 Task: Select the current location as Big Thicket National Preserve, Texas, United States . Now zoom - , and verify the location . Hide zoom slider
Action: Mouse moved to (219, 134)
Screenshot: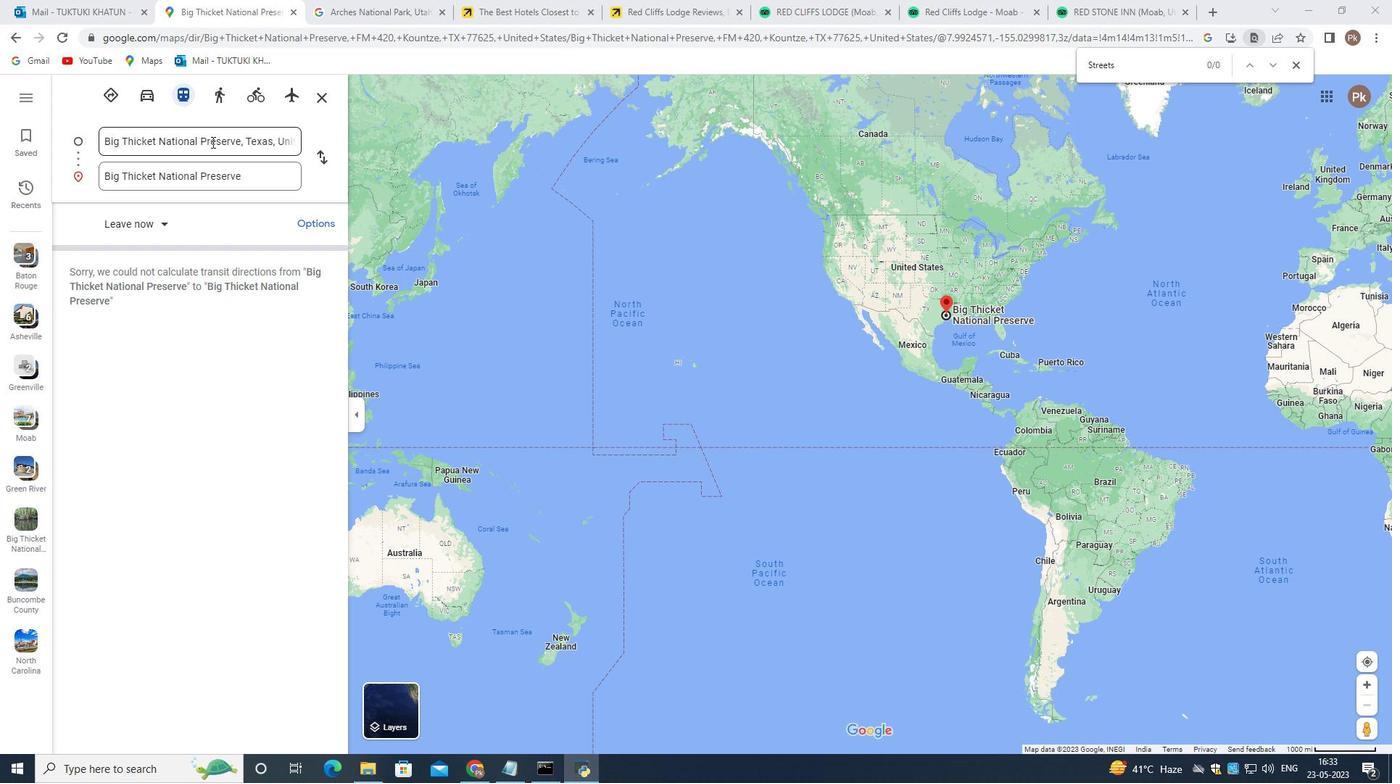 
Action: Mouse pressed left at (219, 134)
Screenshot: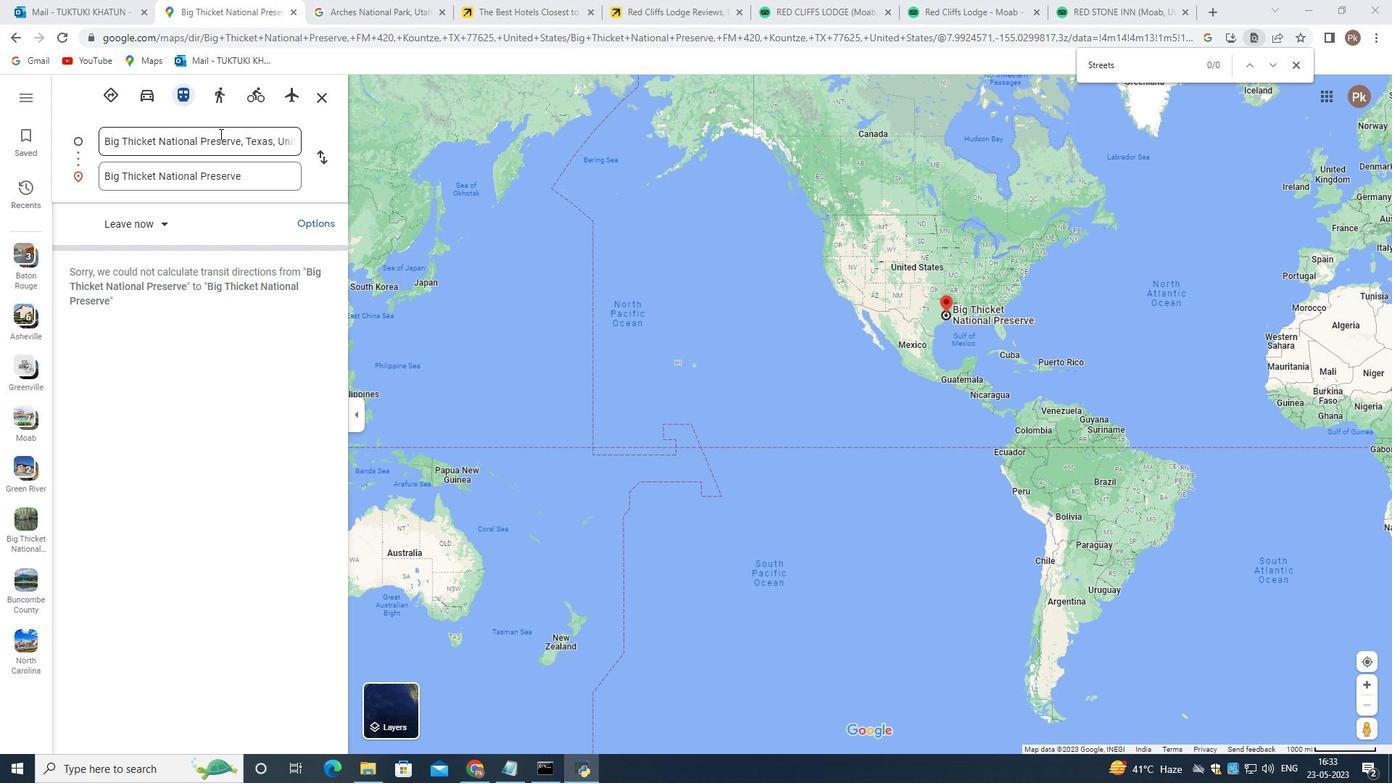 
Action: Mouse moved to (204, 176)
Screenshot: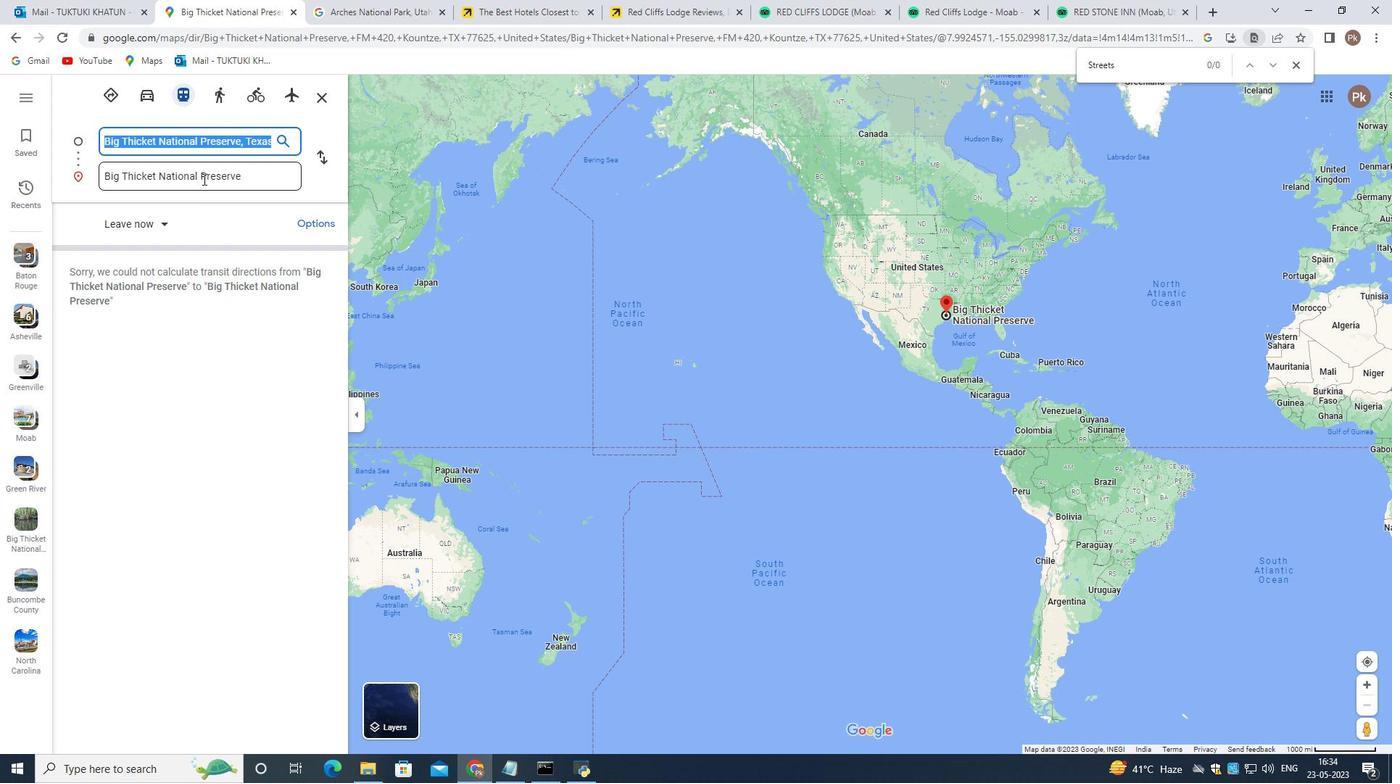 
Action: Mouse pressed left at (204, 176)
Screenshot: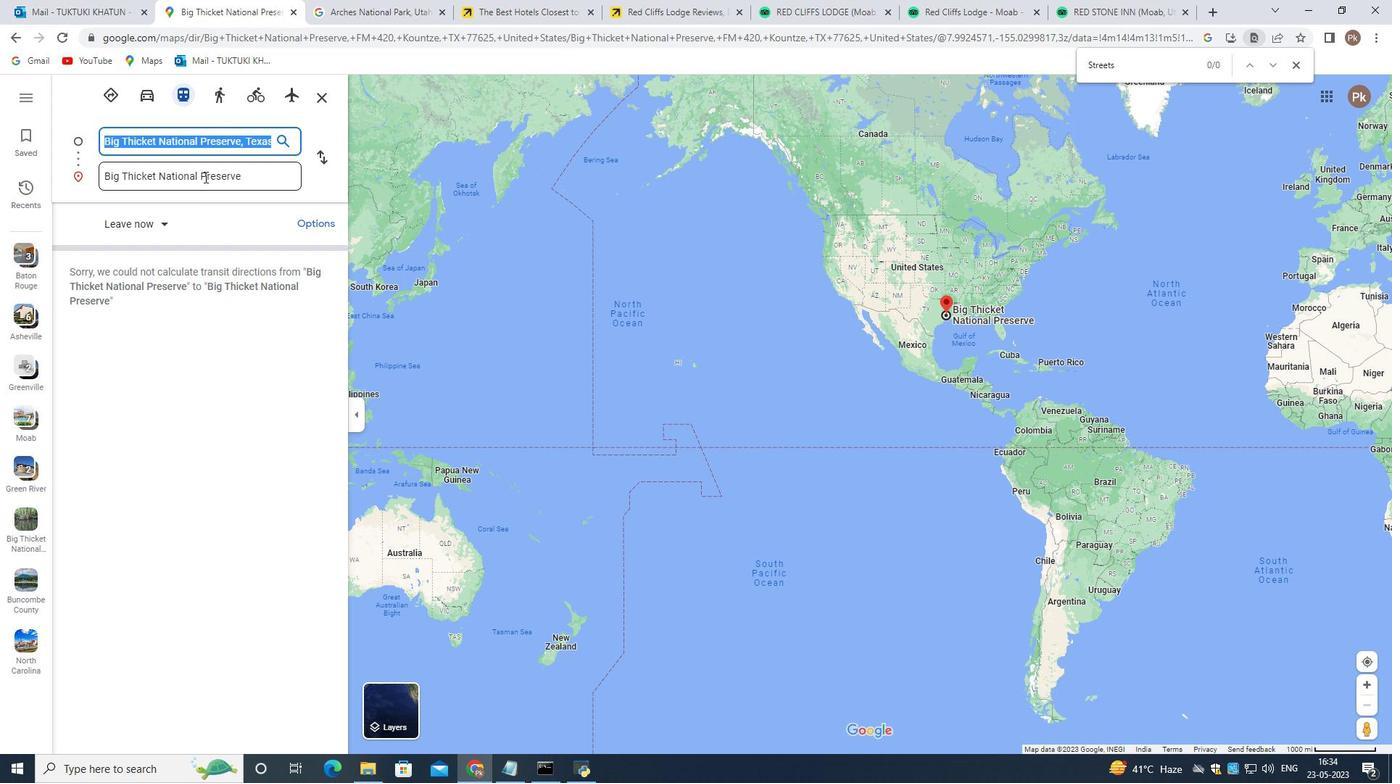 
Action: Mouse moved to (257, 176)
Screenshot: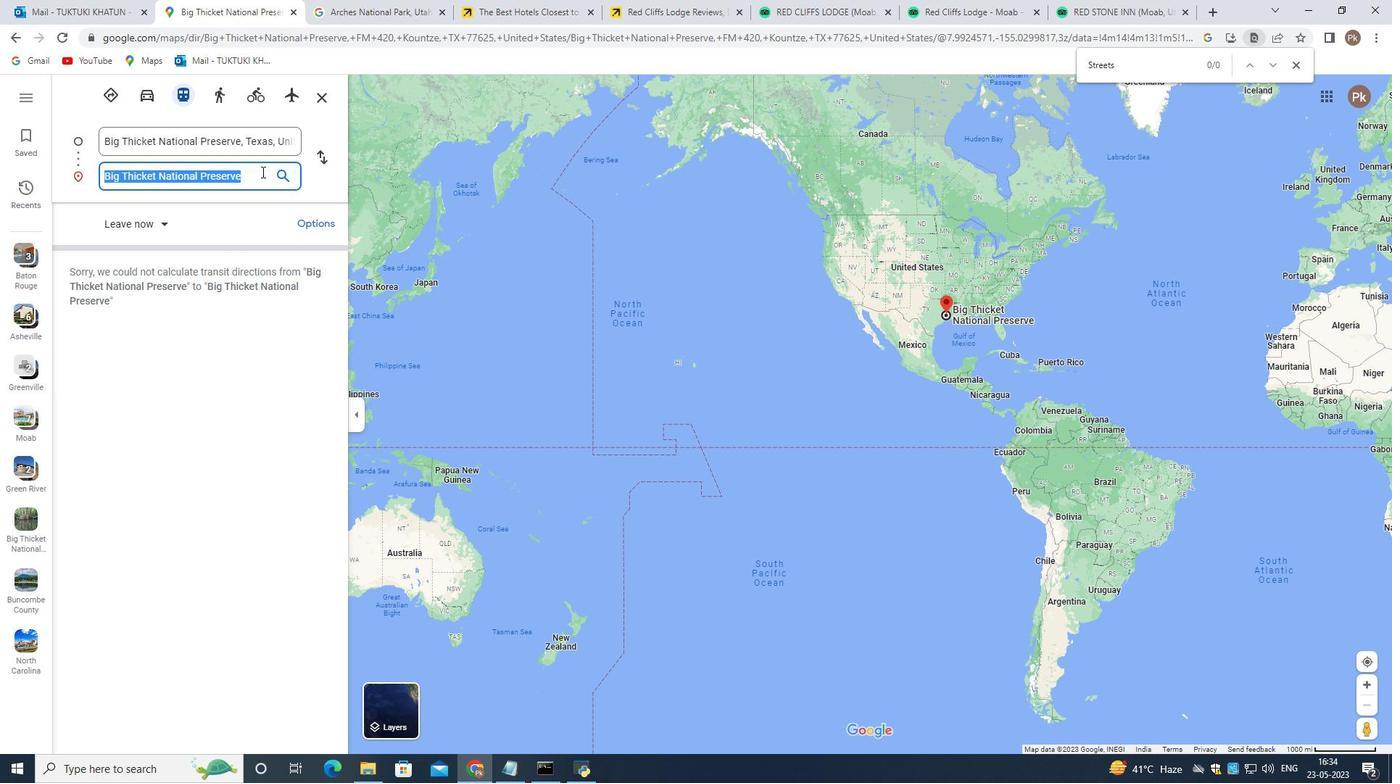 
Action: Mouse pressed left at (257, 176)
Screenshot: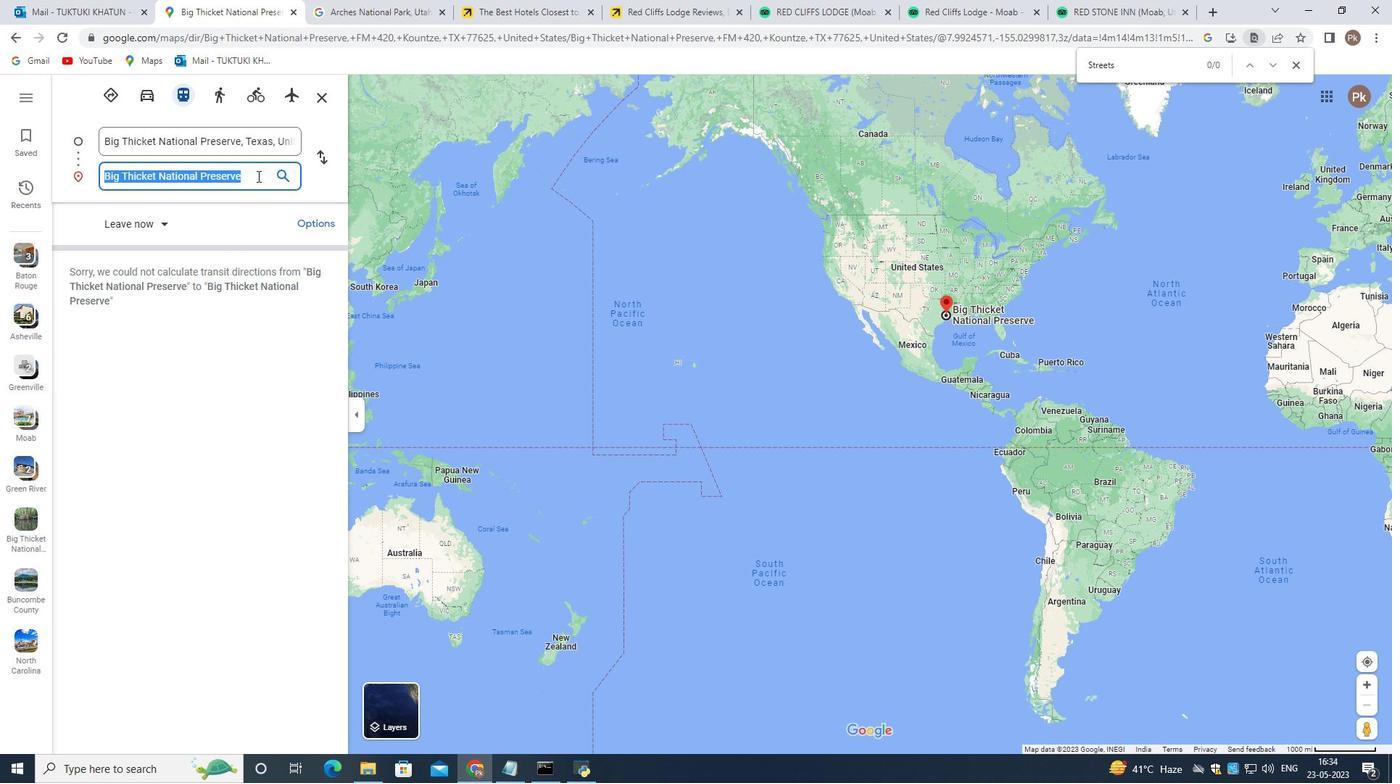 
Action: Key pressed <Key.space><Key.enter>
Screenshot: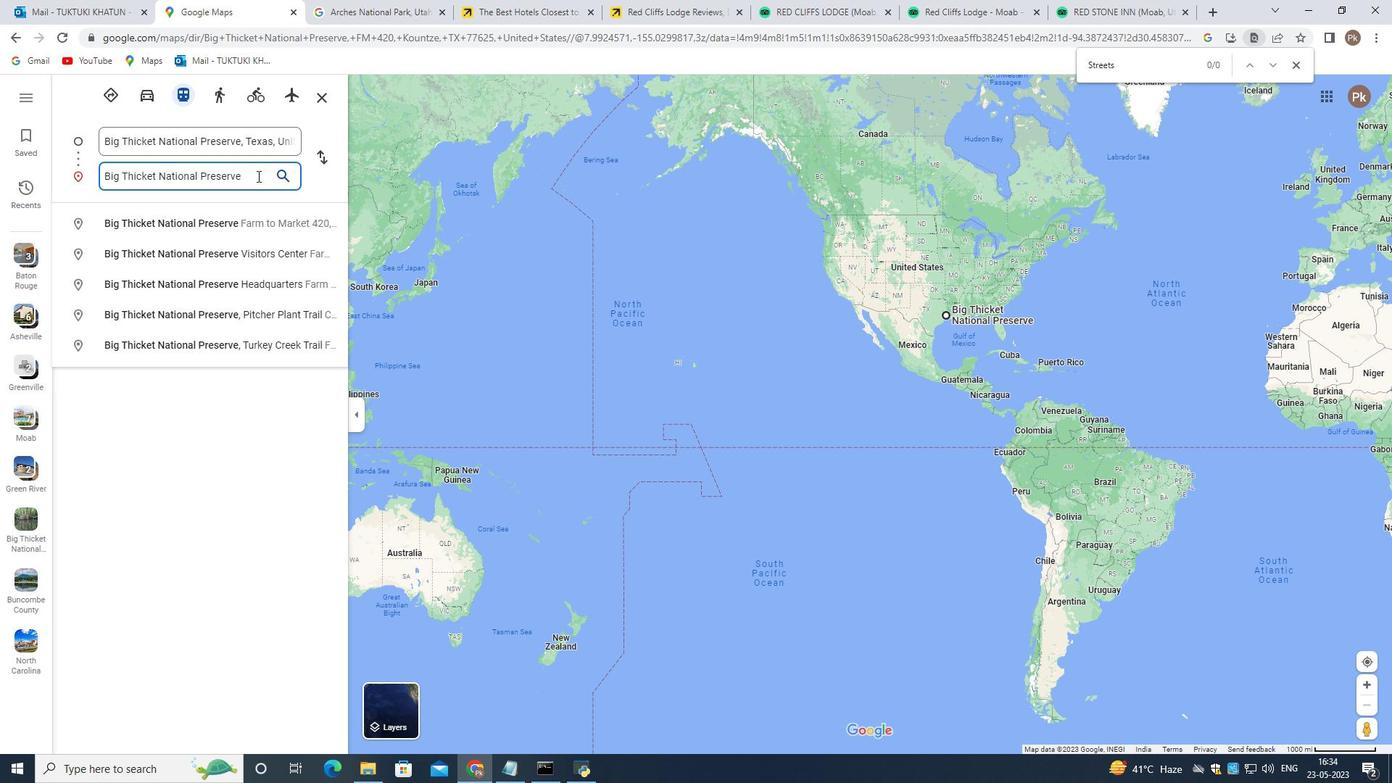 
Action: Mouse moved to (593, 242)
Screenshot: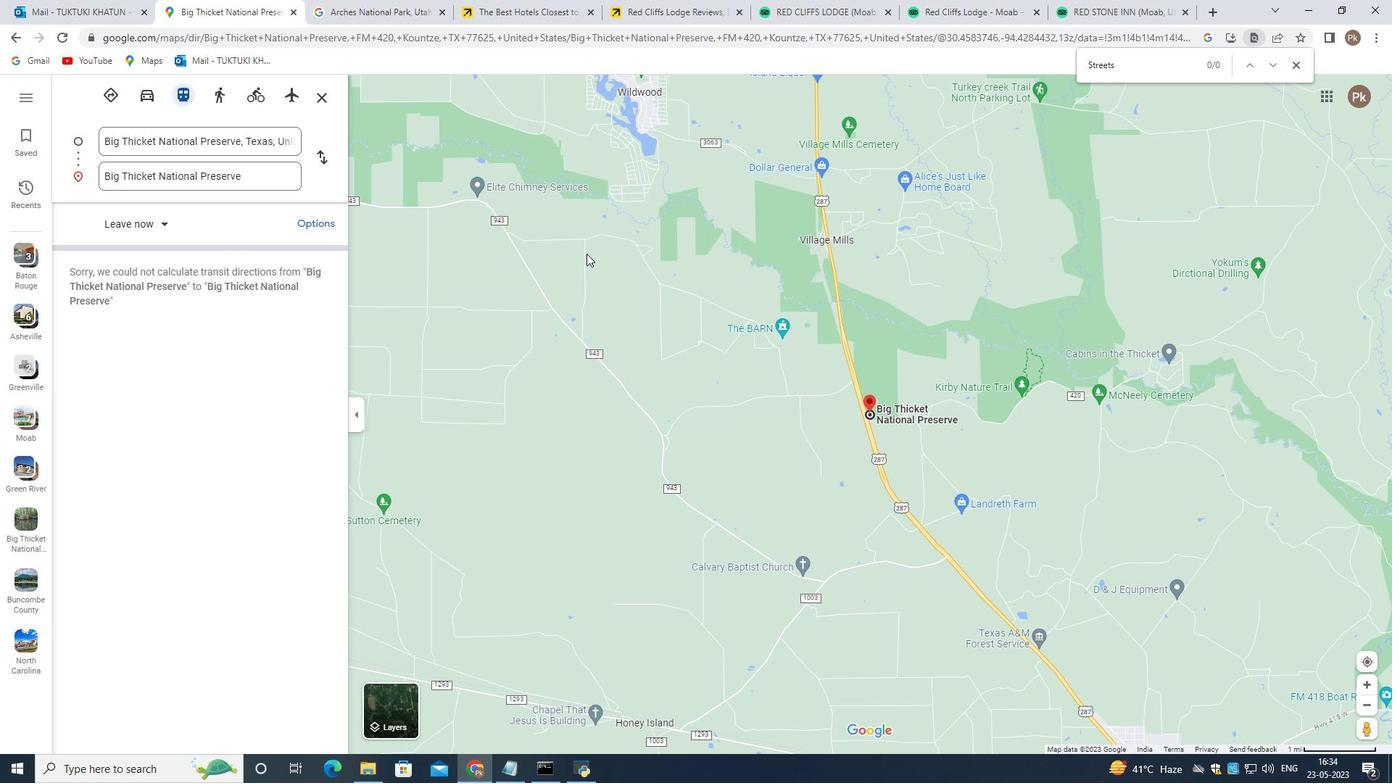 
Action: Mouse scrolled (593, 242) with delta (0, 0)
Screenshot: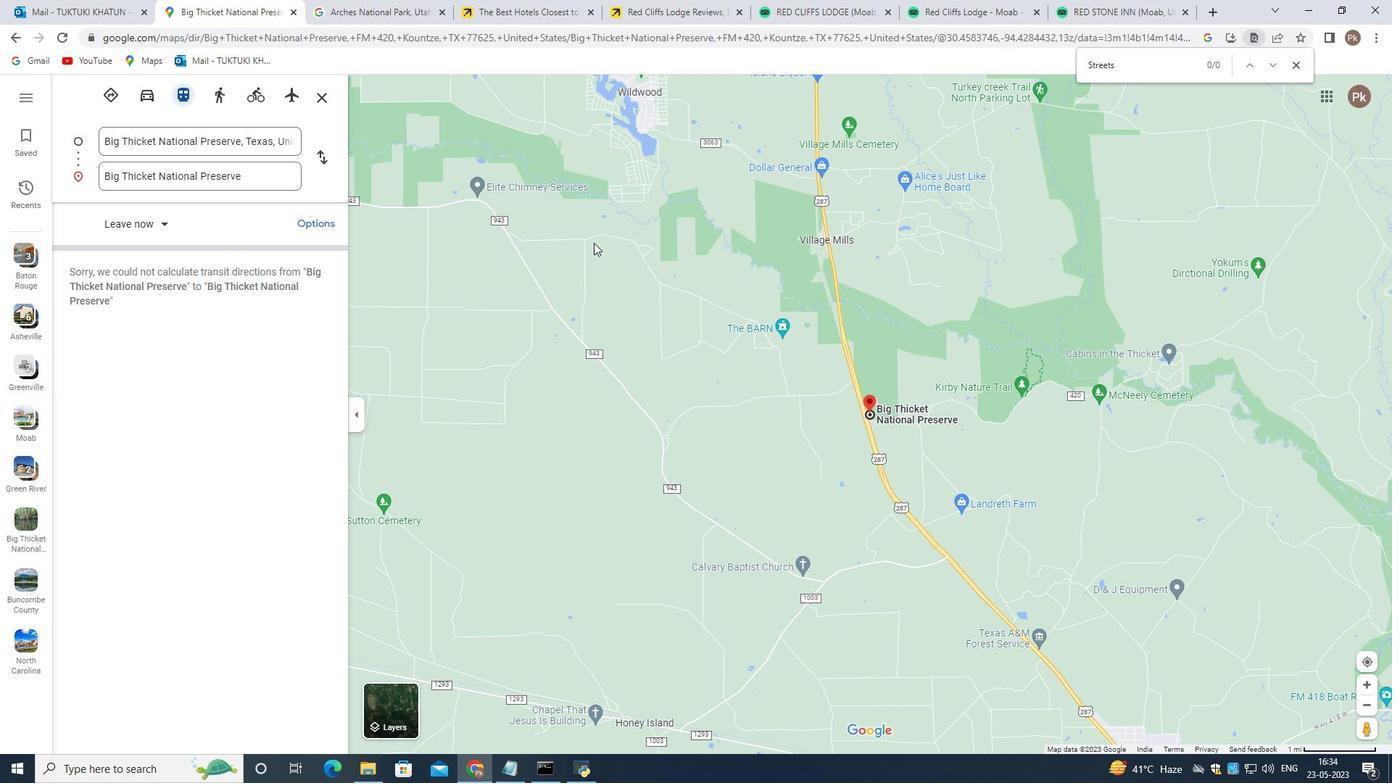 
Action: Mouse scrolled (593, 242) with delta (0, 0)
Screenshot: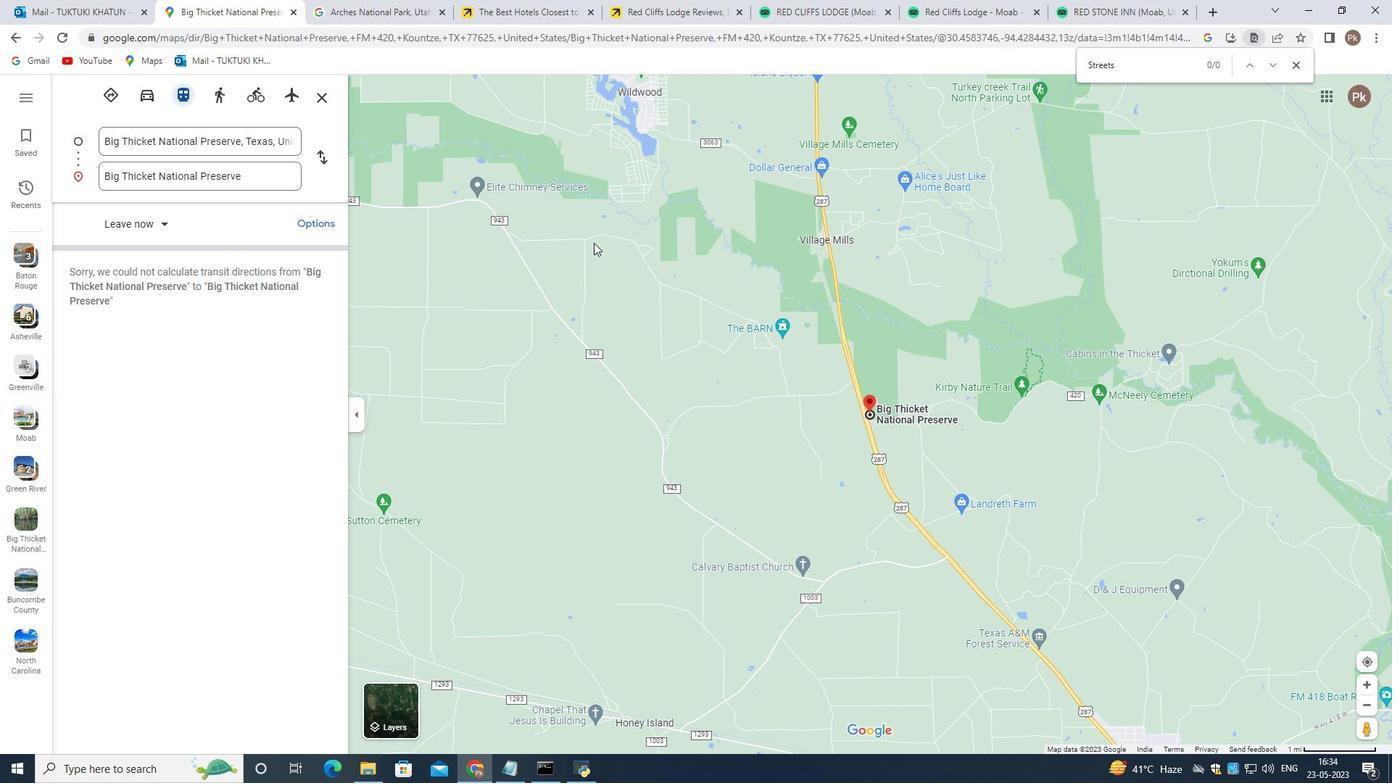 
Action: Mouse scrolled (593, 242) with delta (0, 0)
Screenshot: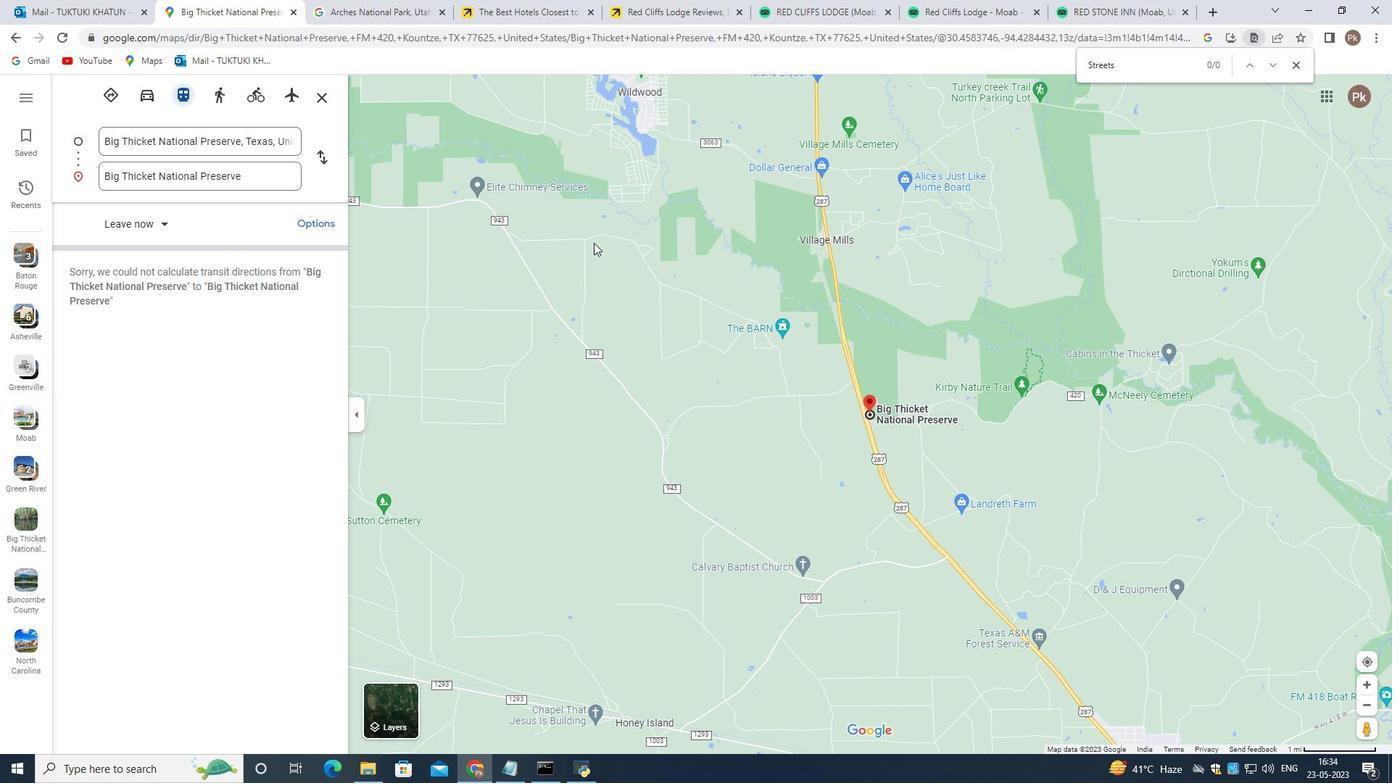 
Action: Mouse moved to (620, 285)
Screenshot: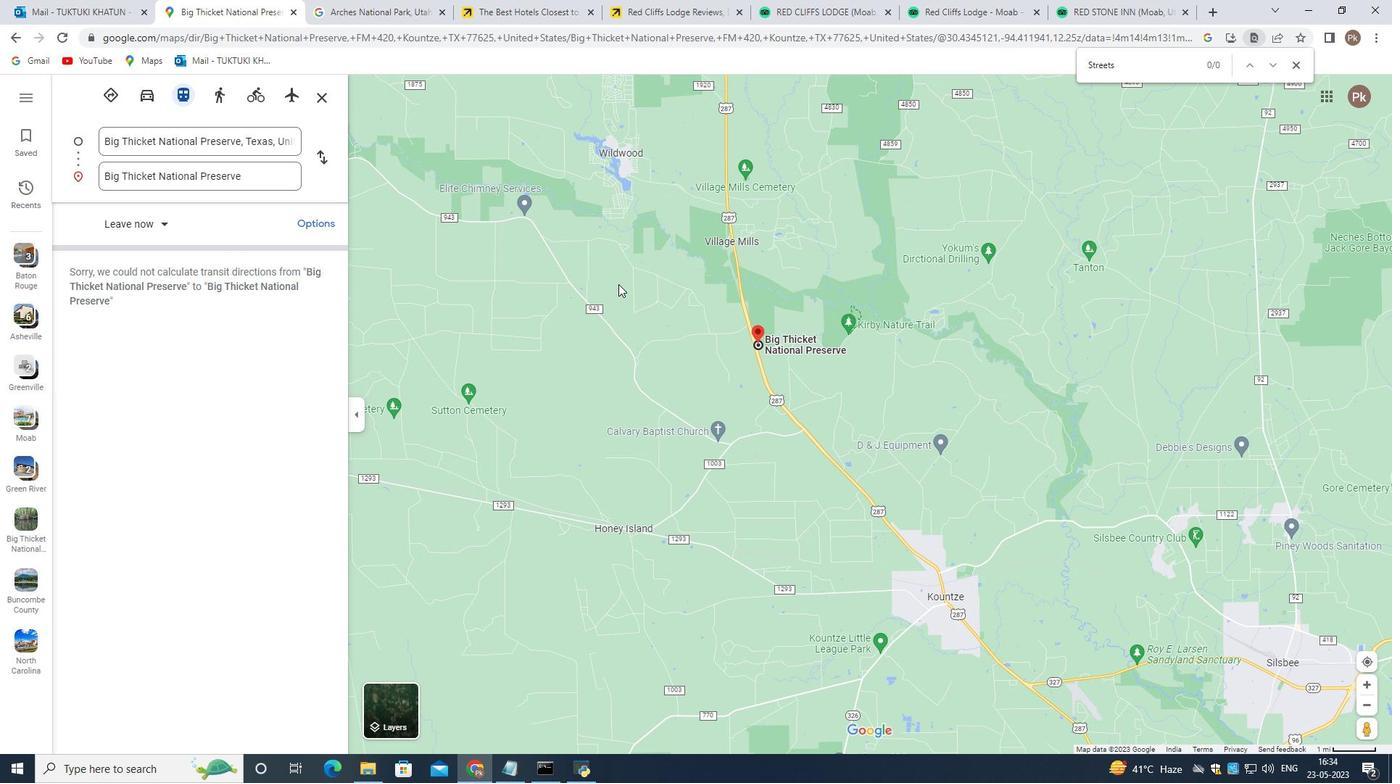 
Action: Mouse scrolled (620, 284) with delta (0, 0)
Screenshot: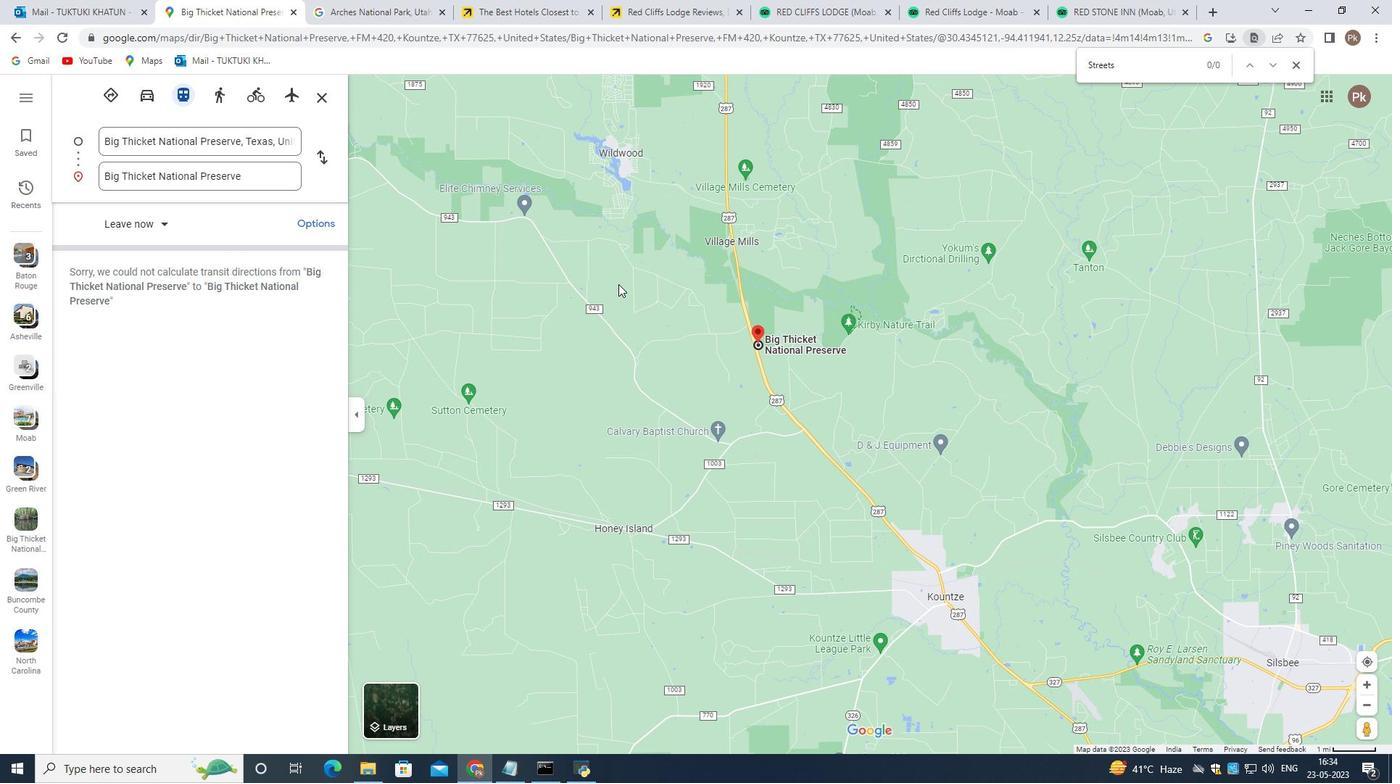 
Action: Mouse moved to (620, 287)
Screenshot: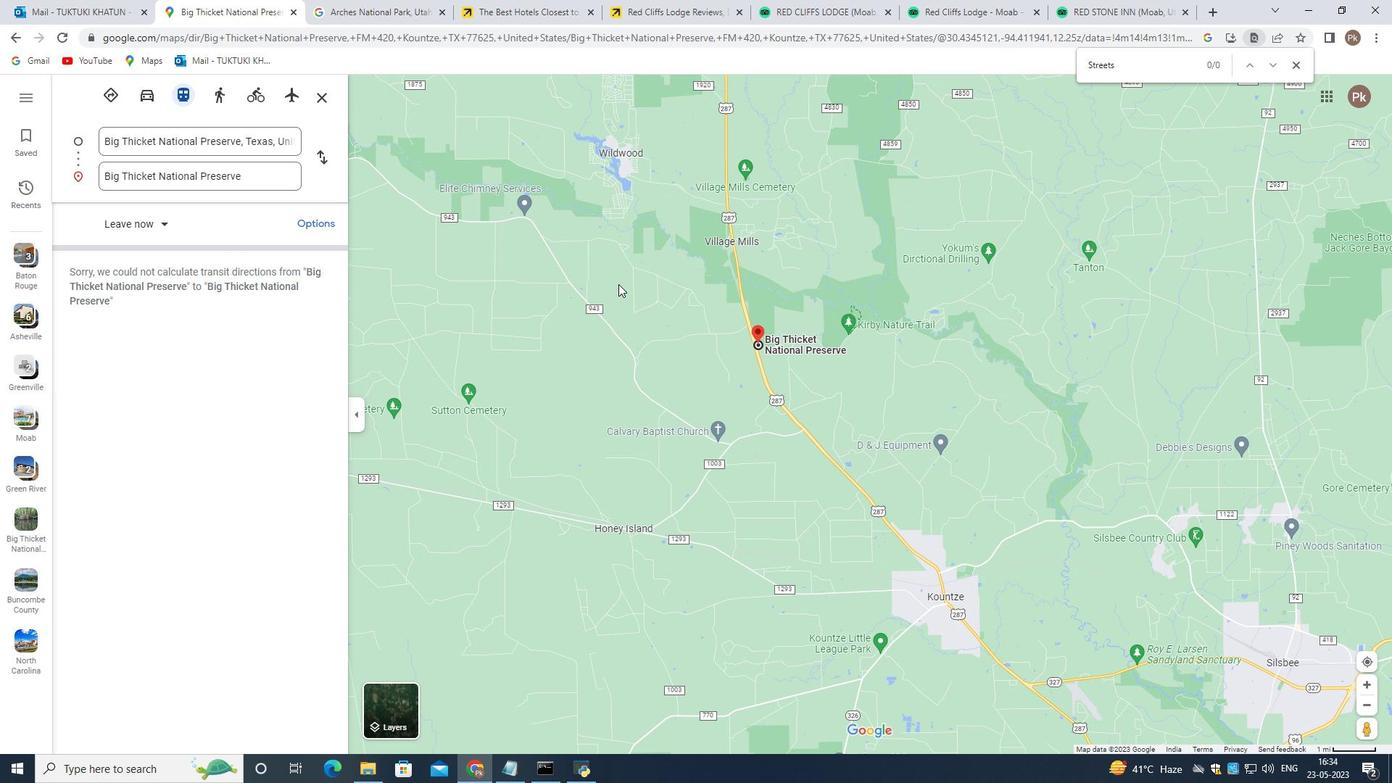 
Action: Mouse scrolled (620, 287) with delta (0, 0)
Screenshot: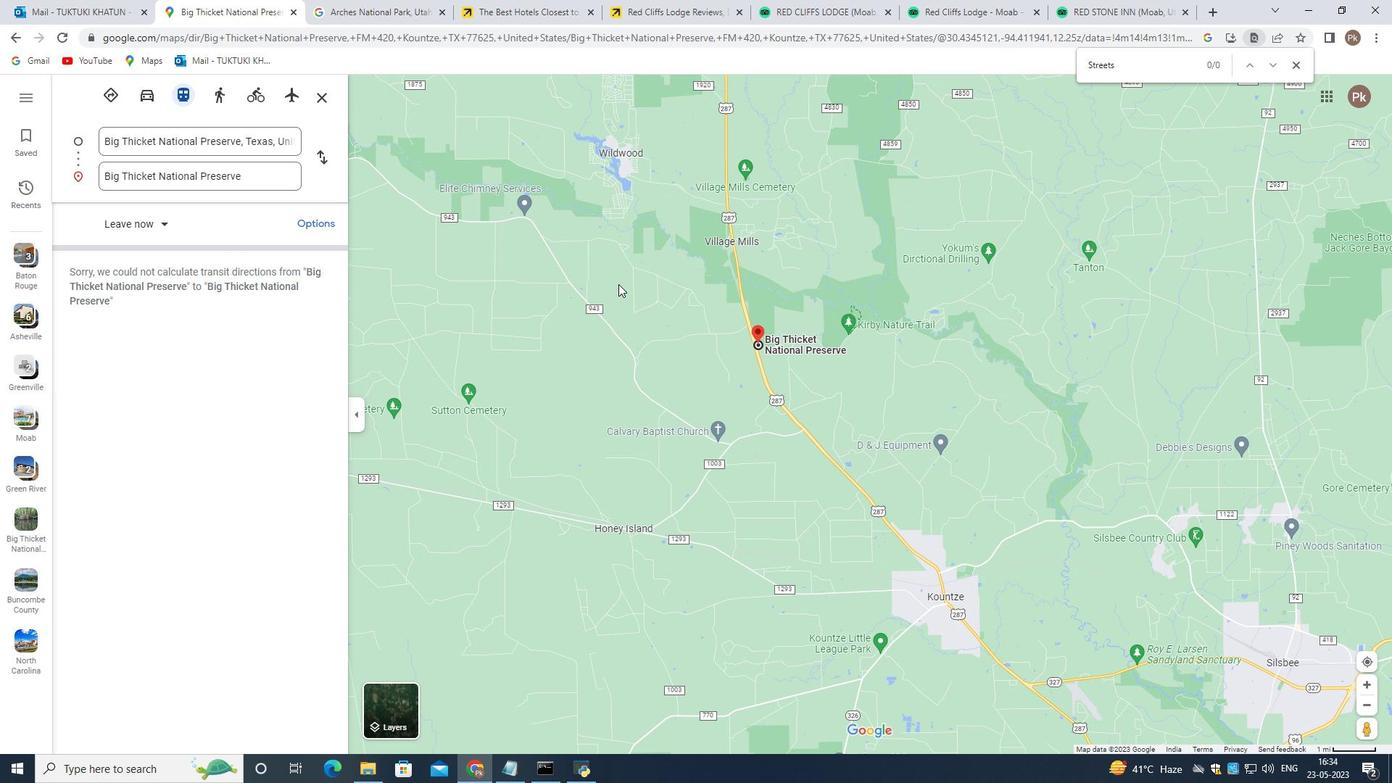 
Action: Mouse moved to (621, 290)
Screenshot: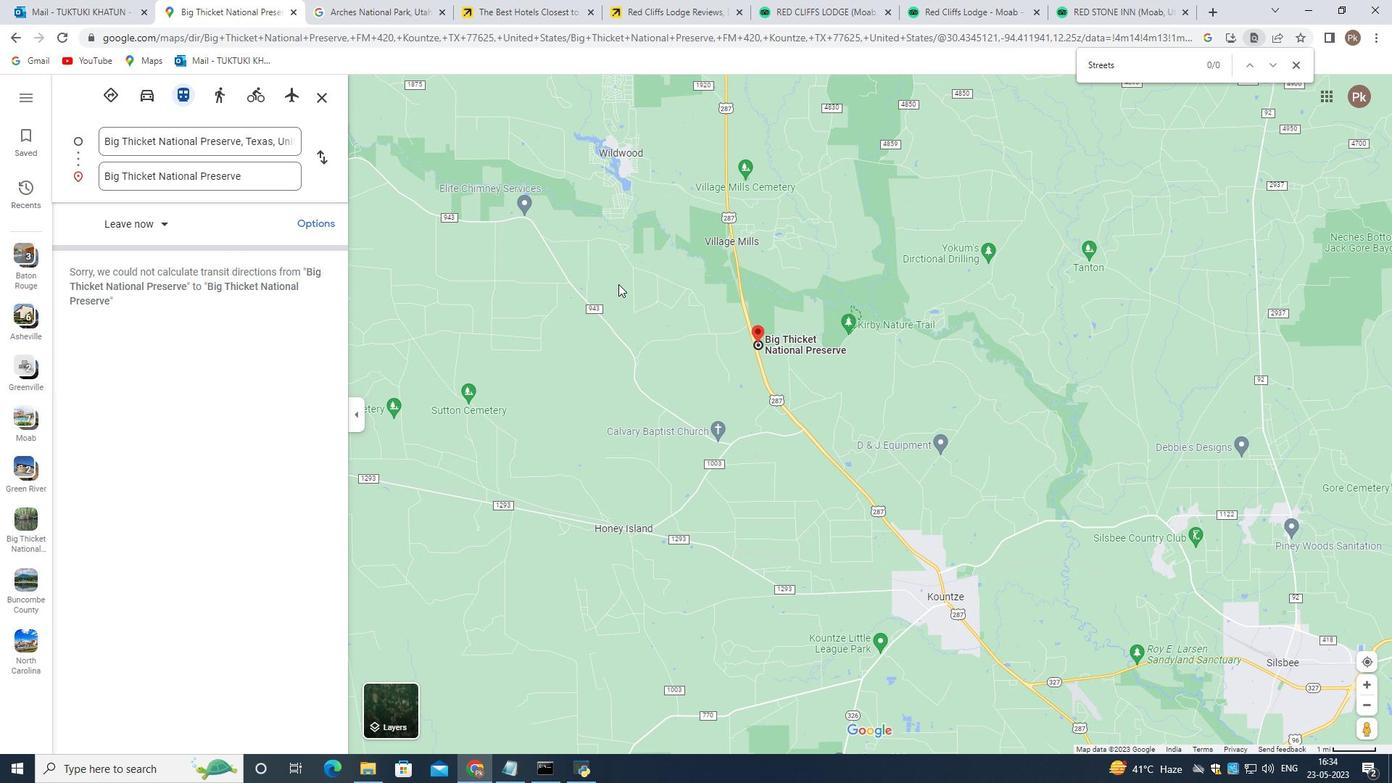 
Action: Mouse scrolled (621, 289) with delta (0, 0)
Screenshot: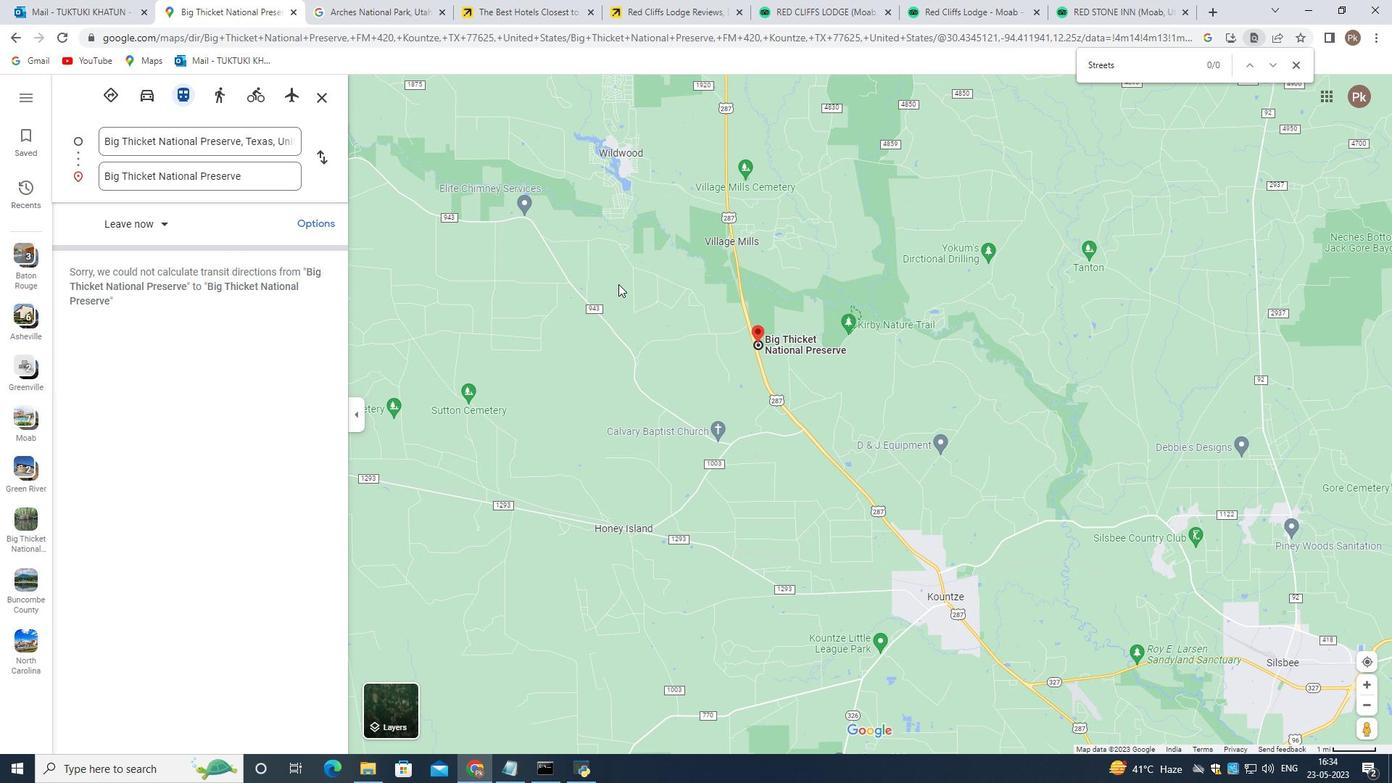 
Action: Mouse moved to (763, 310)
Screenshot: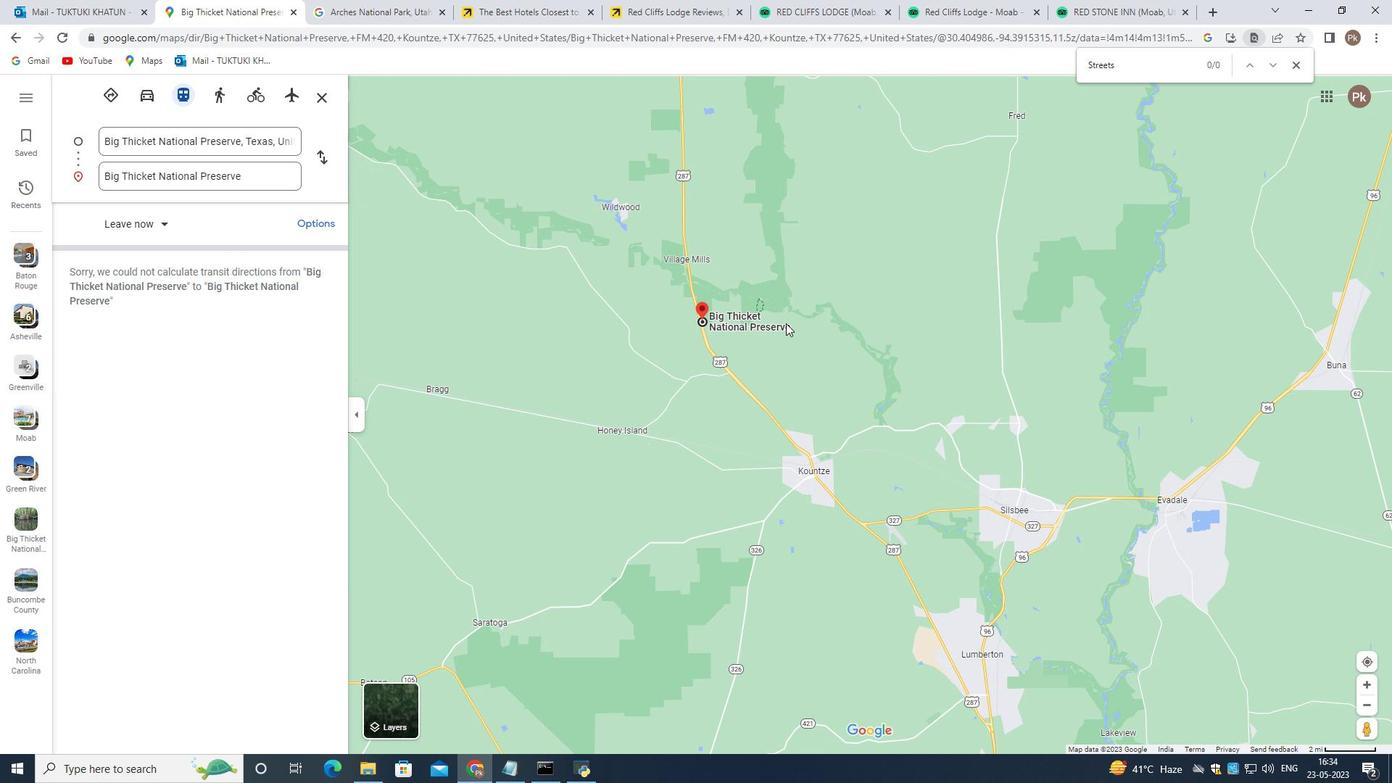 
Action: Mouse scrolled (763, 309) with delta (0, 0)
Screenshot: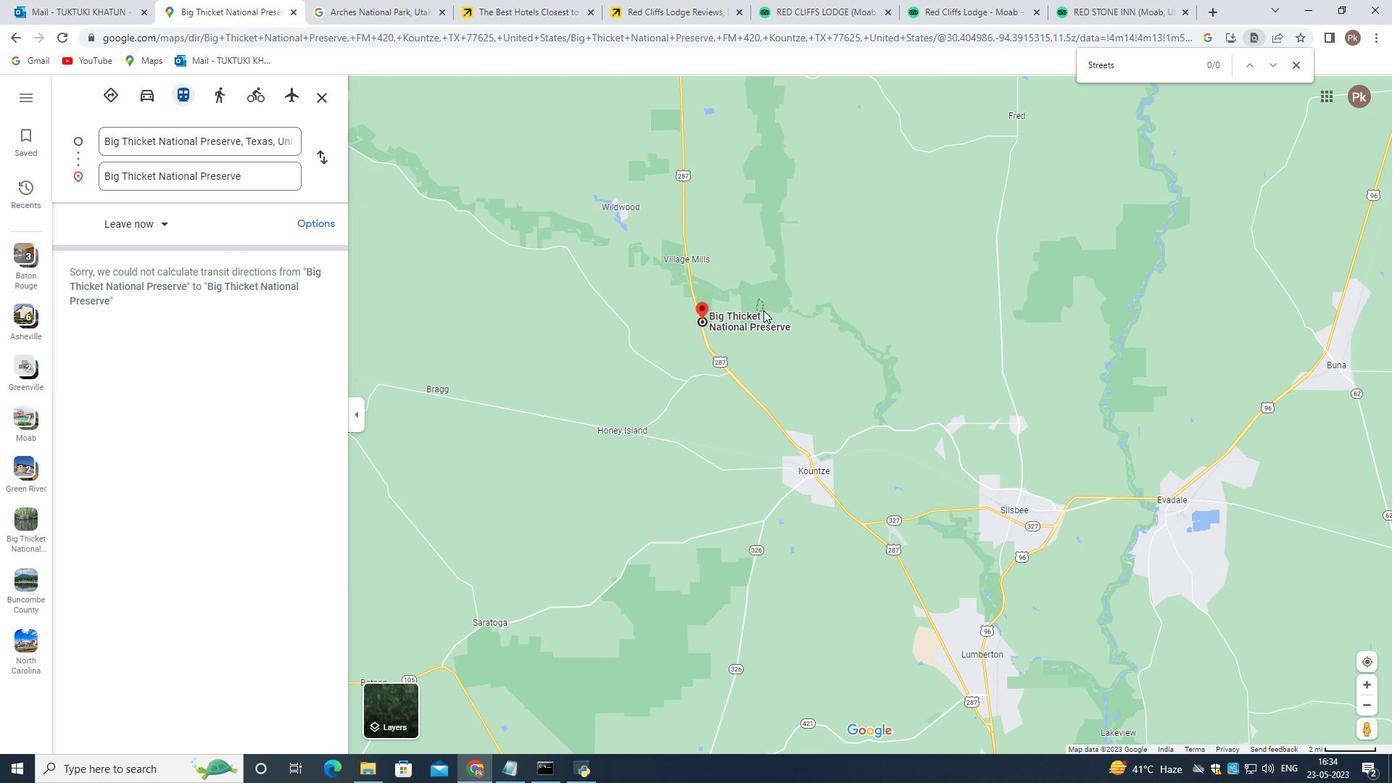 
Action: Mouse moved to (1364, 683)
Screenshot: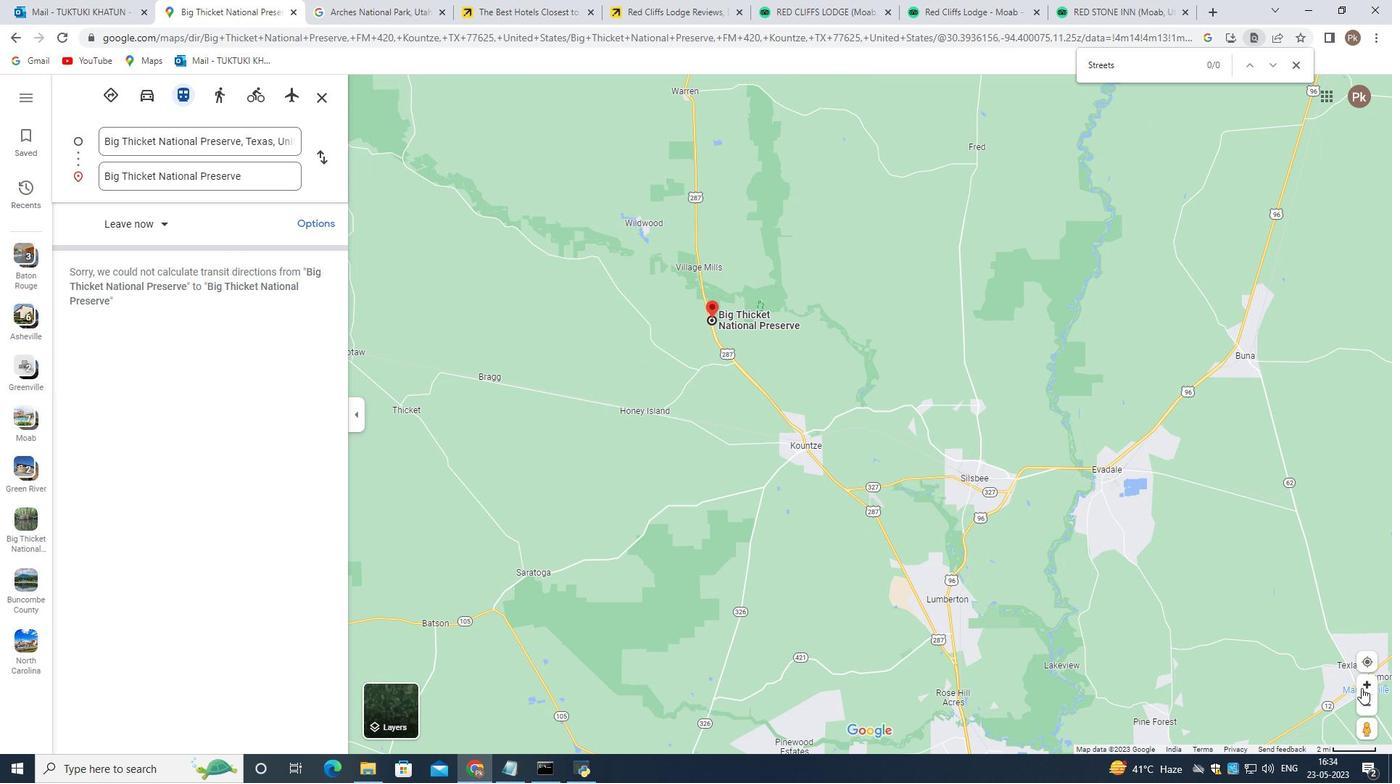 
Action: Mouse pressed left at (1364, 683)
Screenshot: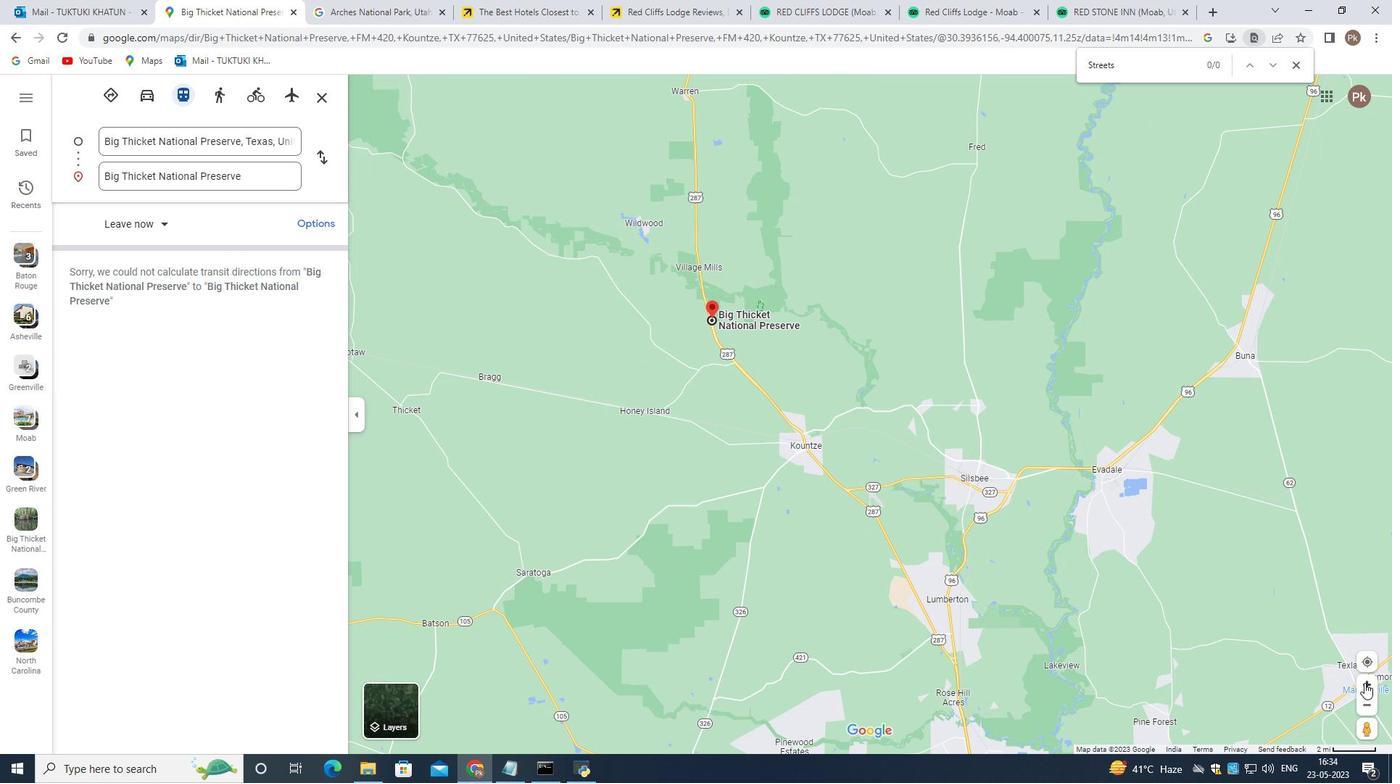 
Action: Mouse moved to (555, 175)
Screenshot: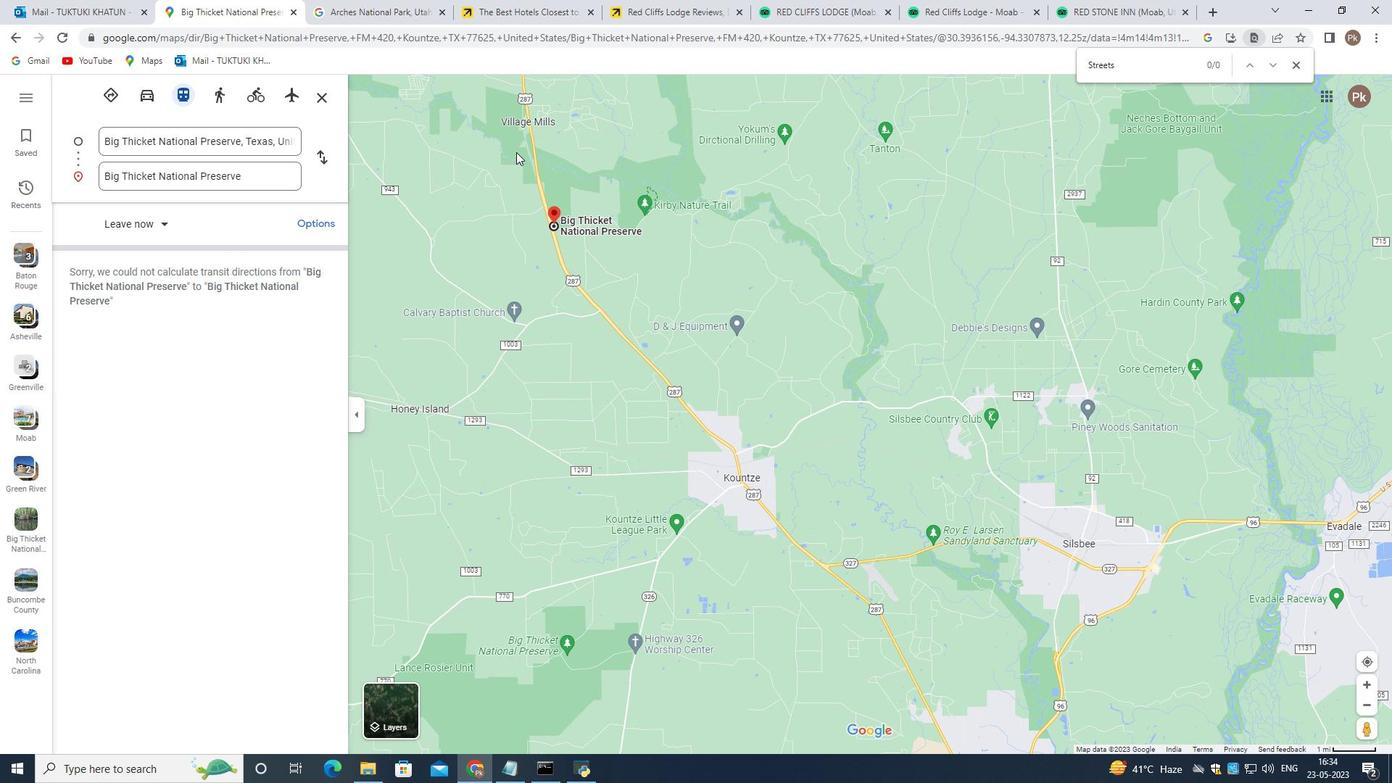 
Action: Mouse pressed left at (555, 175)
Screenshot: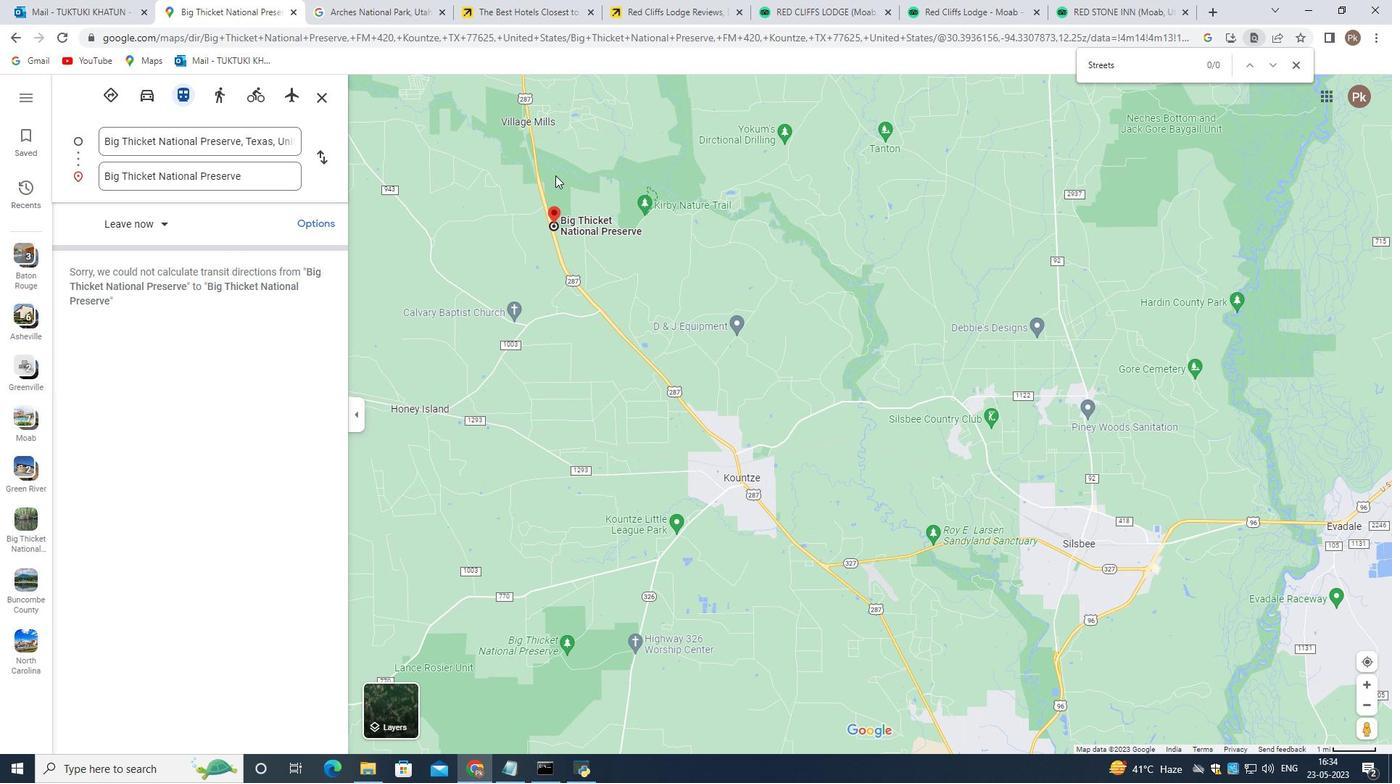 
Action: Mouse moved to (1104, 465)
Screenshot: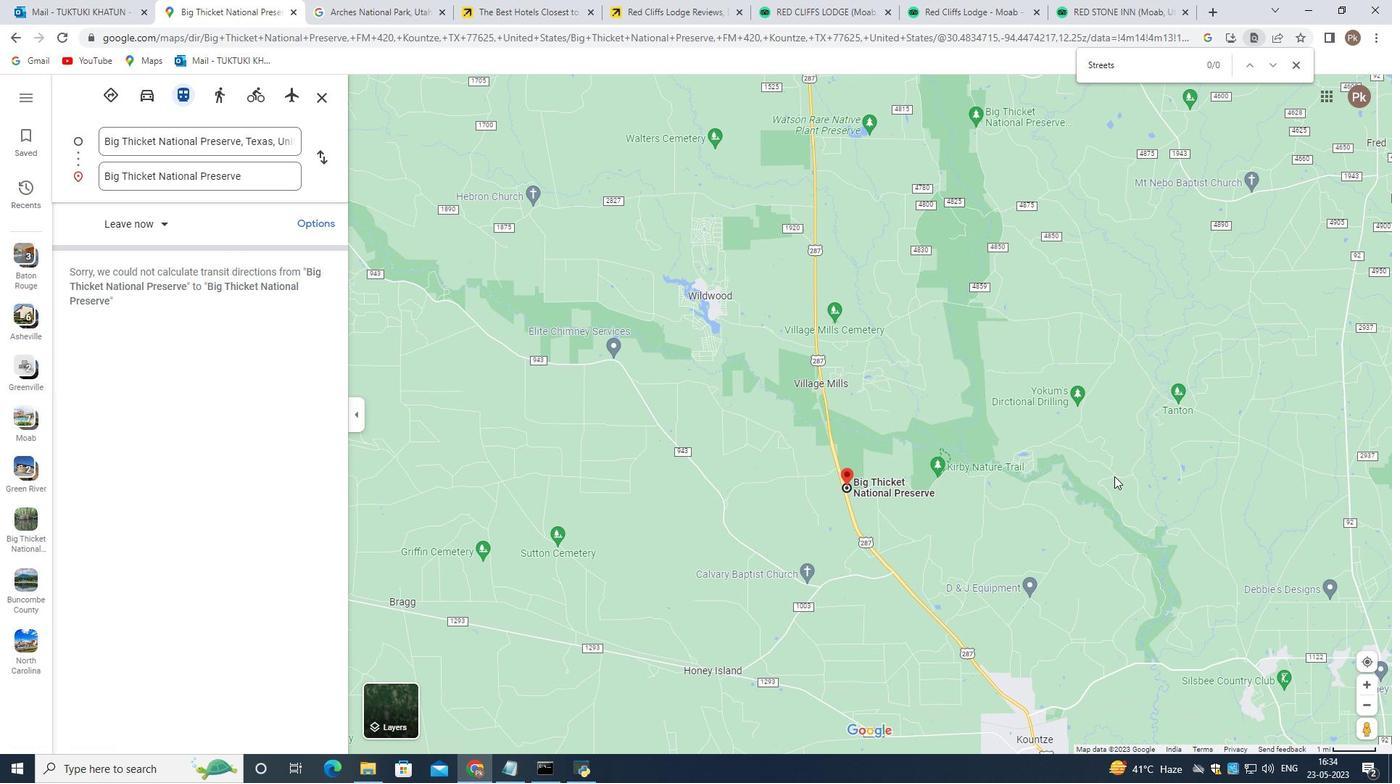 
Action: Mouse pressed left at (1104, 465)
Screenshot: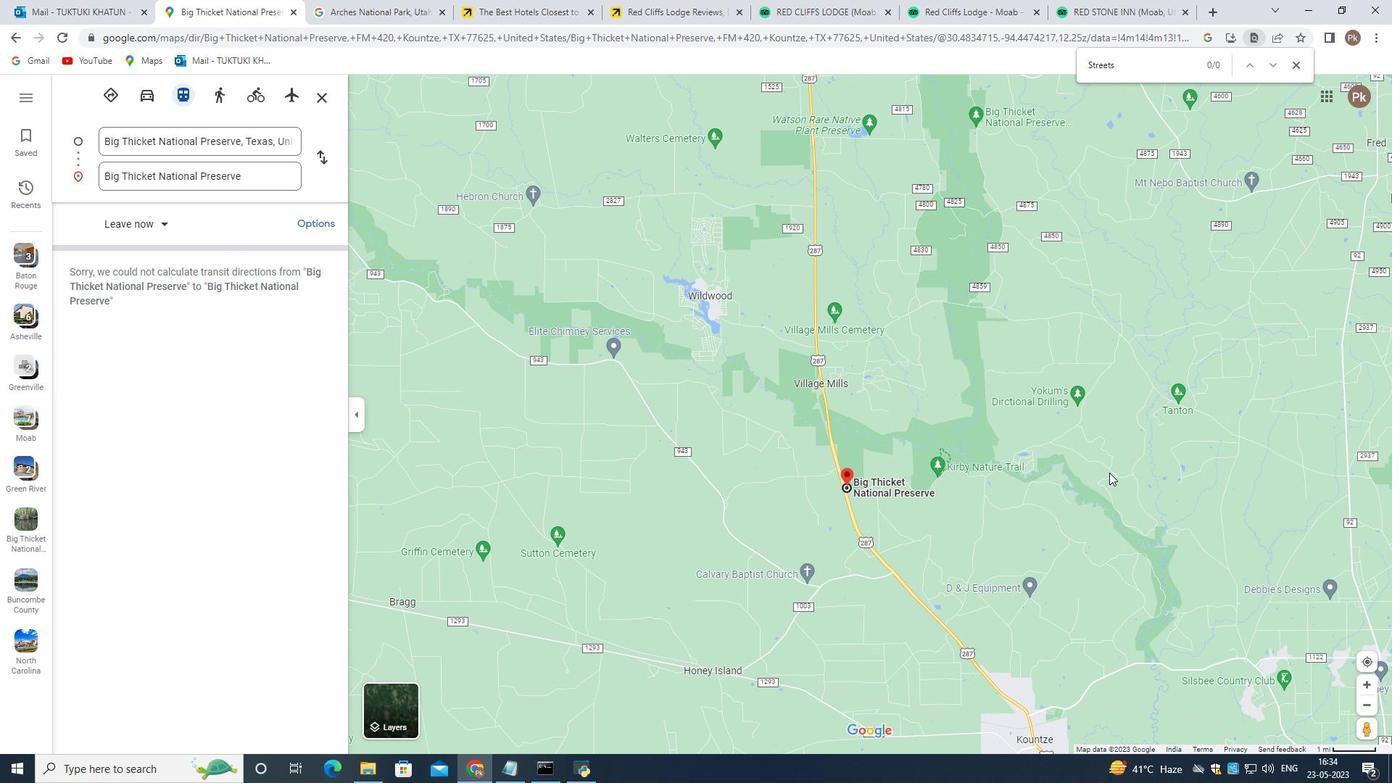 
Action: Mouse moved to (1370, 686)
Screenshot: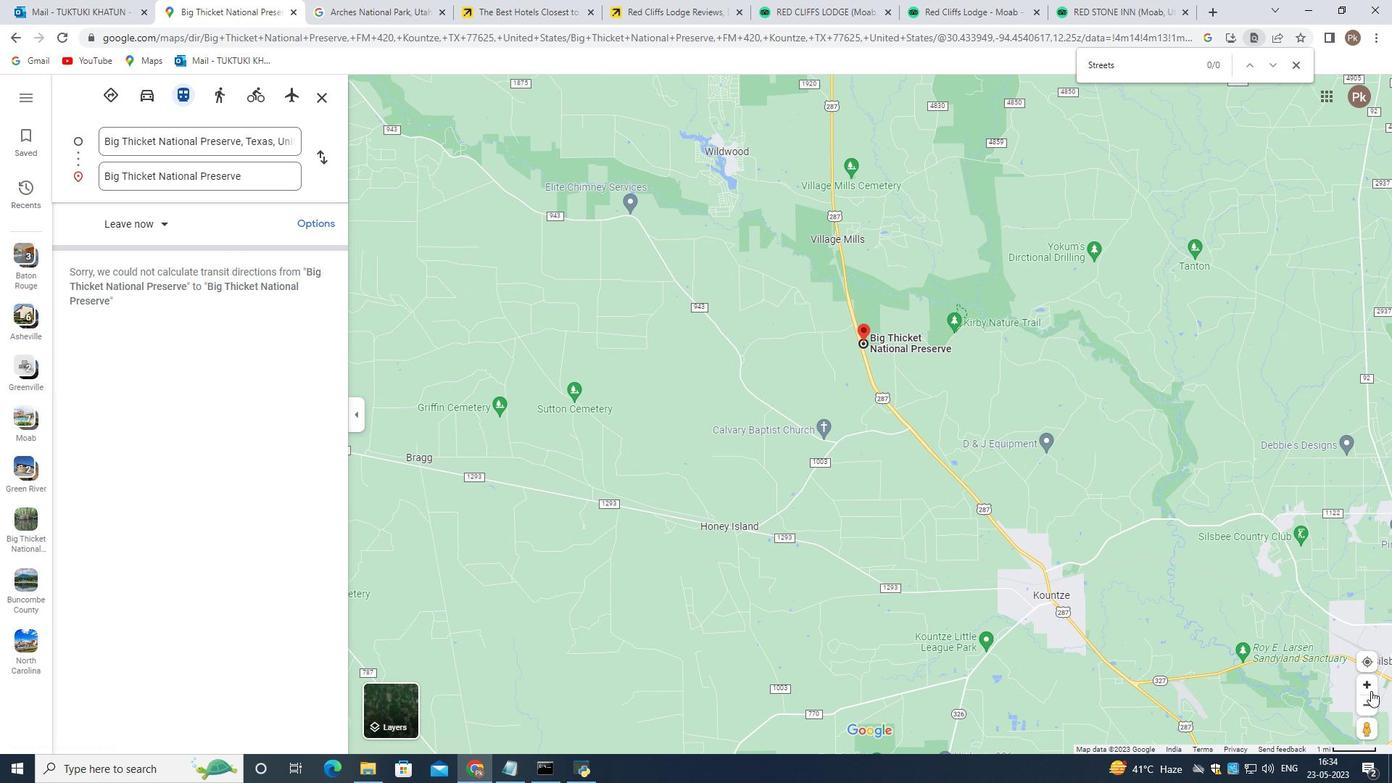 
Action: Mouse pressed left at (1370, 686)
Screenshot: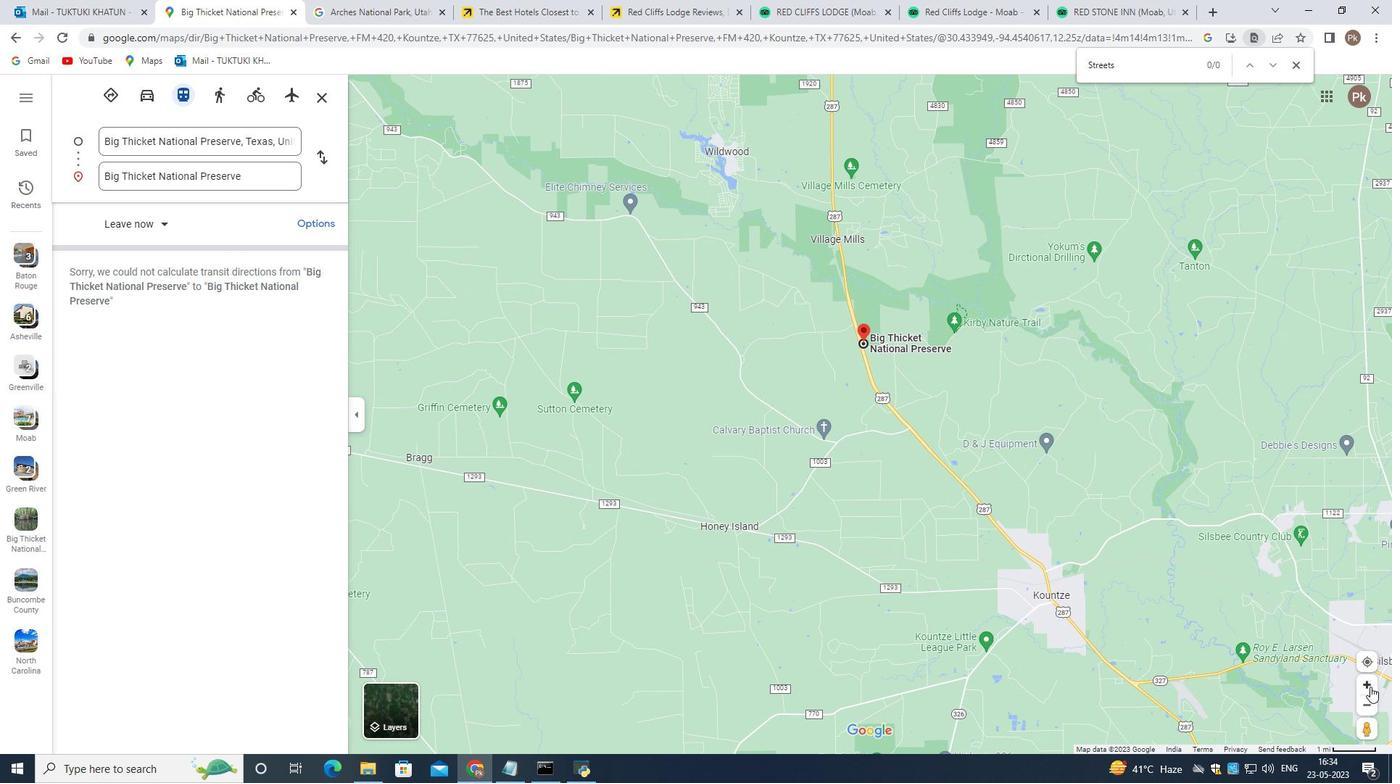 
Action: Mouse pressed left at (1370, 686)
Screenshot: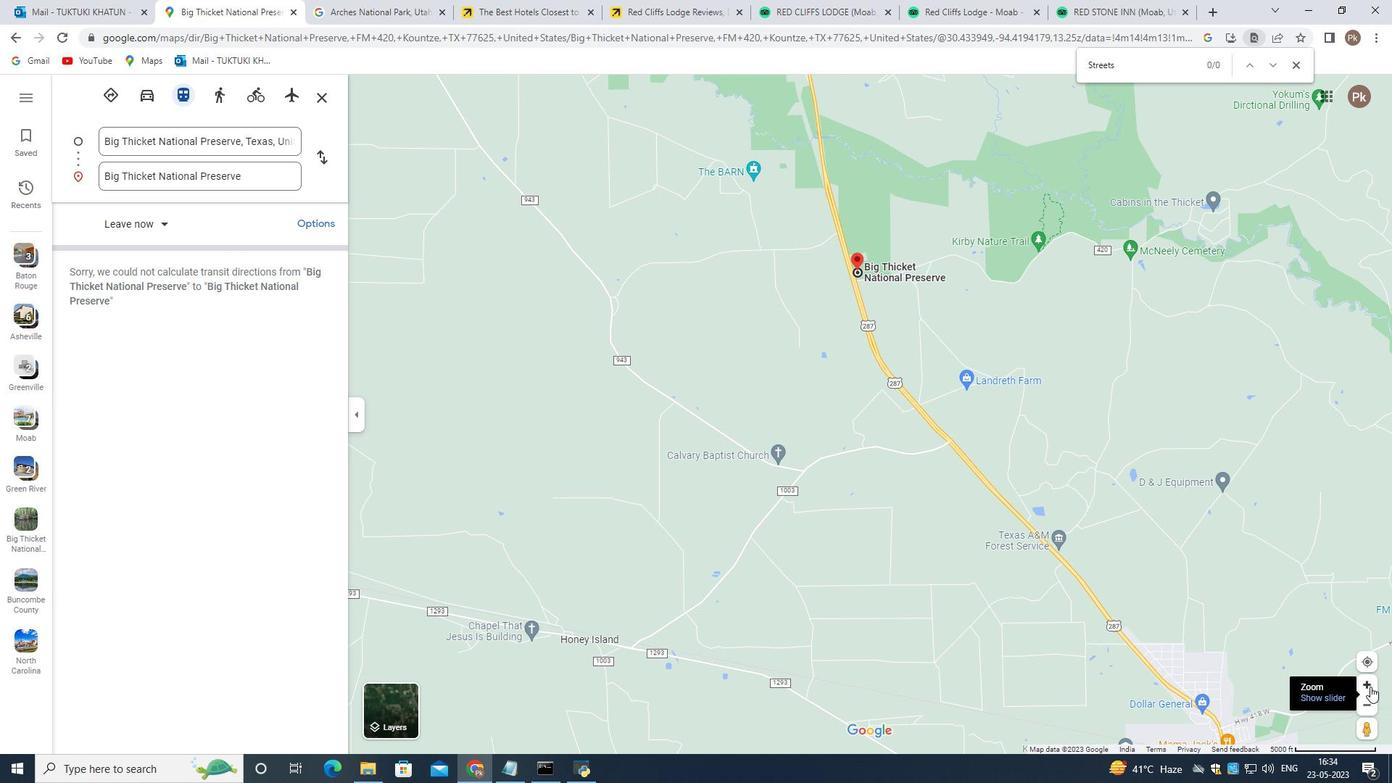 
Action: Mouse moved to (898, 221)
Screenshot: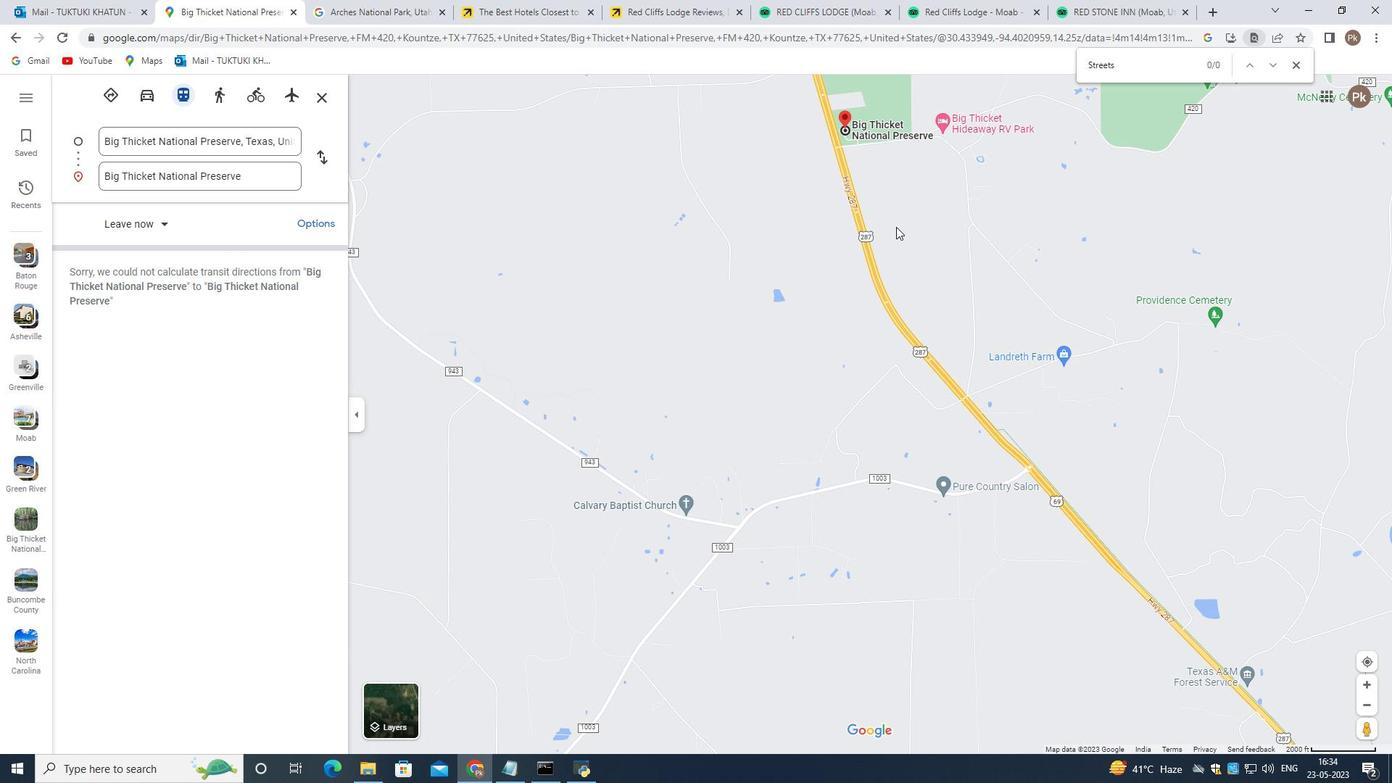 
Action: Mouse pressed left at (898, 221)
Screenshot: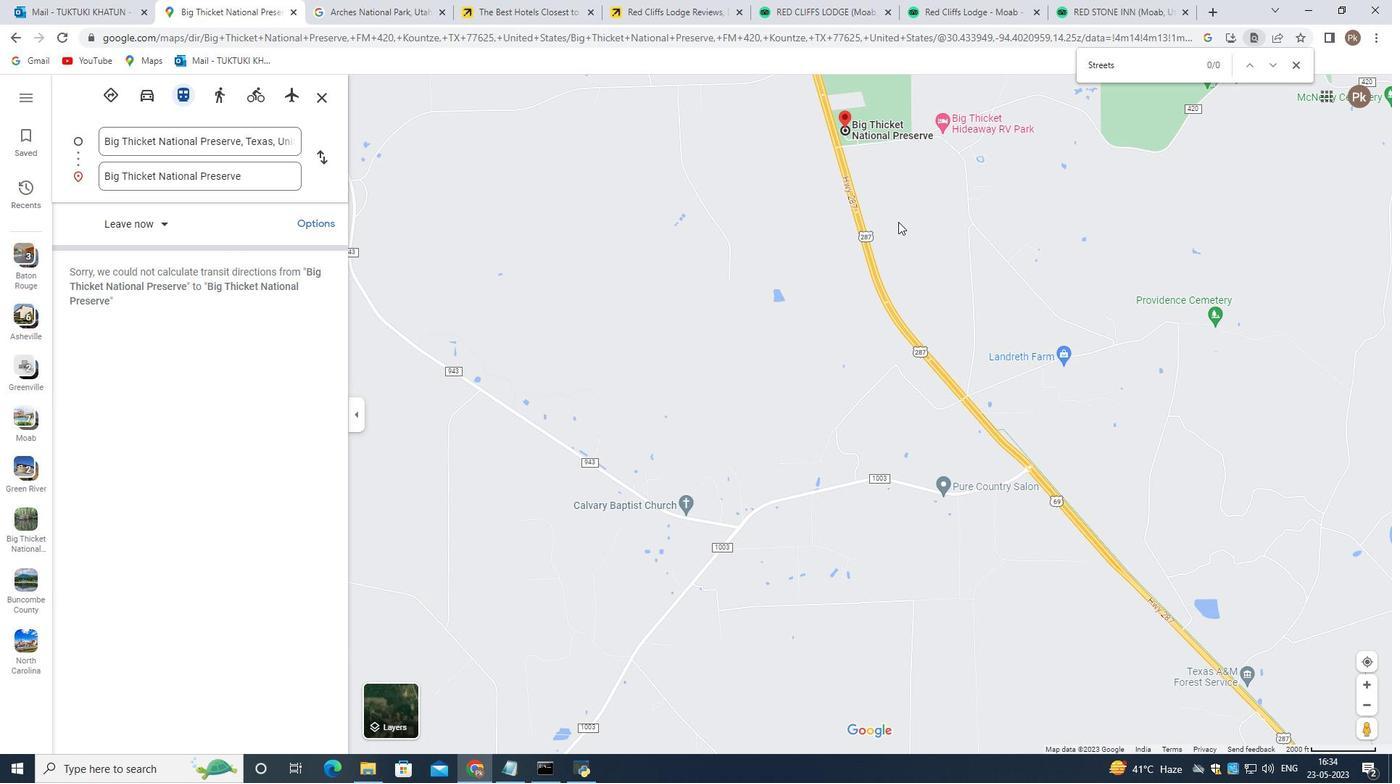 
Action: Mouse moved to (1368, 684)
Screenshot: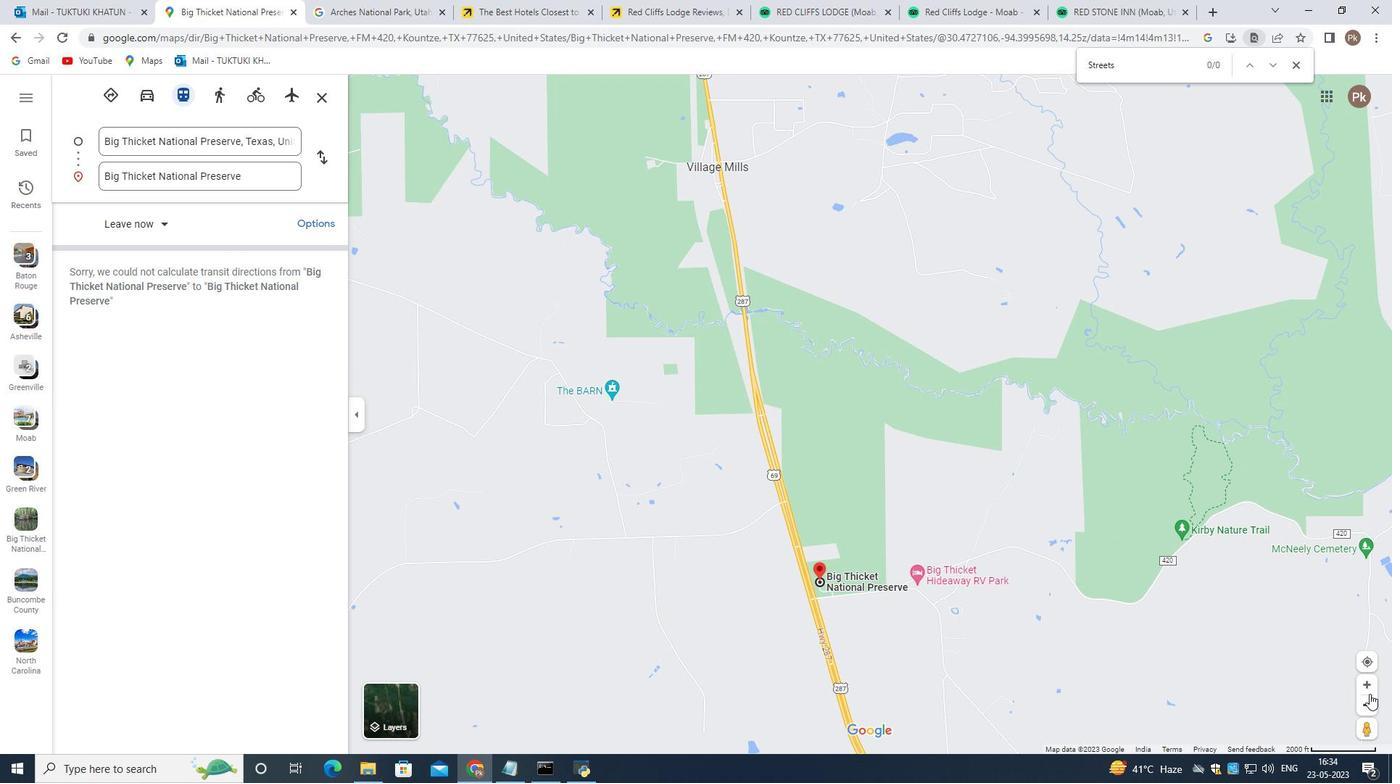 
Action: Mouse pressed left at (1368, 684)
Screenshot: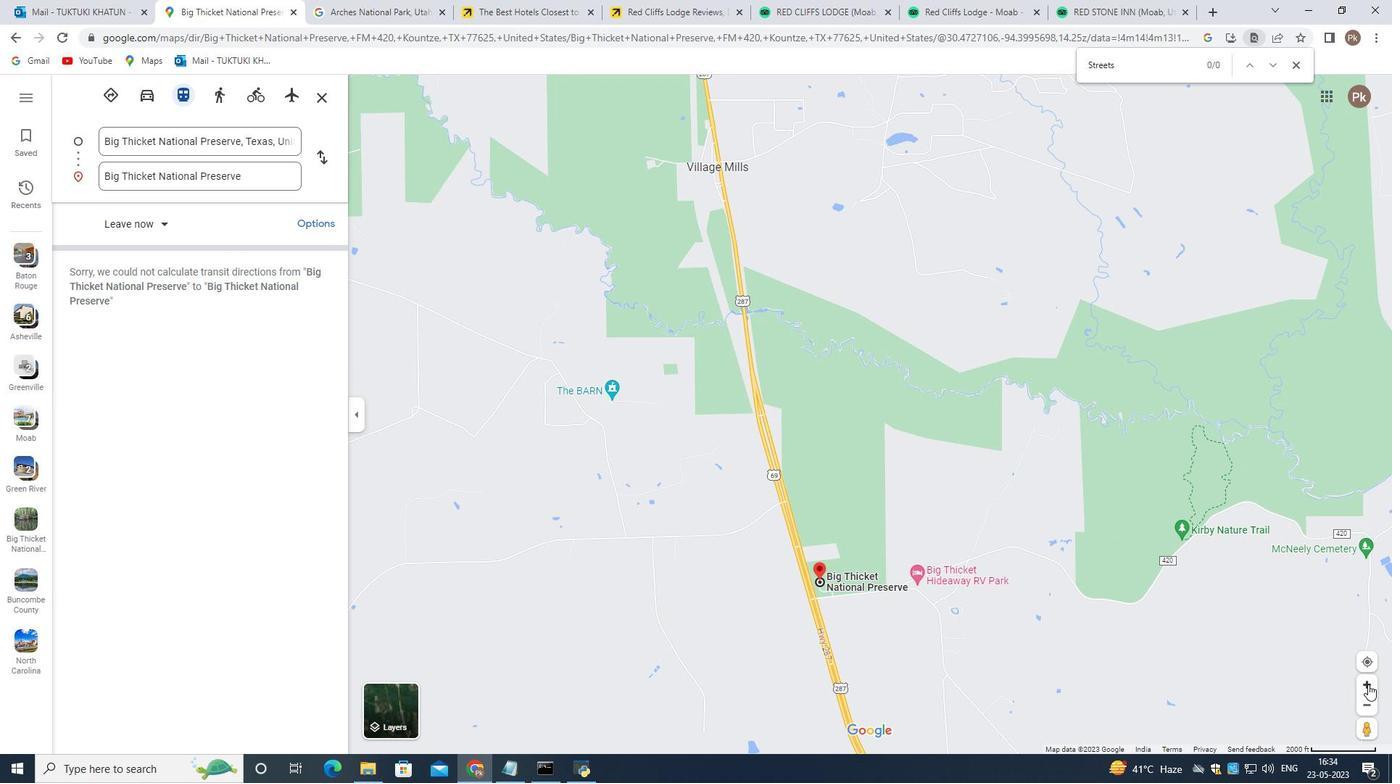 
Action: Mouse moved to (1093, 637)
Screenshot: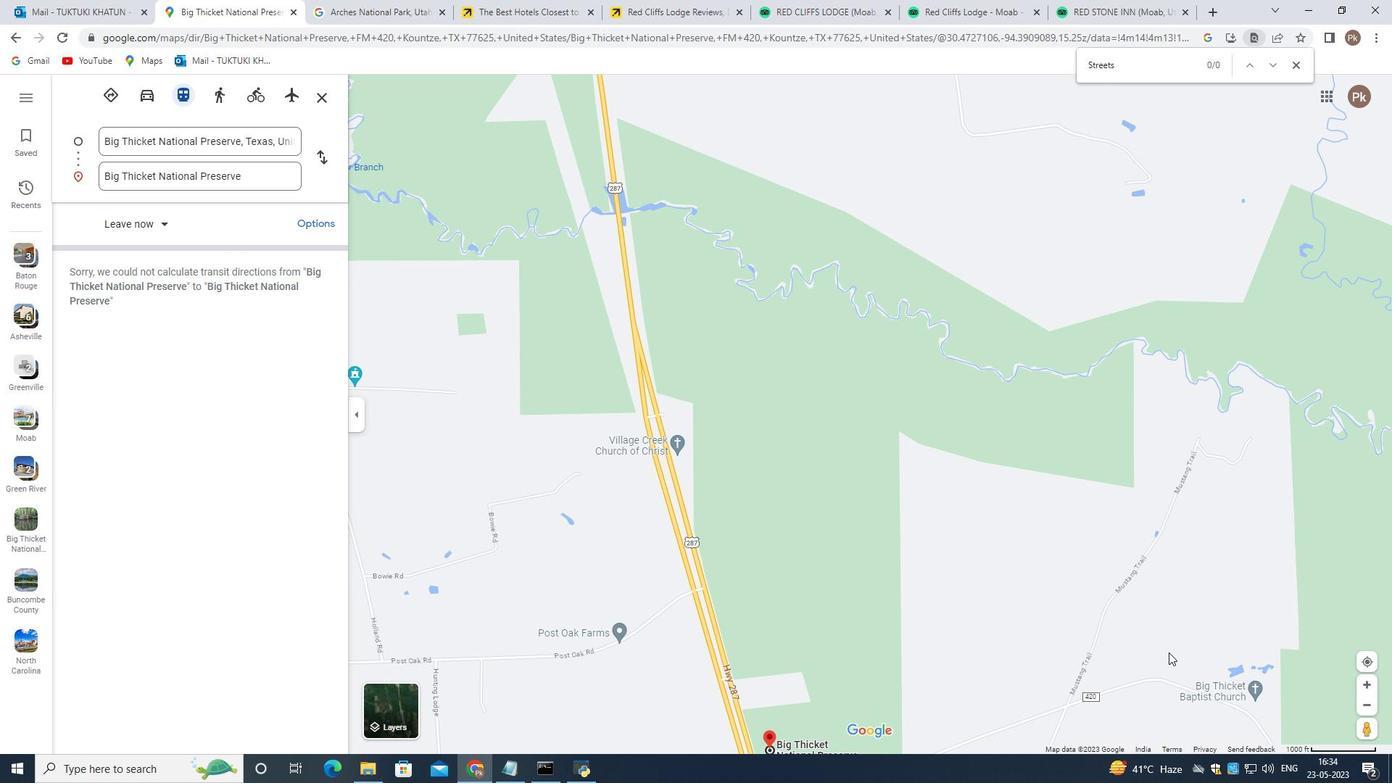 
Action: Mouse pressed left at (1093, 637)
Screenshot: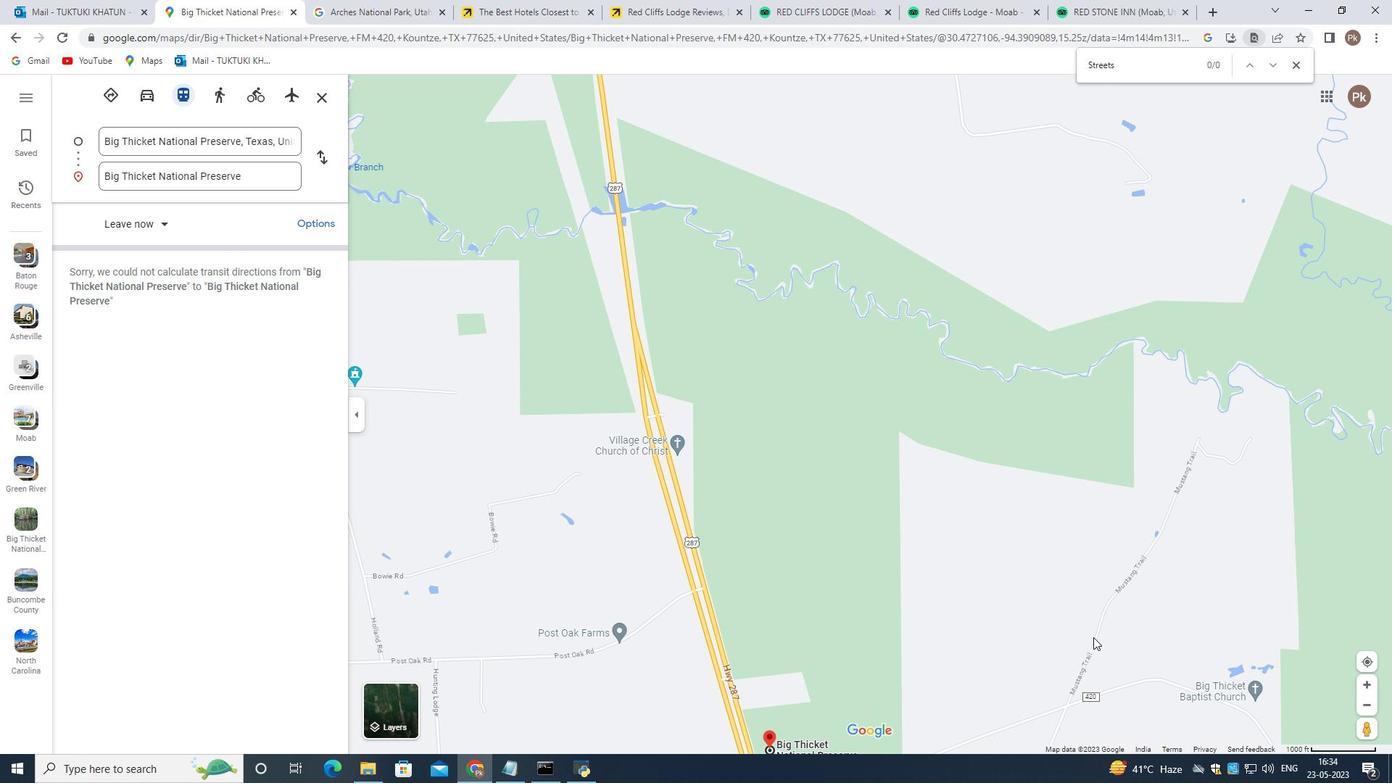 
Action: Mouse moved to (1366, 683)
Screenshot: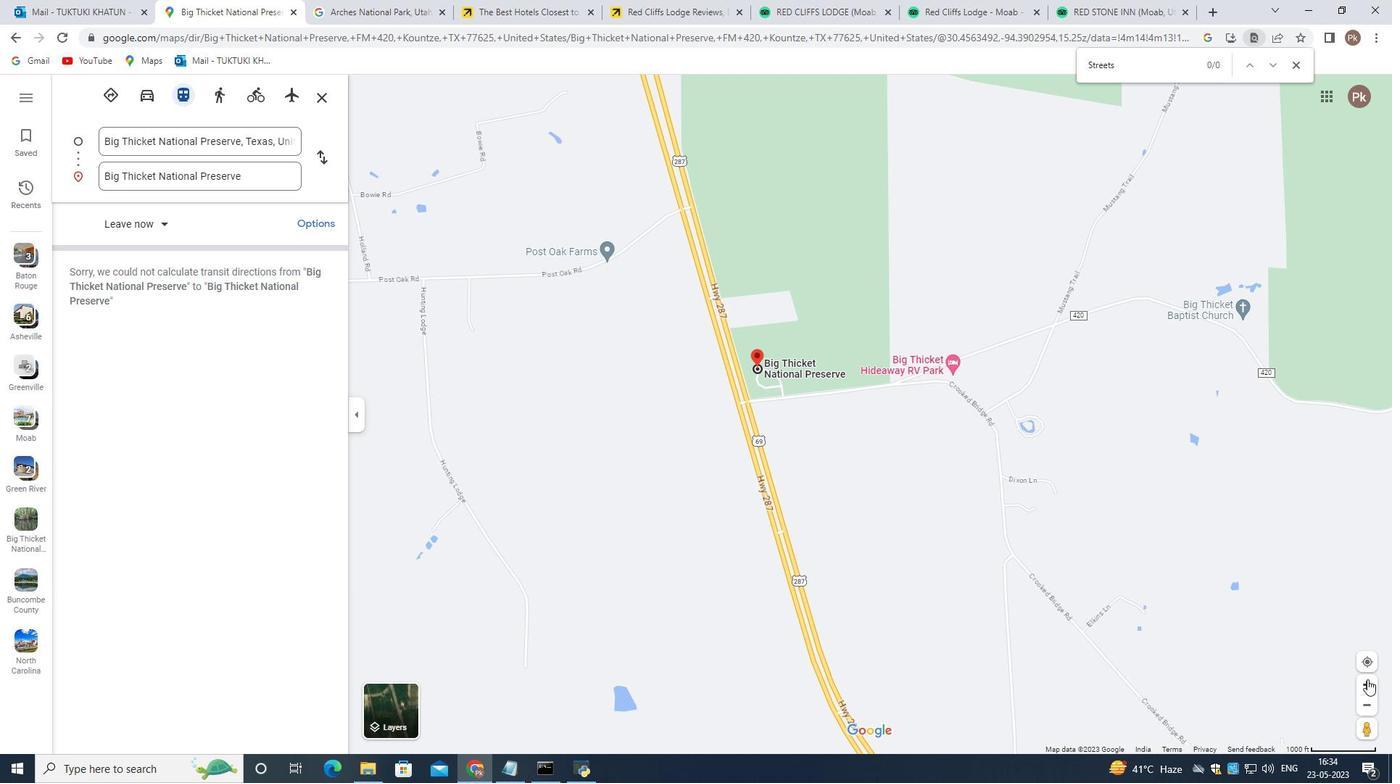 
Action: Mouse pressed left at (1366, 683)
Screenshot: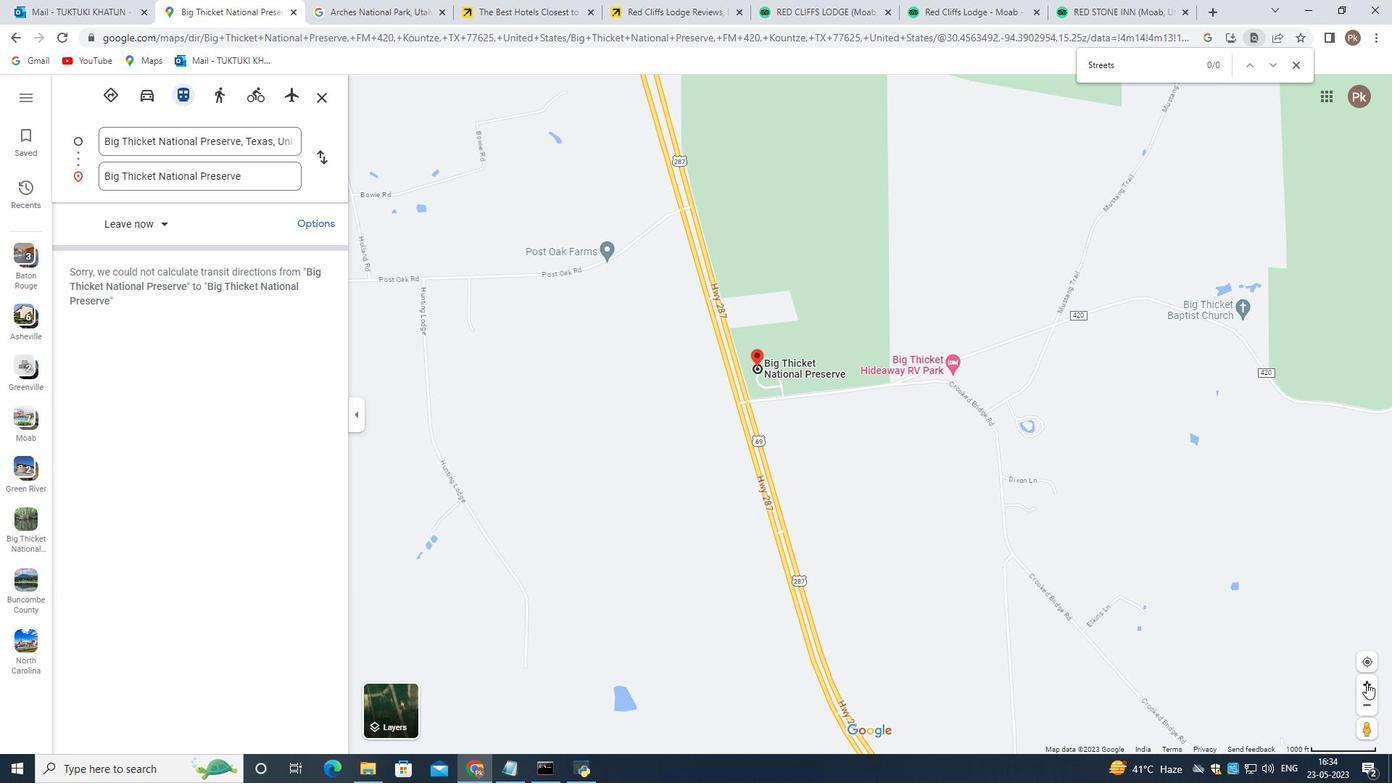 
Action: Mouse pressed left at (1366, 683)
Screenshot: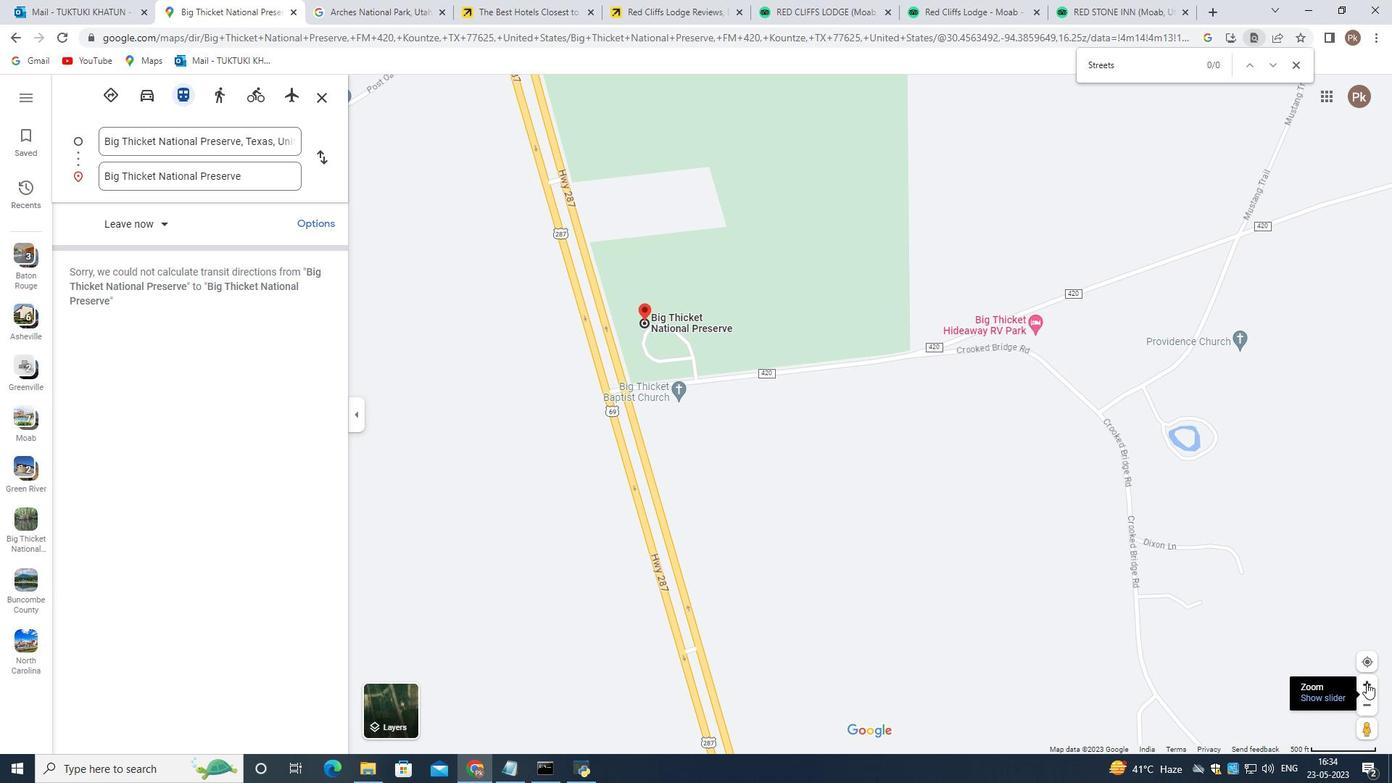 
Action: Mouse moved to (643, 469)
Screenshot: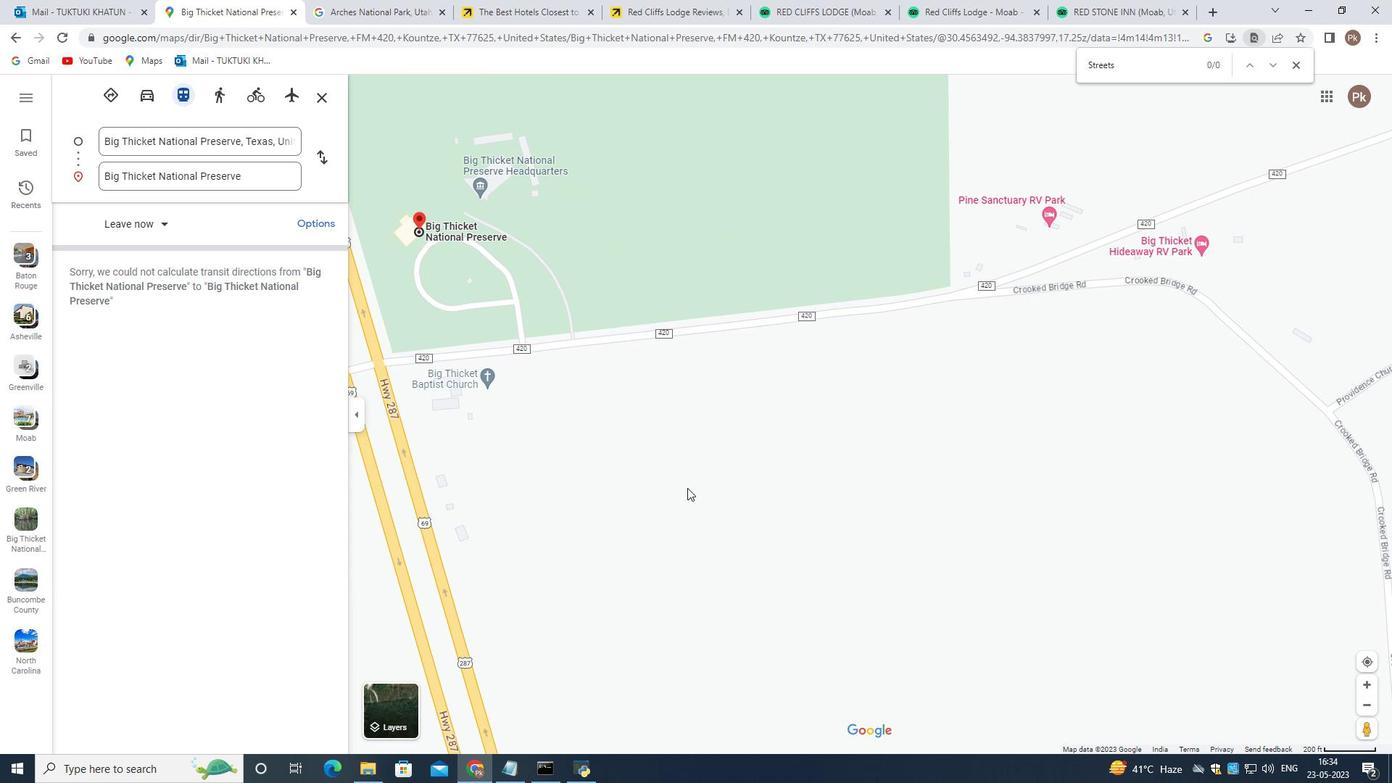 
Action: Mouse pressed left at (643, 469)
Screenshot: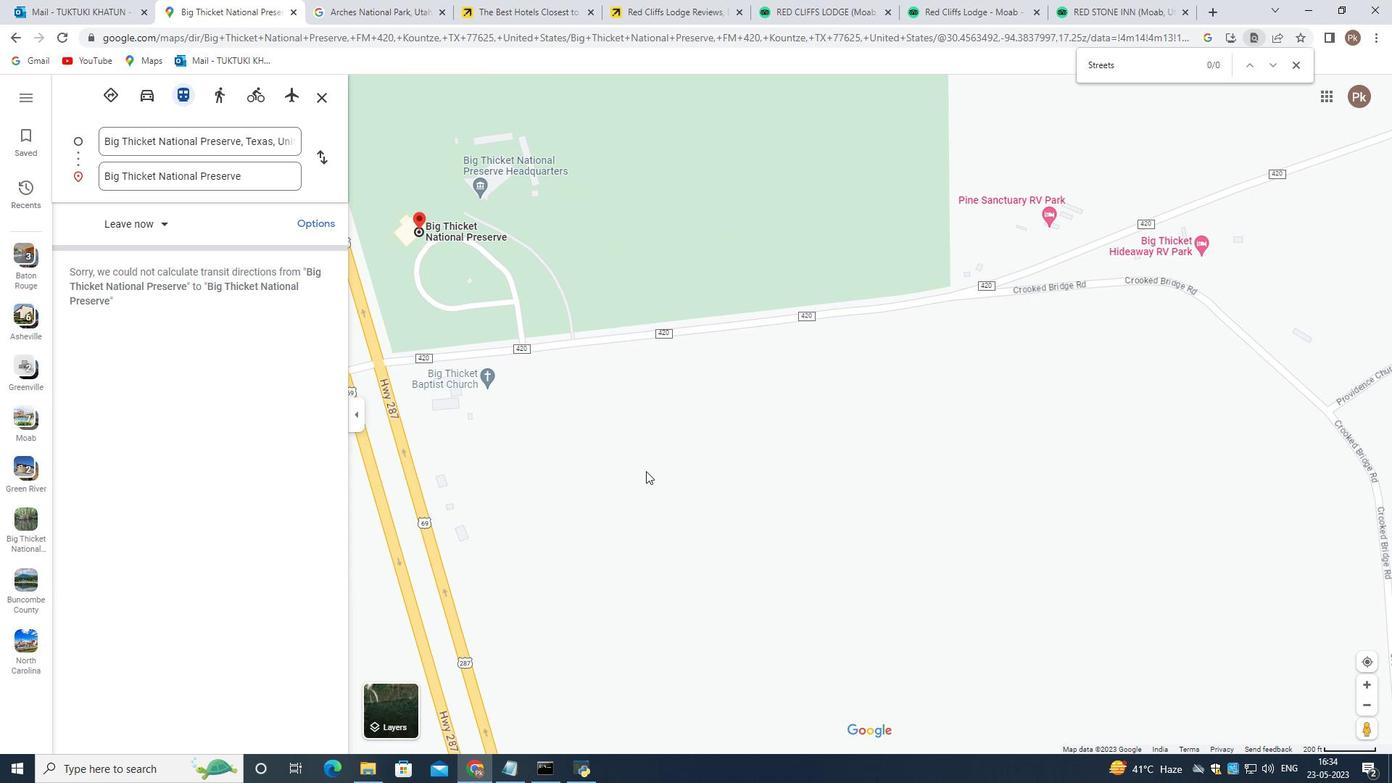 
Action: Mouse moved to (1370, 683)
Screenshot: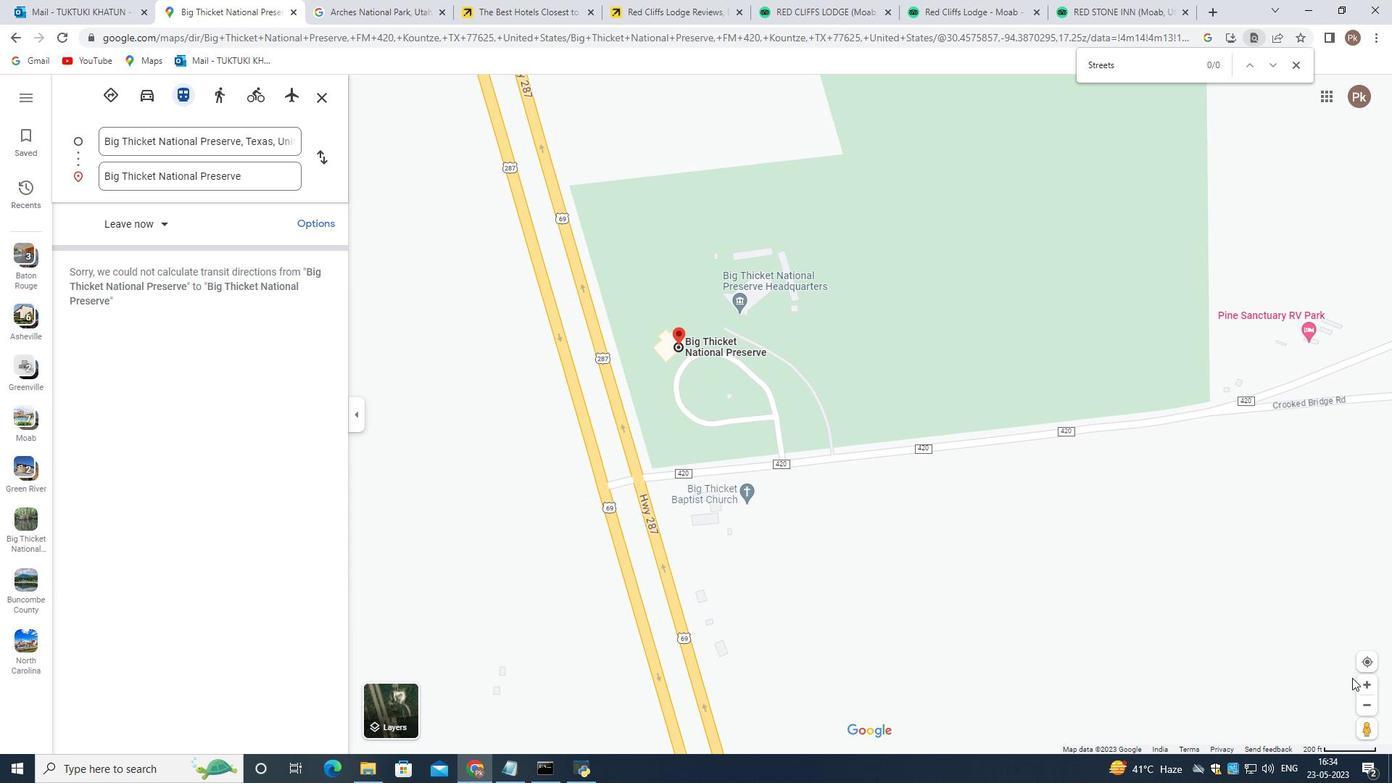 
Action: Mouse pressed left at (1370, 683)
Screenshot: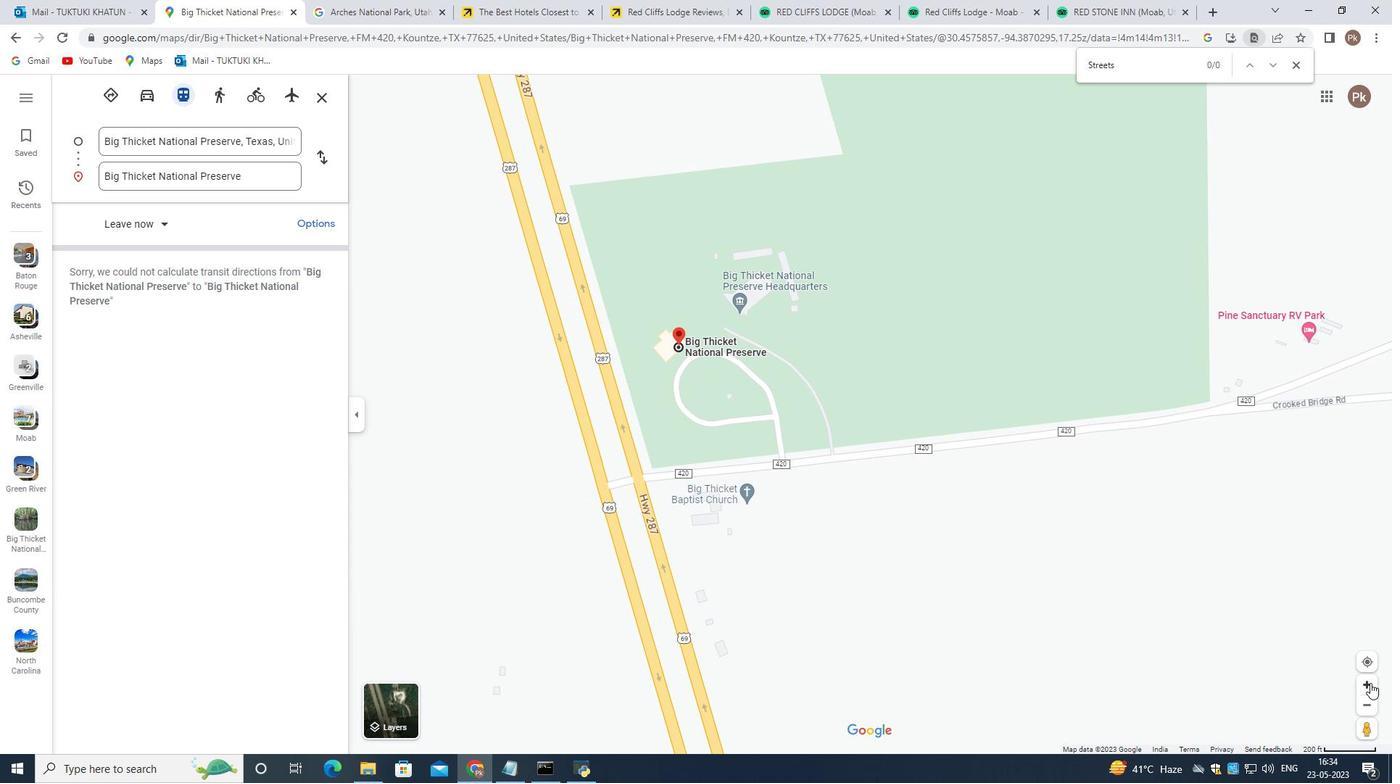 
Action: Mouse moved to (683, 311)
Screenshot: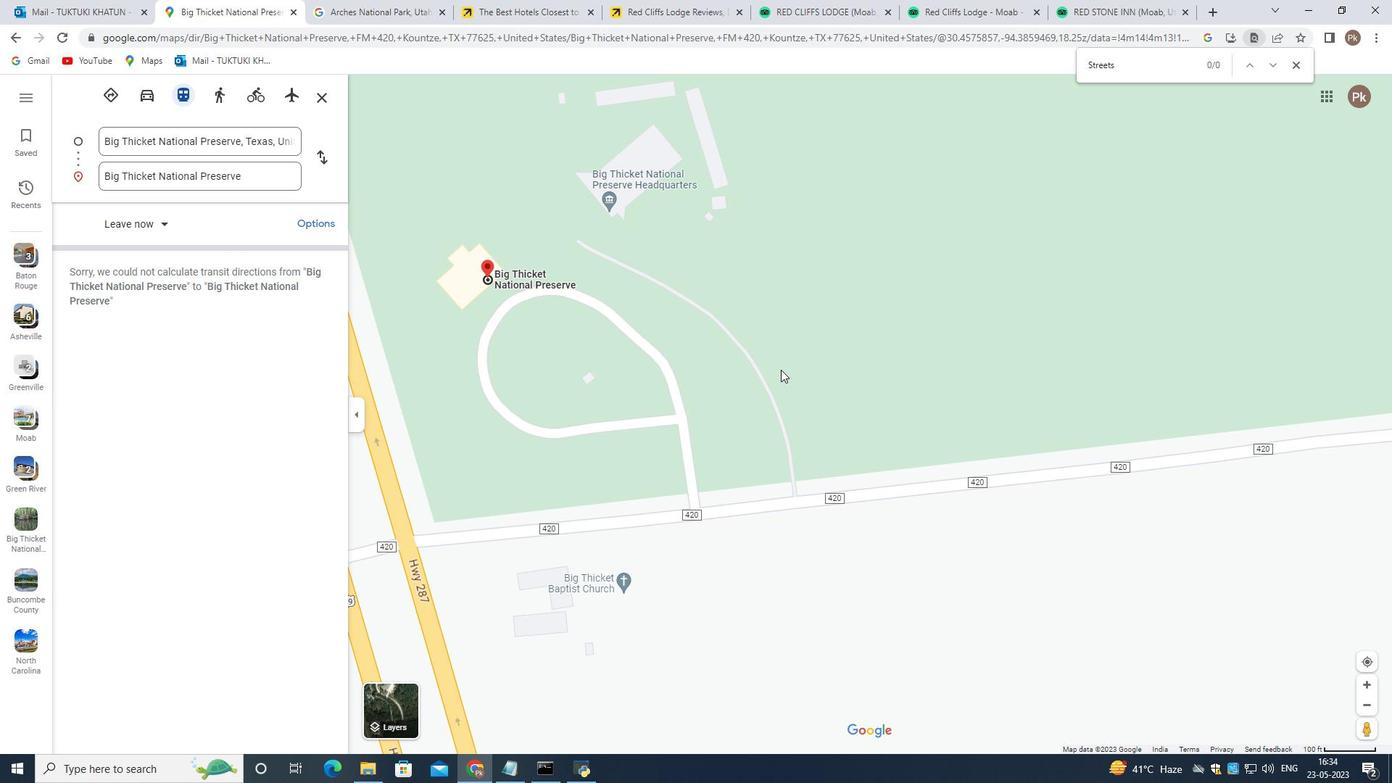 
Action: Mouse pressed left at (683, 311)
Screenshot: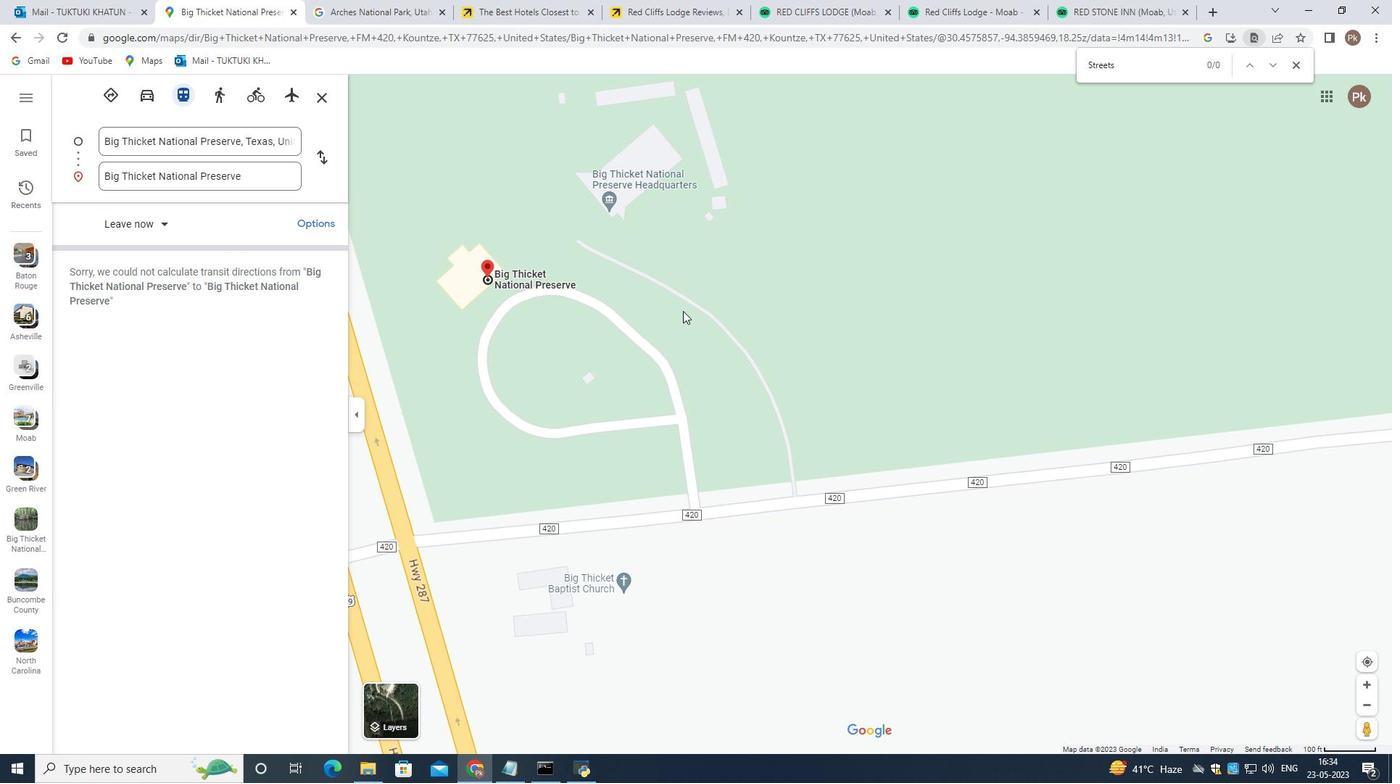 
Action: Mouse moved to (1359, 678)
Screenshot: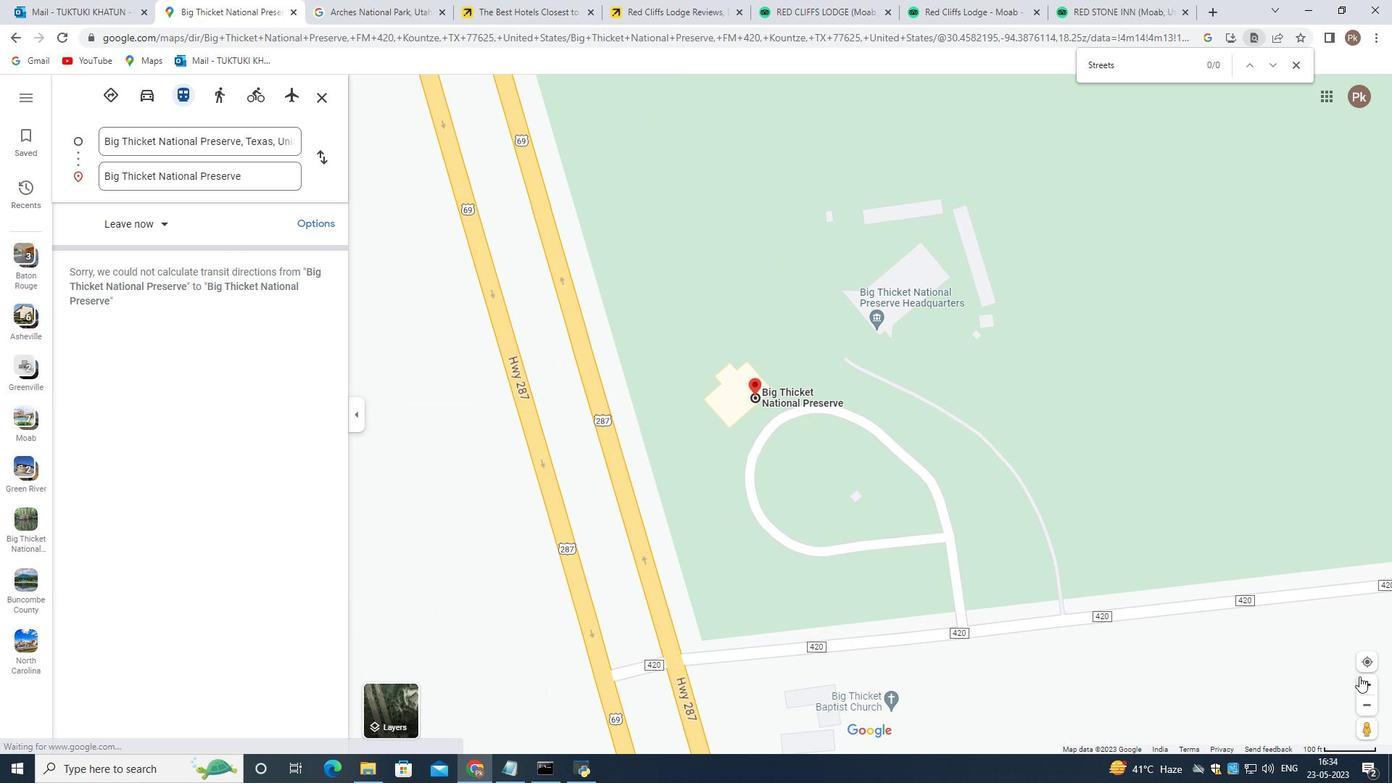 
Action: Mouse pressed left at (1359, 678)
Screenshot: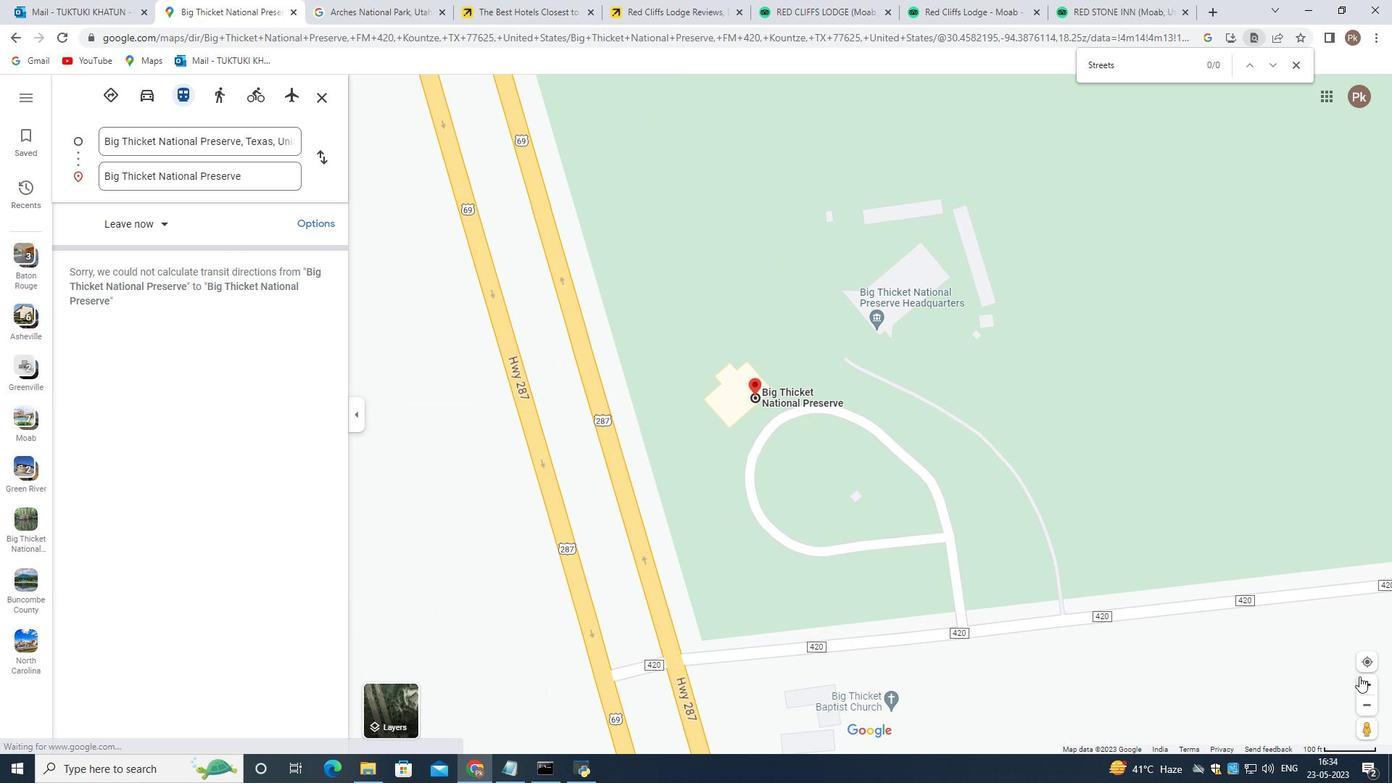 
Action: Mouse moved to (1359, 678)
Screenshot: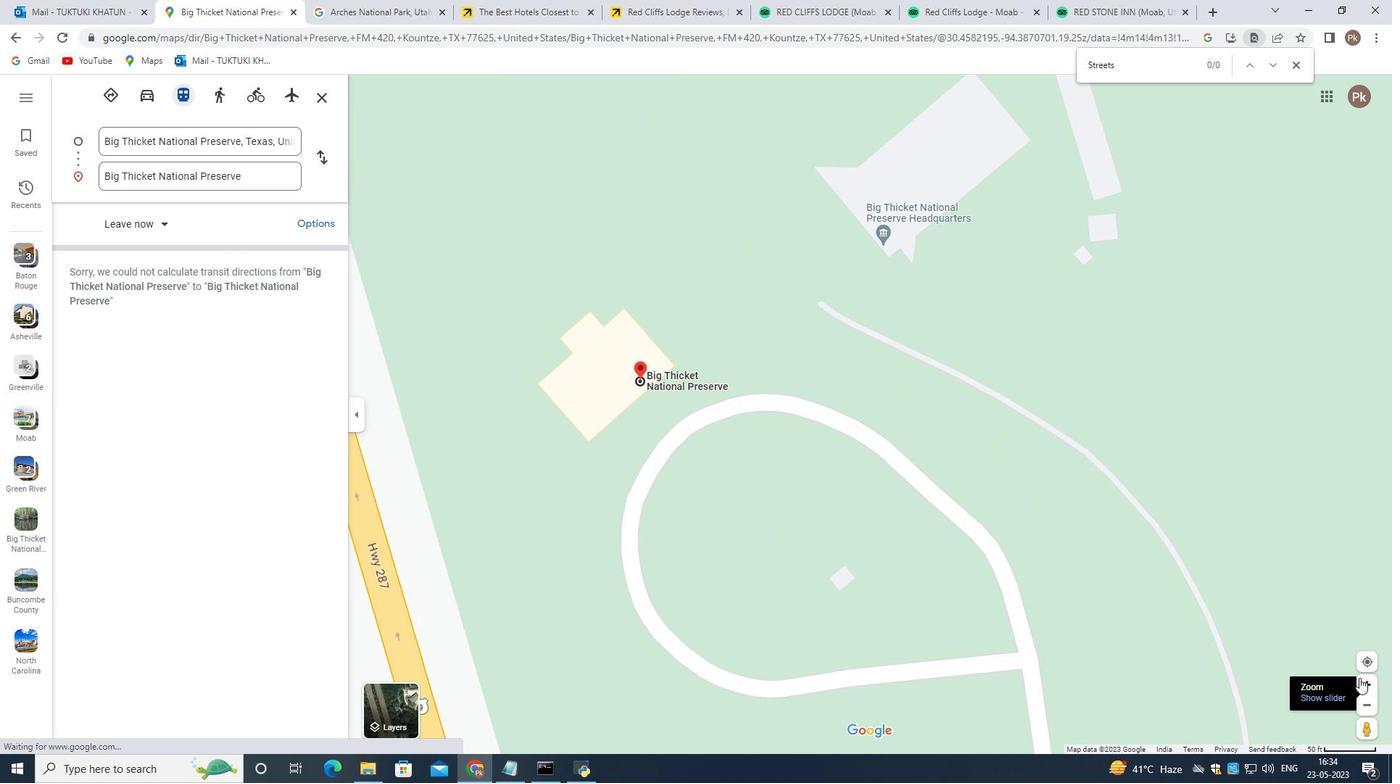 
Action: Mouse pressed left at (1359, 678)
Screenshot: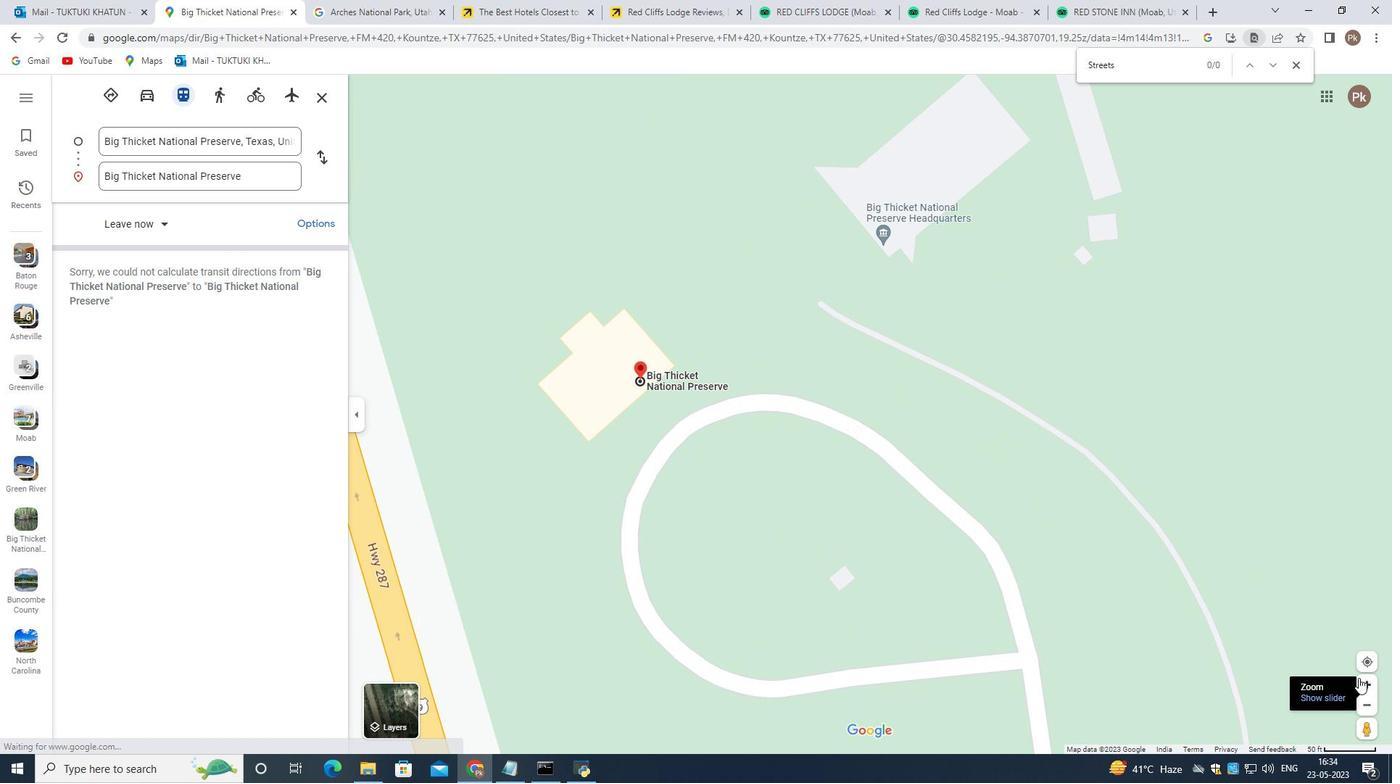 
Action: Mouse moved to (501, 346)
Screenshot: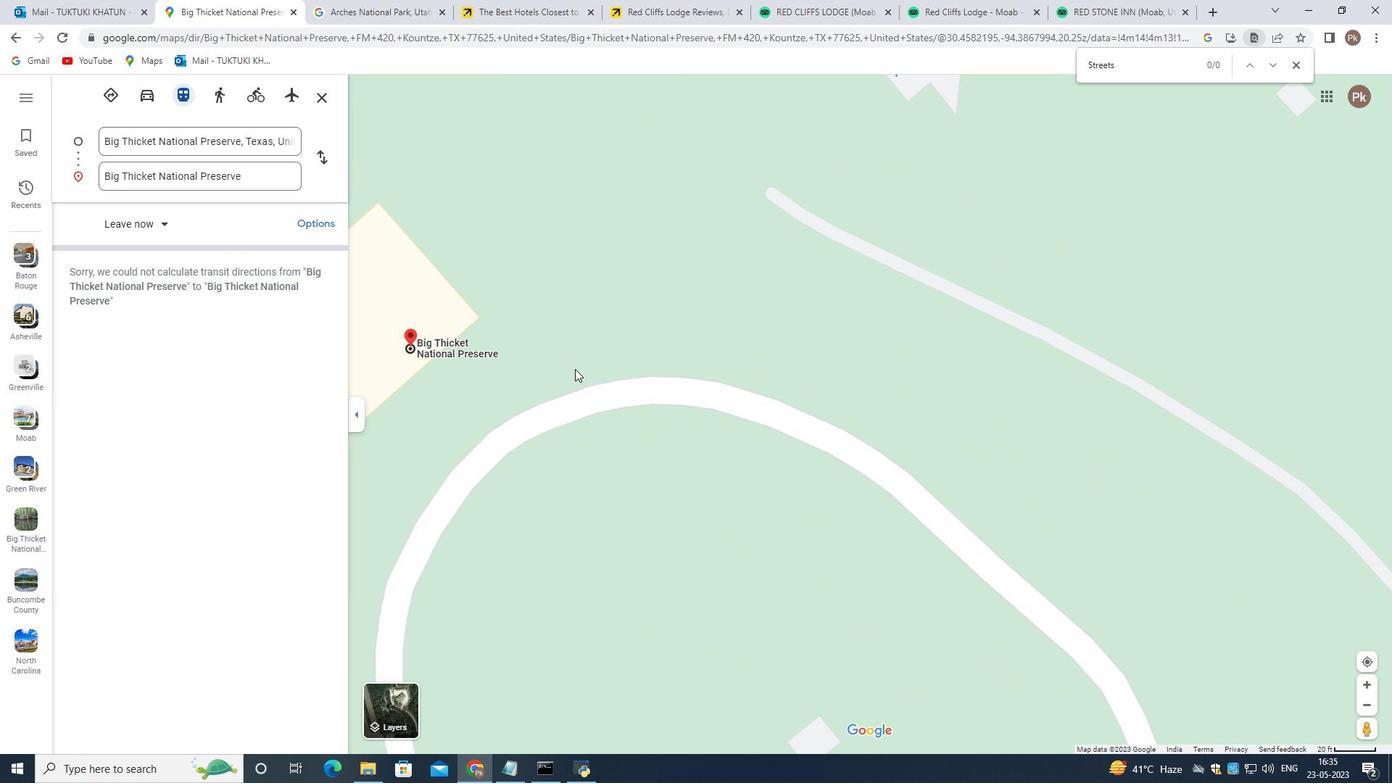 
Action: Mouse pressed left at (501, 346)
Screenshot: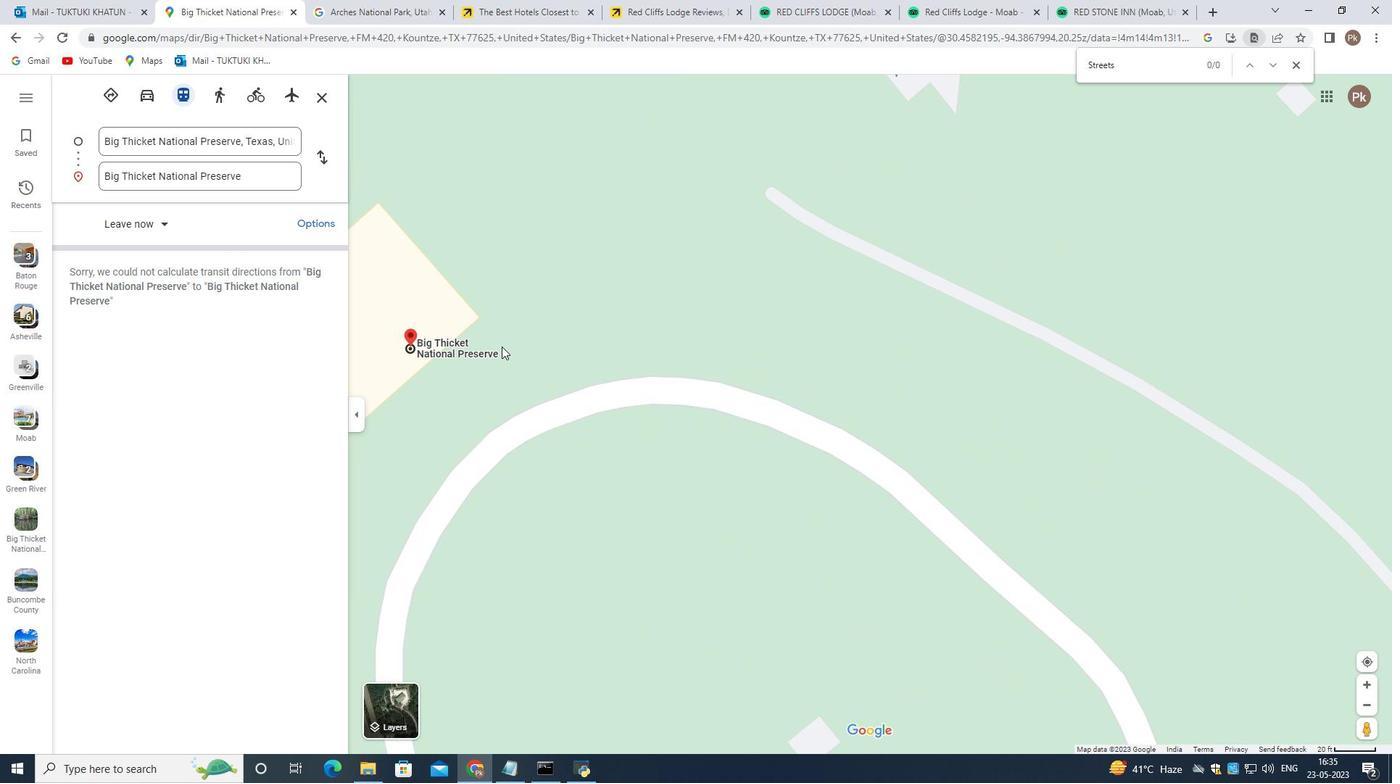 
Action: Mouse moved to (1367, 688)
Screenshot: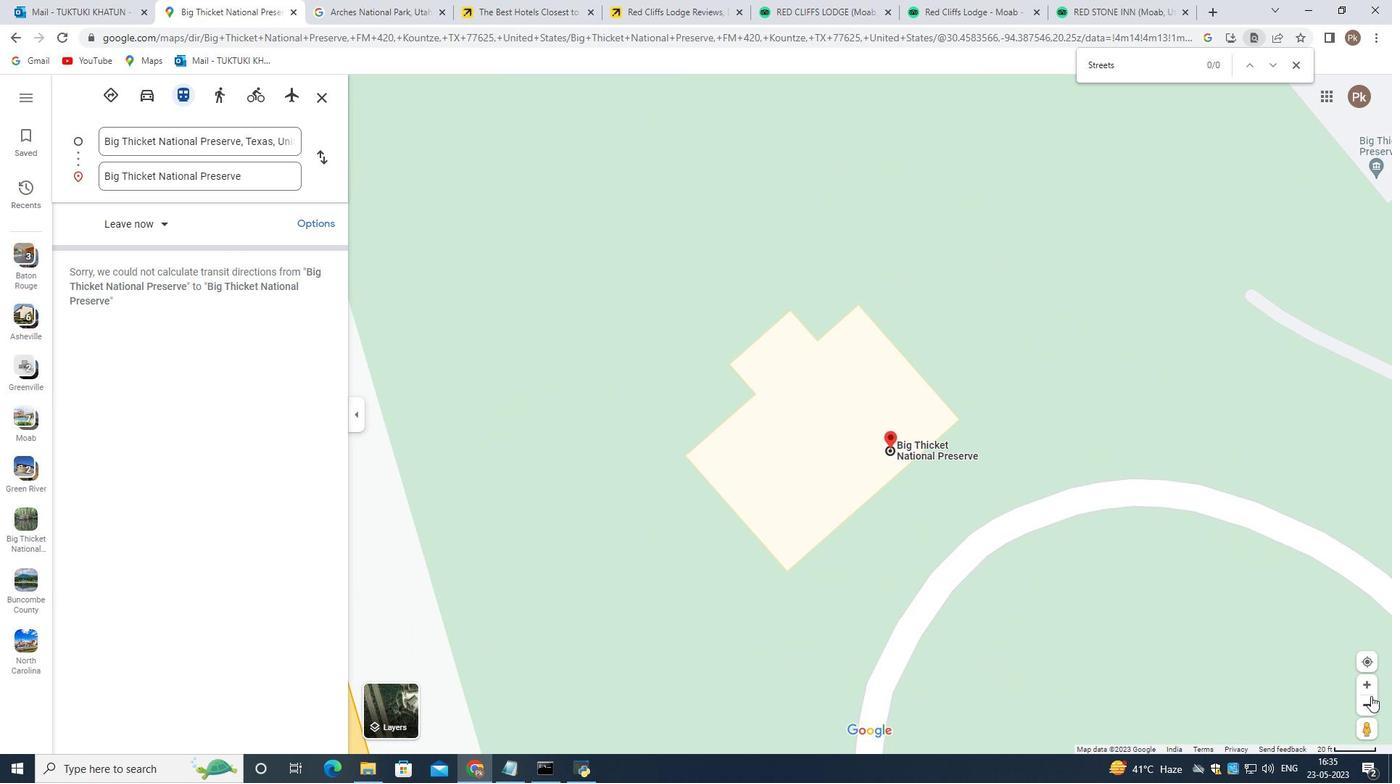 
Action: Mouse pressed left at (1367, 688)
Screenshot: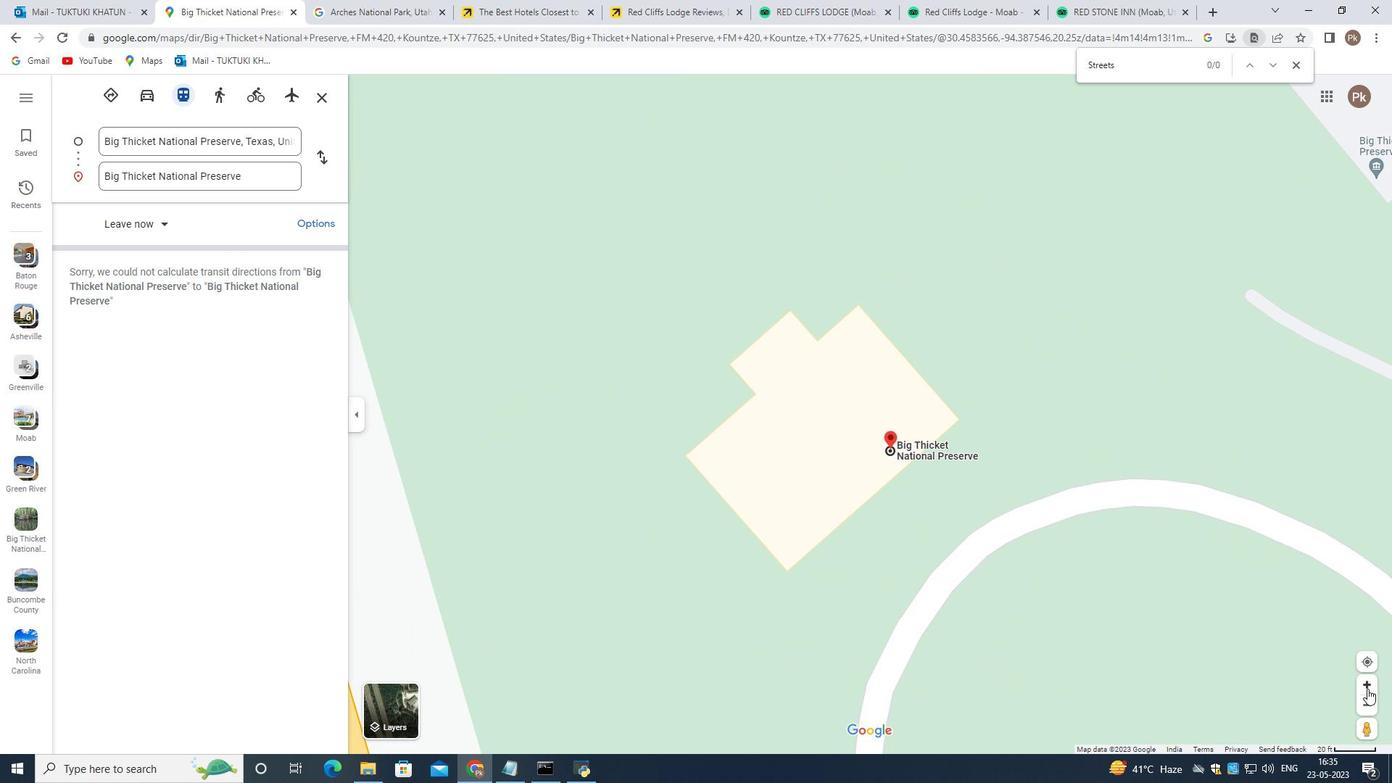 
Action: Mouse moved to (1200, 497)
Screenshot: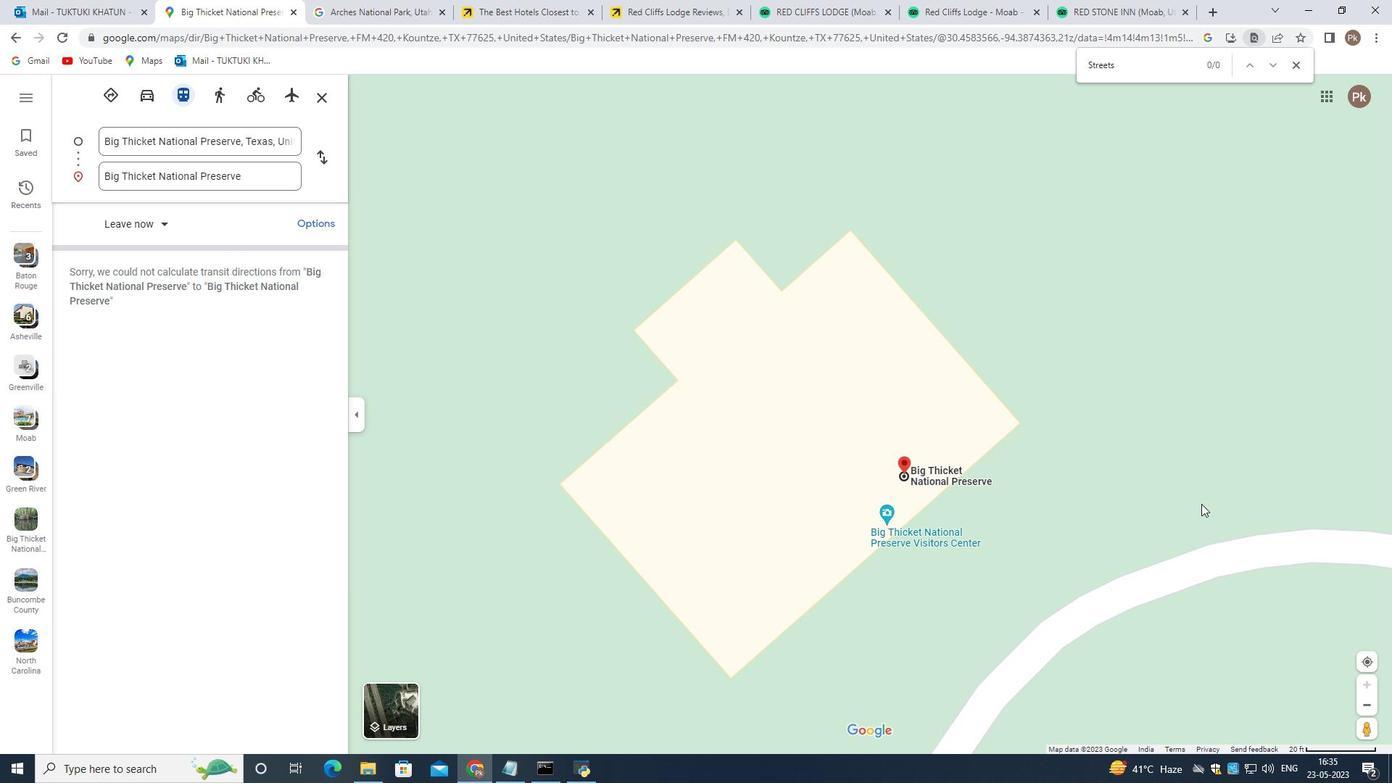 
Action: Mouse scrolled (1200, 496) with delta (0, 0)
Screenshot: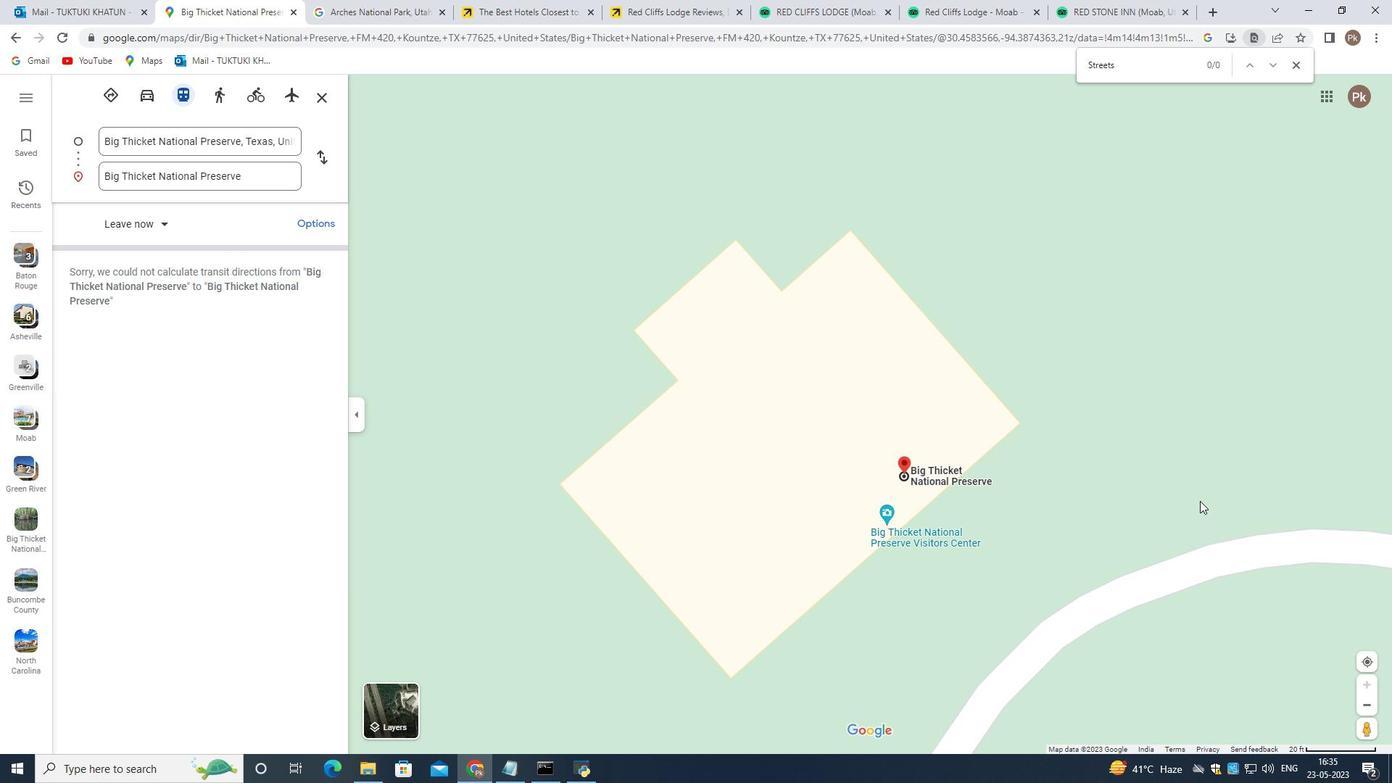 
Action: Mouse moved to (1199, 497)
Screenshot: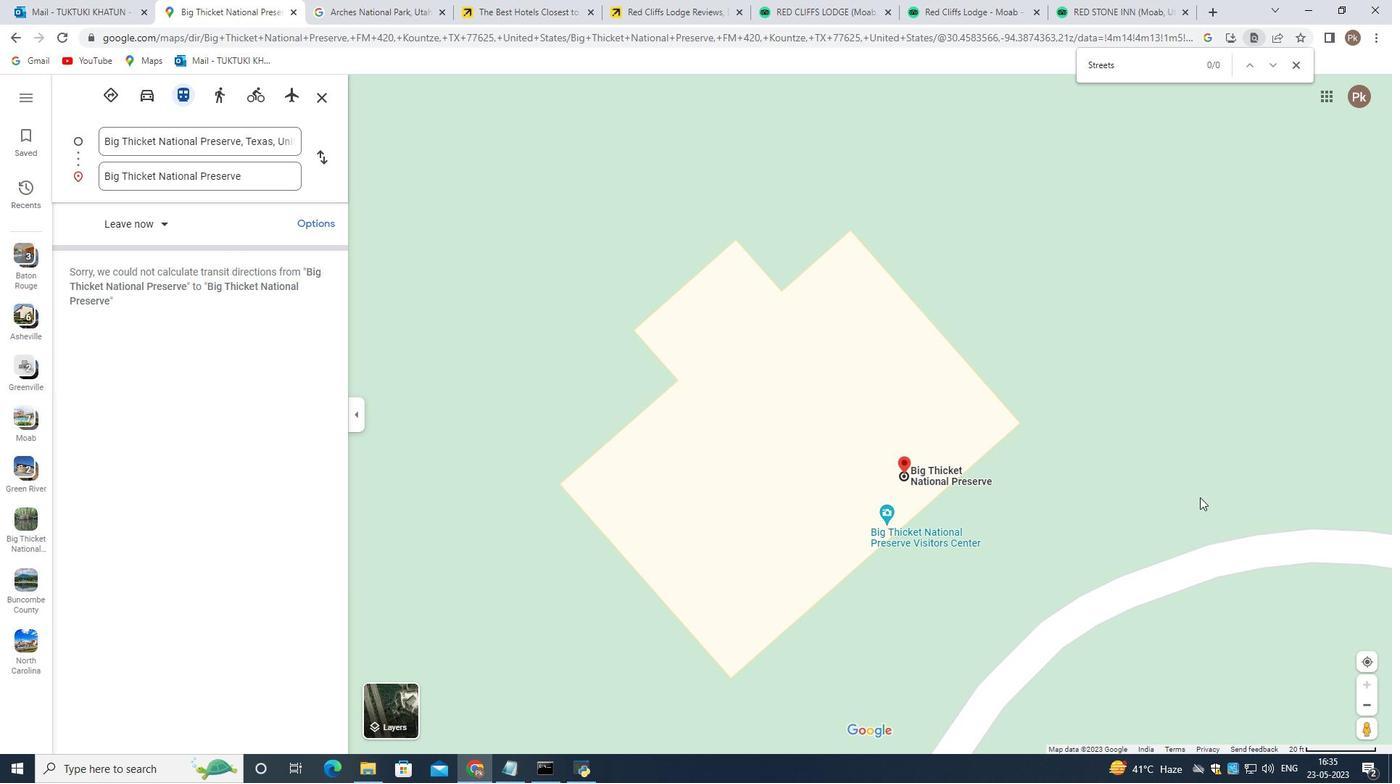 
Action: Mouse scrolled (1199, 496) with delta (0, 0)
Screenshot: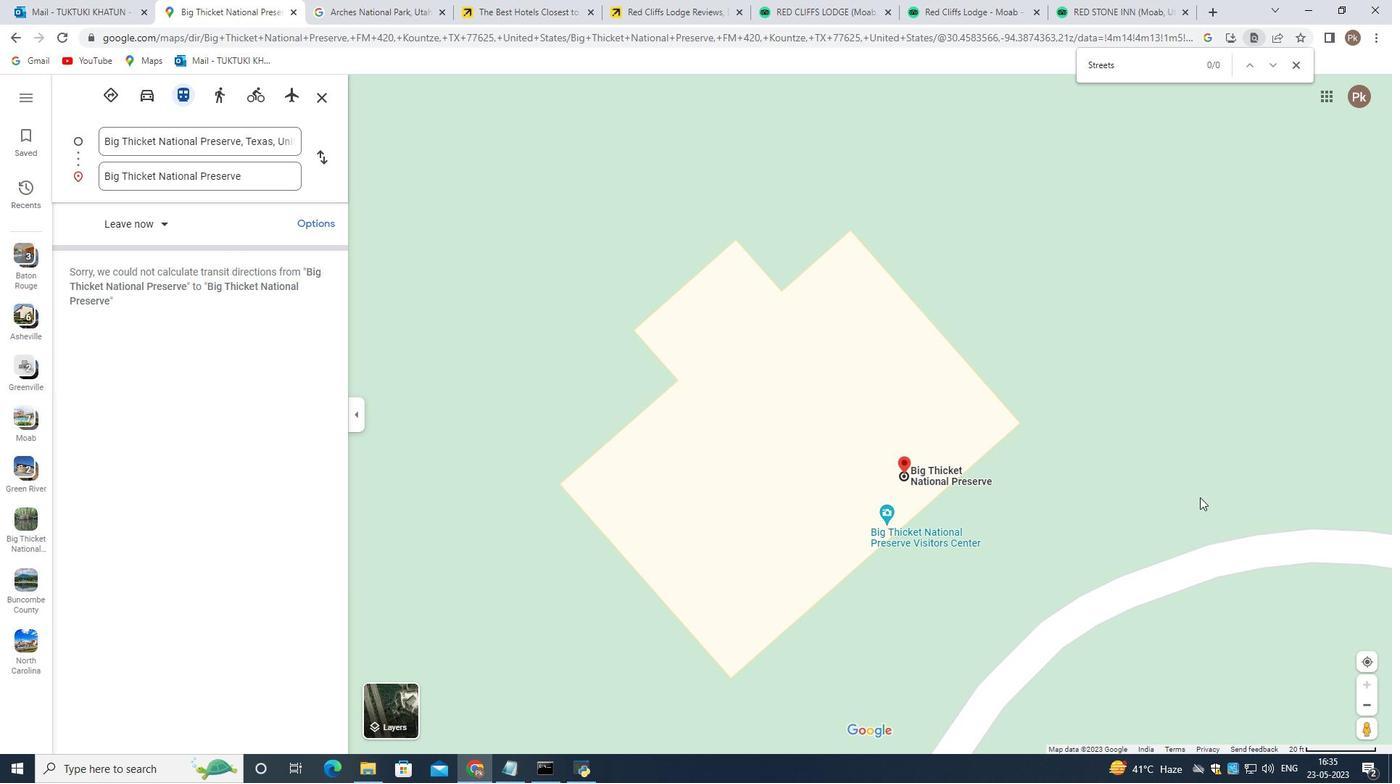 
Action: Mouse scrolled (1199, 496) with delta (0, 0)
Screenshot: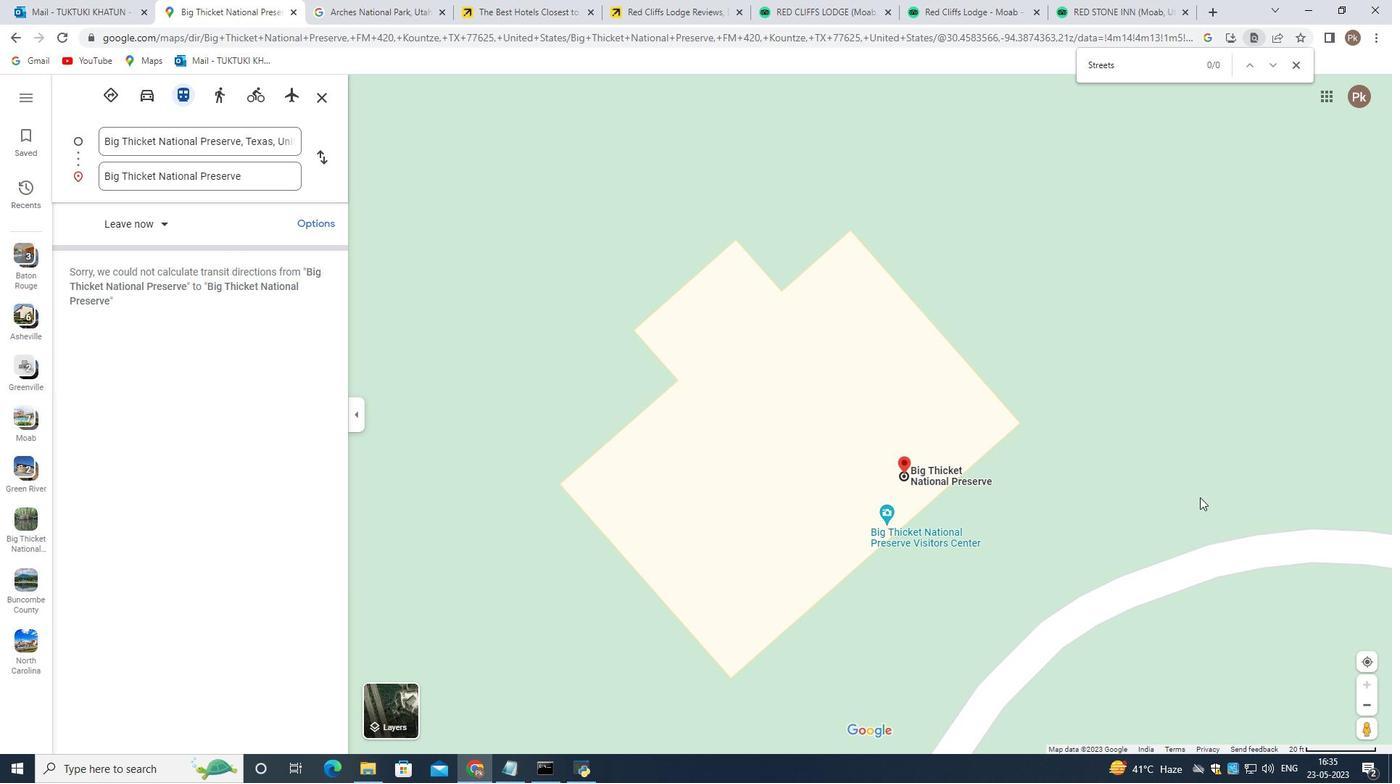 
Action: Mouse scrolled (1199, 496) with delta (0, 0)
Screenshot: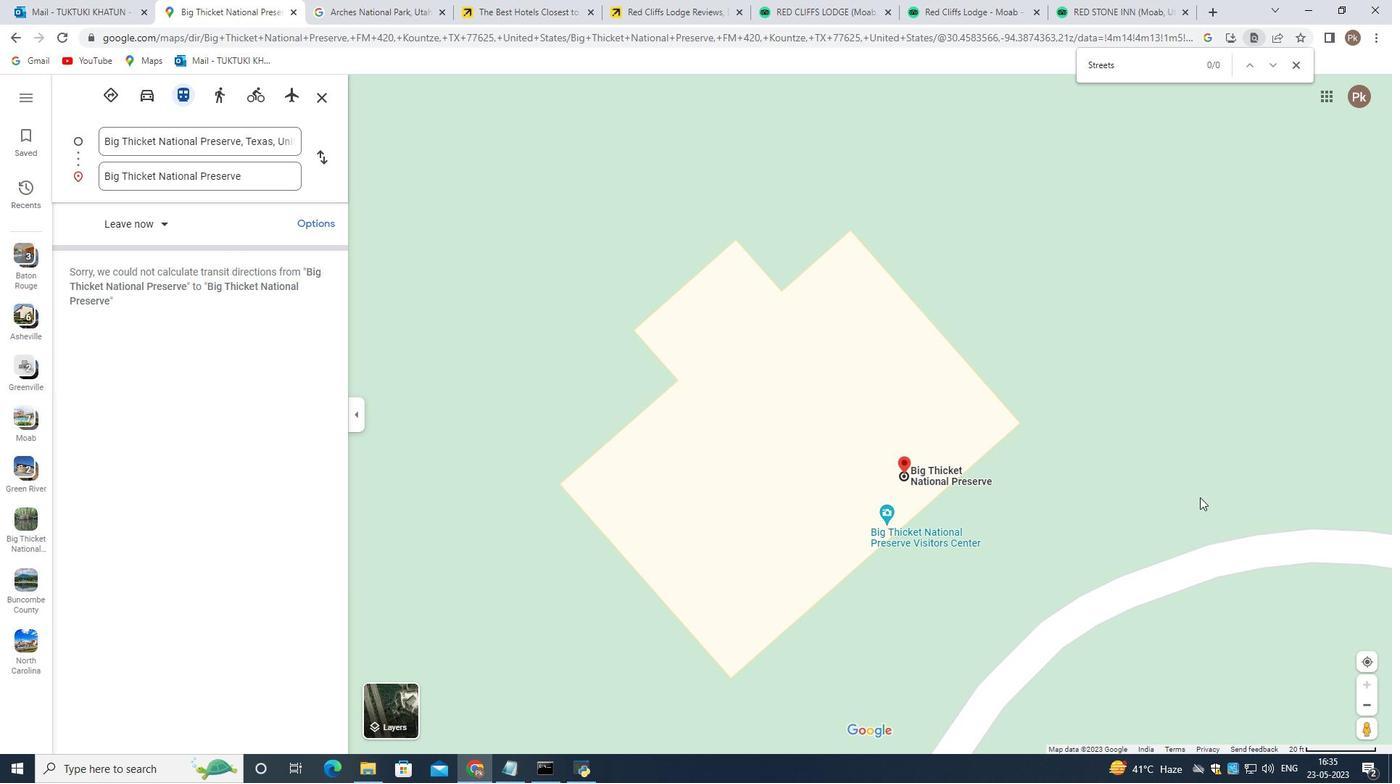 
Action: Mouse moved to (1117, 437)
Screenshot: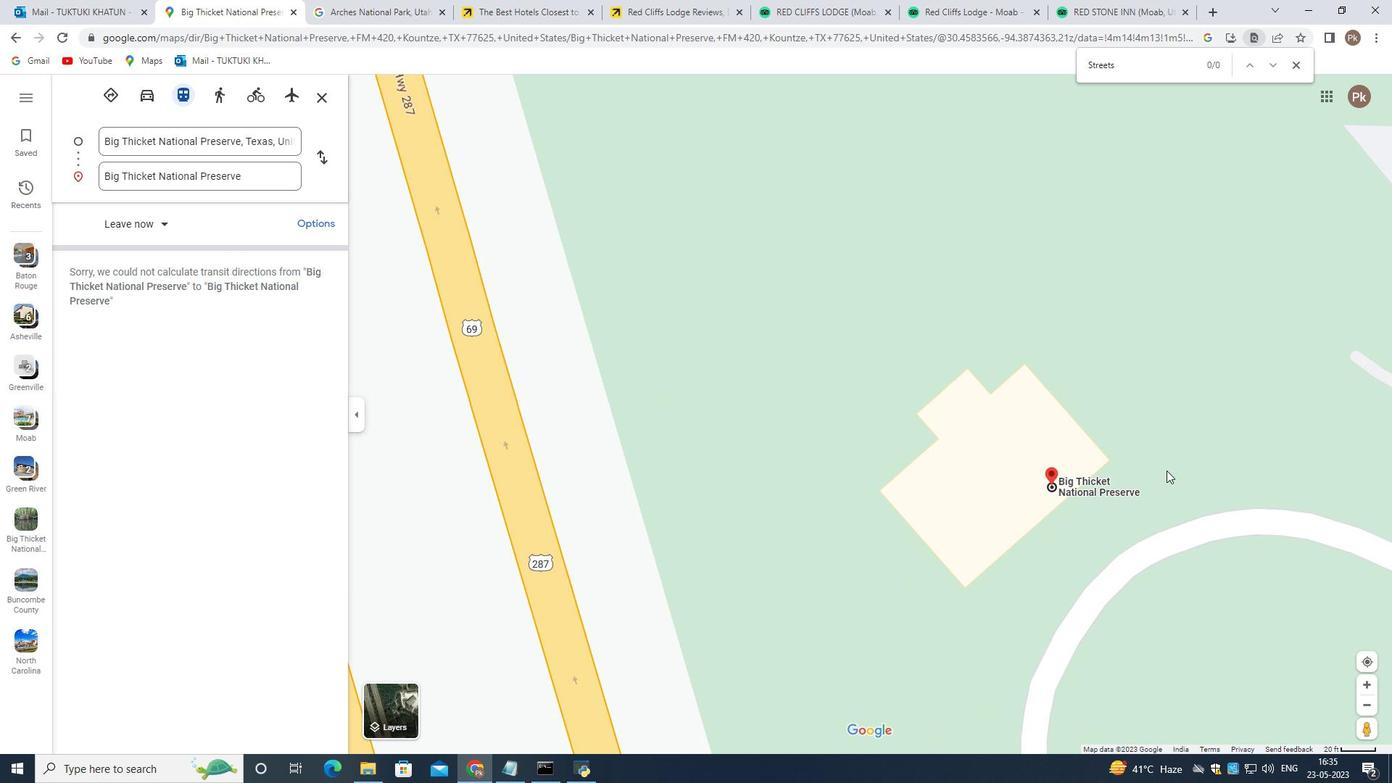 
Action: Mouse scrolled (1117, 436) with delta (0, 0)
Screenshot: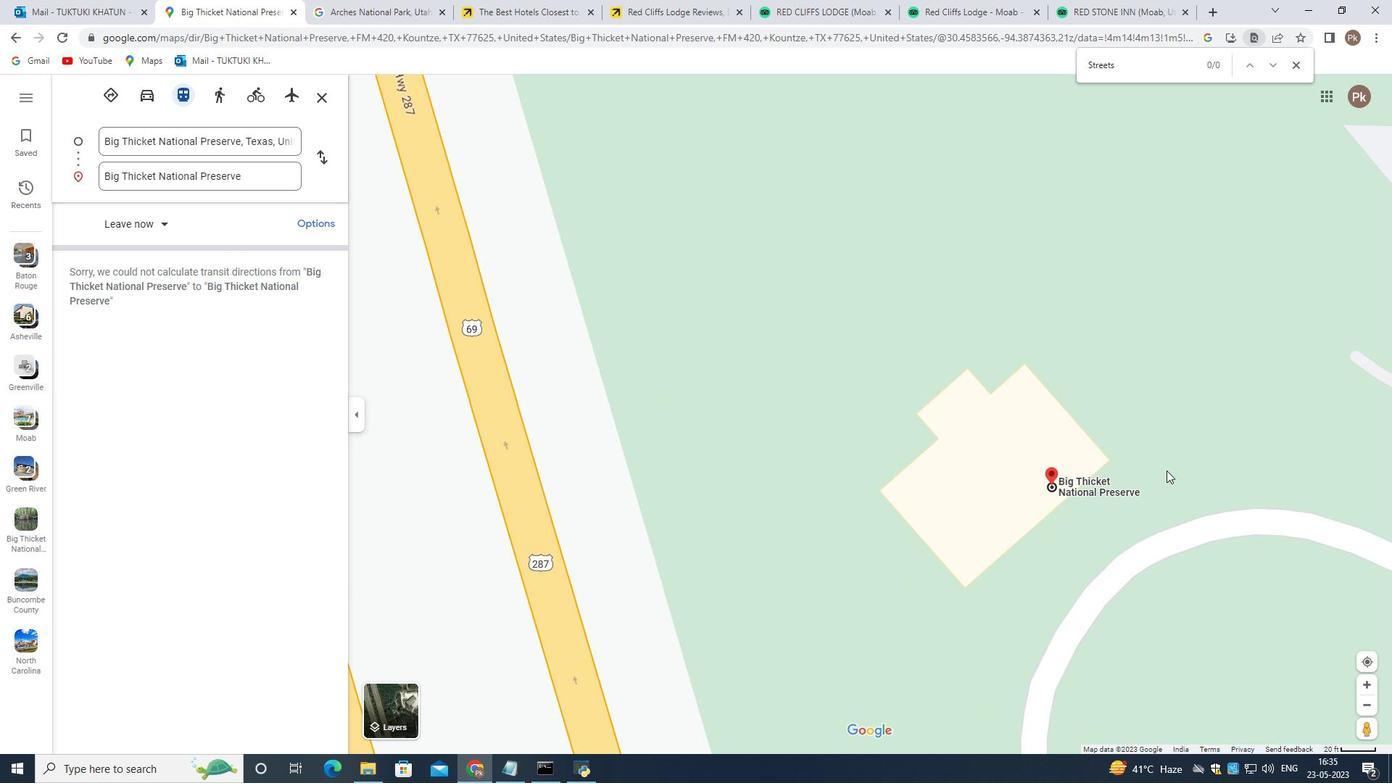 
Action: Mouse moved to (1116, 437)
Screenshot: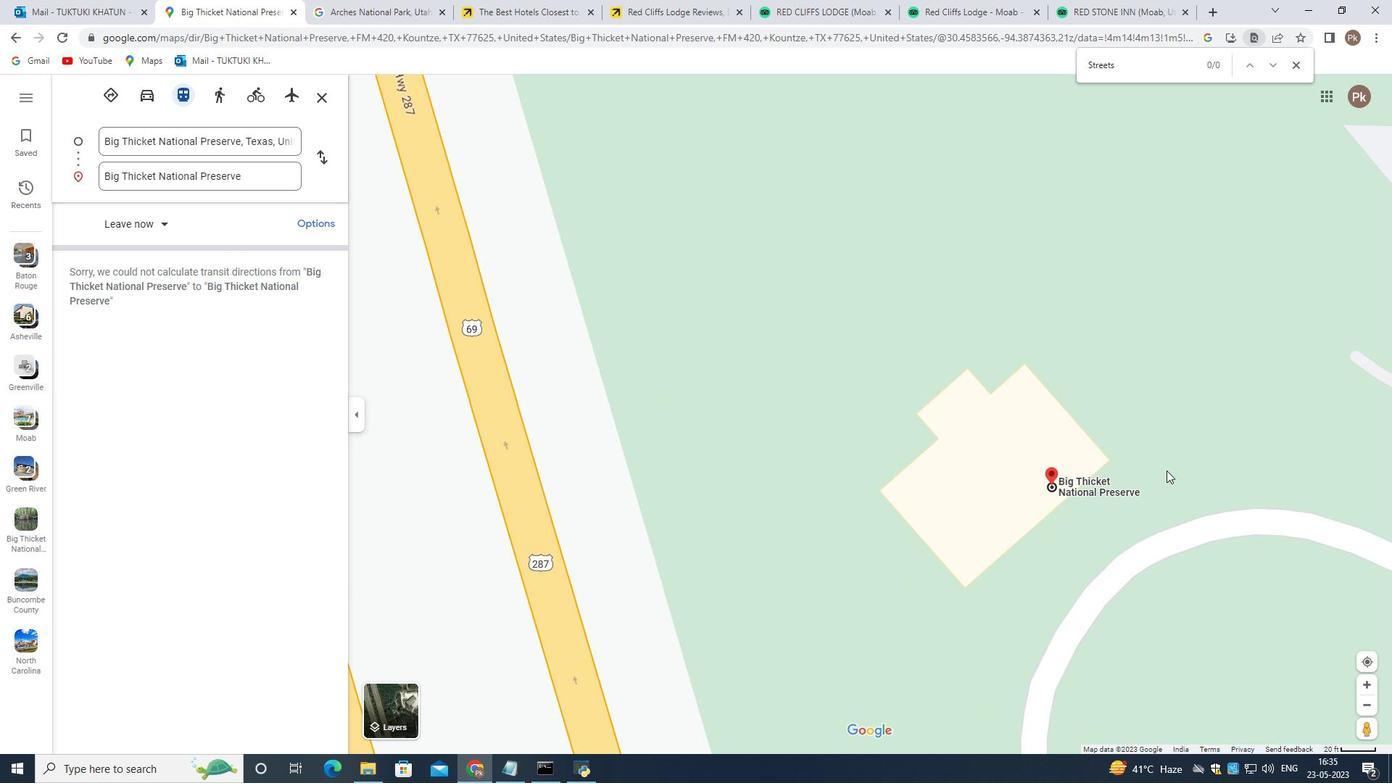 
Action: Mouse scrolled (1116, 436) with delta (0, 0)
Screenshot: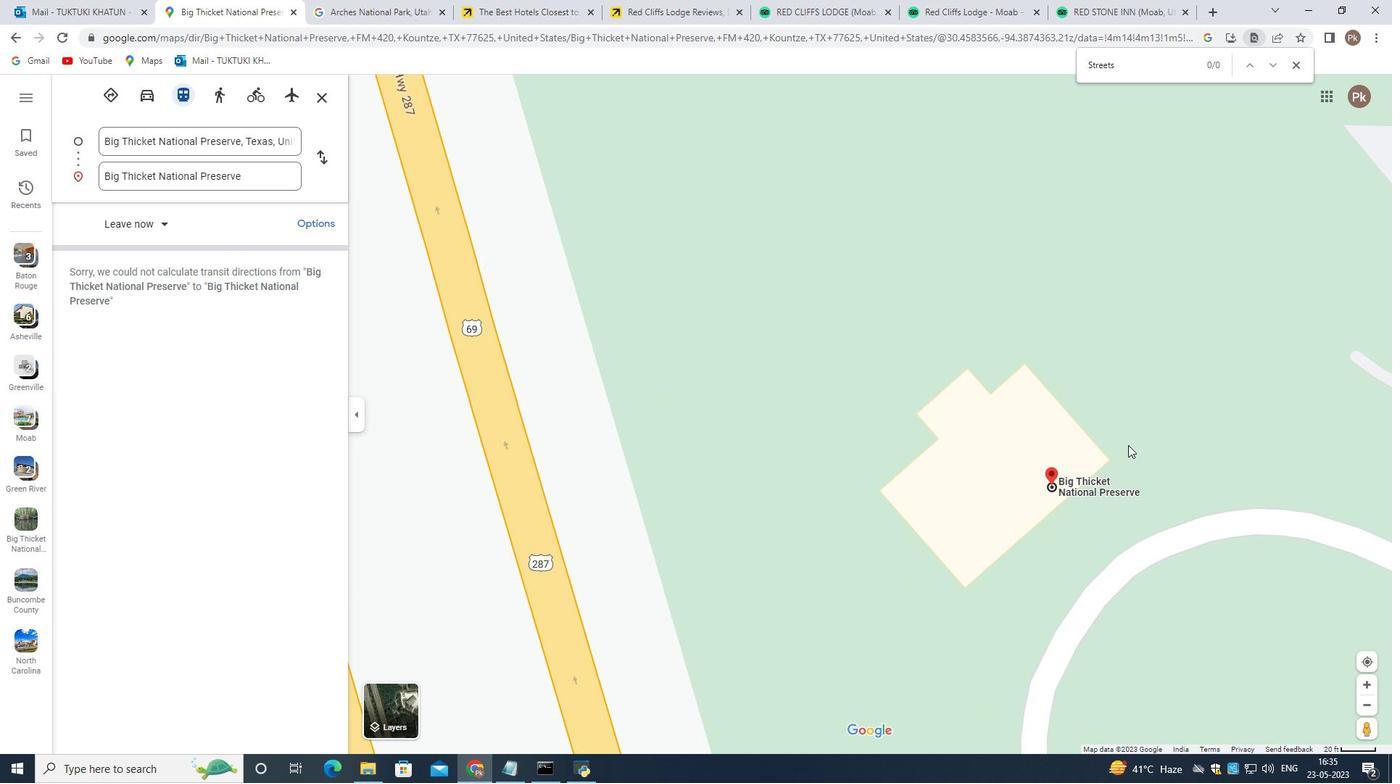 
Action: Mouse moved to (1116, 437)
Screenshot: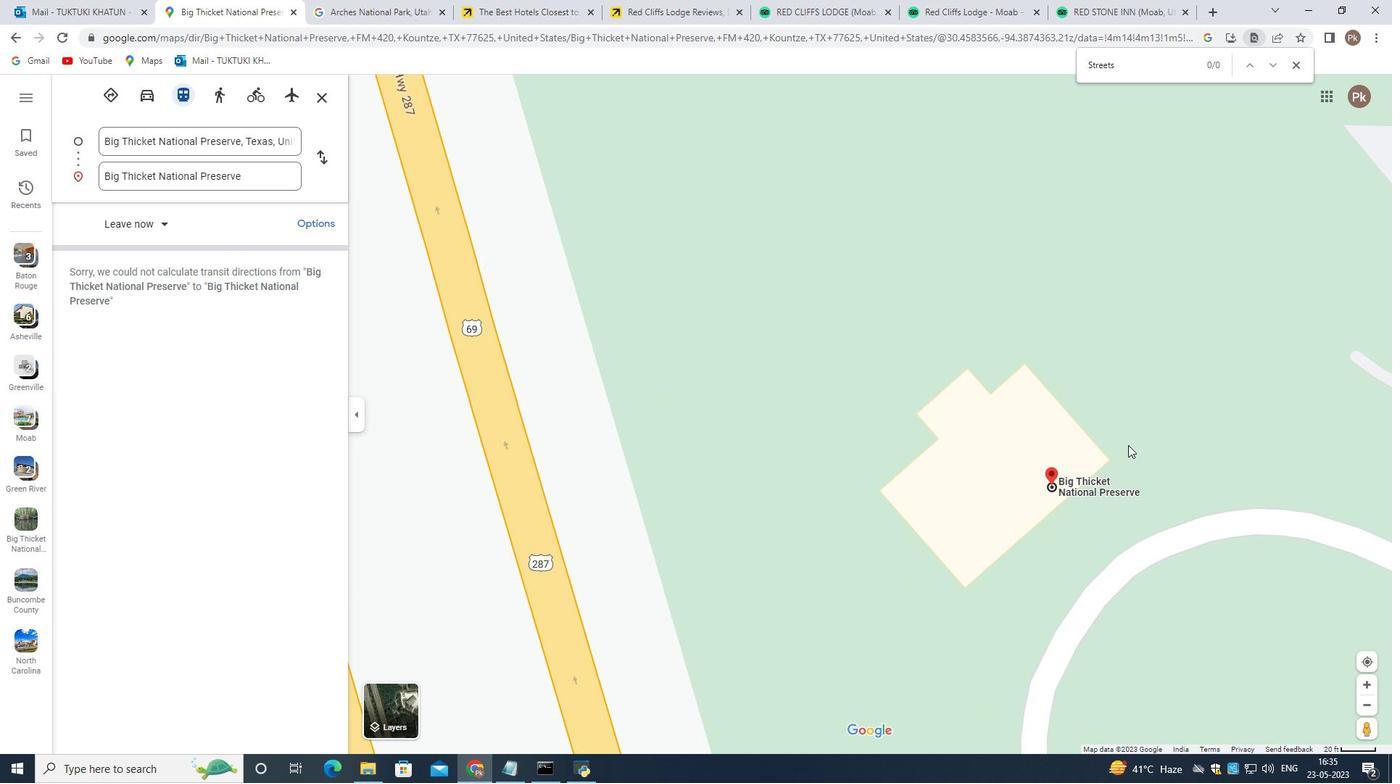 
Action: Mouse scrolled (1116, 436) with delta (0, 0)
Screenshot: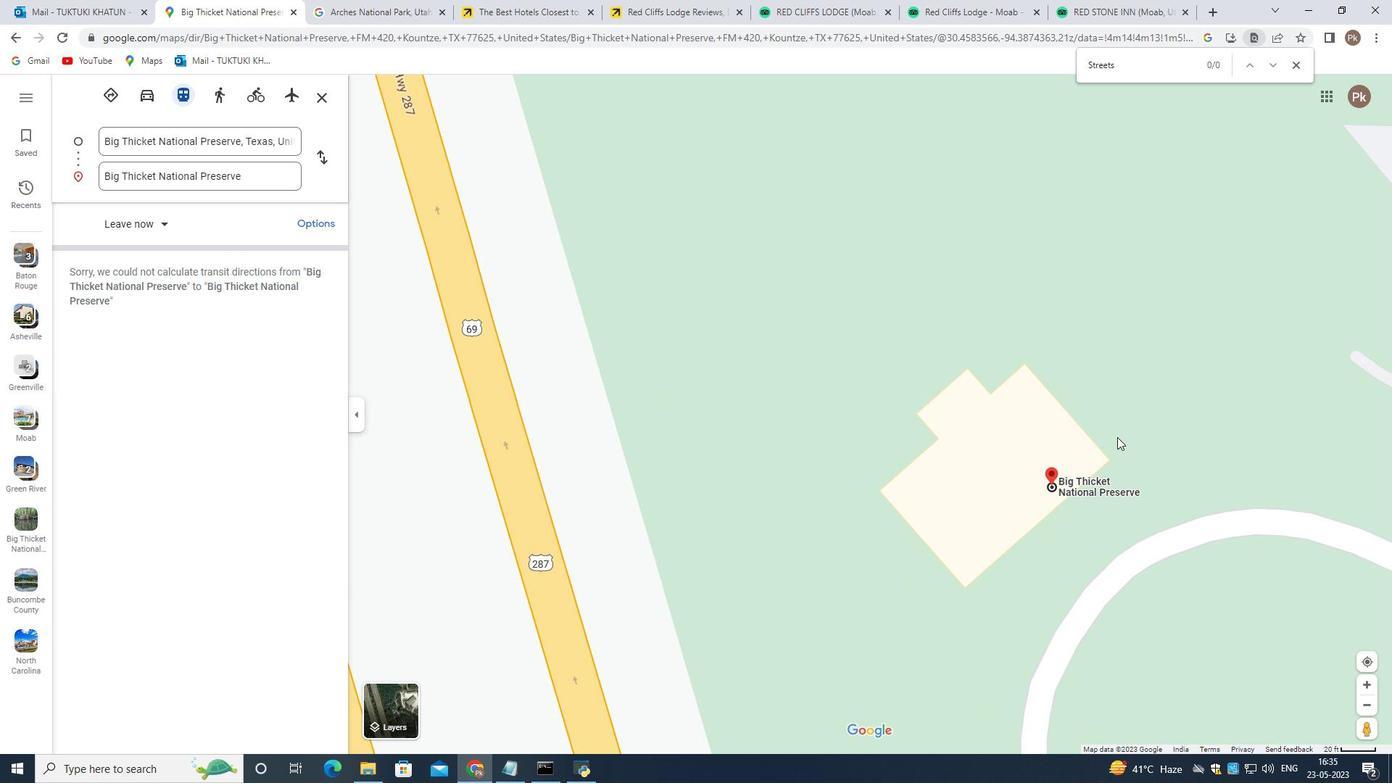 
Action: Mouse moved to (1087, 430)
Screenshot: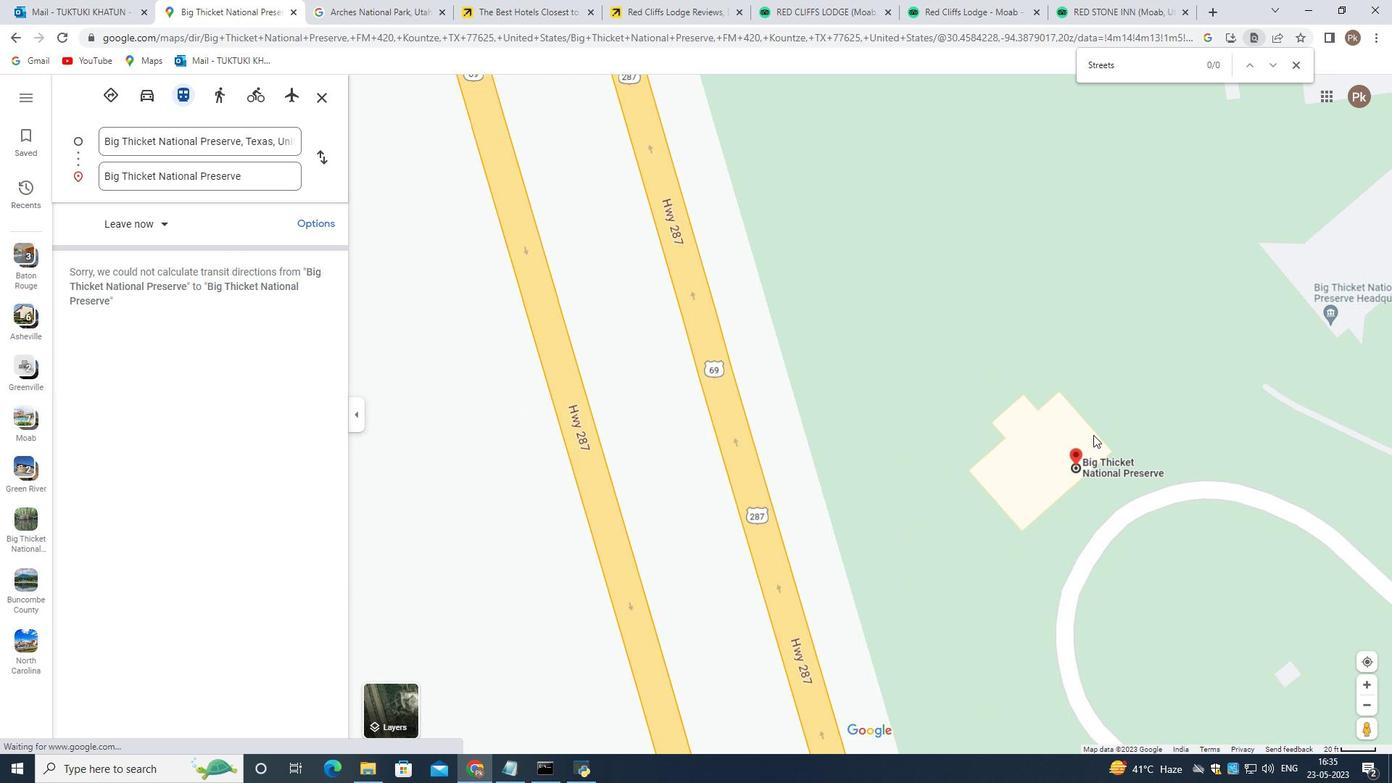 
Action: Mouse scrolled (1087, 430) with delta (0, 0)
Screenshot: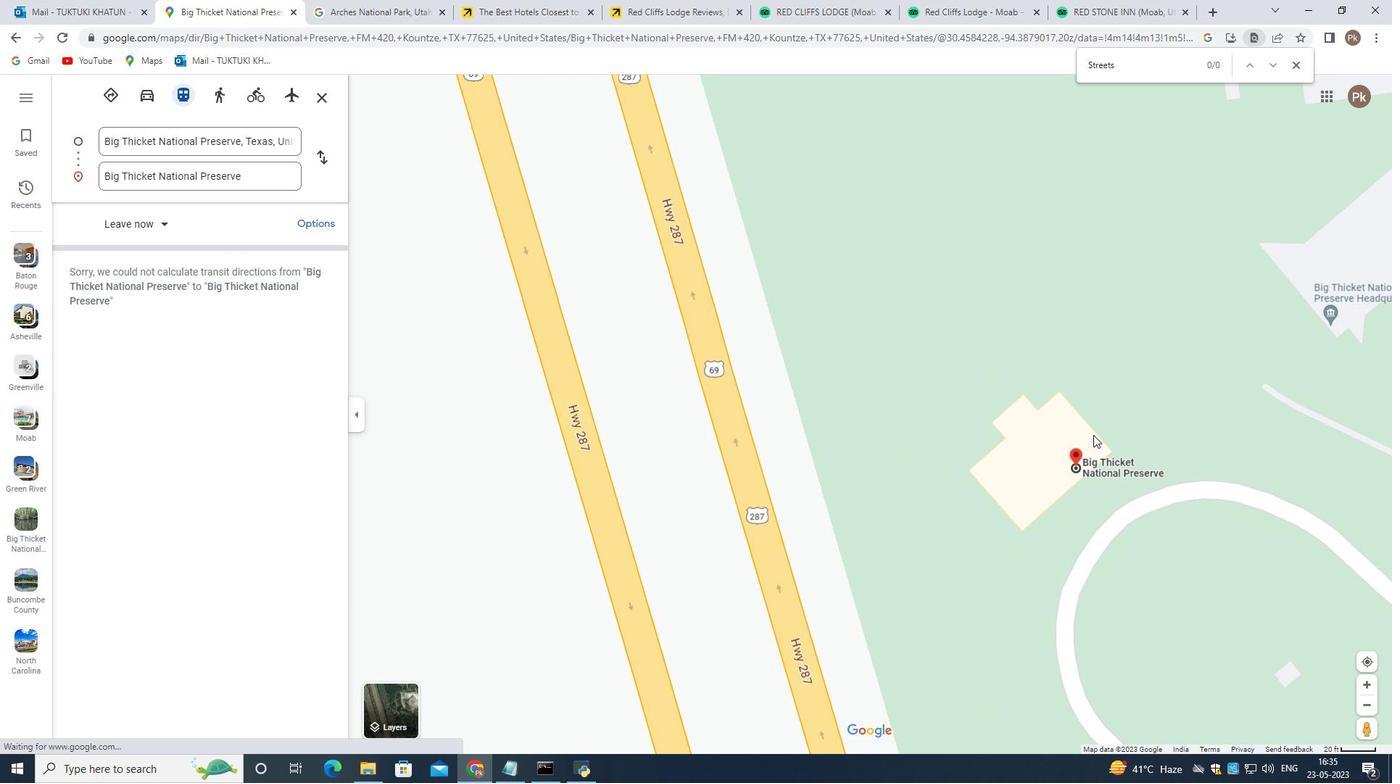 
Action: Mouse moved to (1087, 430)
Screenshot: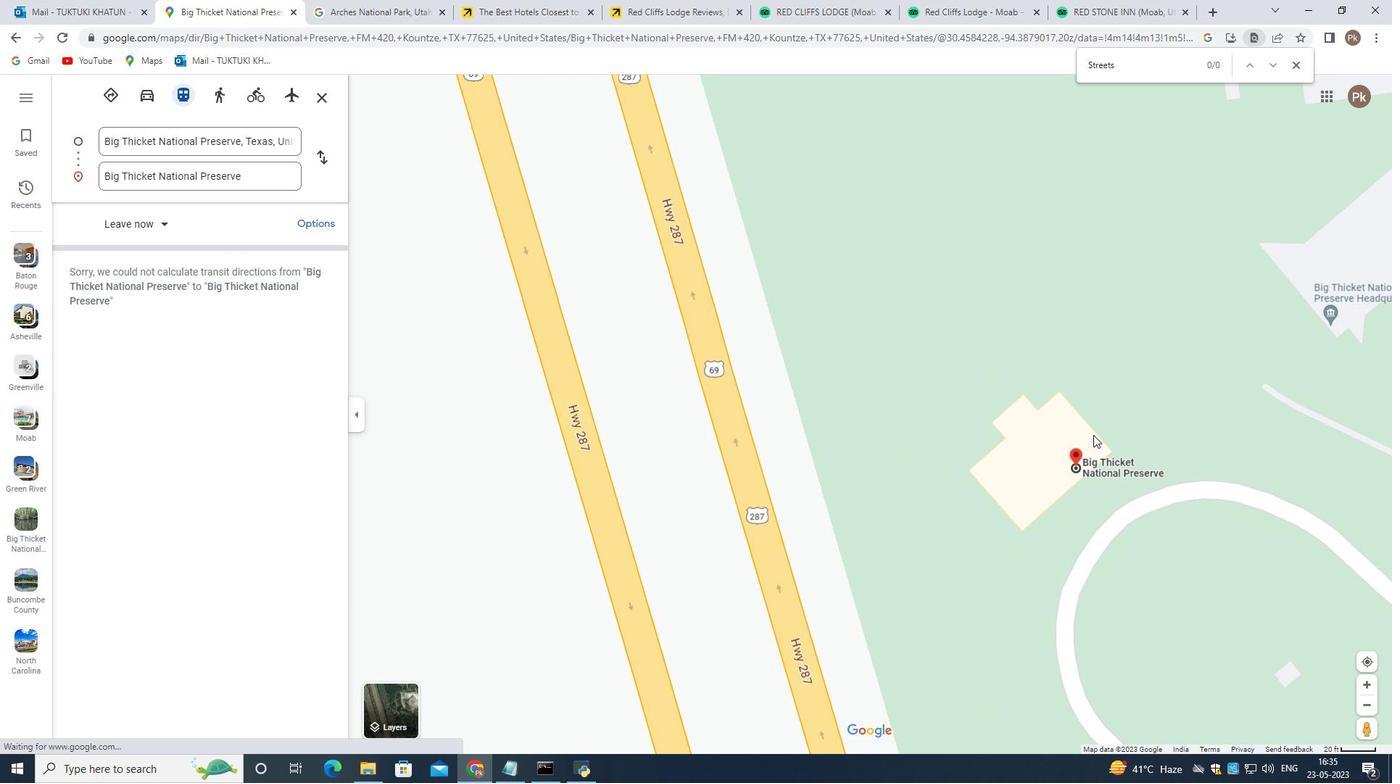 
Action: Mouse scrolled (1087, 430) with delta (0, 0)
Screenshot: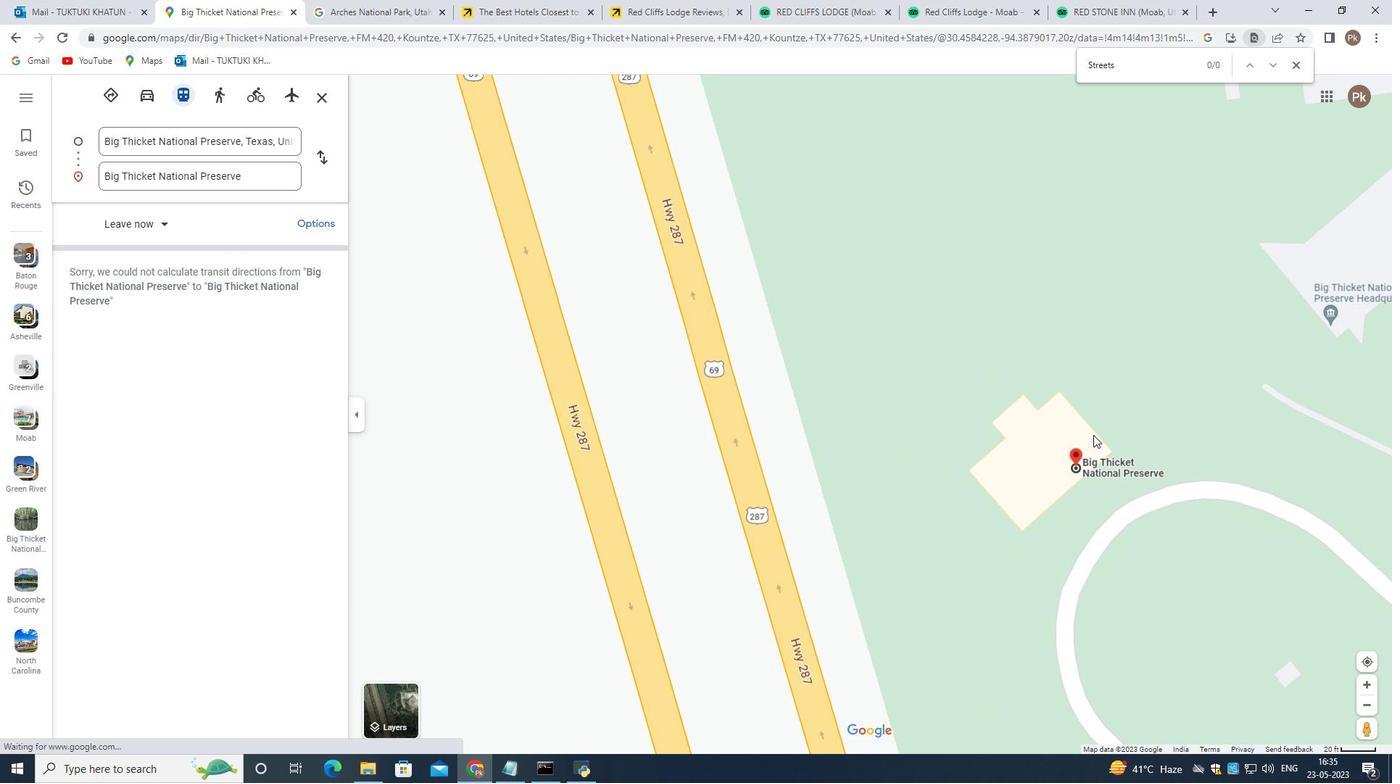 
Action: Mouse scrolled (1087, 430) with delta (0, 0)
Screenshot: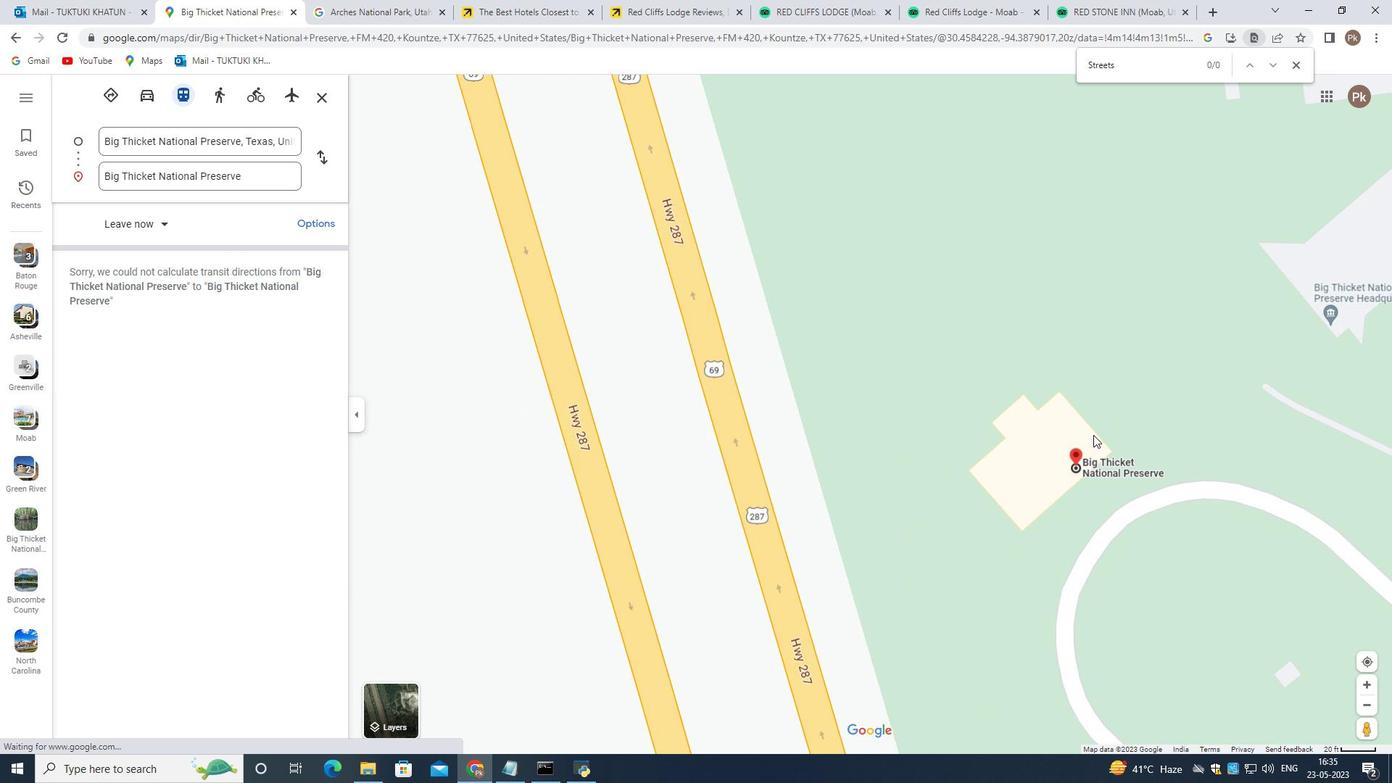 
Action: Mouse moved to (1085, 430)
Screenshot: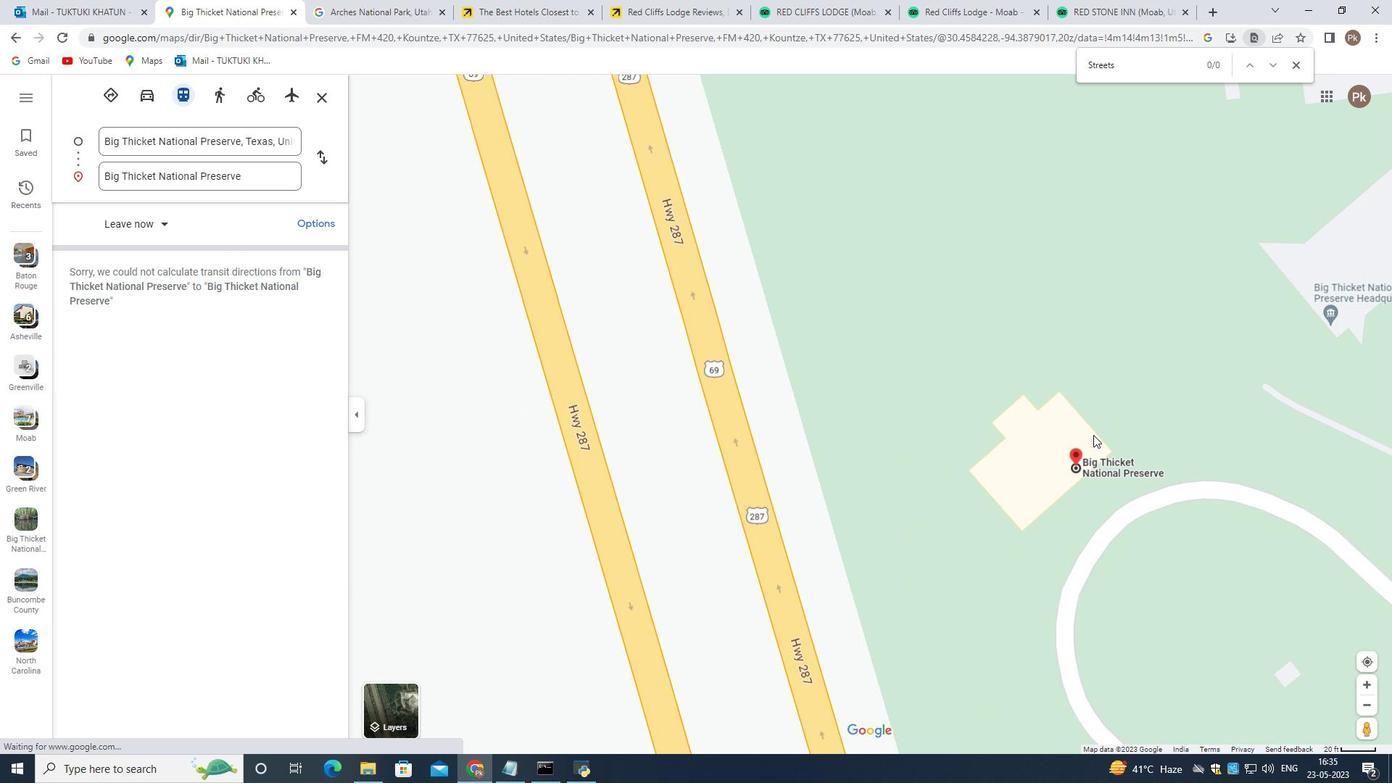 
Action: Mouse scrolled (1085, 430) with delta (0, 0)
Screenshot: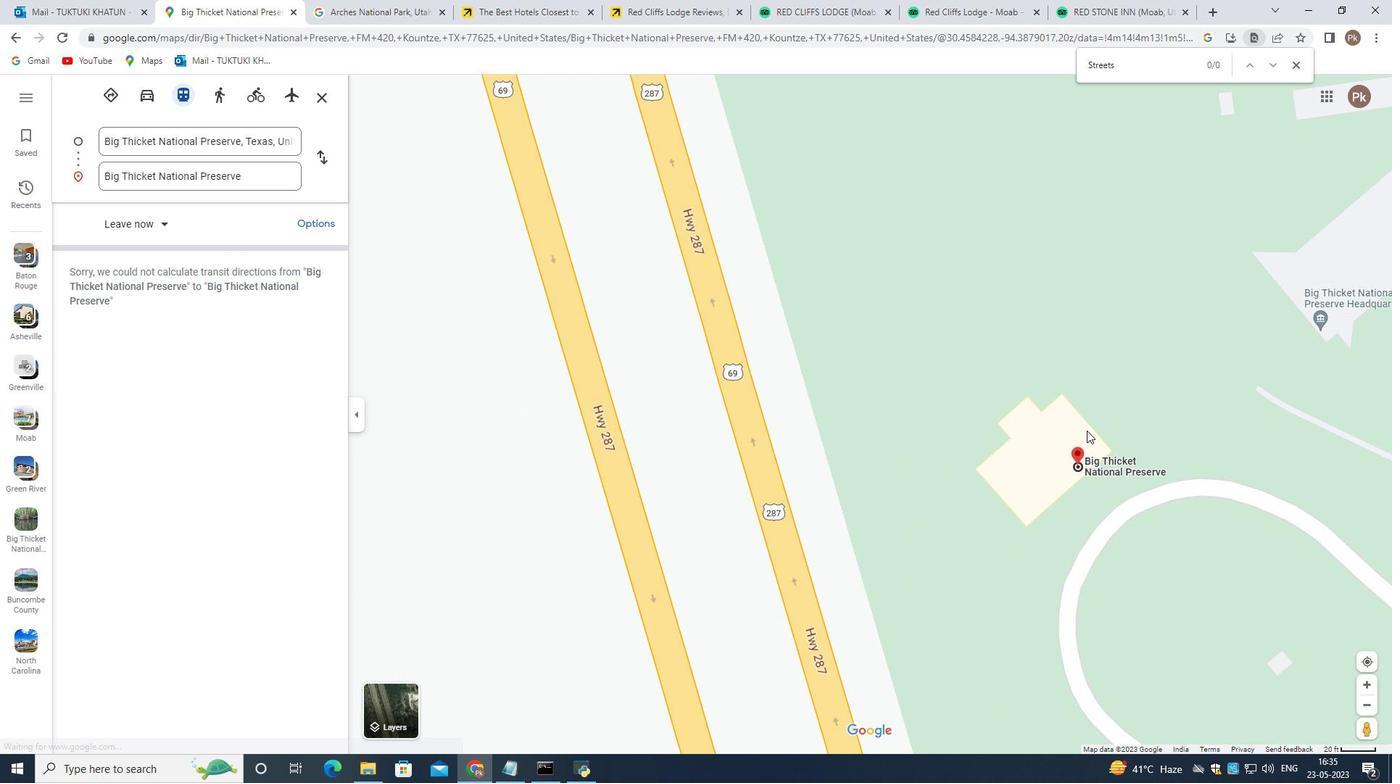 
Action: Mouse moved to (941, 385)
Screenshot: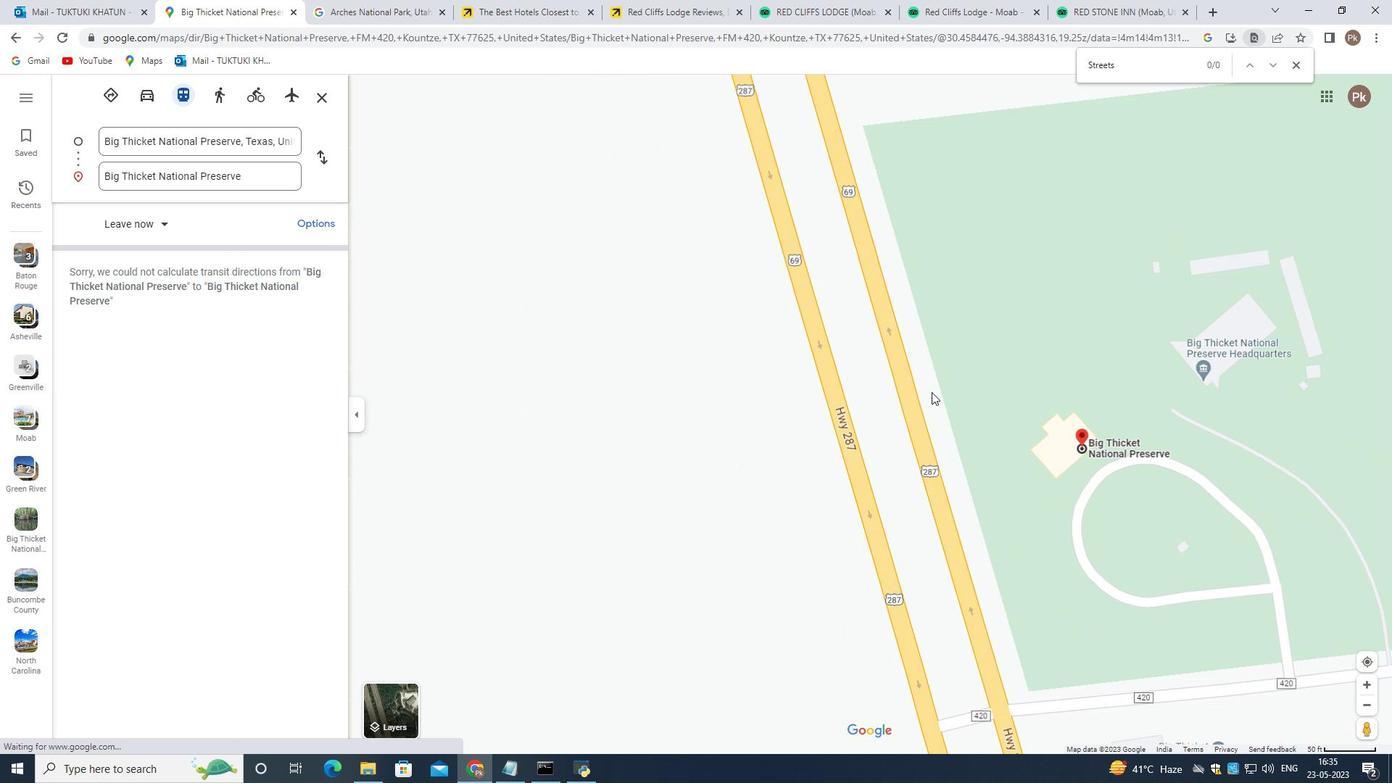 
Action: Mouse scrolled (941, 385) with delta (0, 0)
Screenshot: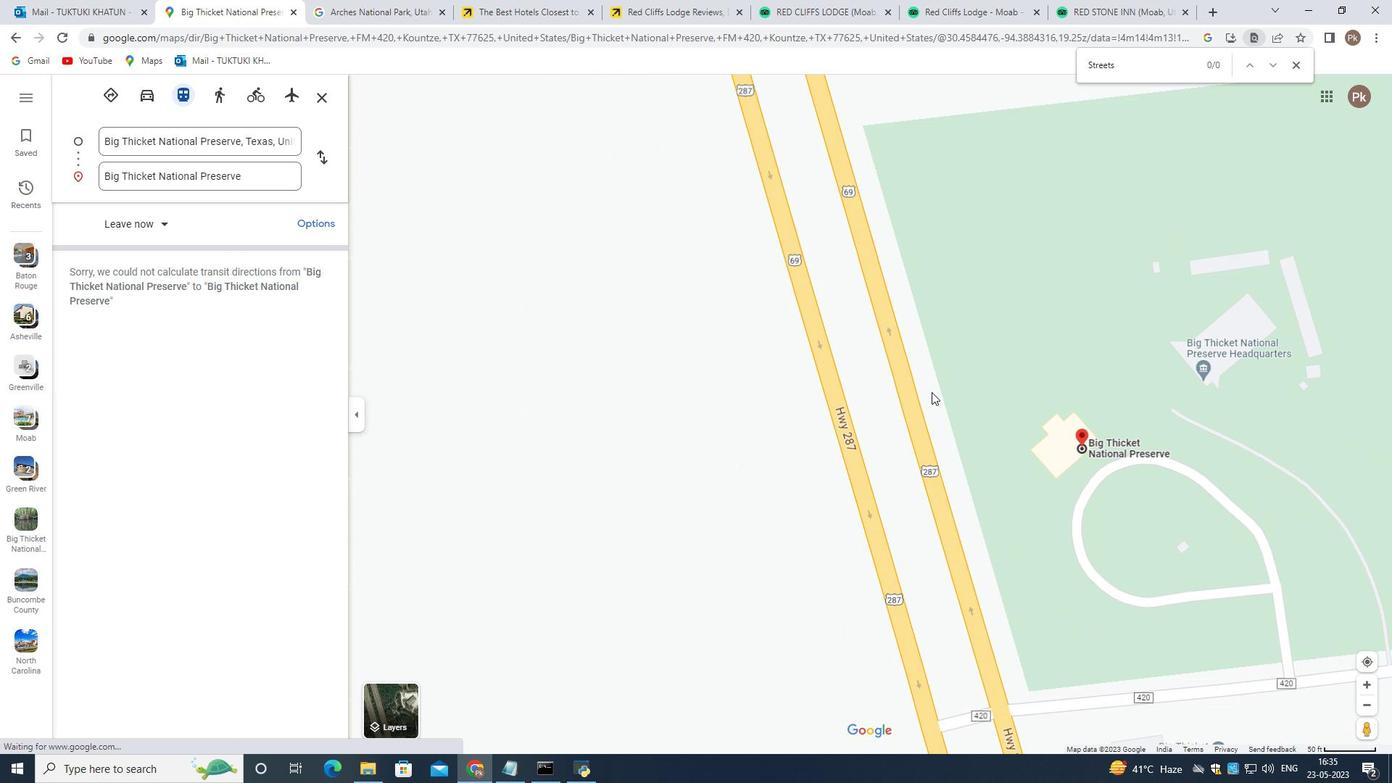 
Action: Mouse scrolled (941, 385) with delta (0, 0)
Screenshot: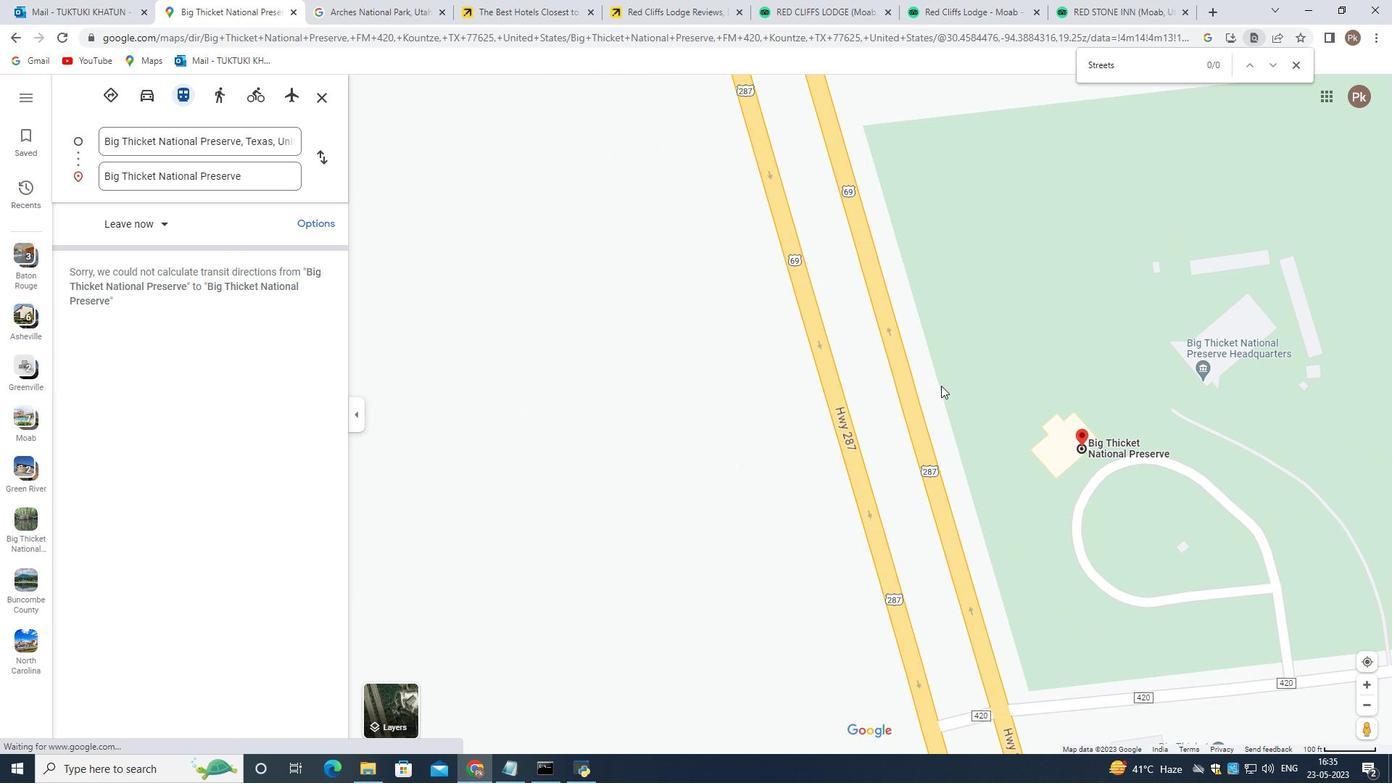 
Action: Mouse scrolled (941, 385) with delta (0, 0)
Screenshot: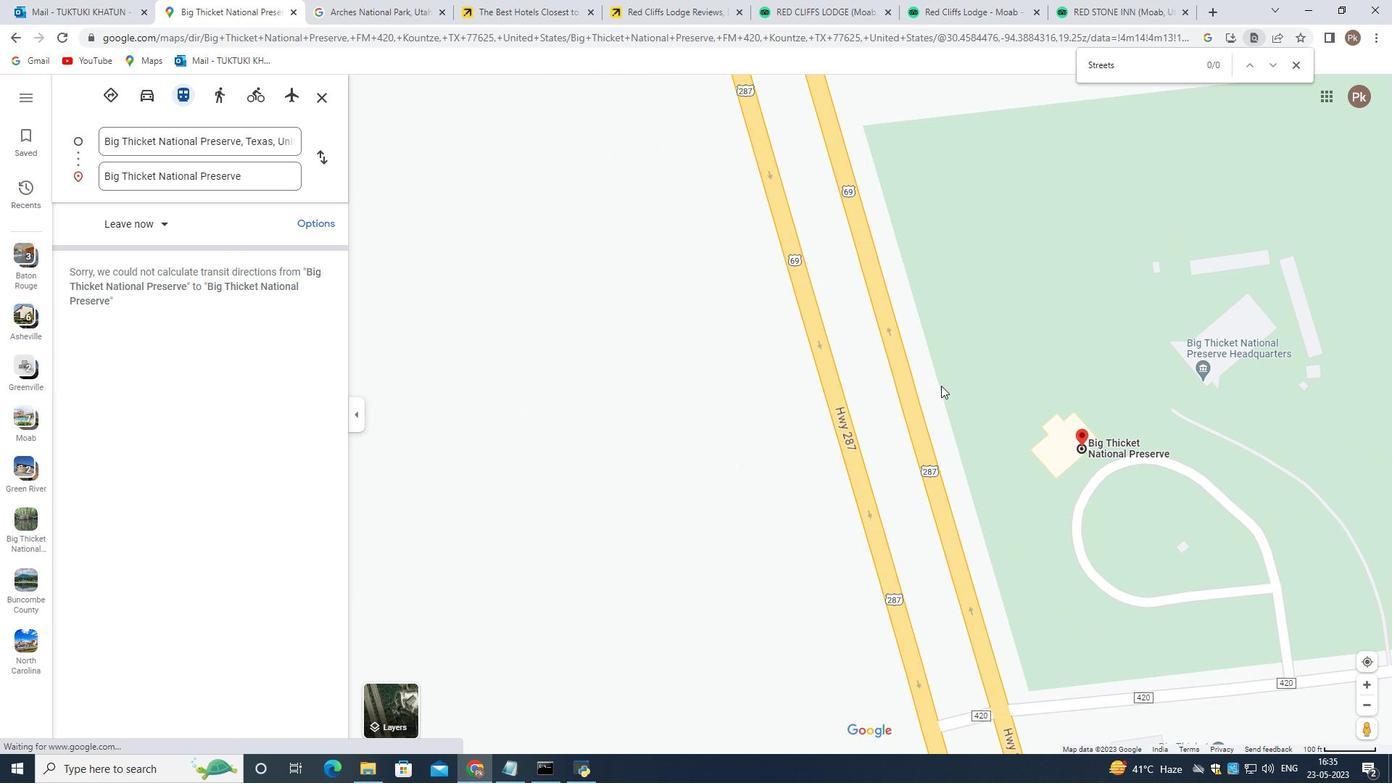 
Action: Mouse moved to (1018, 356)
Screenshot: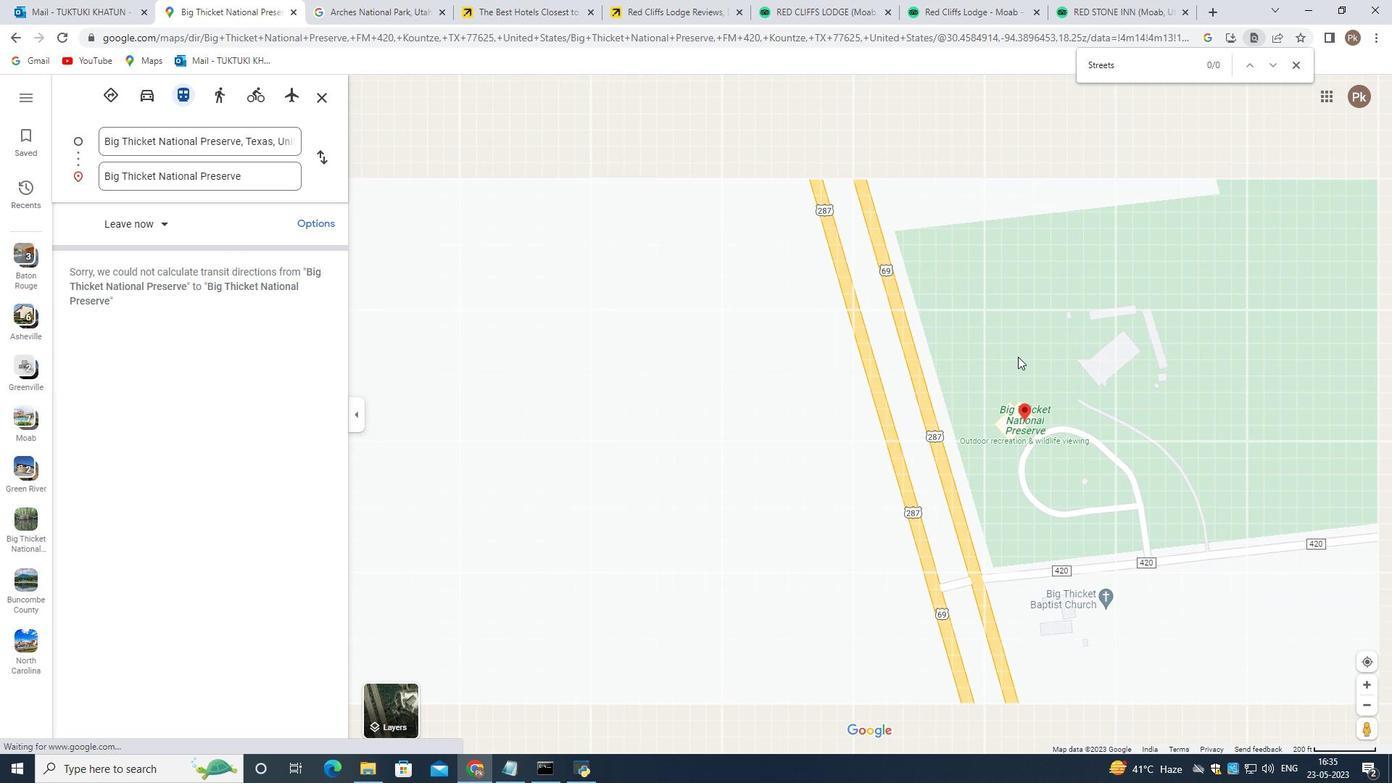 
Action: Mouse scrolled (1018, 355) with delta (0, 0)
Screenshot: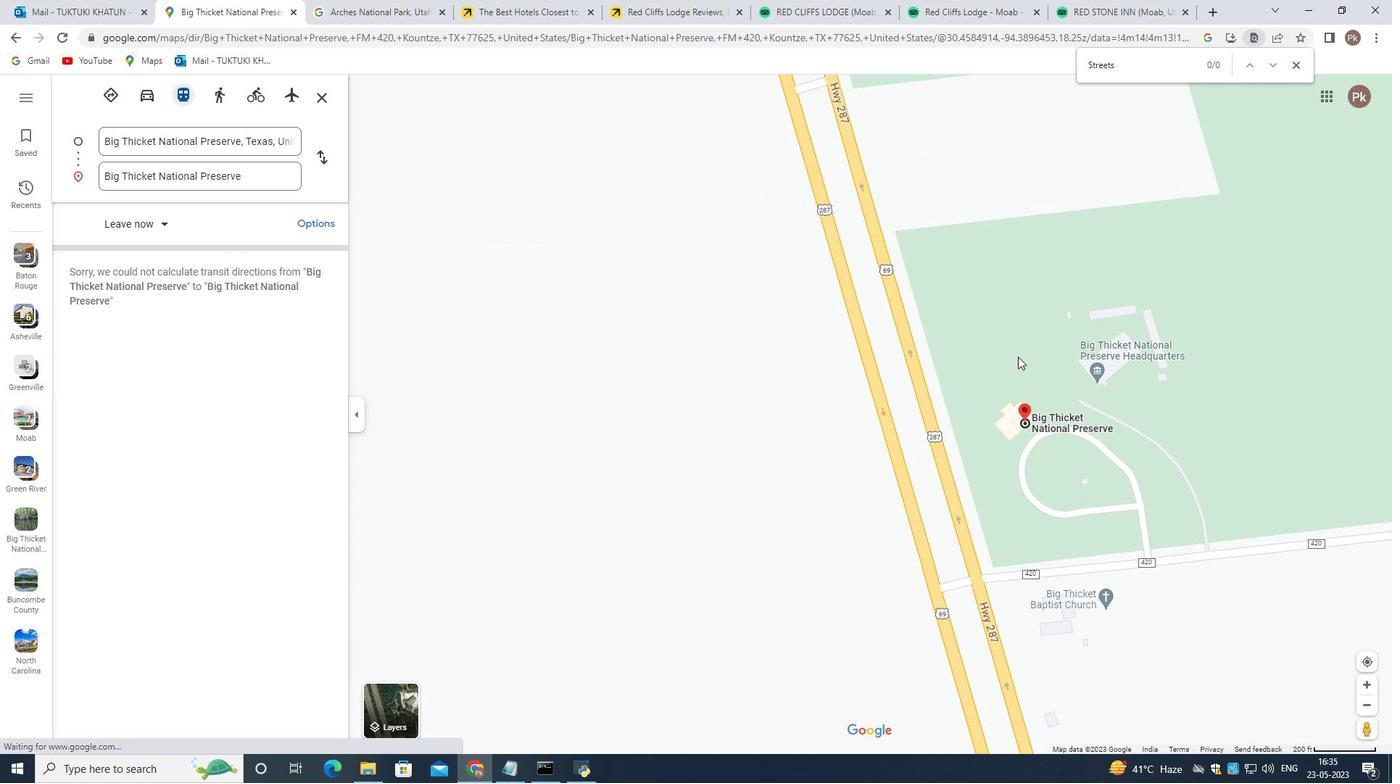 
Action: Mouse scrolled (1018, 355) with delta (0, 0)
Screenshot: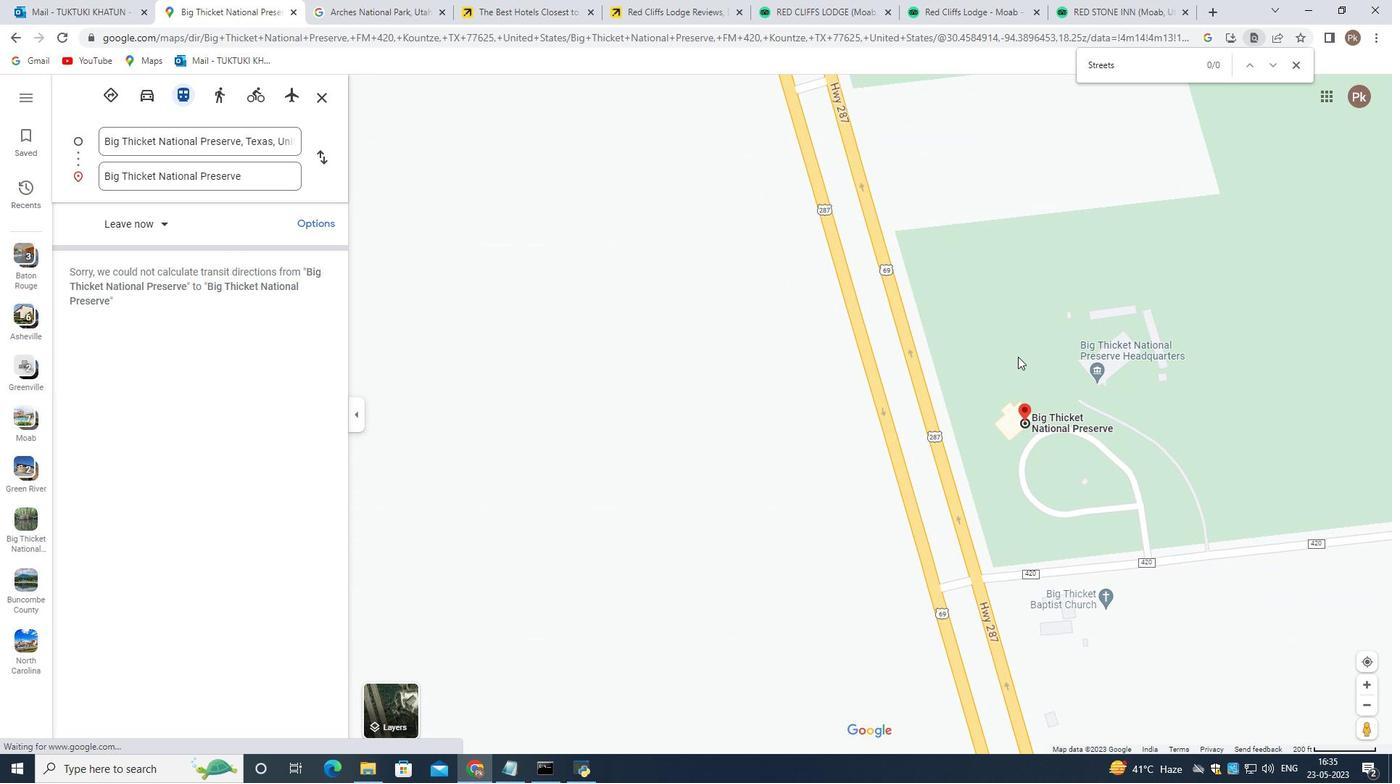 
Action: Mouse scrolled (1018, 355) with delta (0, 0)
Screenshot: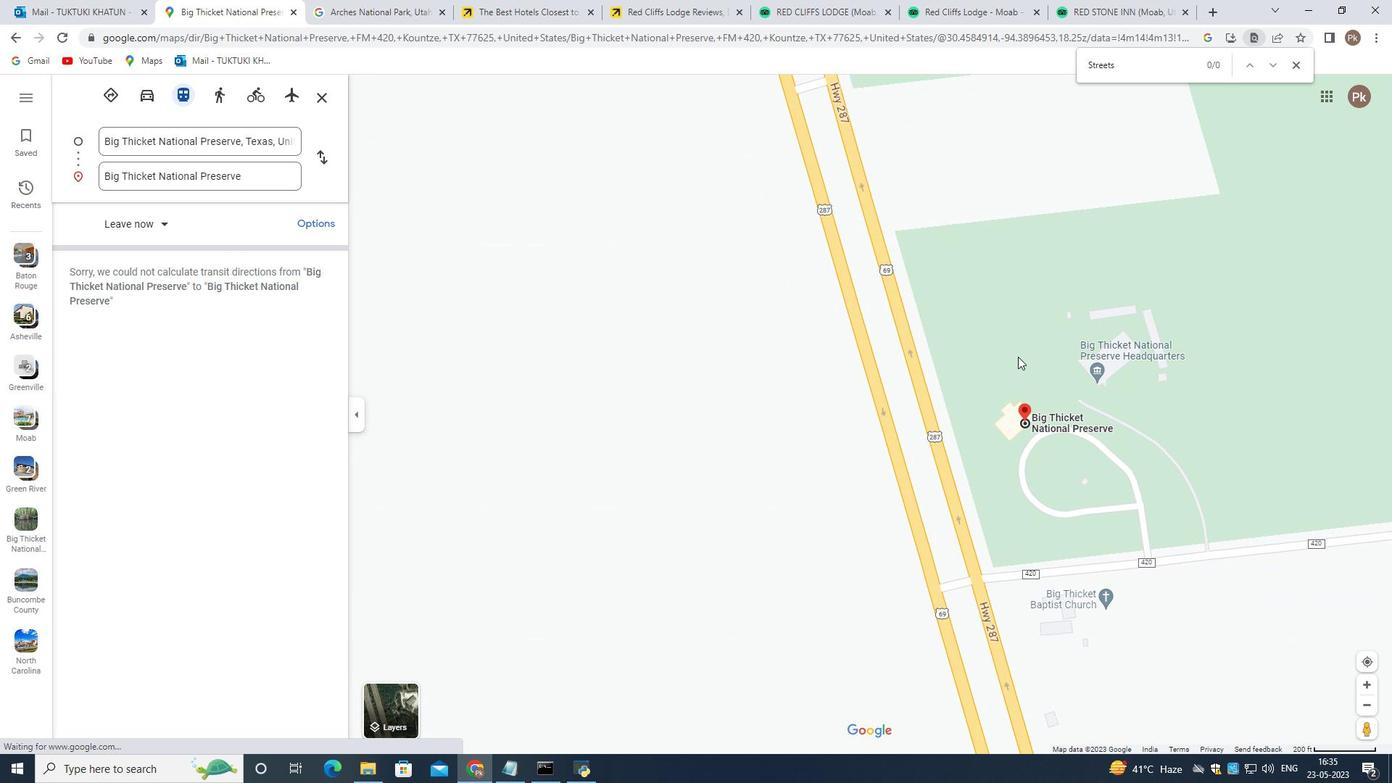 
Action: Mouse scrolled (1018, 355) with delta (0, 0)
Screenshot: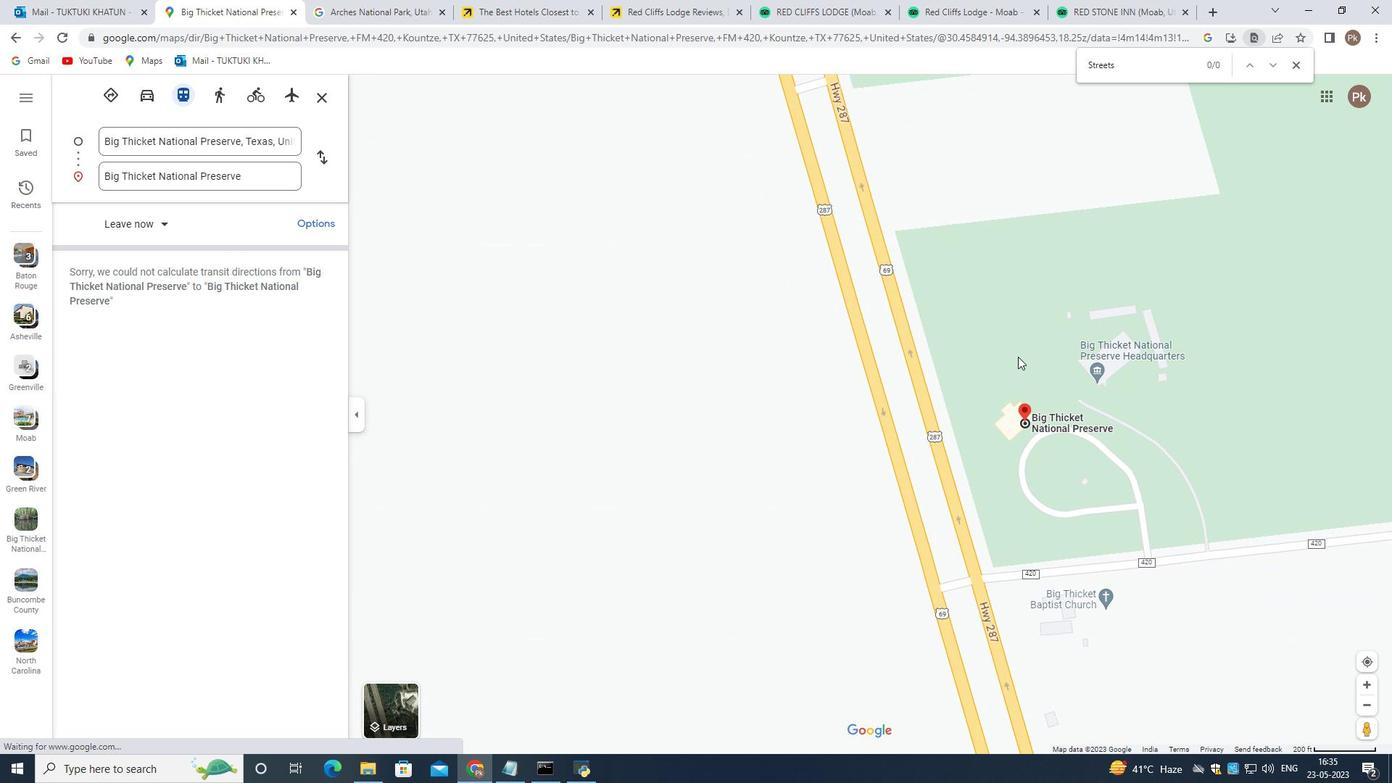 
Action: Mouse moved to (1136, 366)
Screenshot: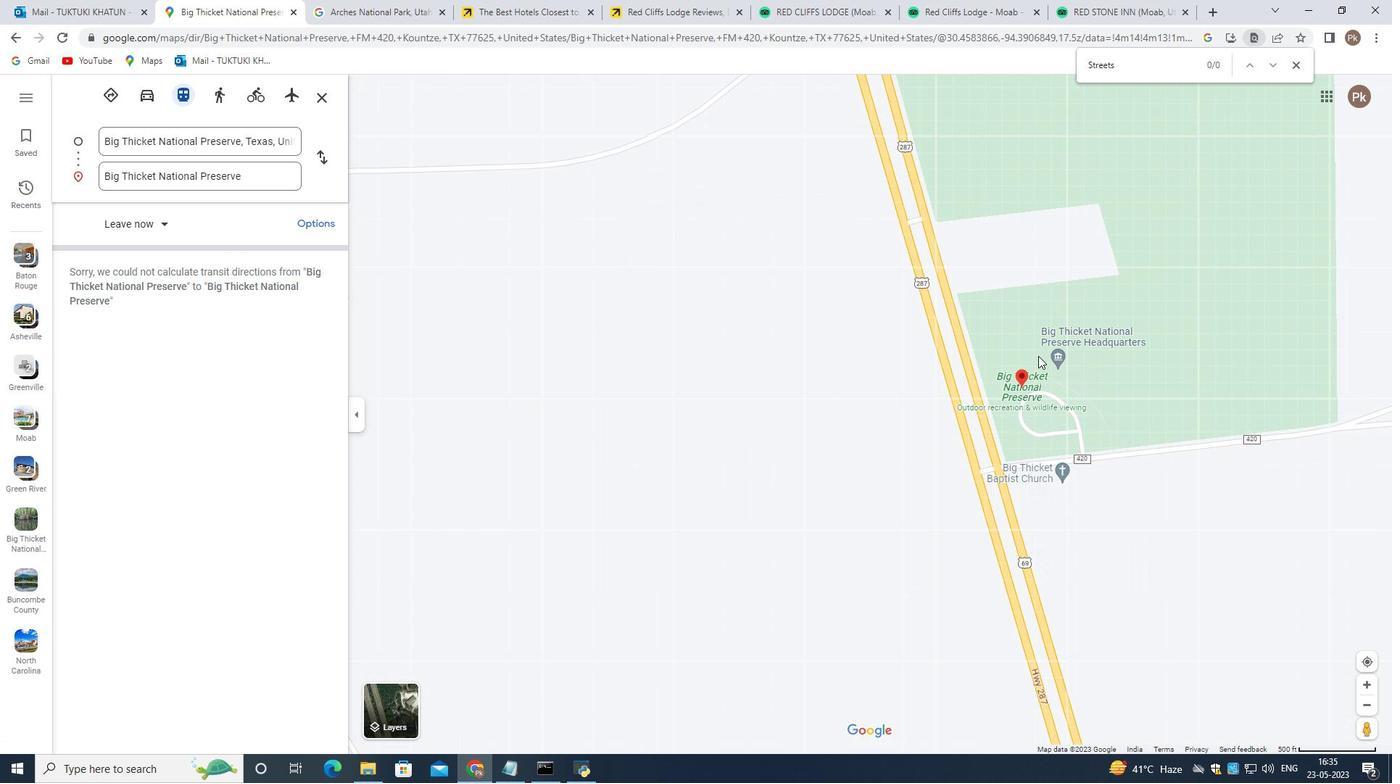 
Action: Mouse scrolled (1136, 366) with delta (0, 0)
Screenshot: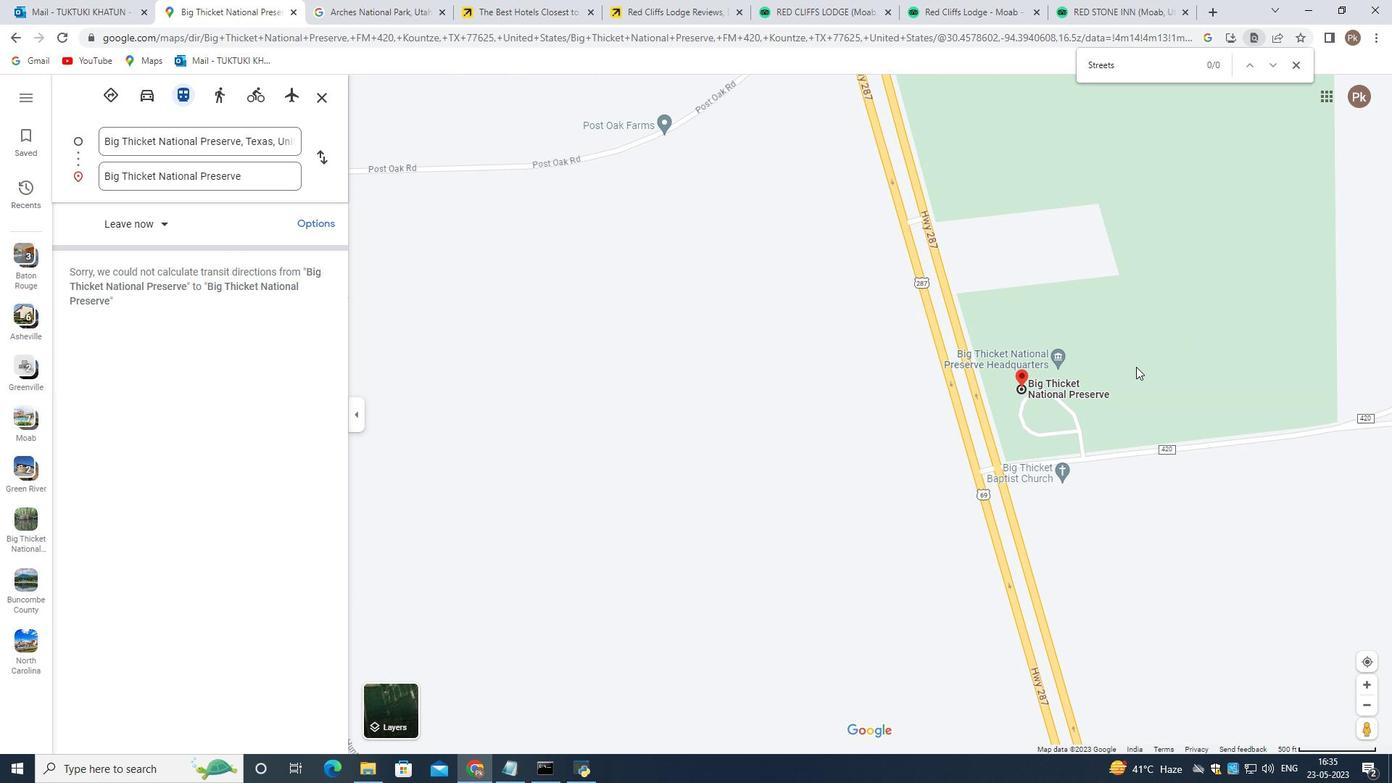 
Action: Mouse scrolled (1136, 366) with delta (0, 0)
Screenshot: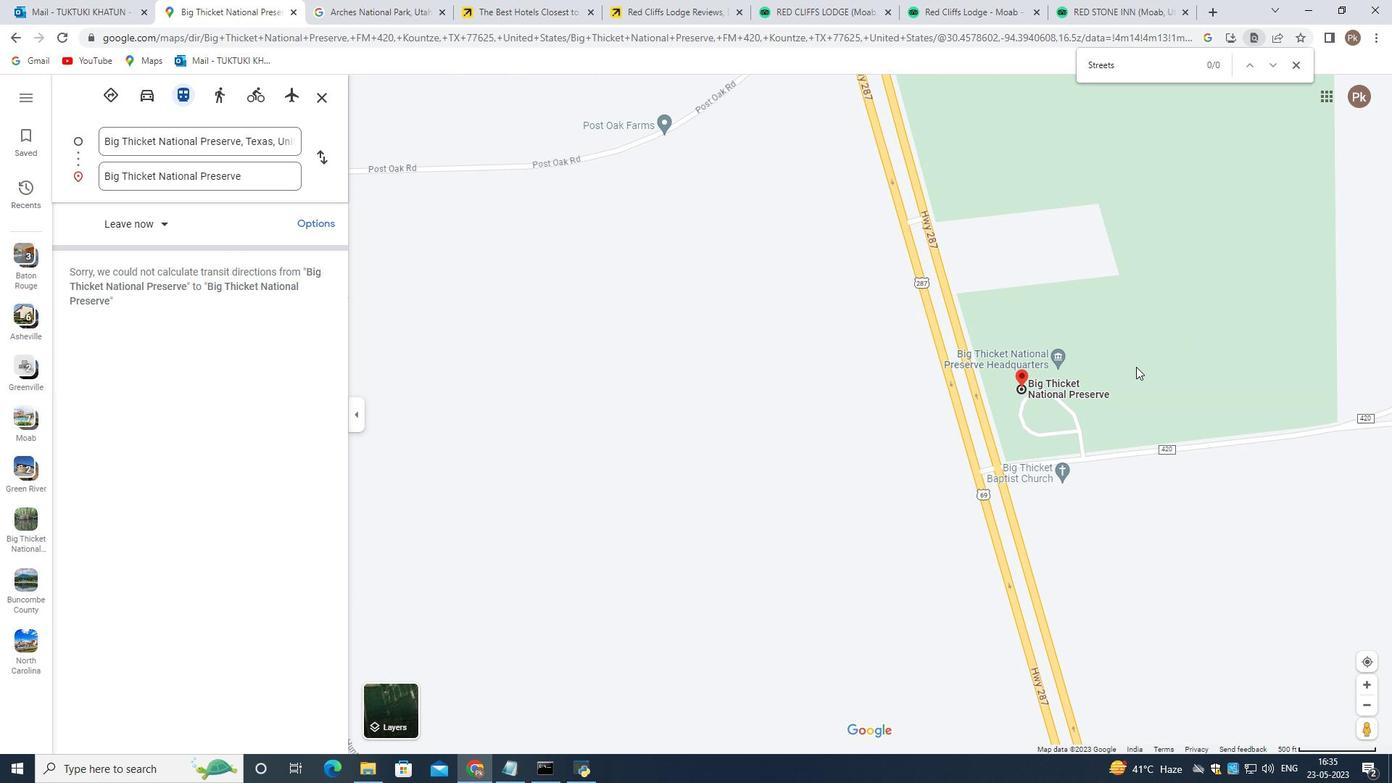 
Action: Mouse scrolled (1136, 366) with delta (0, 0)
Screenshot: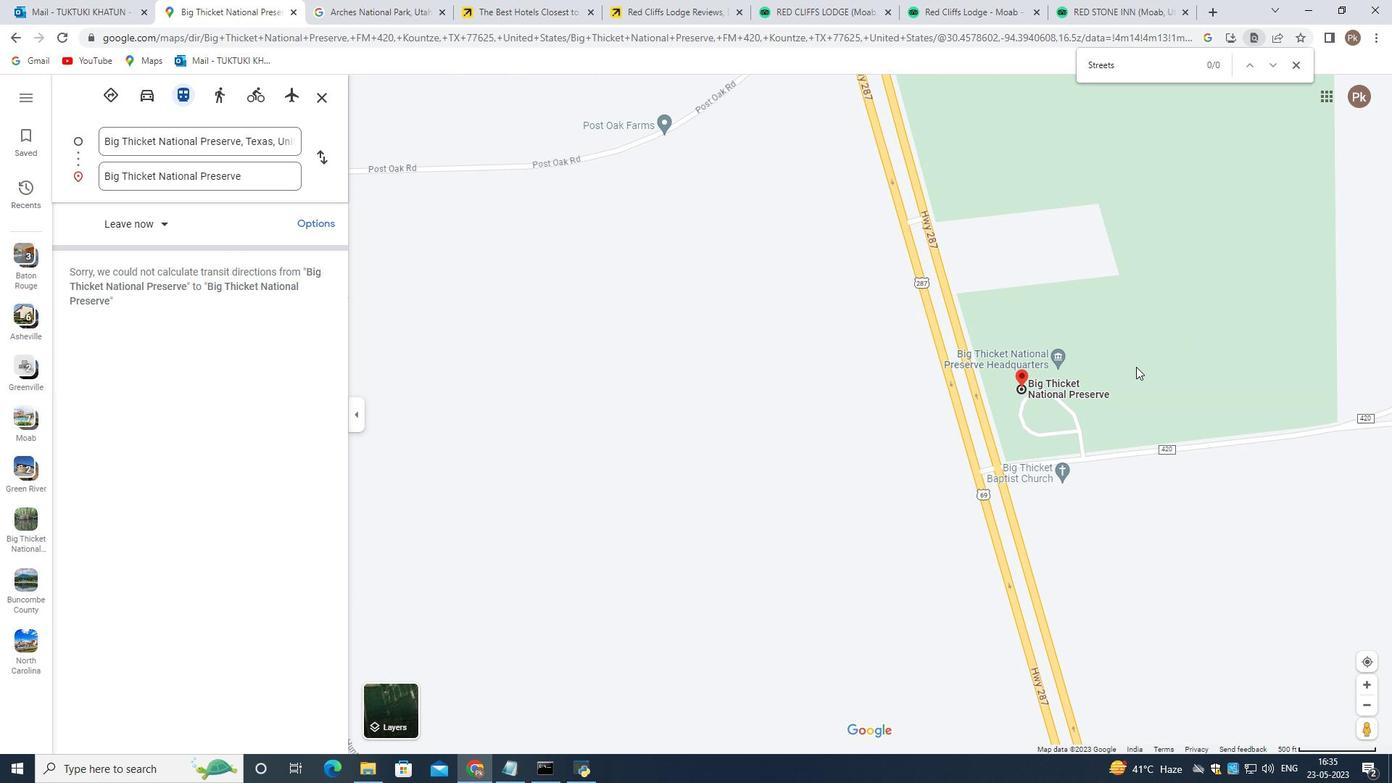 
Action: Mouse scrolled (1136, 366) with delta (0, 0)
Screenshot: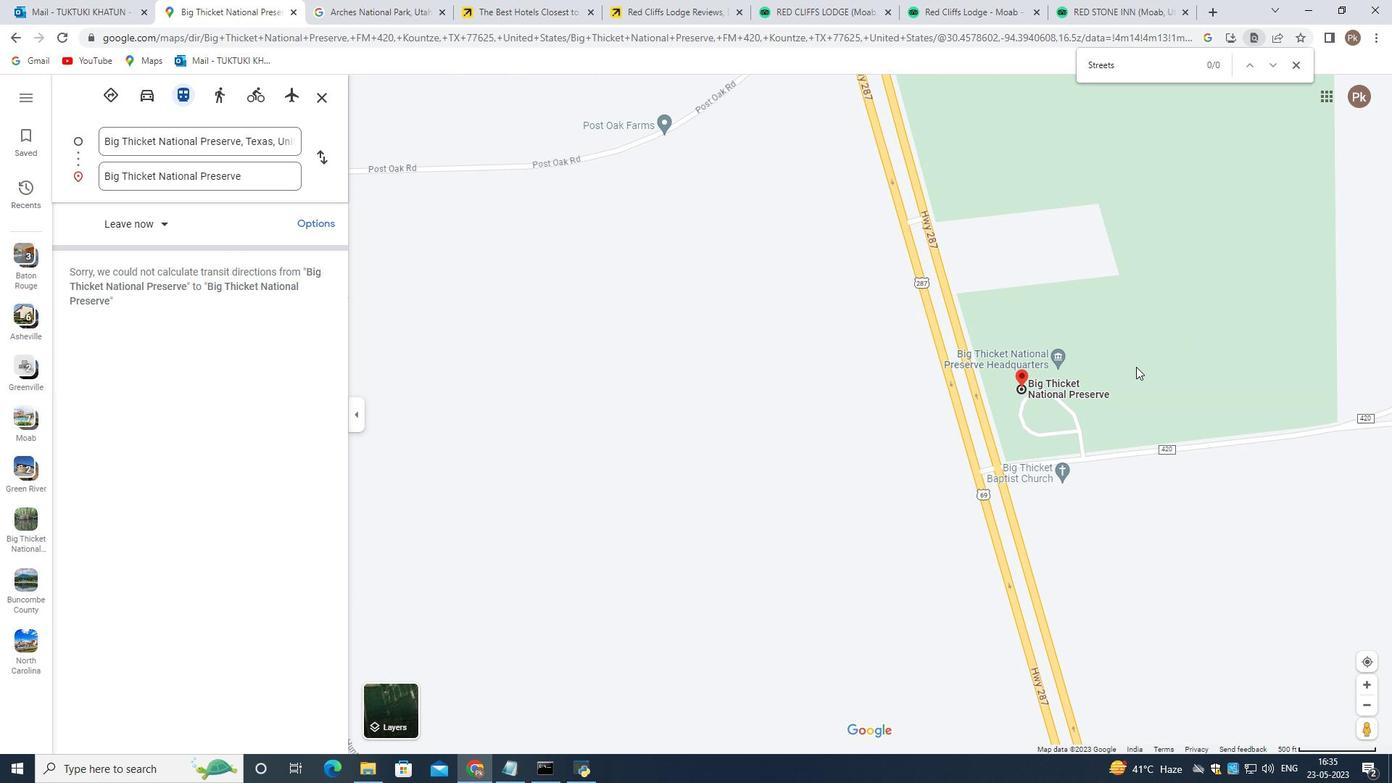 
Action: Mouse moved to (1134, 369)
Screenshot: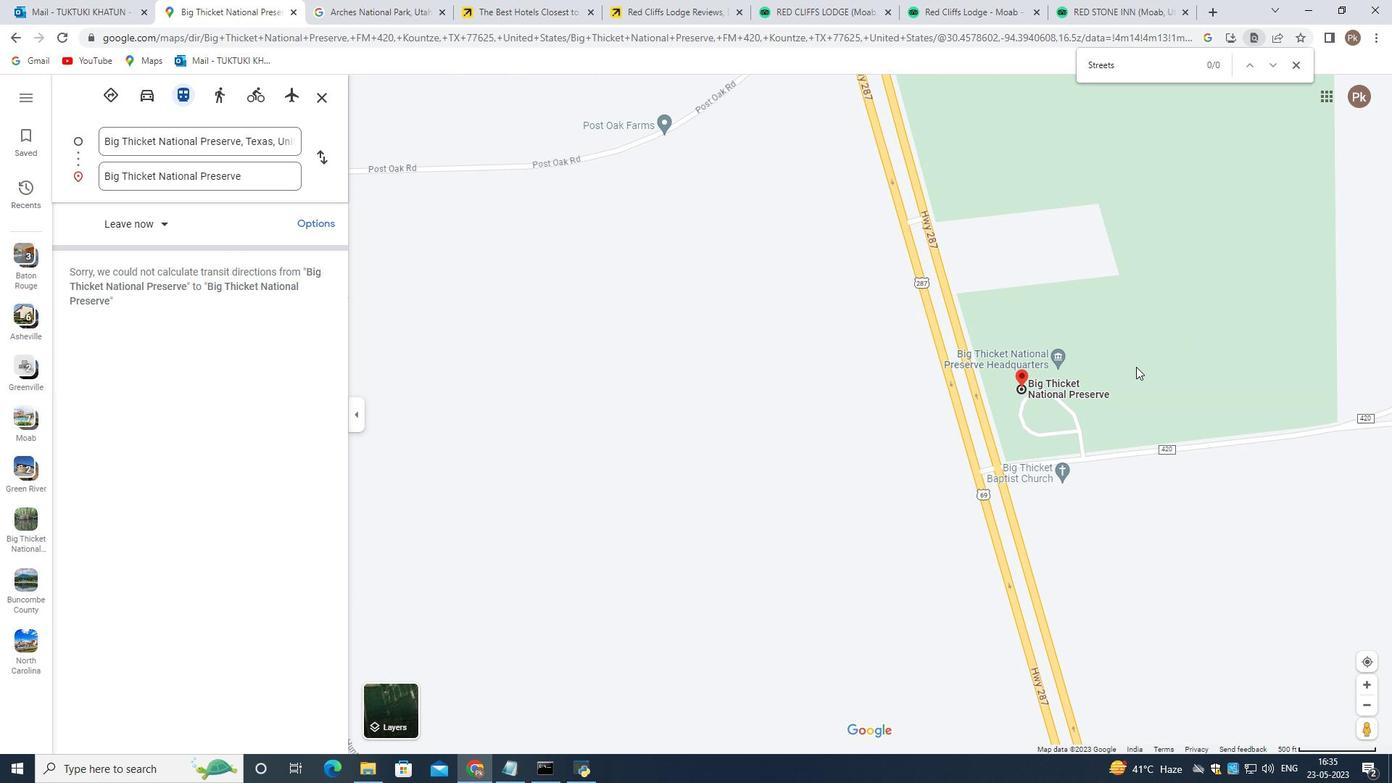 
Action: Mouse scrolled (1134, 368) with delta (0, 0)
Screenshot: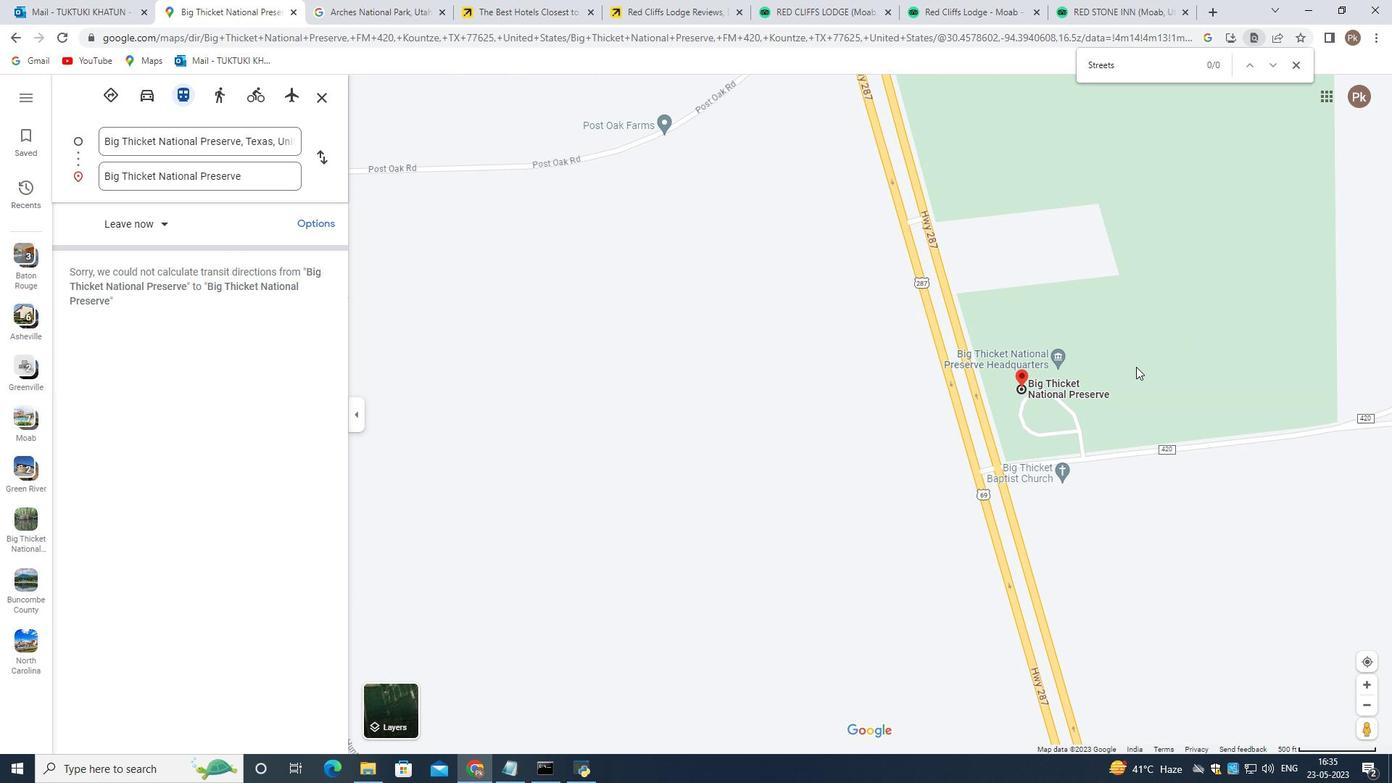 
Action: Mouse moved to (1142, 429)
Screenshot: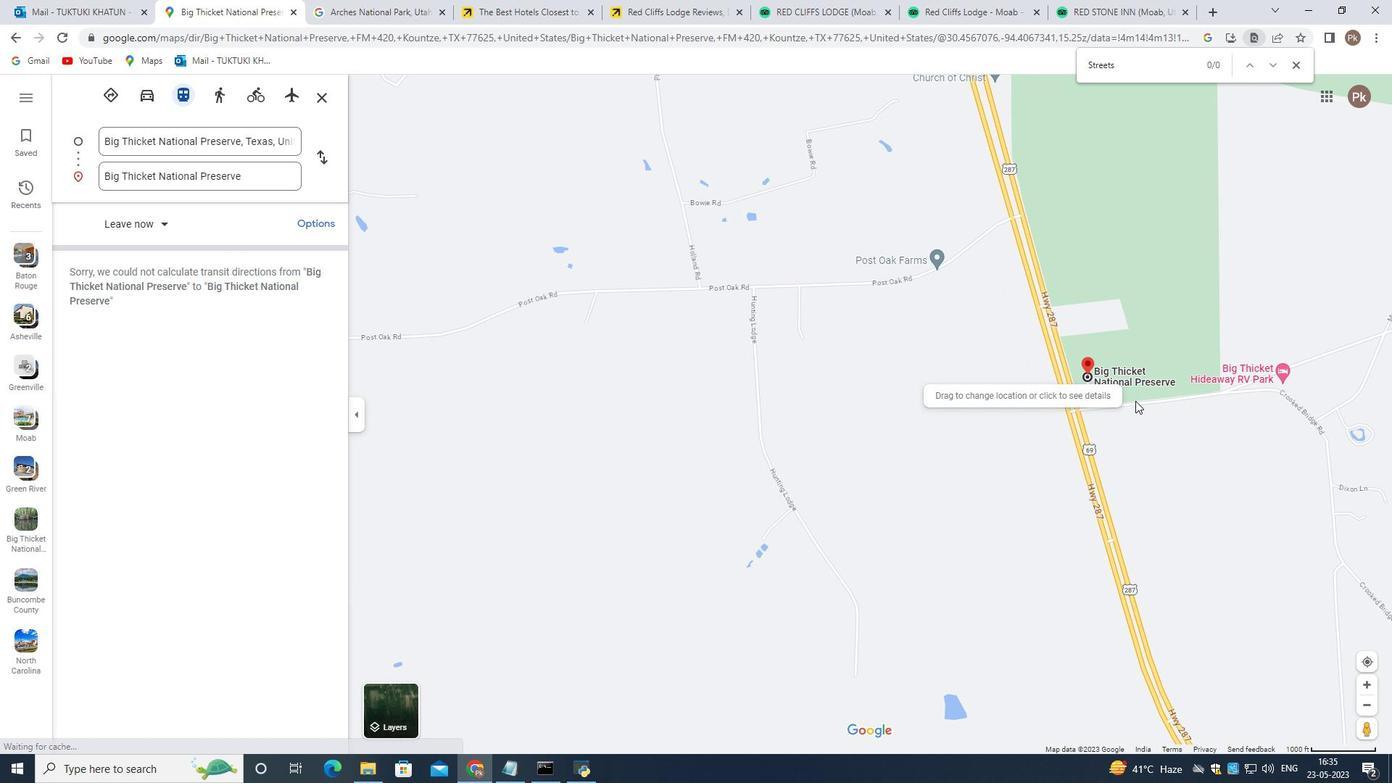 
Action: Mouse scrolled (1142, 428) with delta (0, 0)
Screenshot: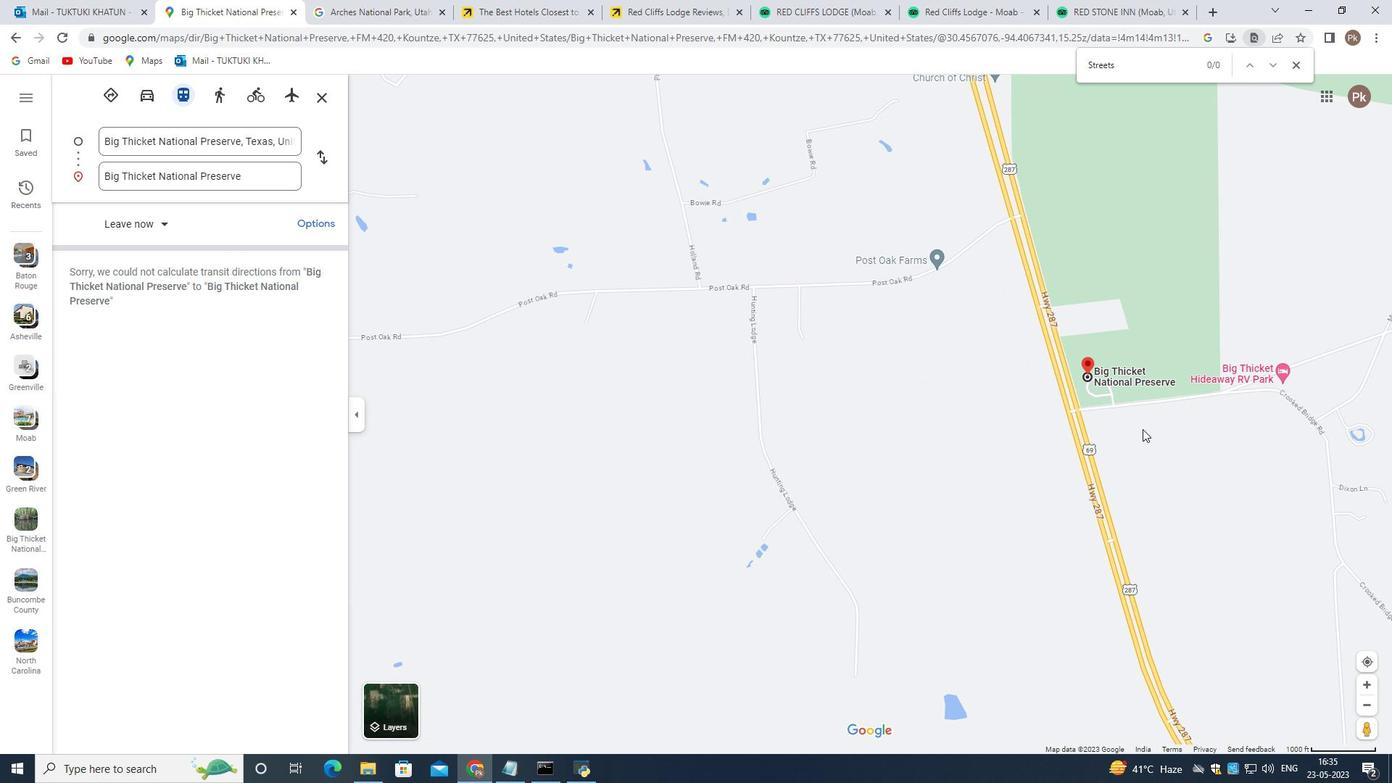 
Action: Mouse scrolled (1142, 428) with delta (0, 0)
Screenshot: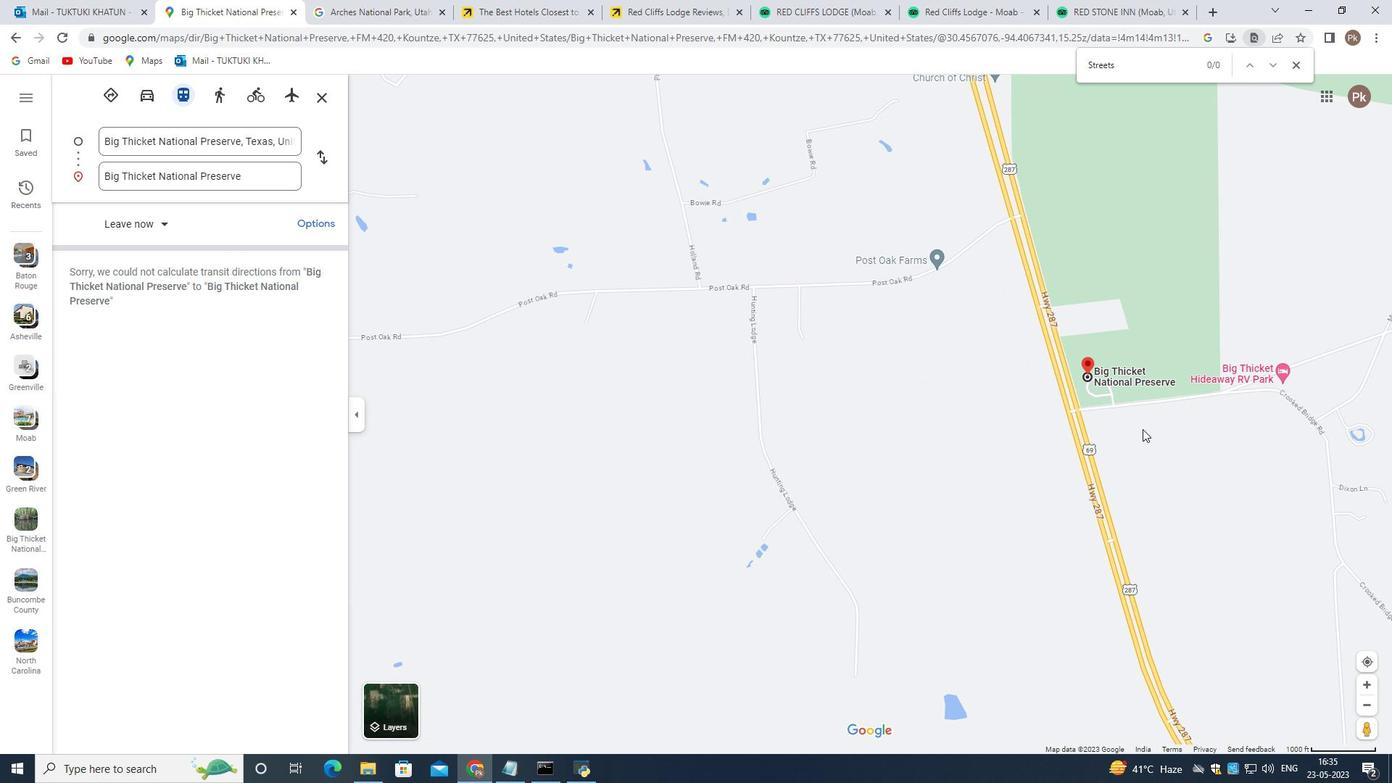 
Action: Mouse moved to (1265, 445)
Screenshot: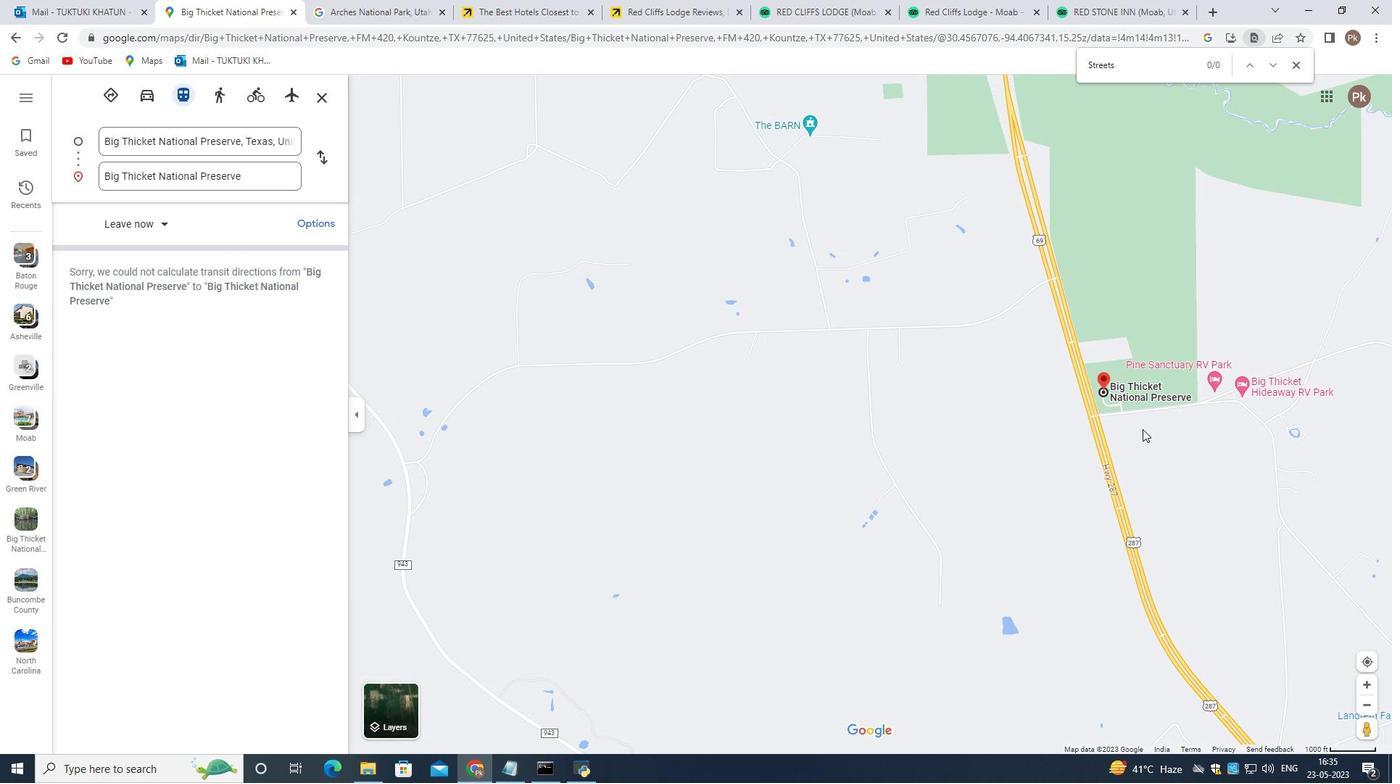 
Action: Mouse pressed left at (1265, 445)
Screenshot: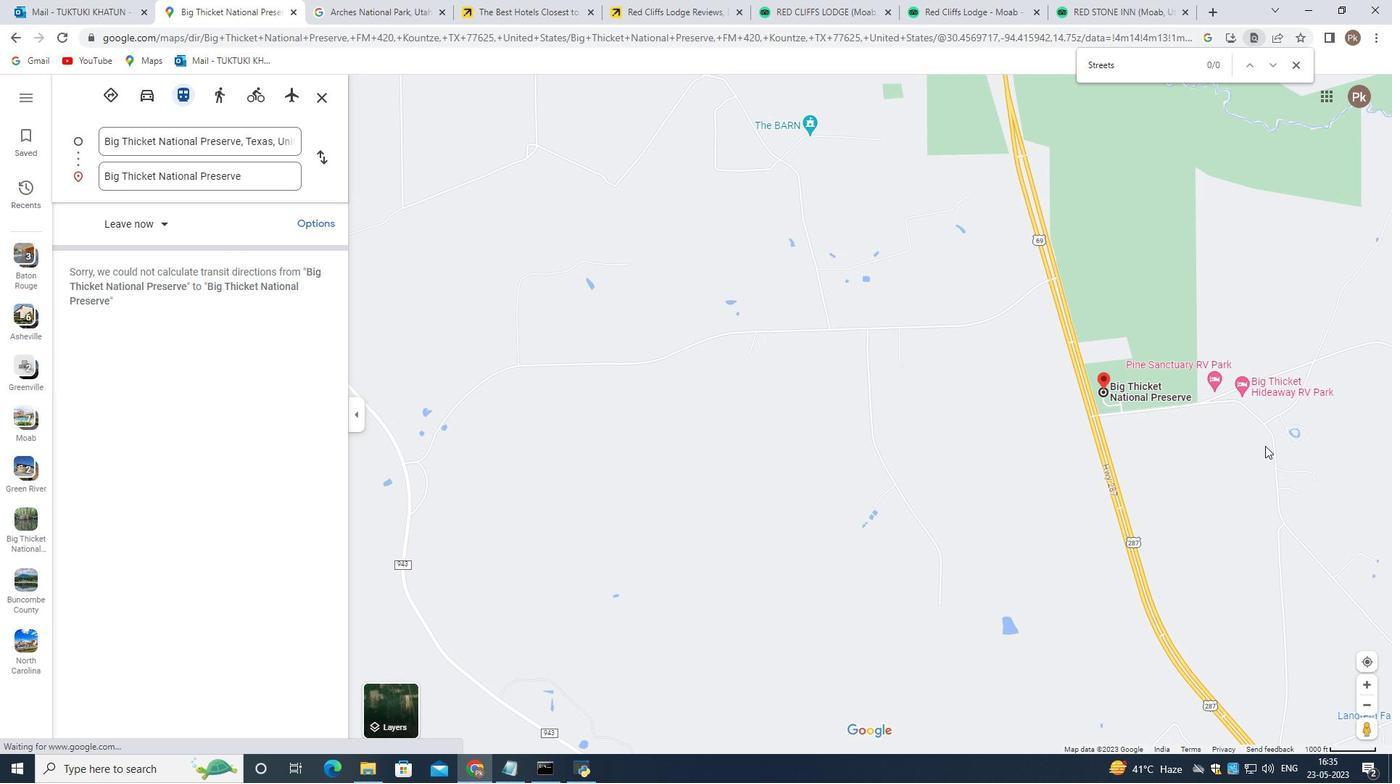 
Action: Mouse moved to (927, 436)
Screenshot: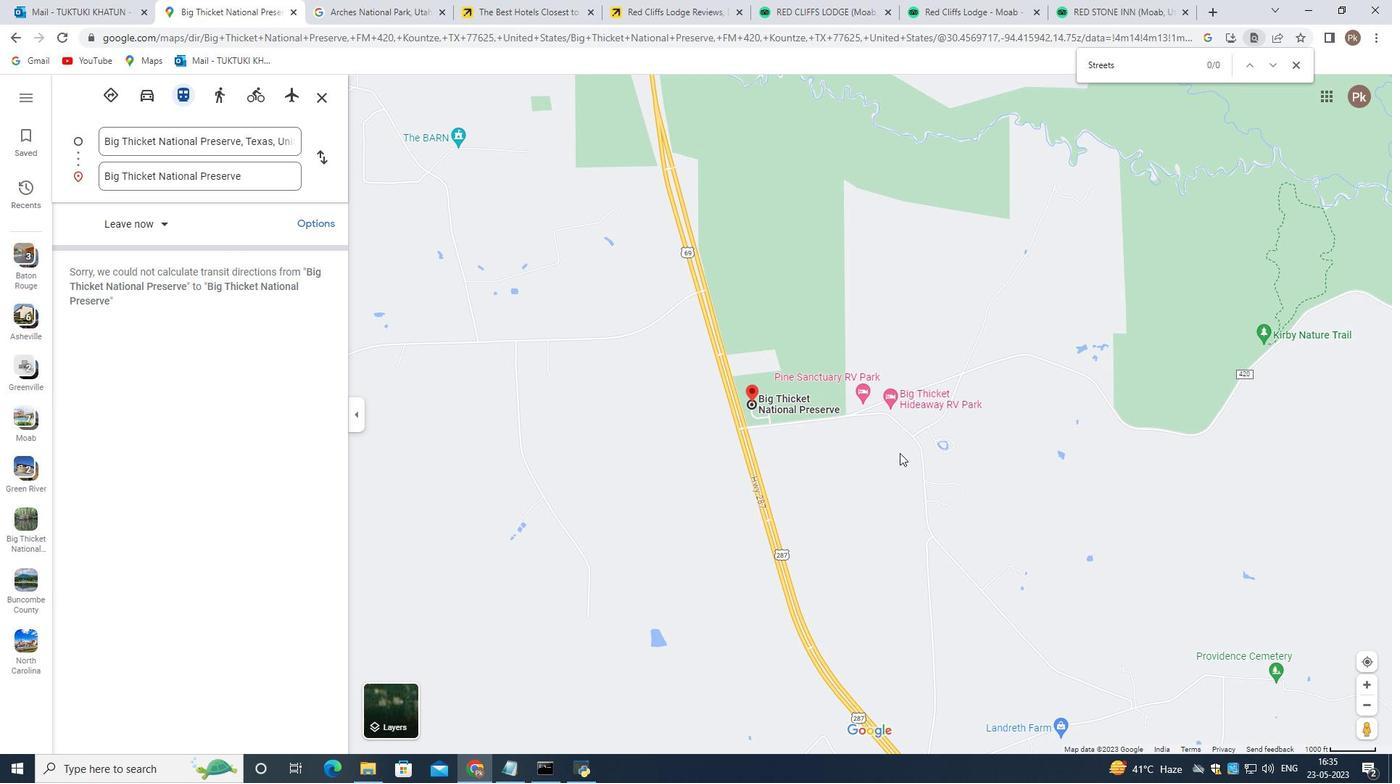 
Action: Mouse scrolled (927, 435) with delta (0, 0)
Screenshot: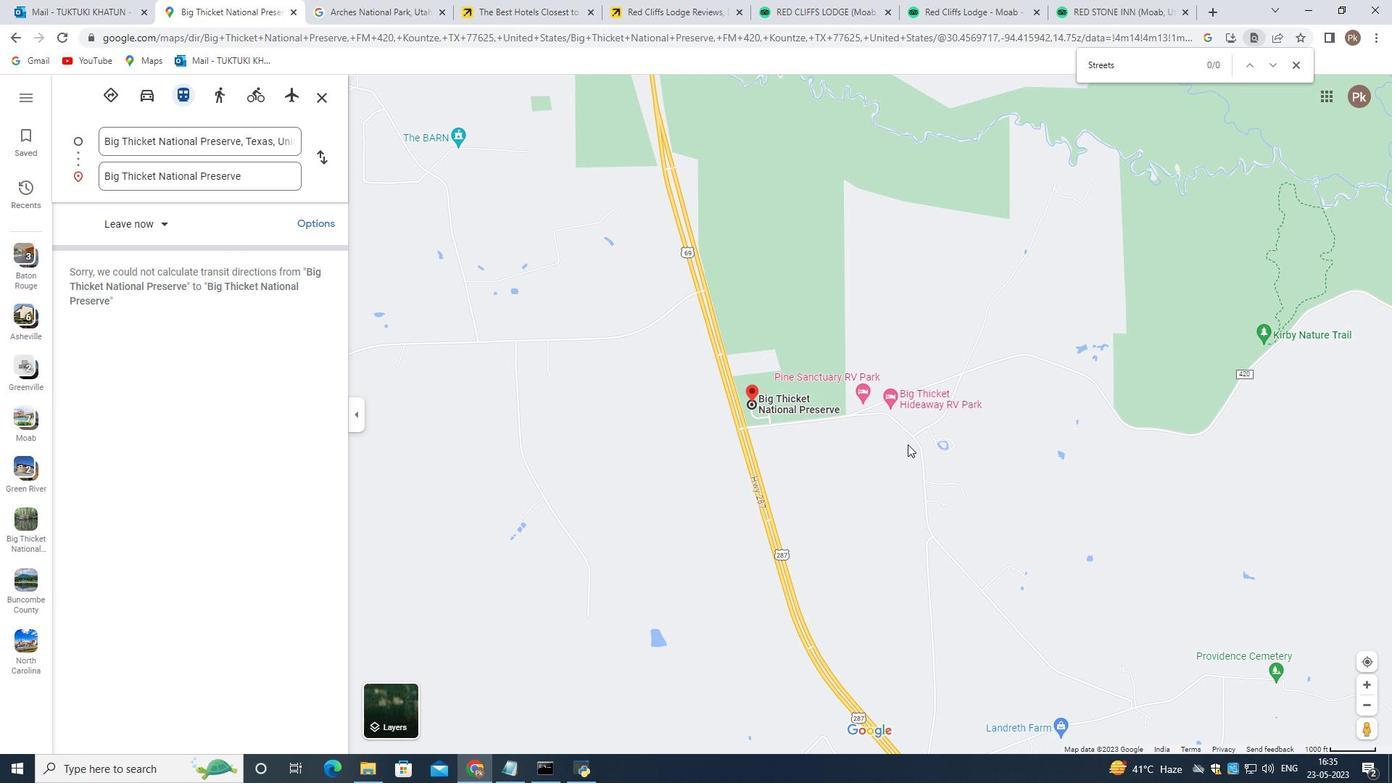
Action: Mouse scrolled (927, 435) with delta (0, 0)
Screenshot: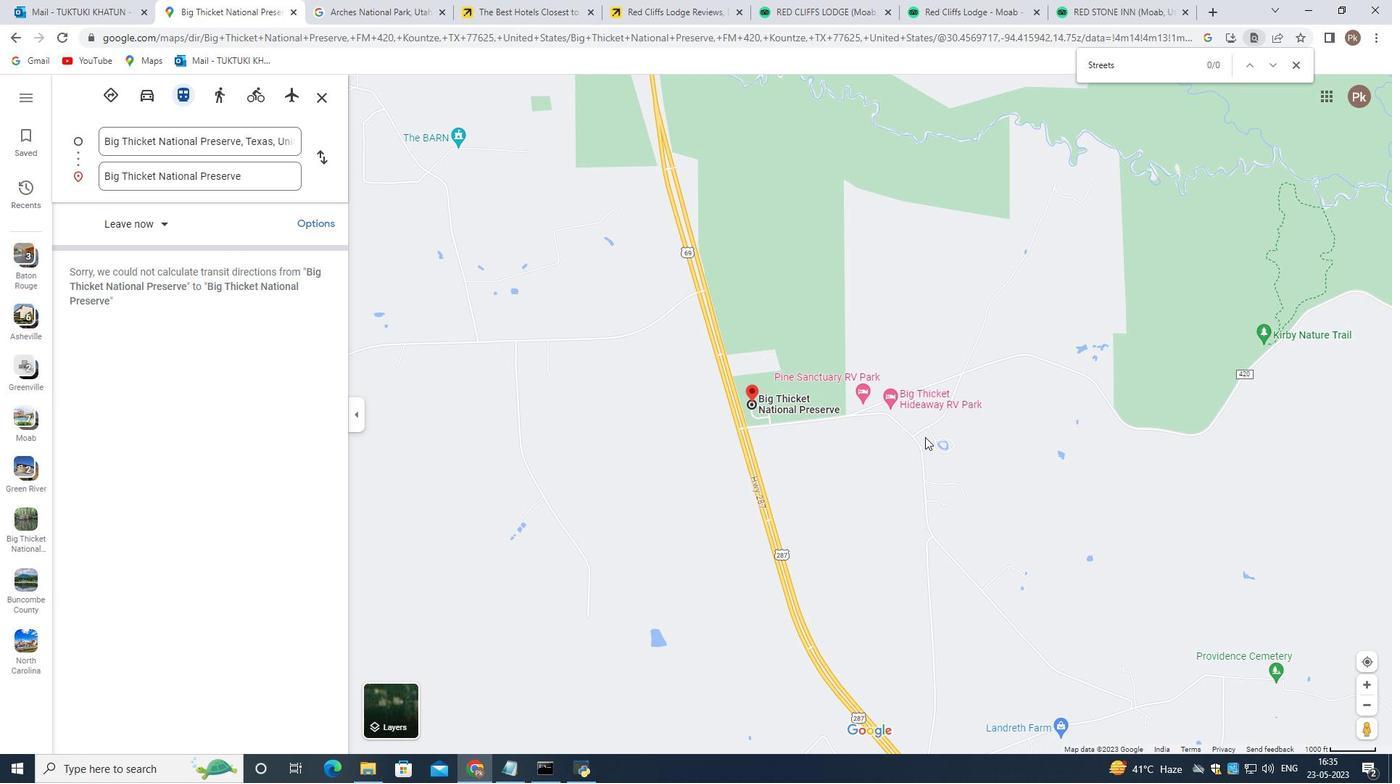 
Action: Mouse scrolled (927, 435) with delta (0, 0)
Screenshot: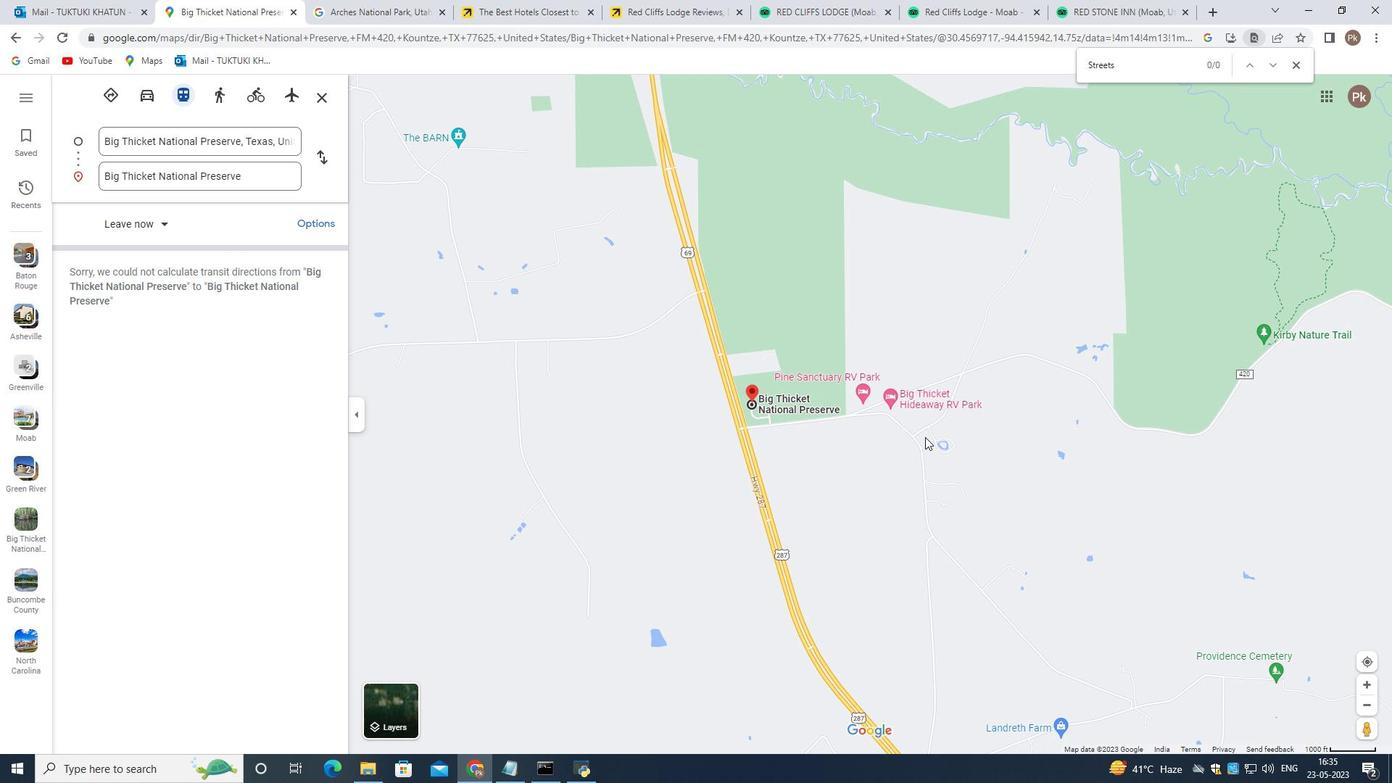 
Action: Mouse scrolled (927, 435) with delta (0, 0)
Screenshot: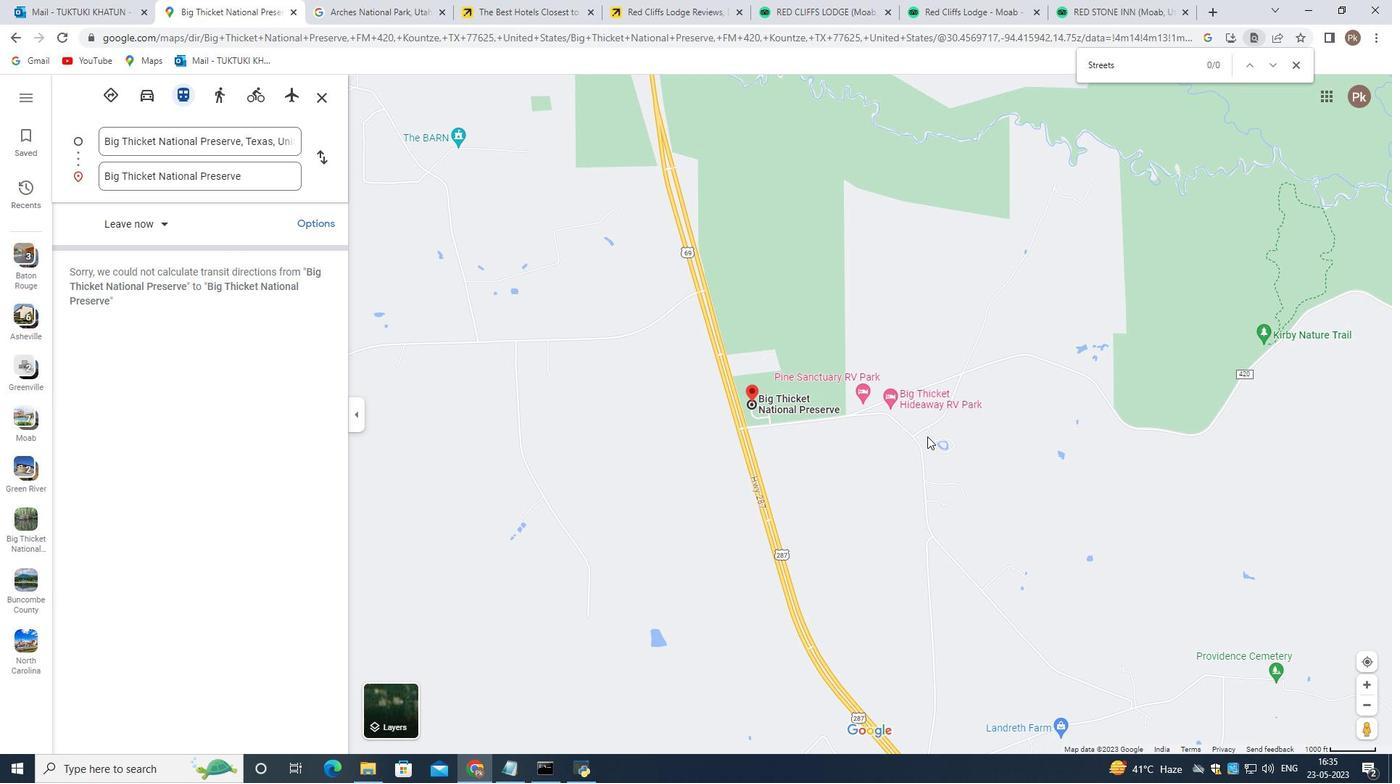 
Action: Mouse scrolled (927, 435) with delta (0, 0)
Screenshot: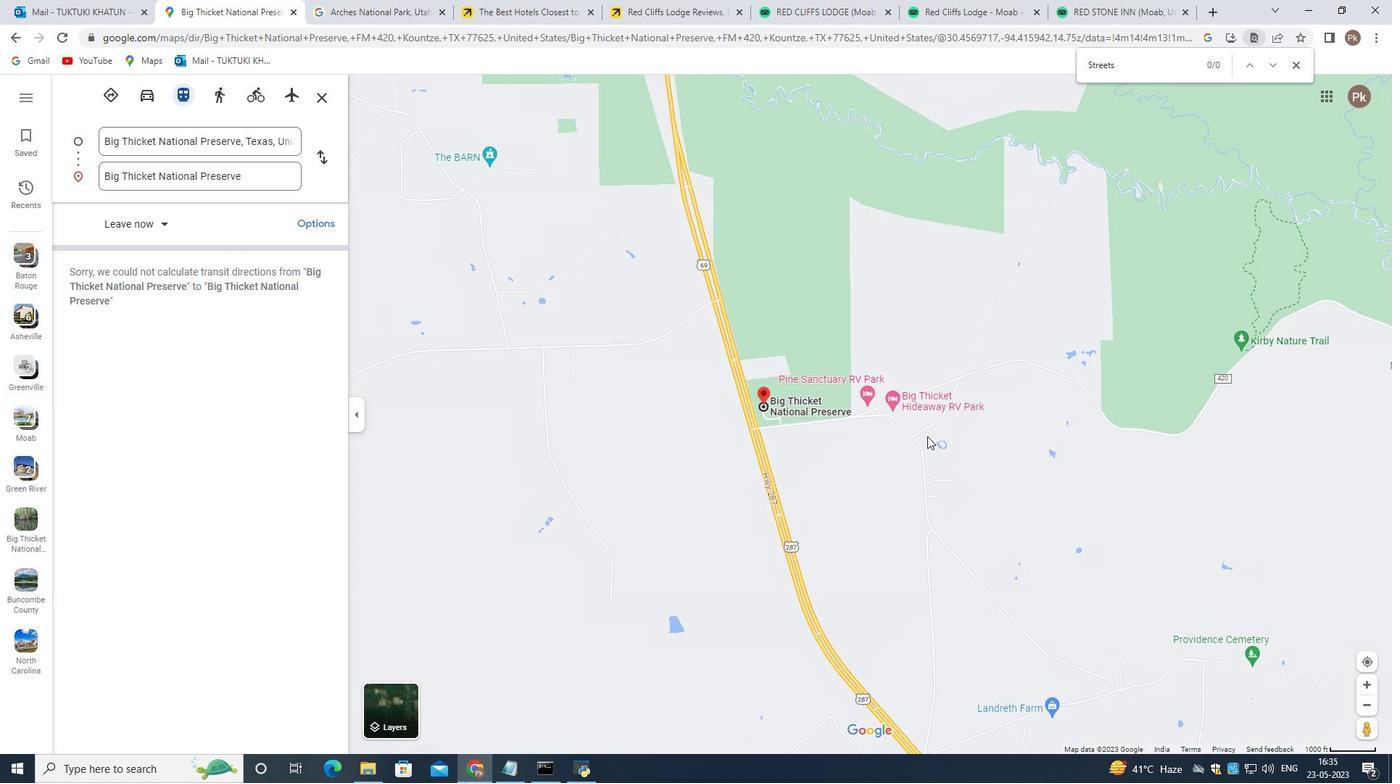 
Action: Mouse moved to (1022, 439)
Screenshot: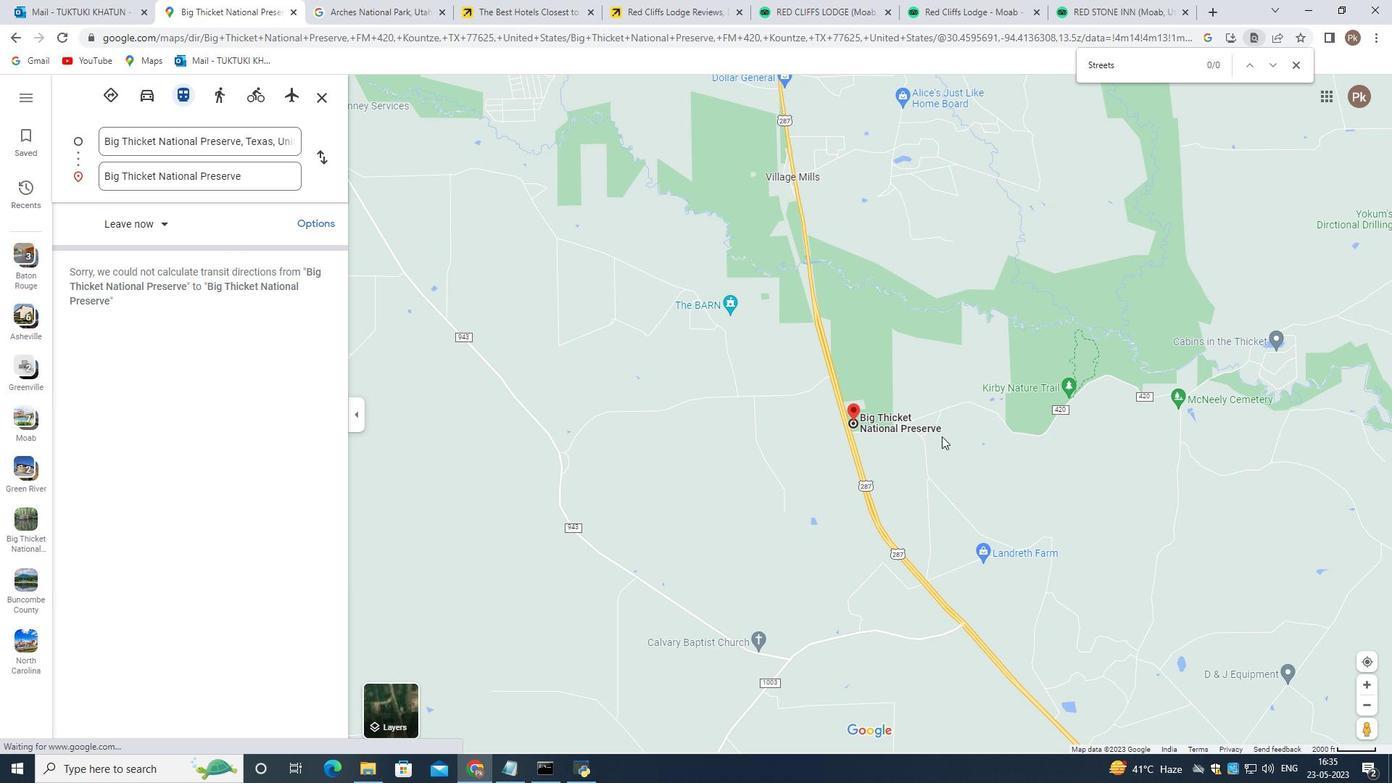 
Action: Mouse scrolled (1022, 438) with delta (0, 0)
Screenshot: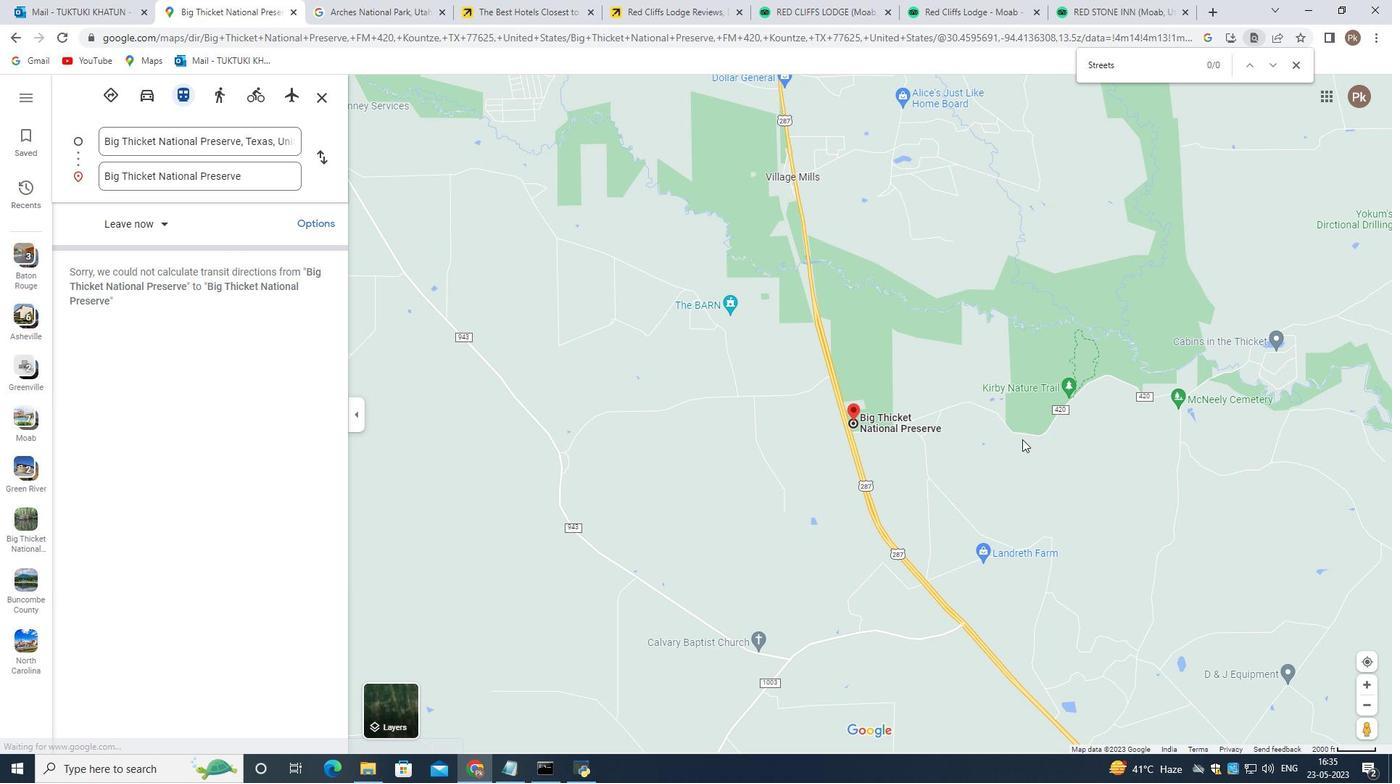 
Action: Mouse scrolled (1022, 438) with delta (0, 0)
Screenshot: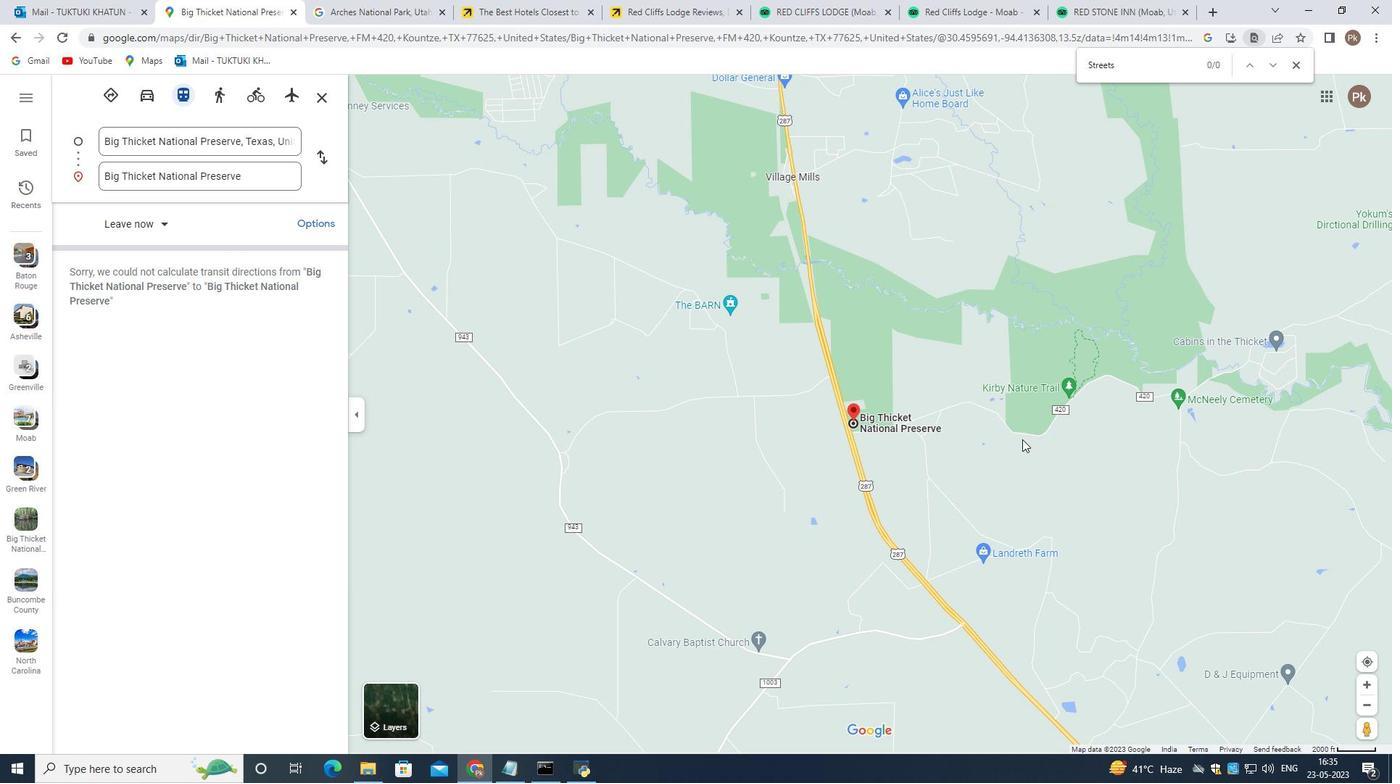 
Action: Mouse scrolled (1022, 438) with delta (0, 0)
Screenshot: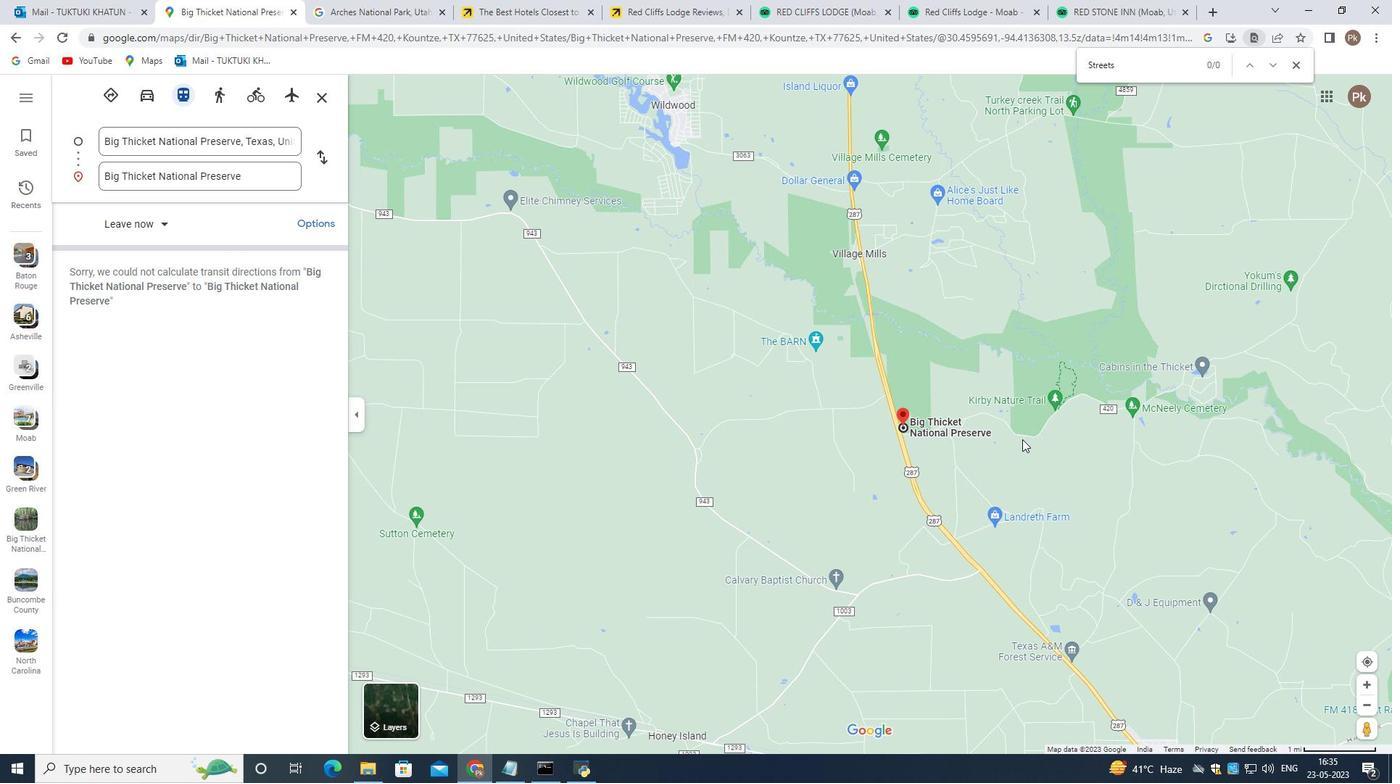 
Action: Mouse scrolled (1022, 438) with delta (0, 0)
Screenshot: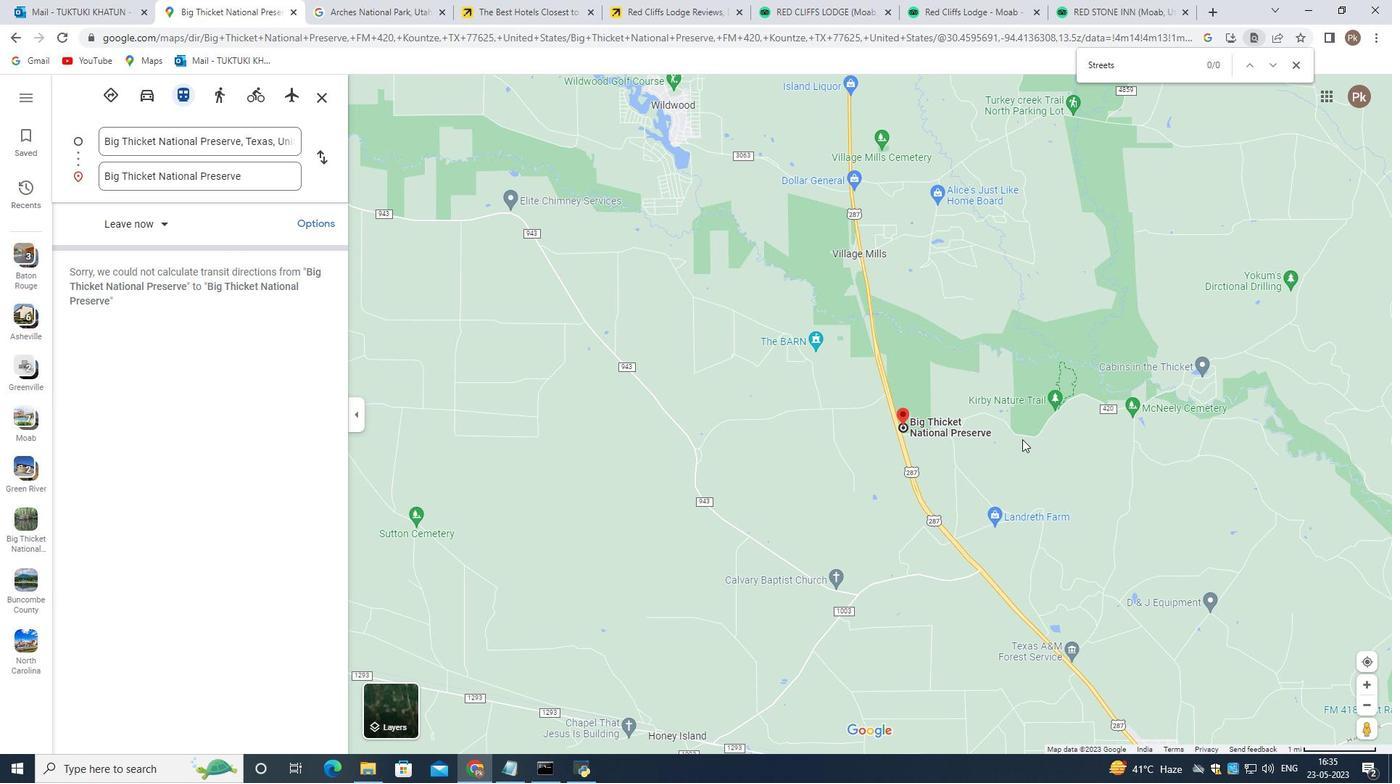 
Action: Mouse scrolled (1022, 438) with delta (0, 0)
Screenshot: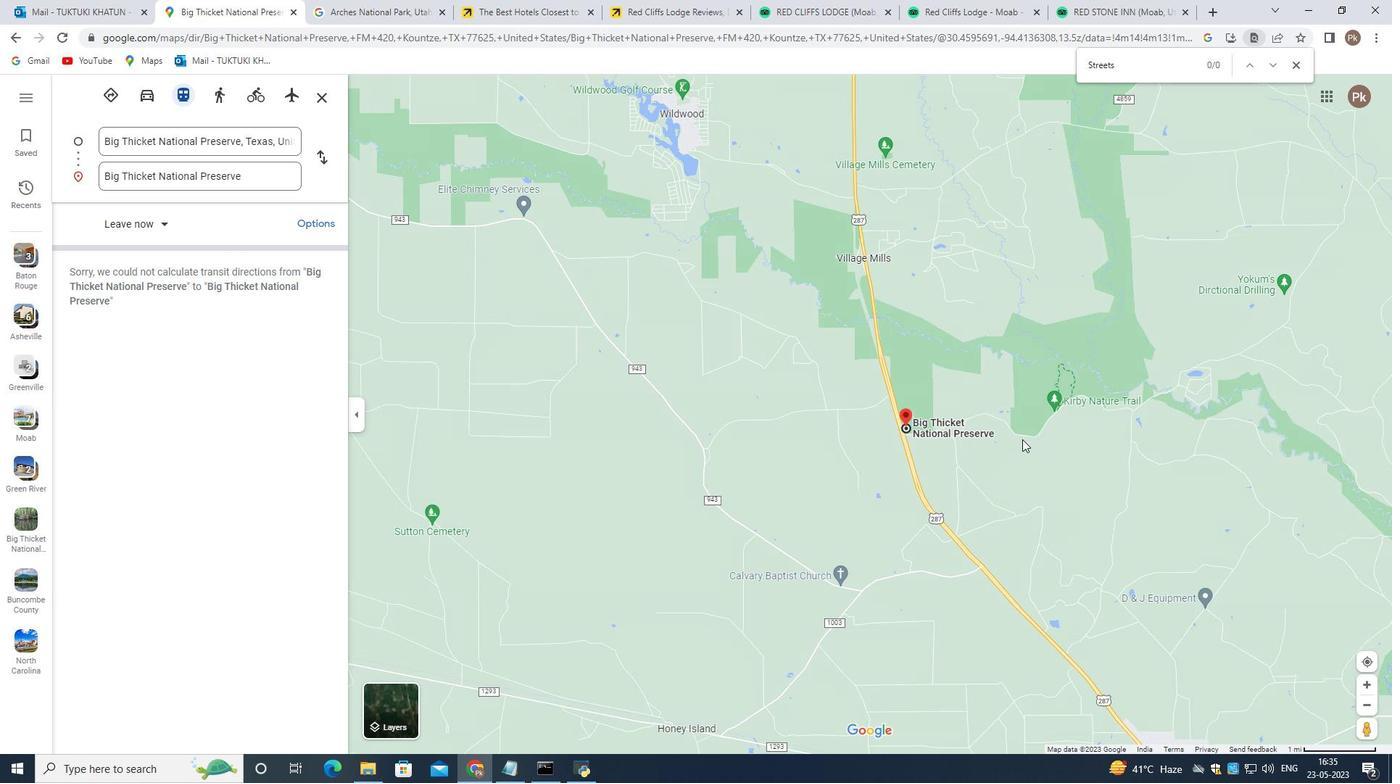 
Action: Mouse moved to (1000, 345)
Screenshot: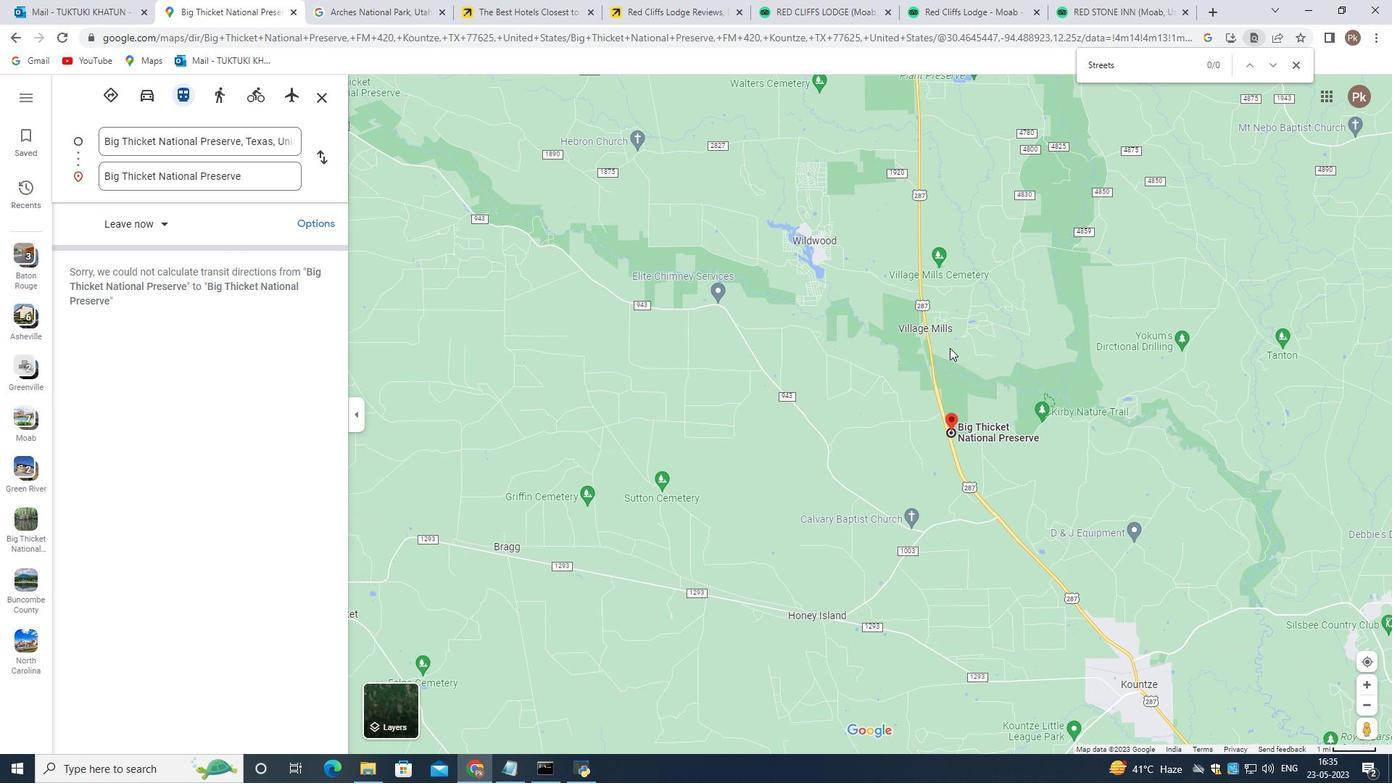
Action: Mouse scrolled (1000, 345) with delta (0, 0)
Screenshot: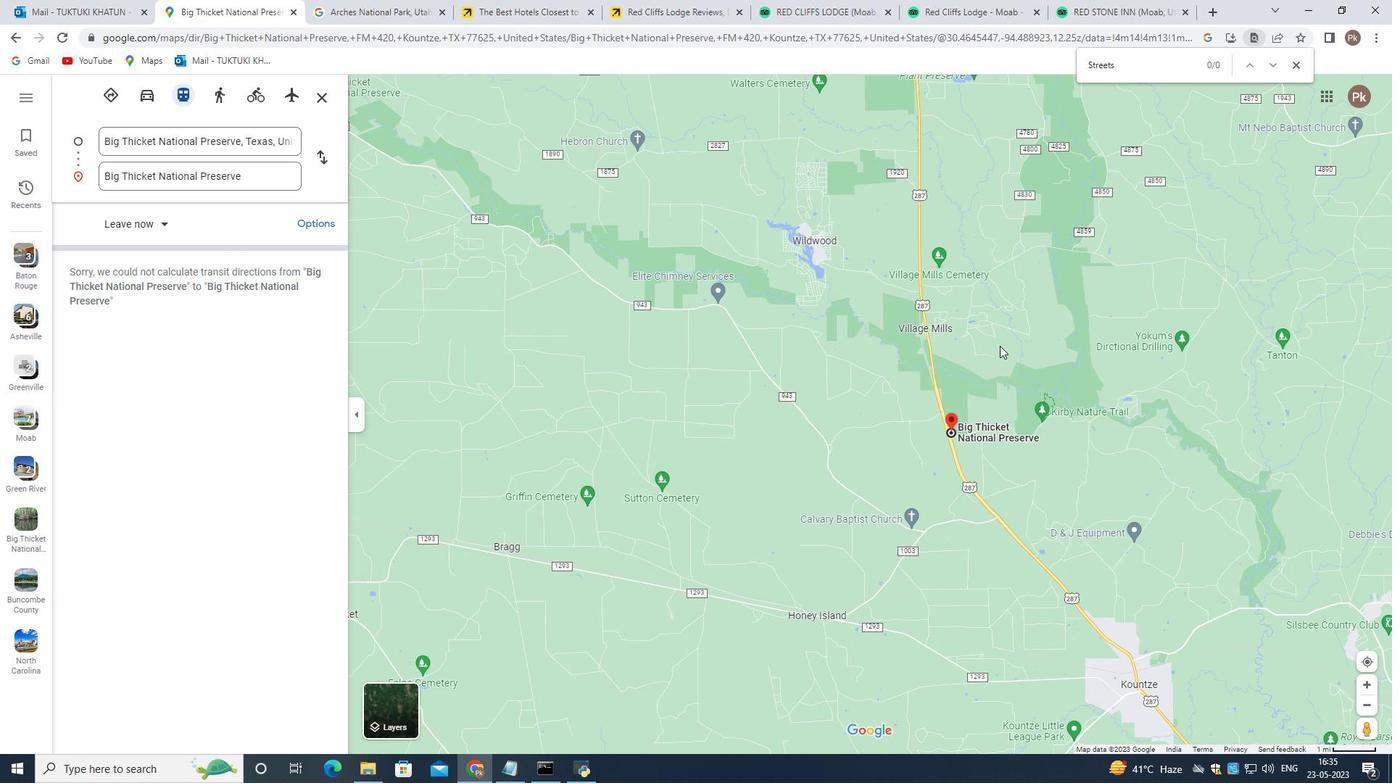 
Action: Mouse moved to (931, 382)
Screenshot: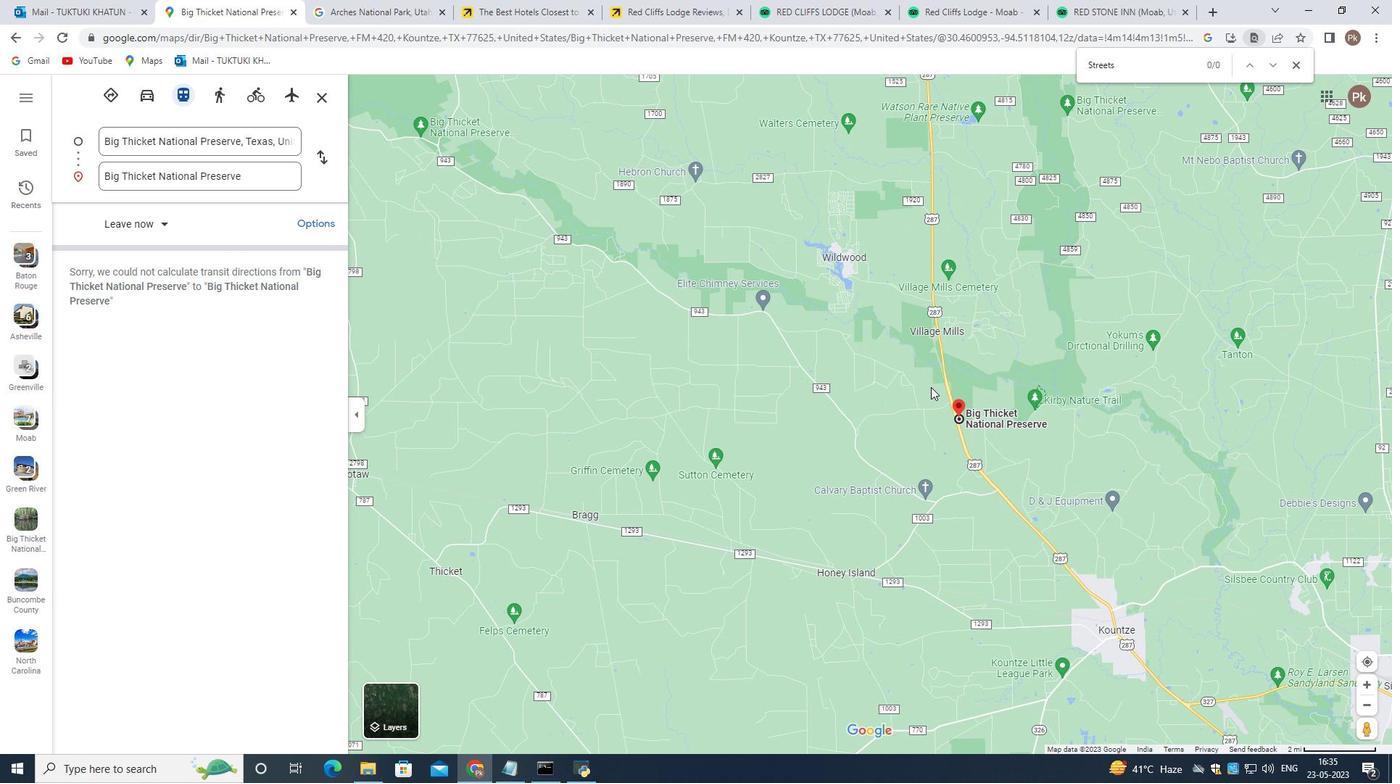 
Action: Mouse scrolled (931, 383) with delta (0, 0)
Screenshot: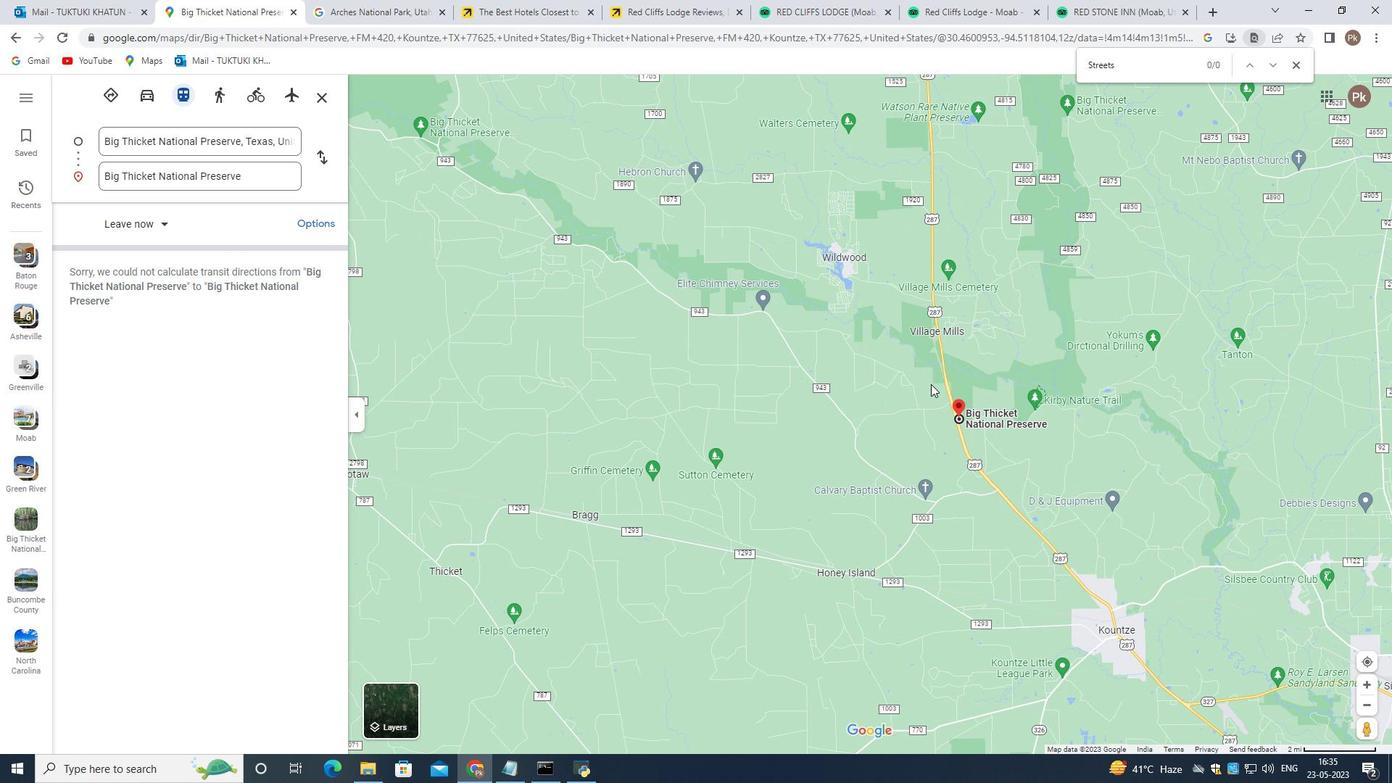 
Action: Mouse scrolled (931, 383) with delta (0, 0)
Screenshot: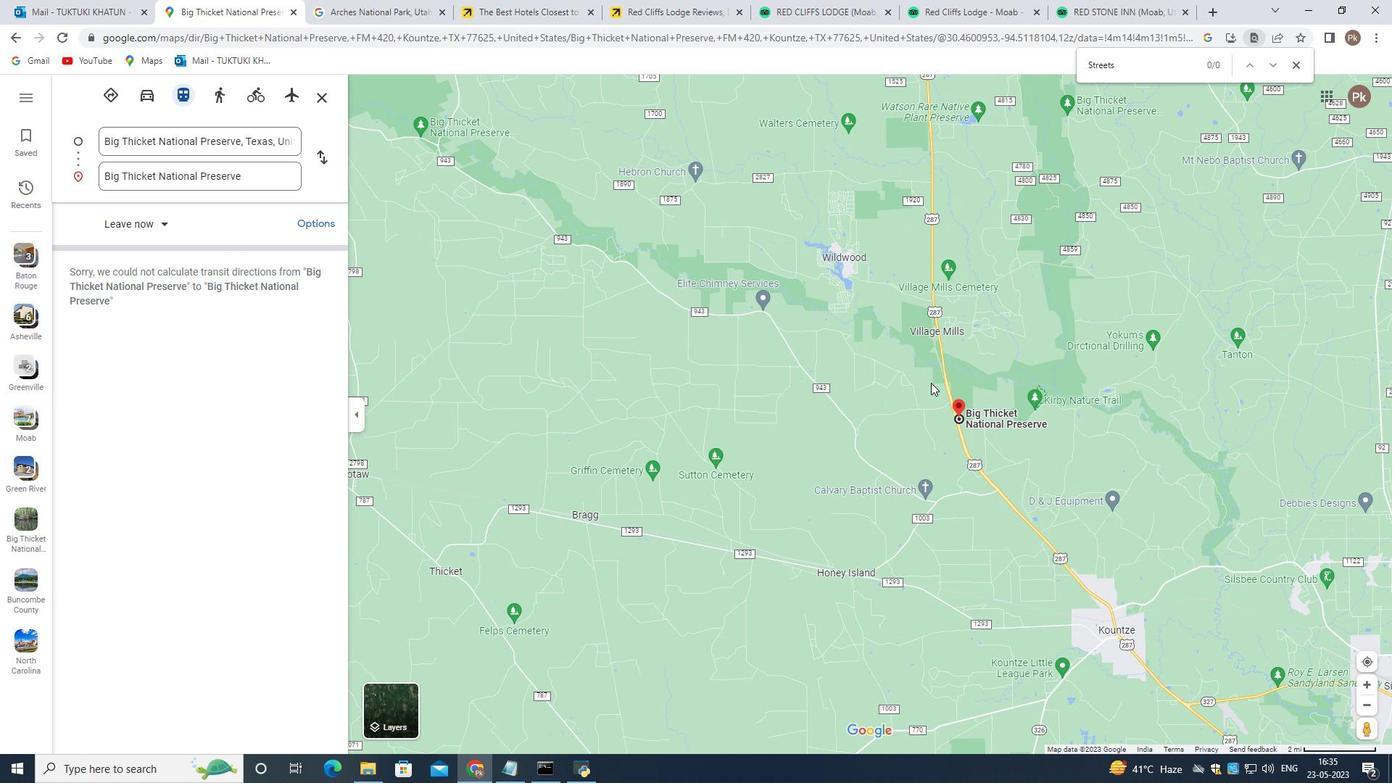 
Action: Mouse scrolled (931, 383) with delta (0, 0)
Screenshot: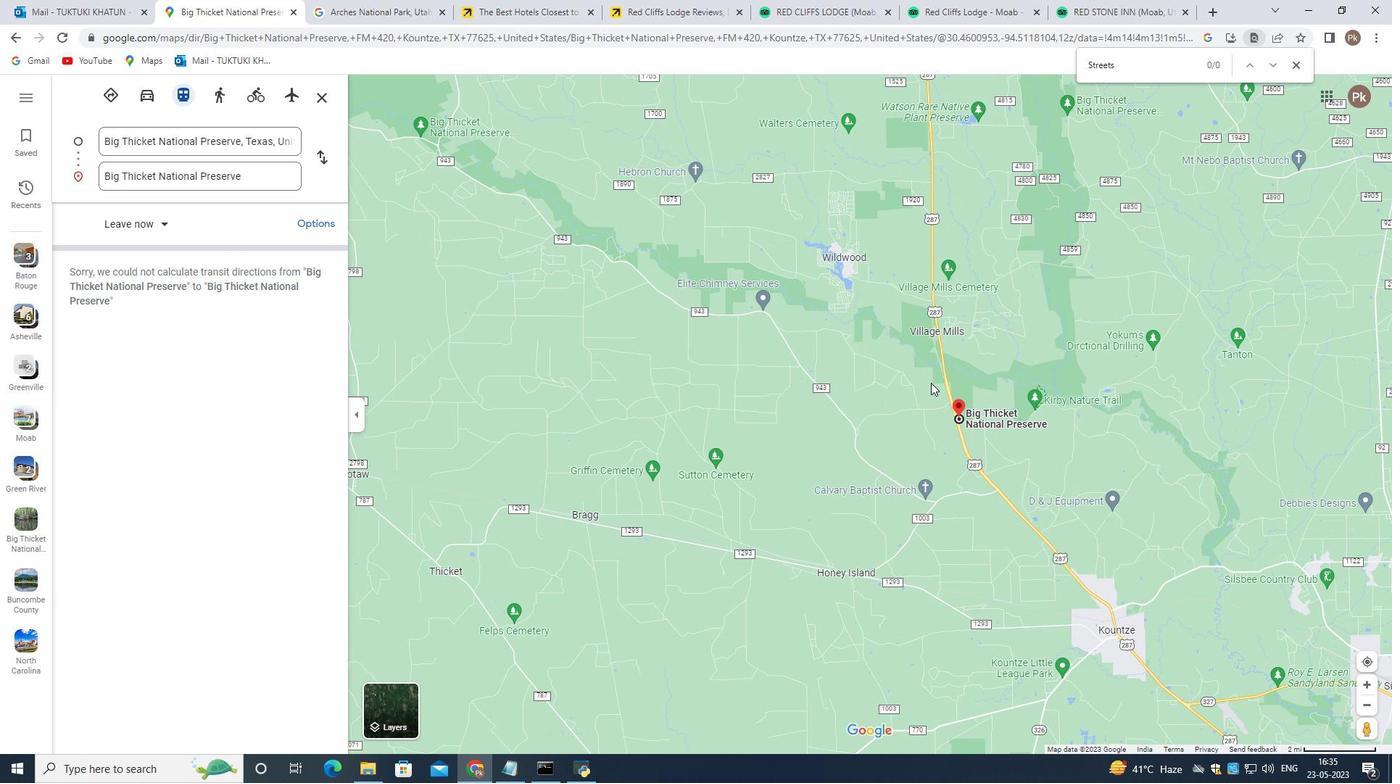 
Action: Mouse scrolled (931, 383) with delta (0, 0)
Screenshot: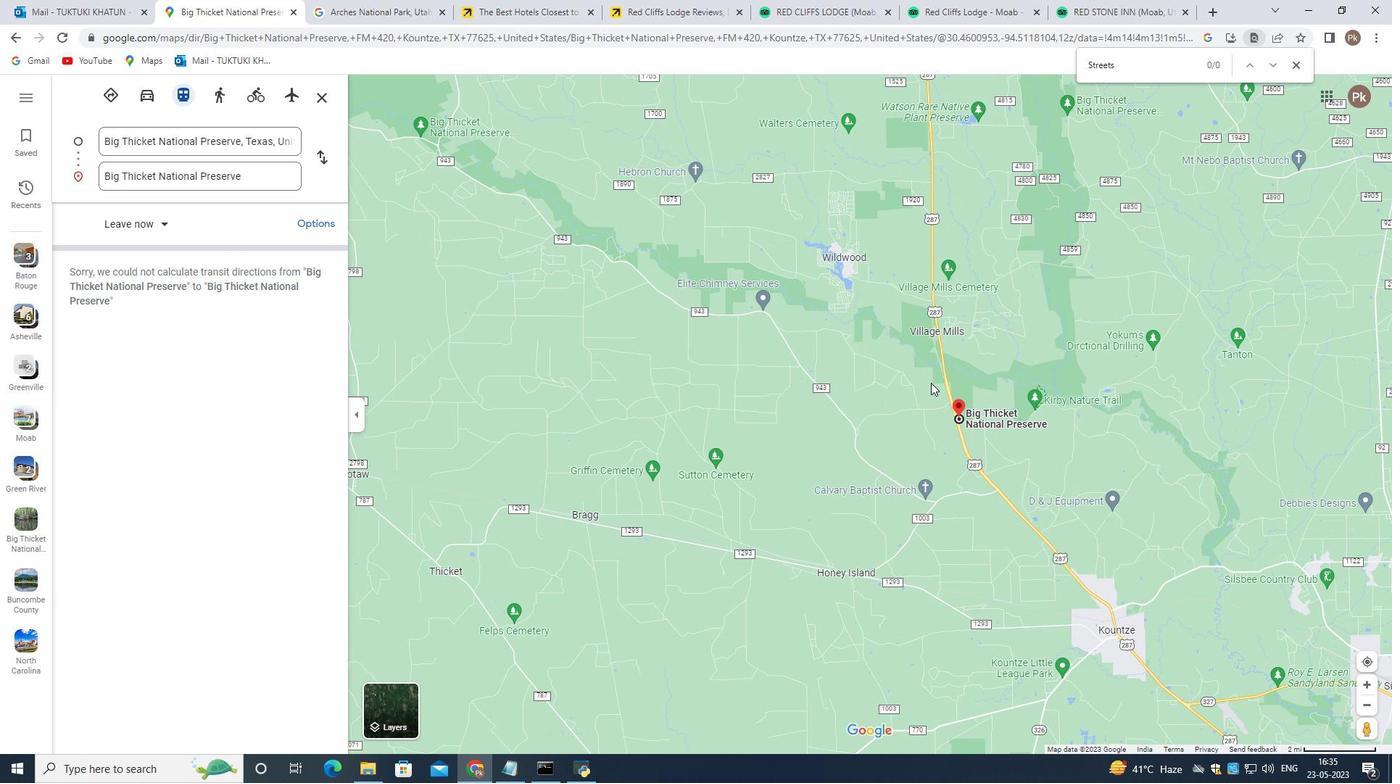 
Action: Mouse moved to (931, 382)
Screenshot: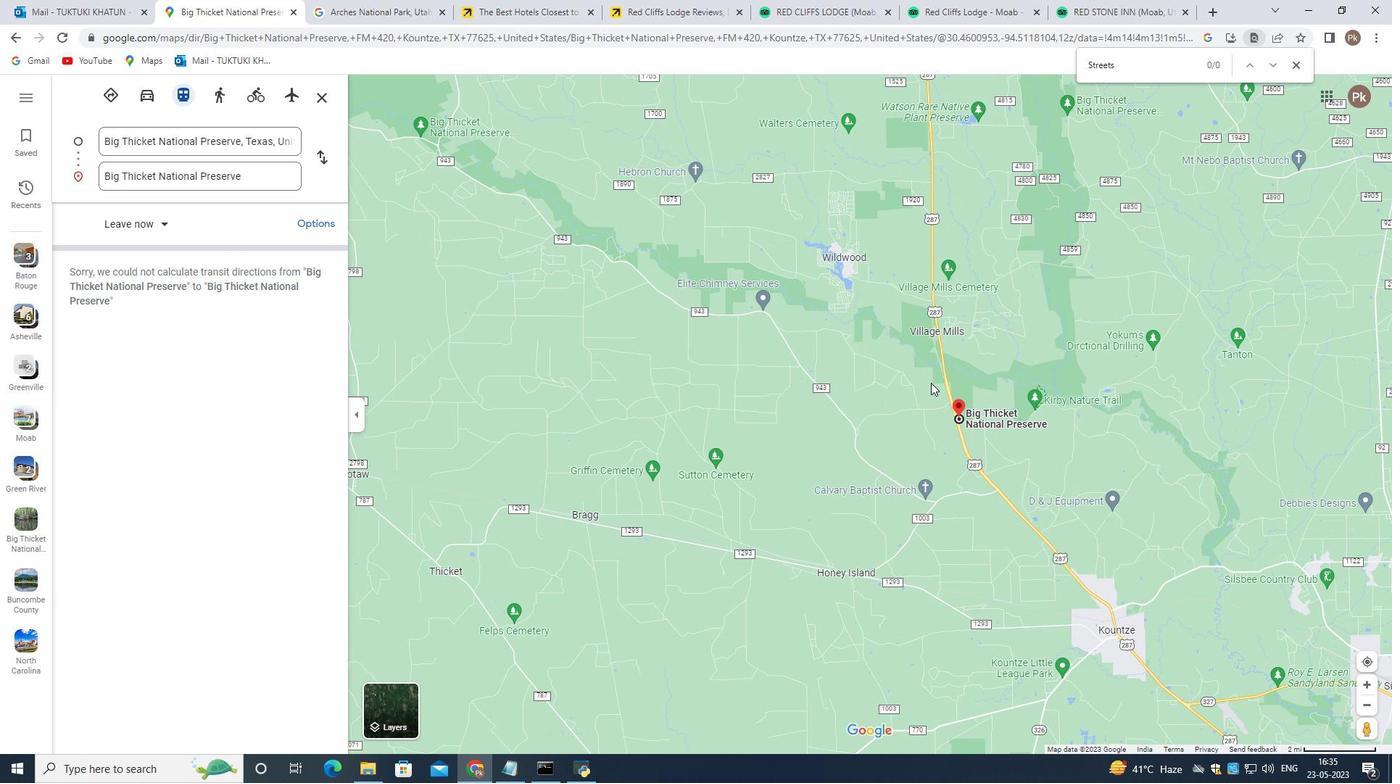 
Action: Mouse scrolled (931, 382) with delta (0, 0)
Screenshot: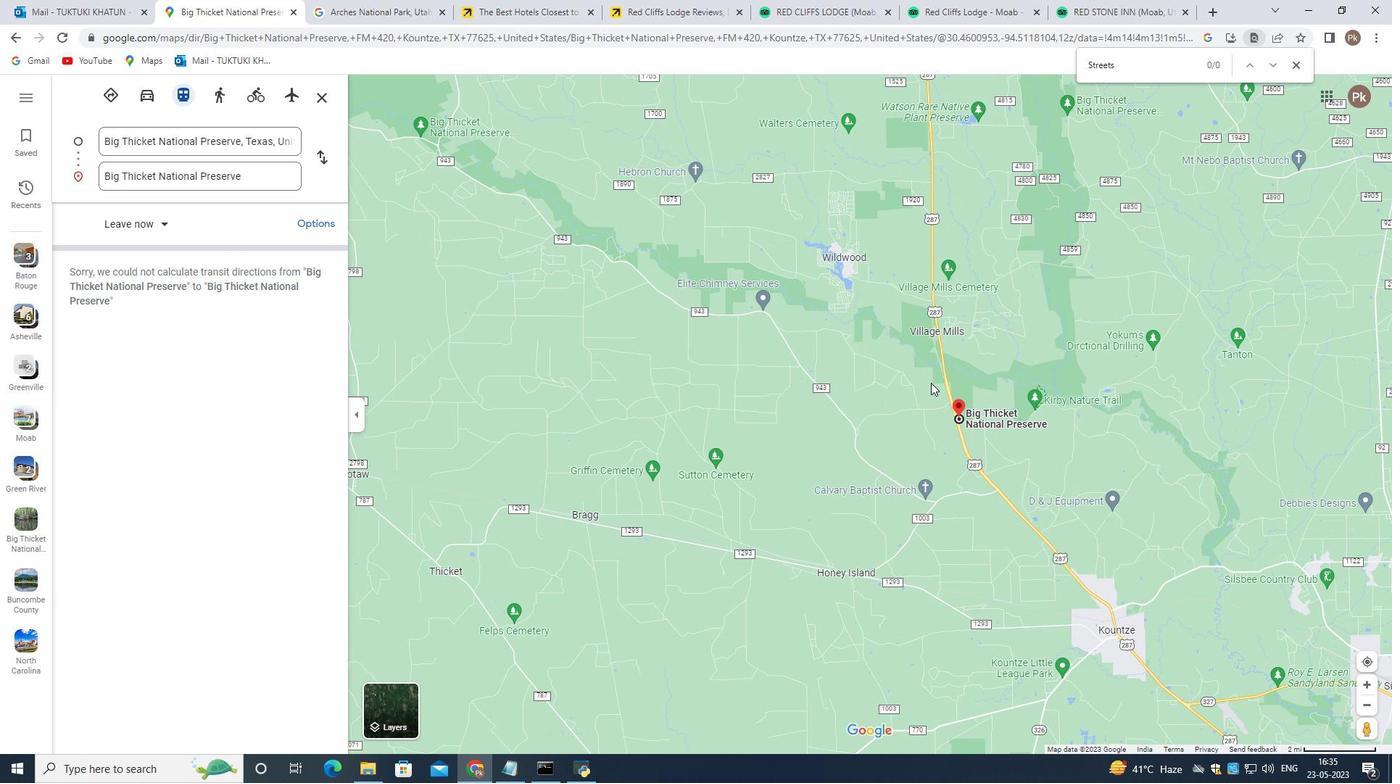 
Action: Mouse moved to (963, 361)
Screenshot: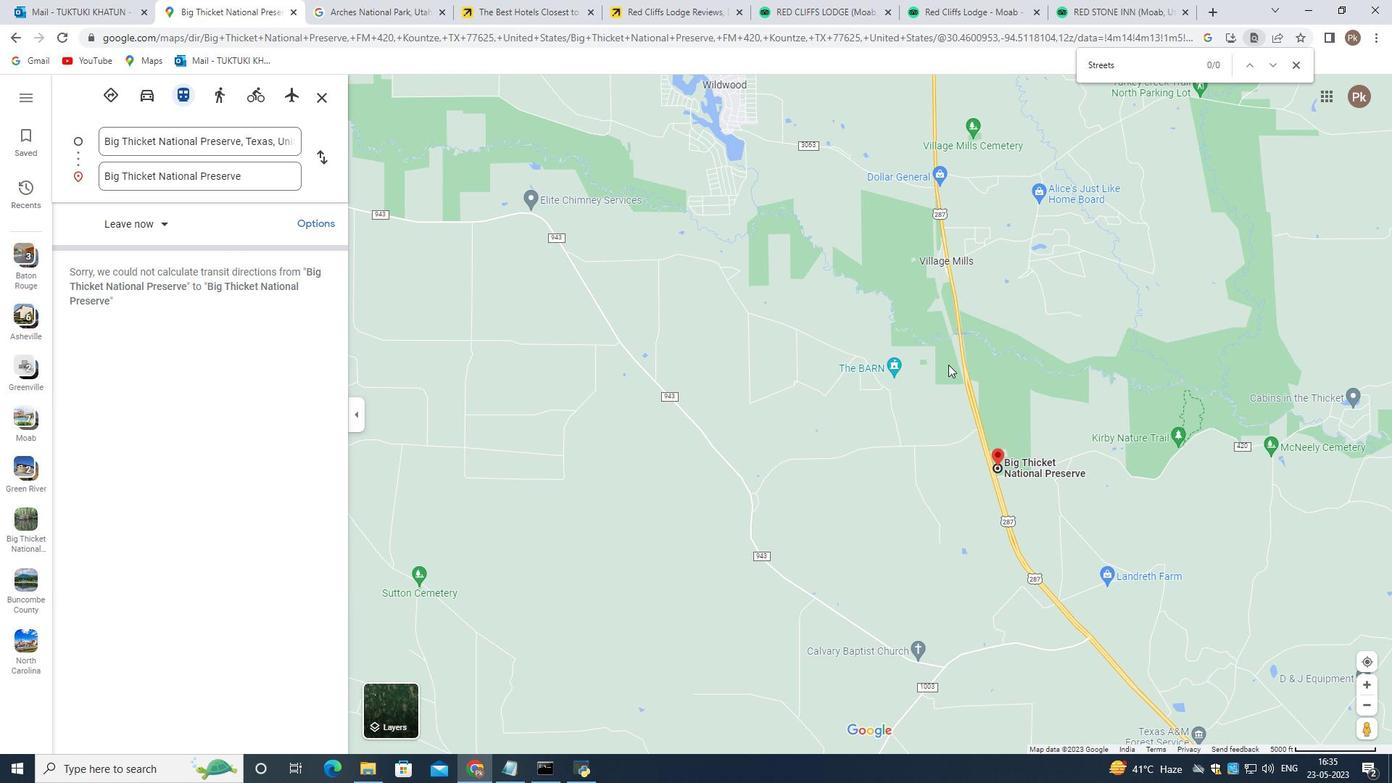 
Action: Mouse scrolled (963, 361) with delta (0, 0)
Screenshot: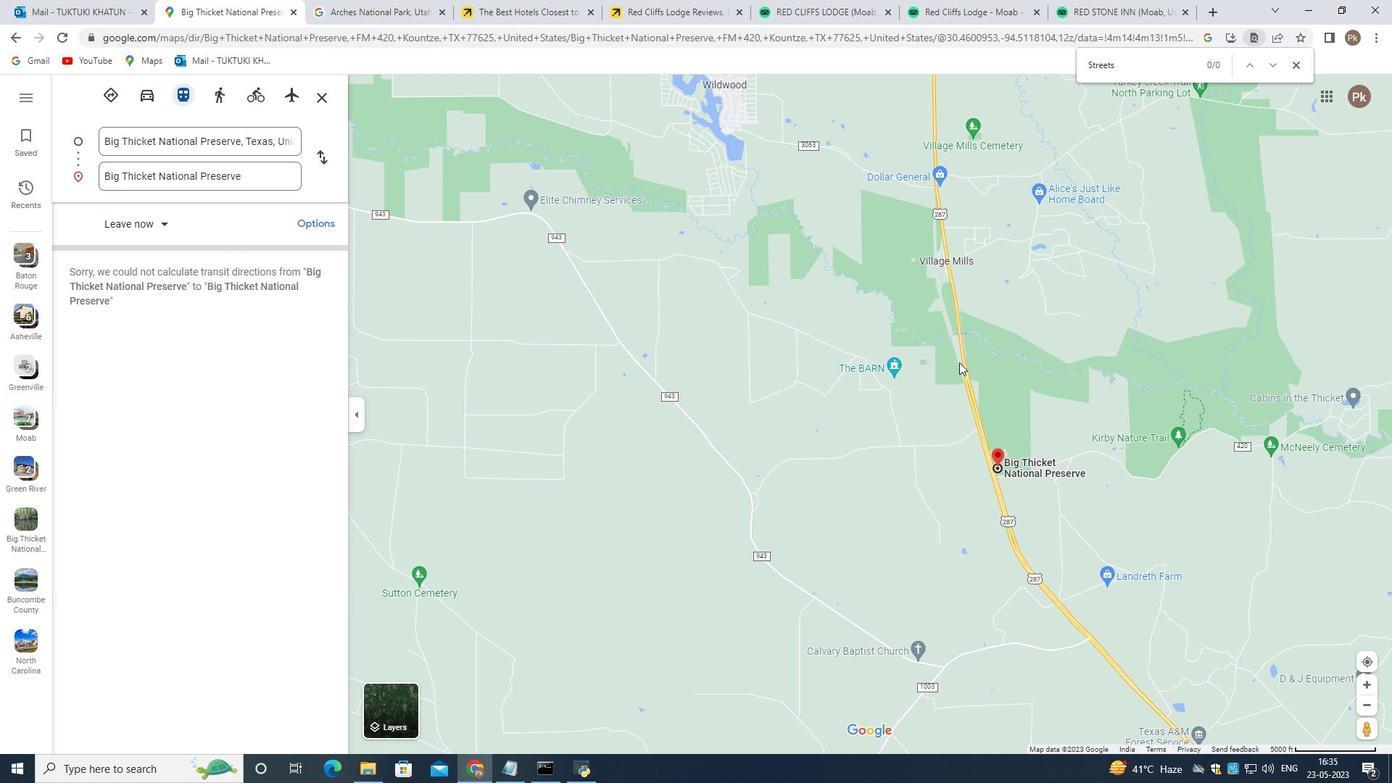 
Action: Mouse scrolled (963, 361) with delta (0, 0)
Screenshot: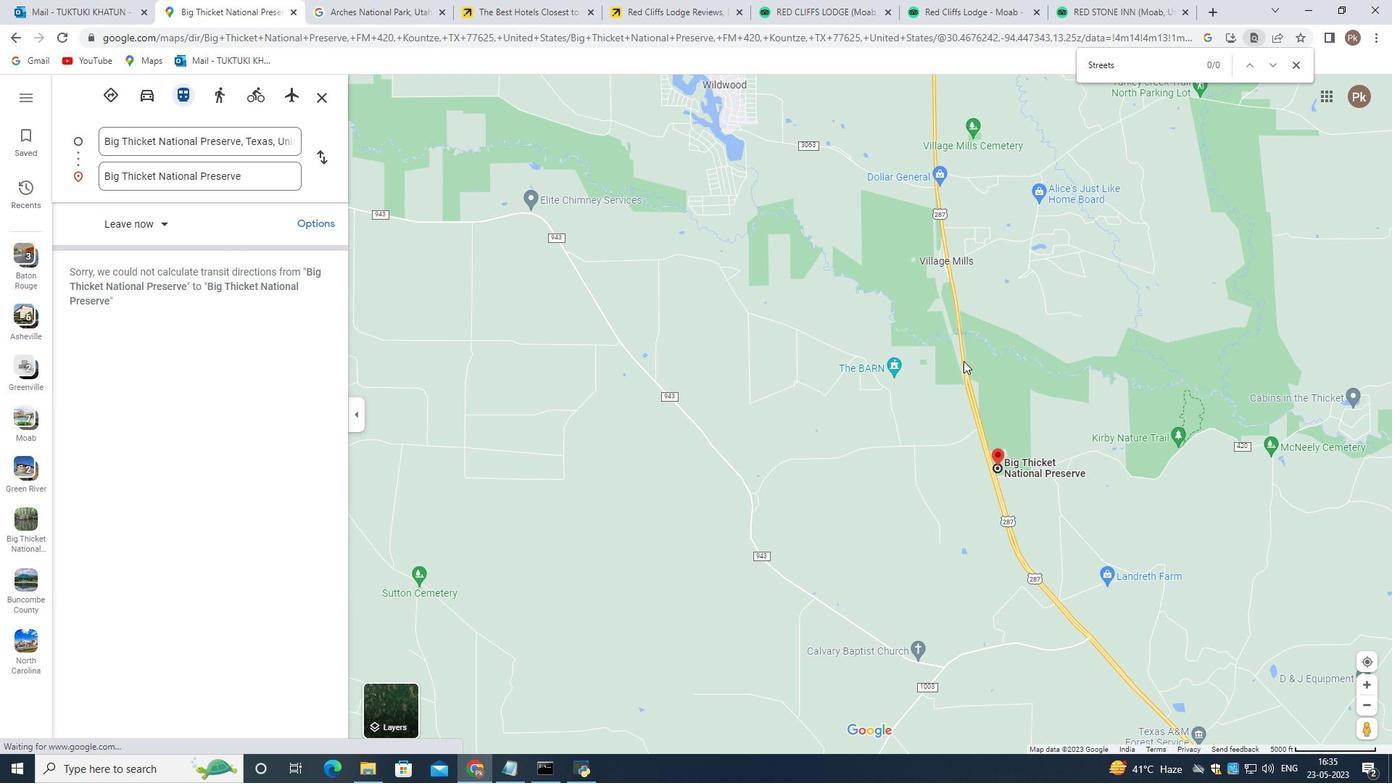 
Action: Mouse scrolled (963, 361) with delta (0, 0)
Screenshot: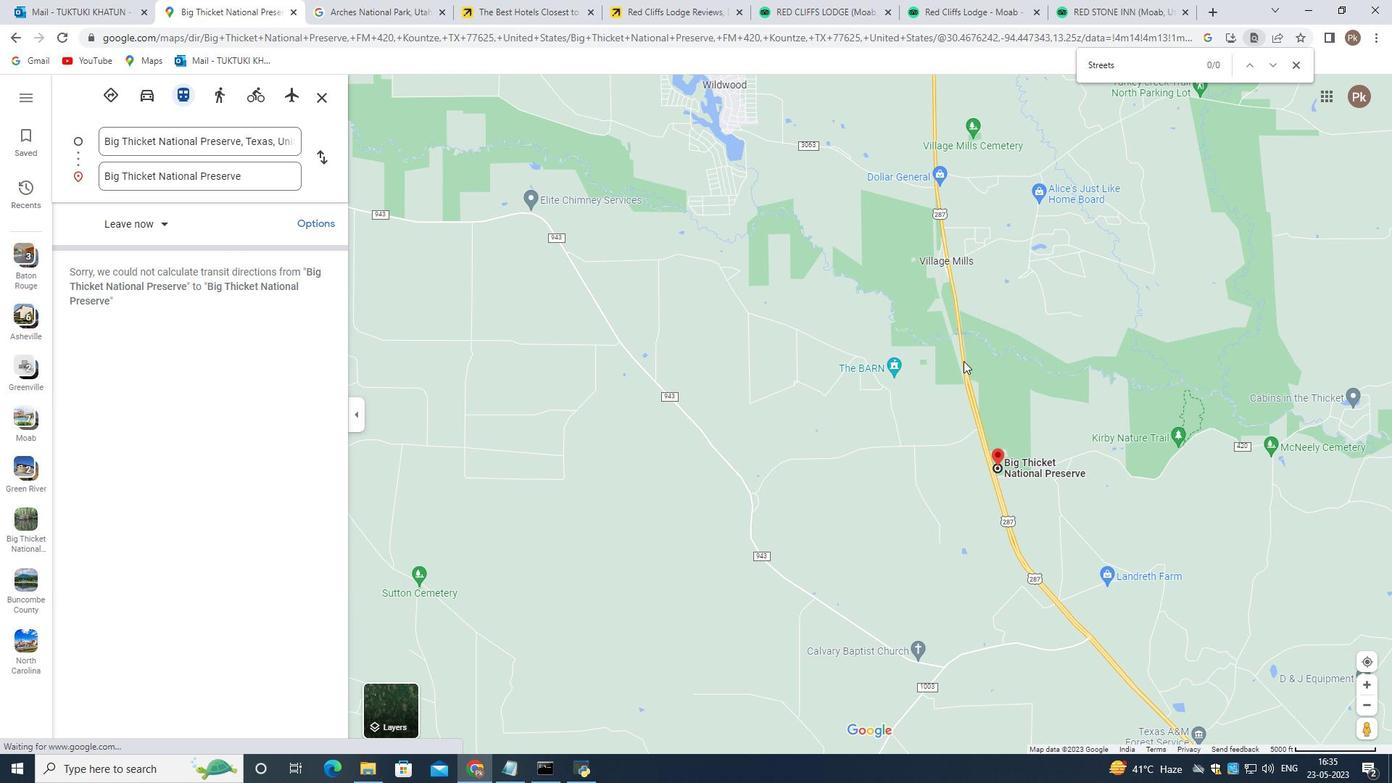 
Action: Mouse scrolled (963, 361) with delta (0, 0)
Screenshot: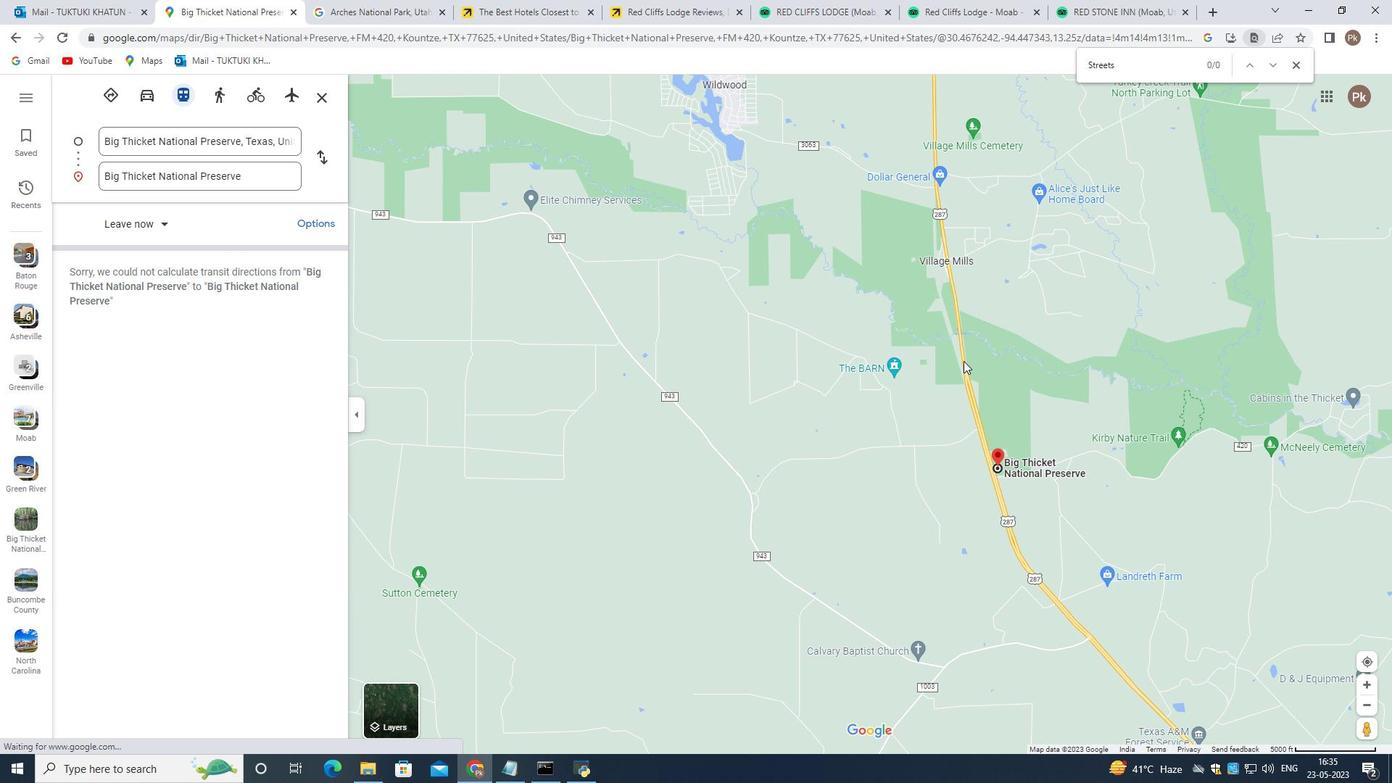 
Action: Mouse scrolled (963, 361) with delta (0, 0)
Screenshot: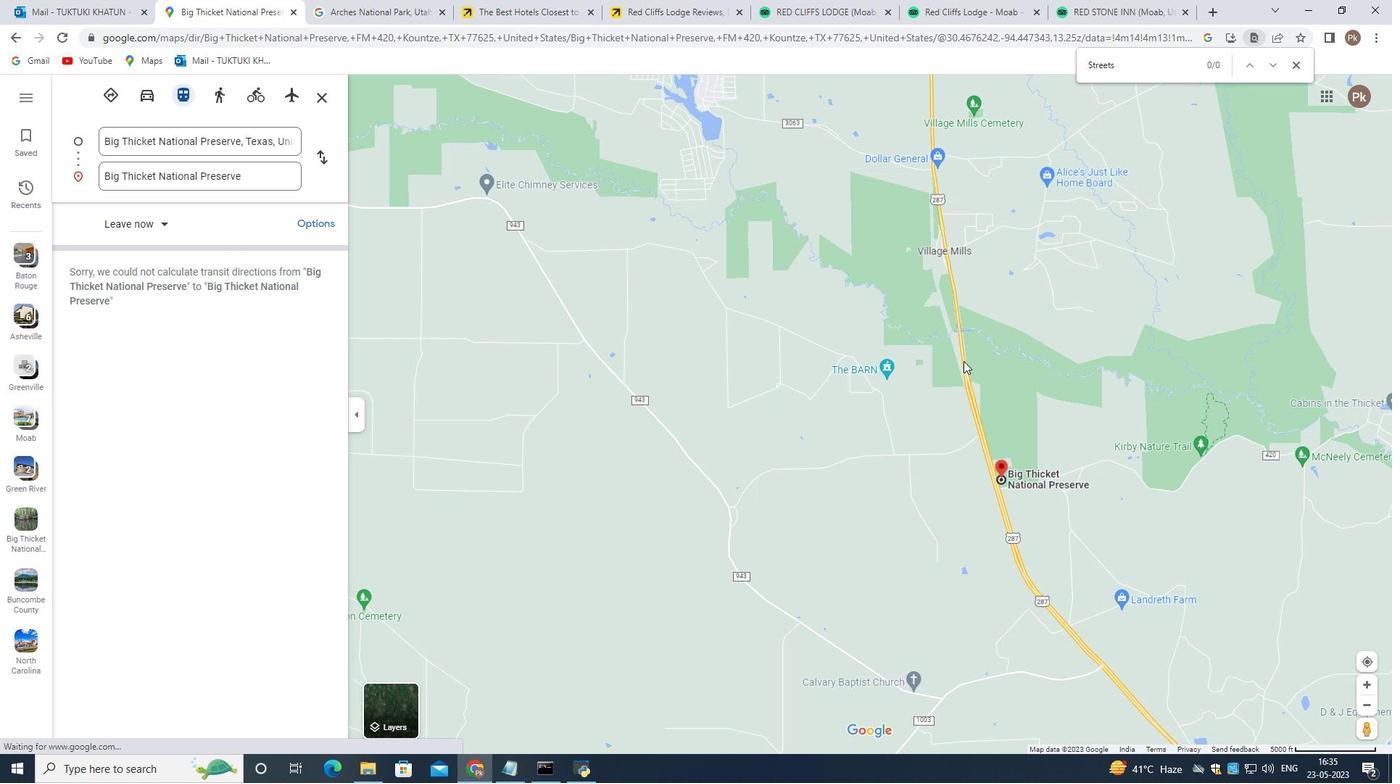 
Action: Mouse moved to (971, 361)
Screenshot: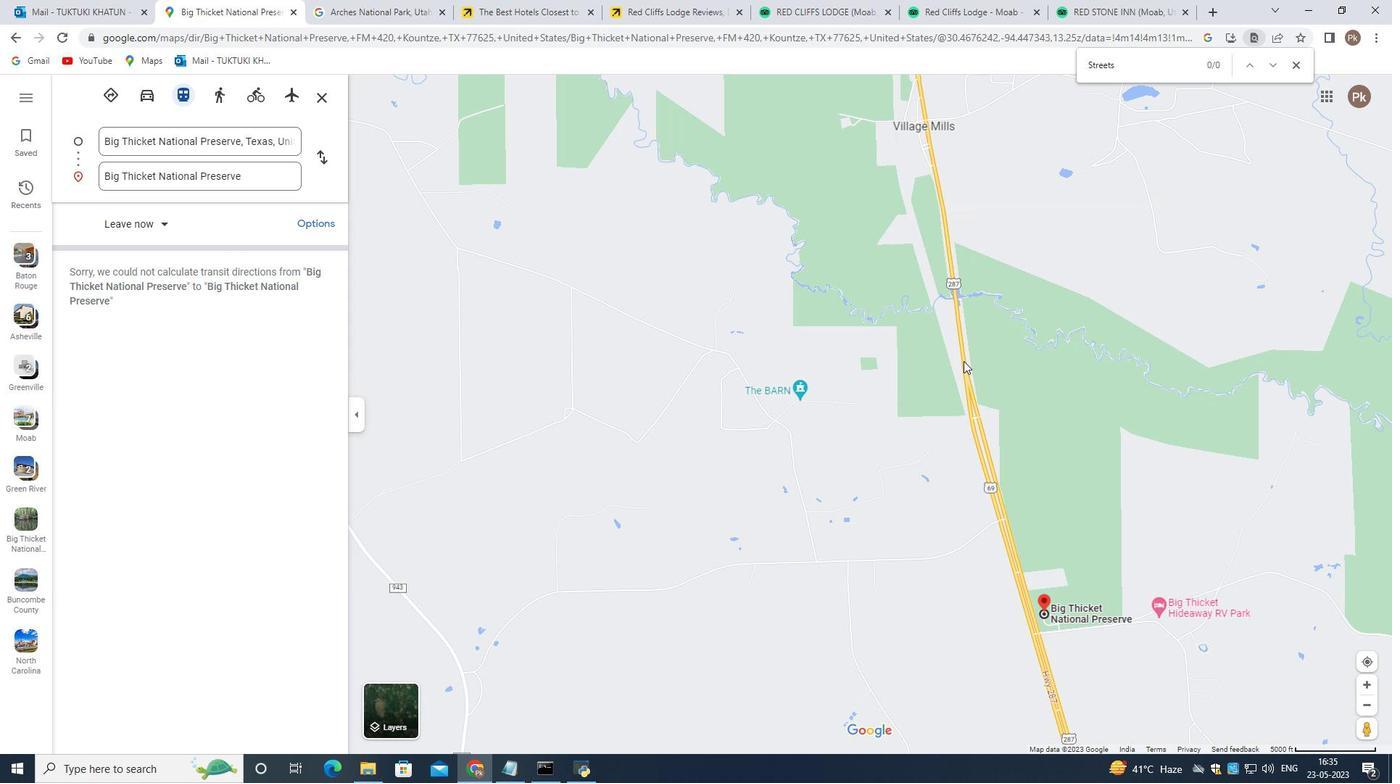 
Action: Mouse scrolled (971, 362) with delta (0, 0)
Screenshot: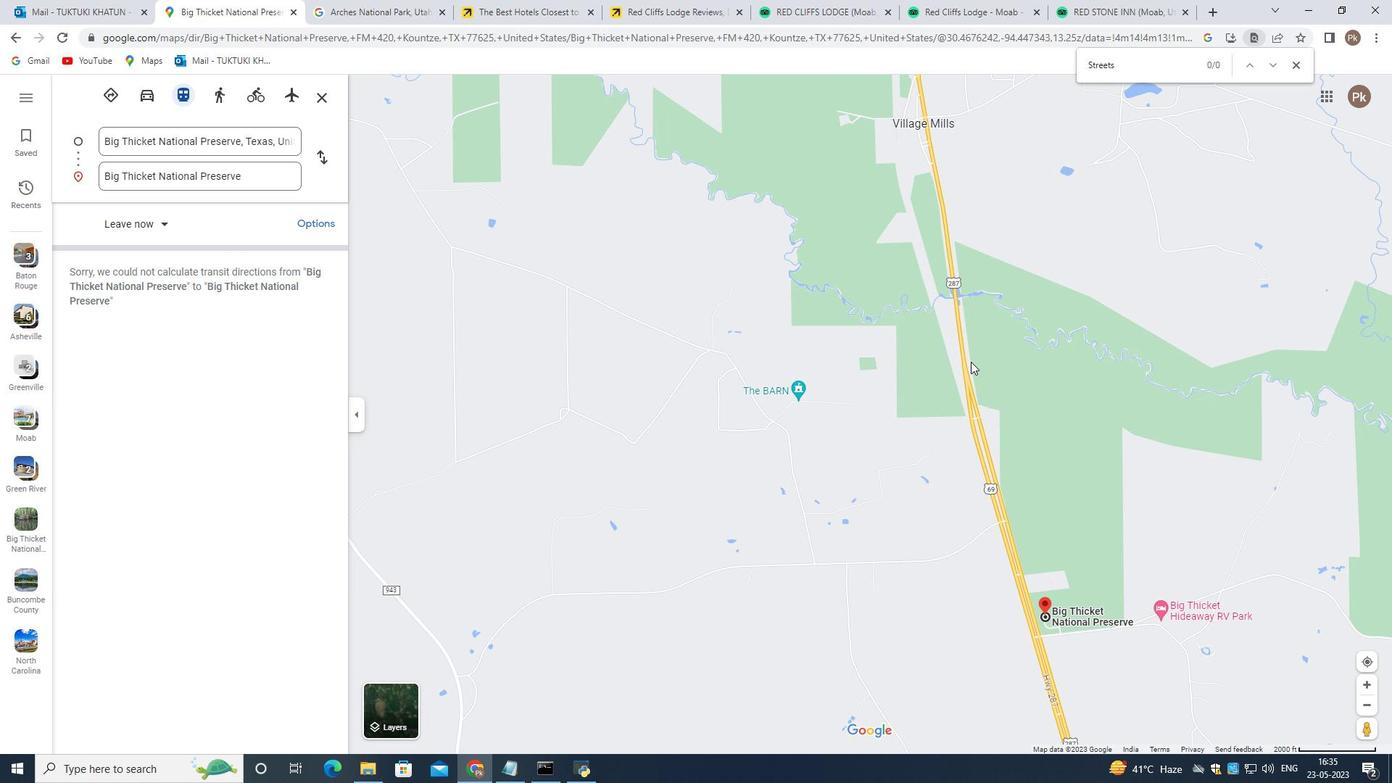 
Action: Mouse scrolled (971, 362) with delta (0, 0)
Screenshot: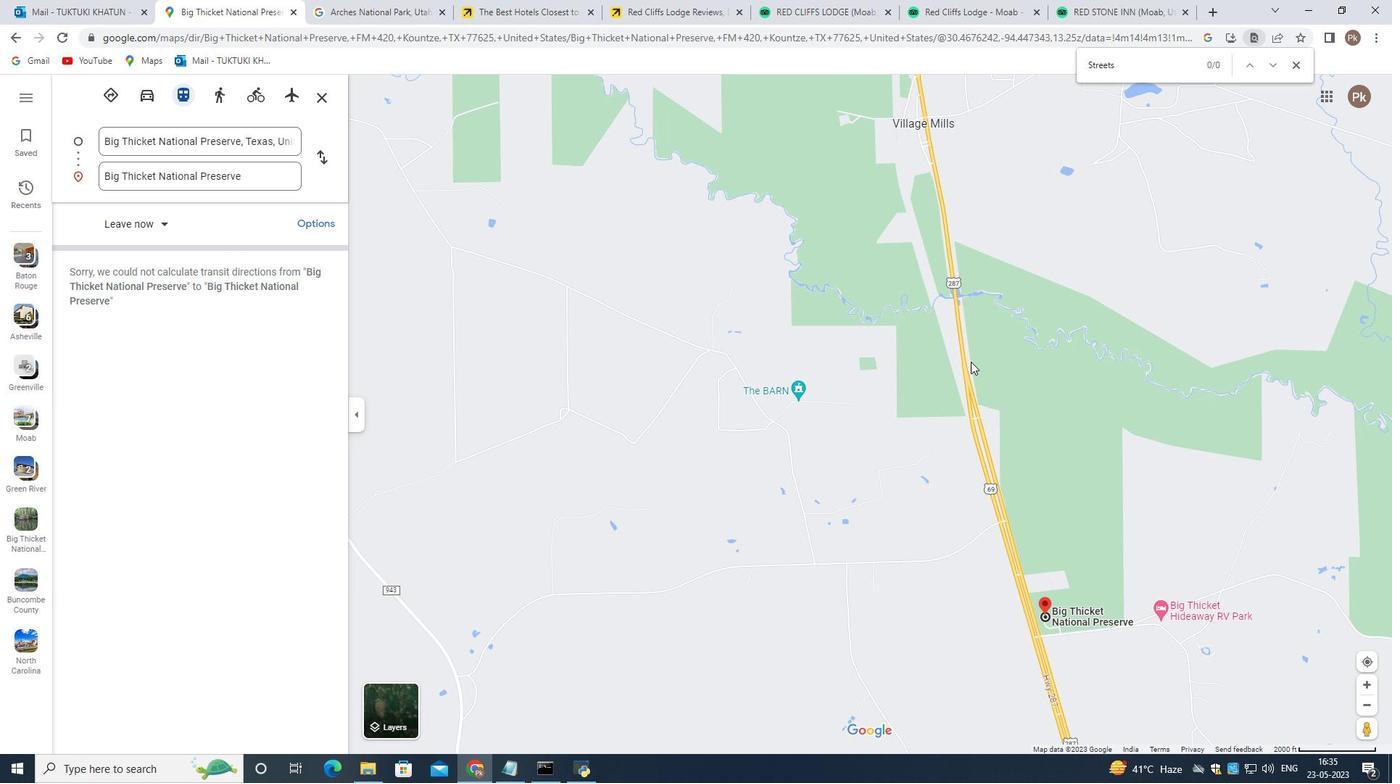 
Action: Mouse scrolled (971, 362) with delta (0, 0)
Screenshot: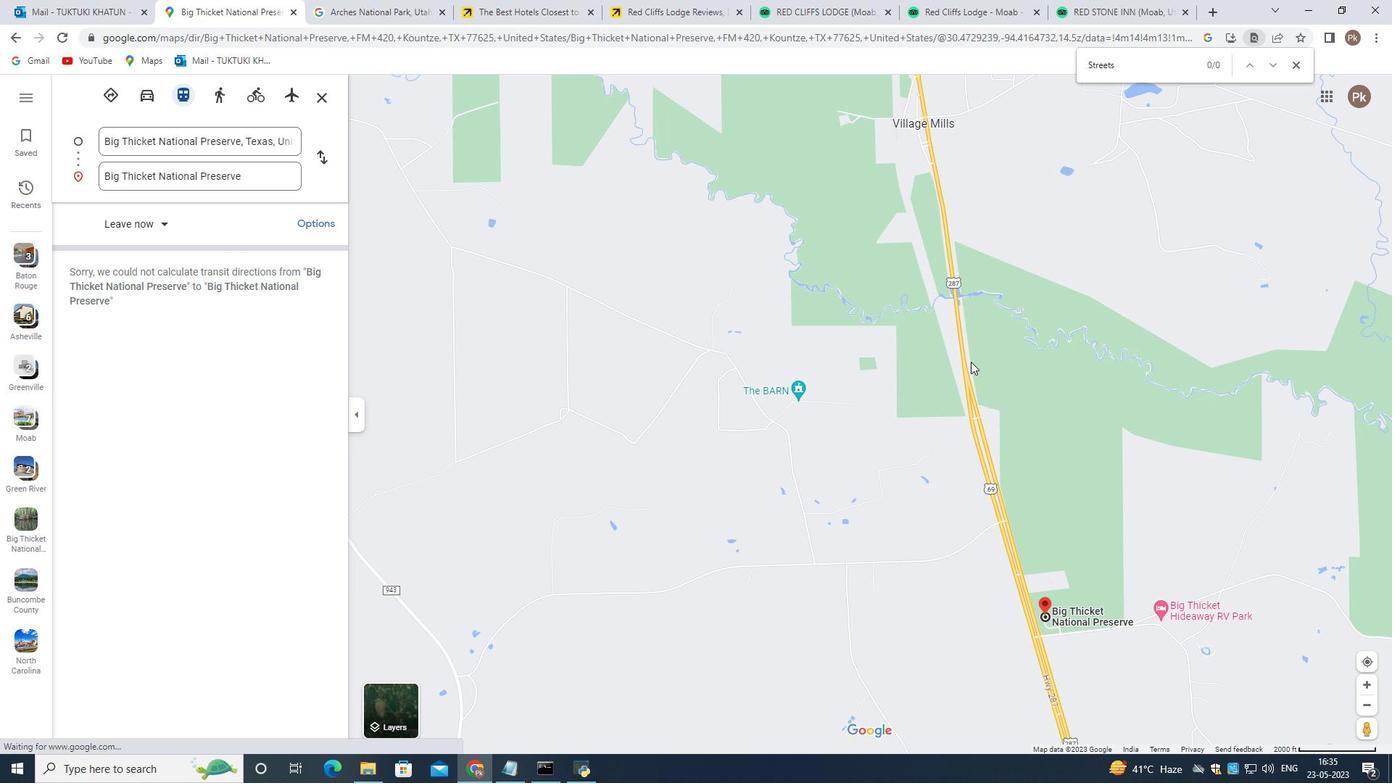 
Action: Mouse scrolled (971, 362) with delta (0, 0)
Screenshot: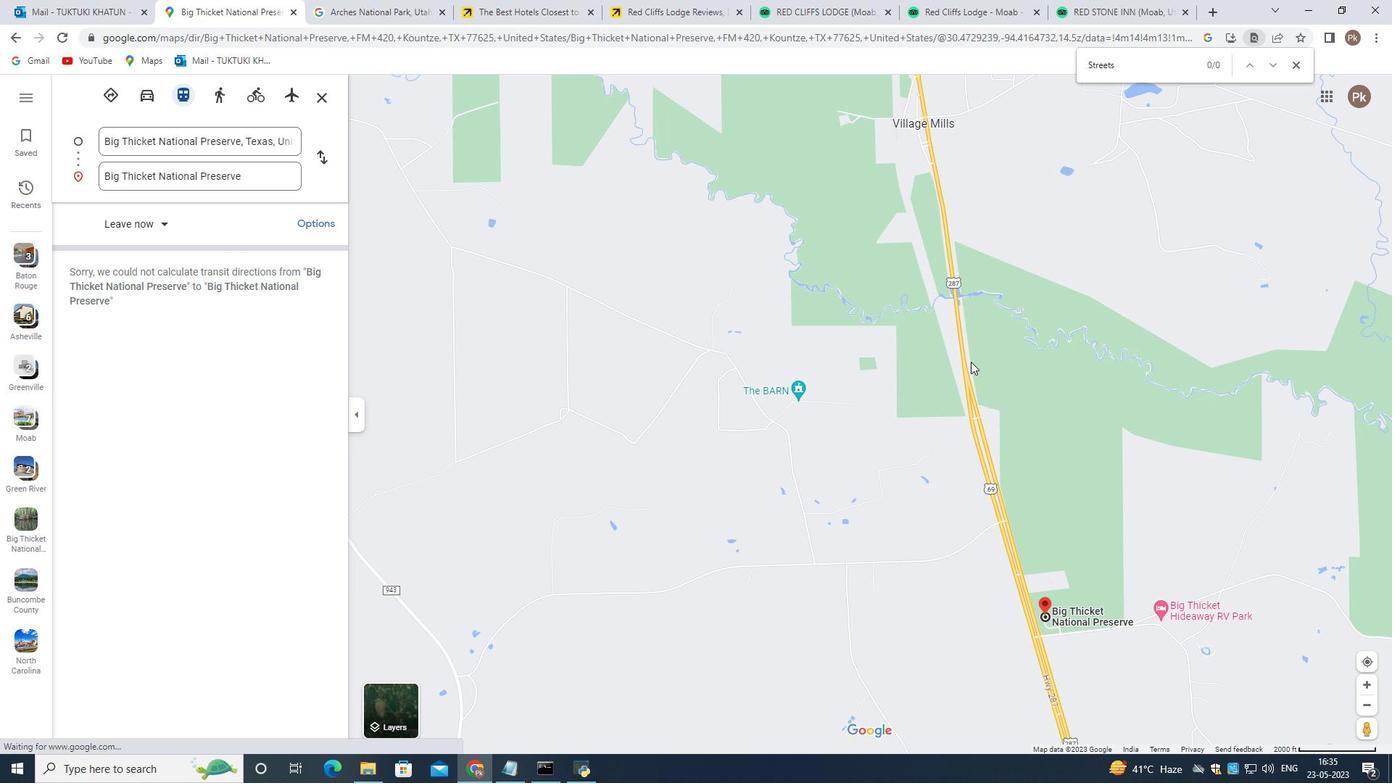
Action: Mouse scrolled (971, 362) with delta (0, 0)
Screenshot: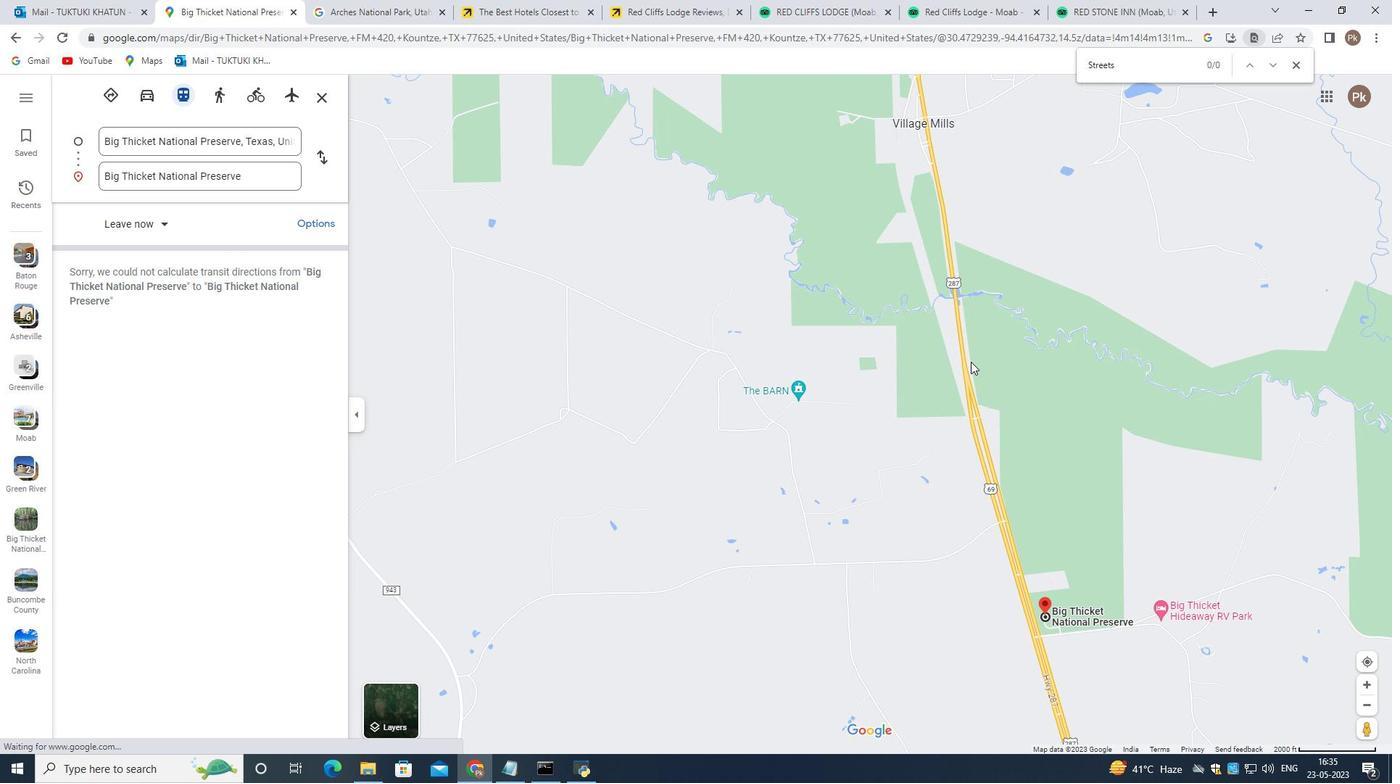 
Action: Mouse moved to (968, 368)
Screenshot: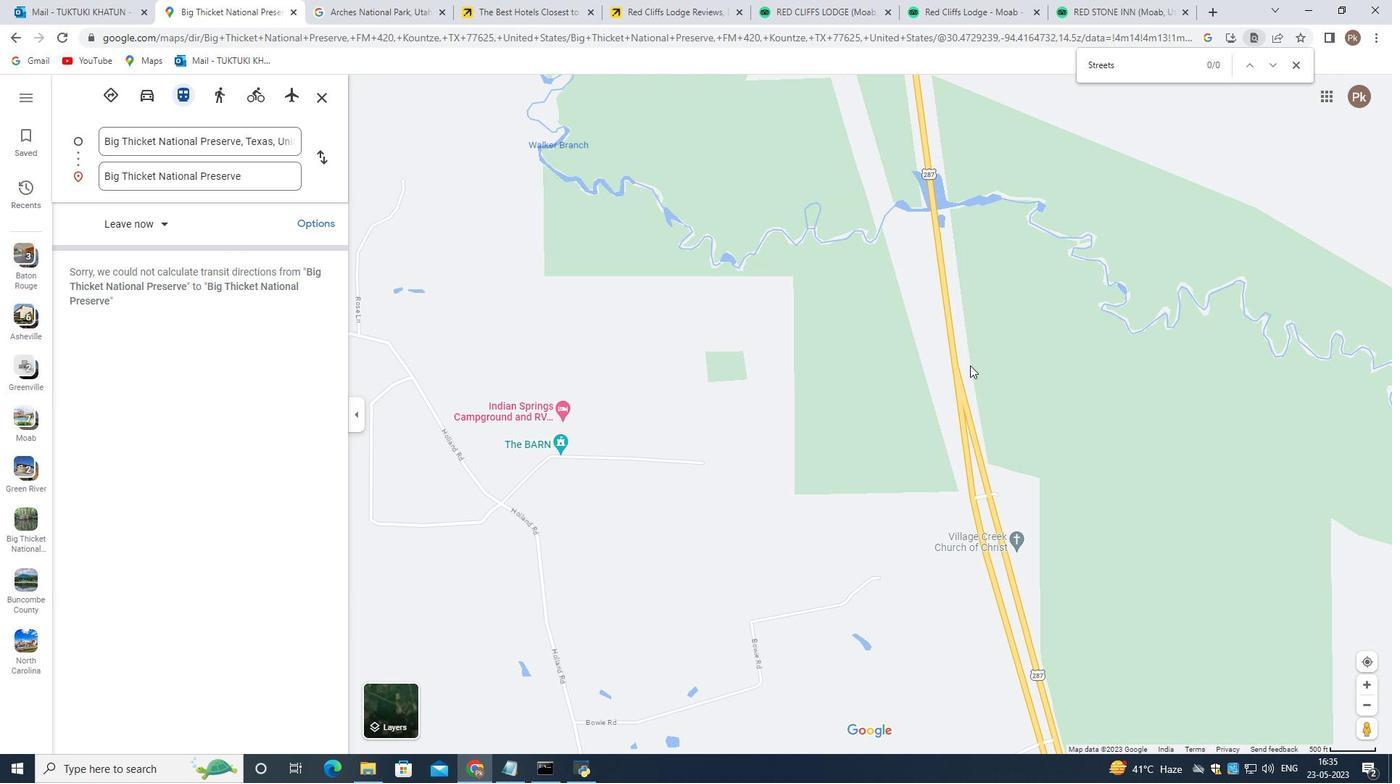 
Action: Mouse scrolled (968, 369) with delta (0, 0)
Screenshot: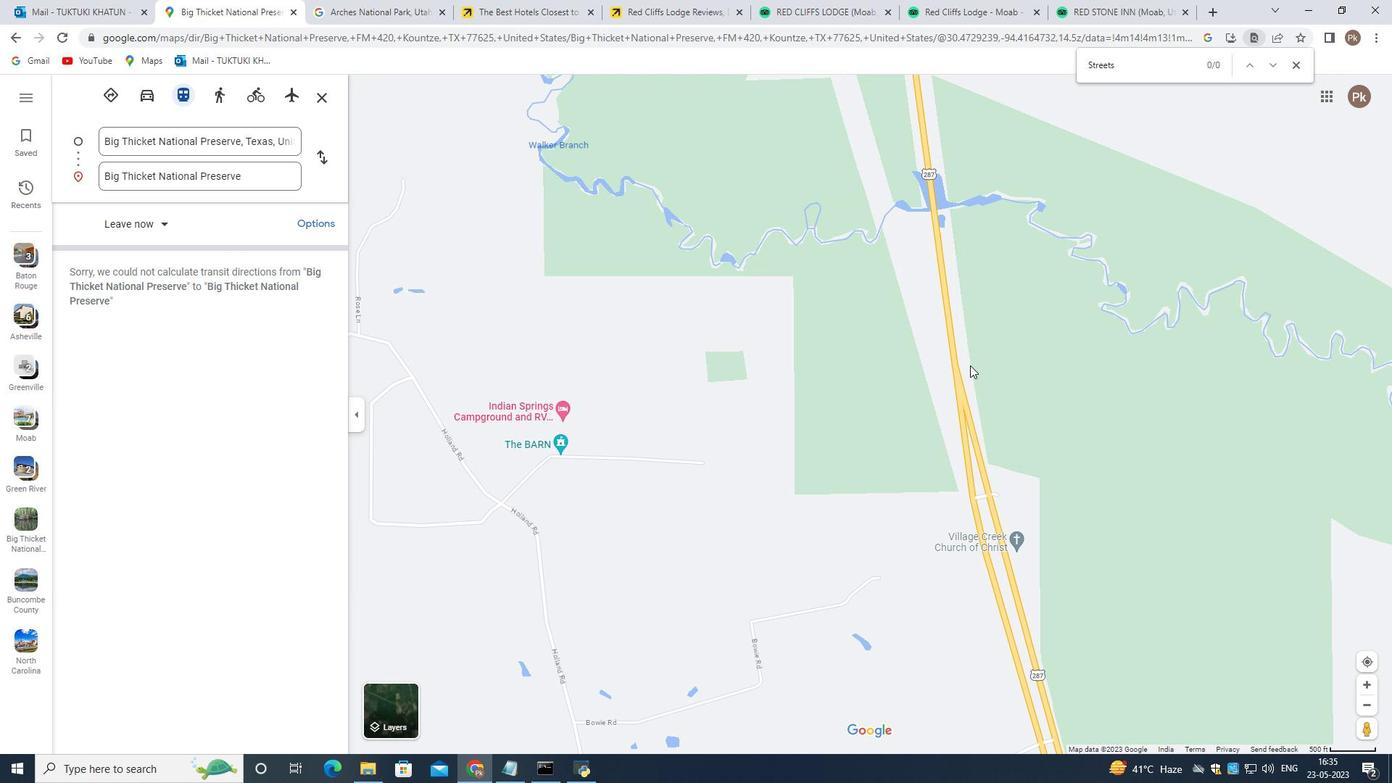 
Action: Mouse scrolled (968, 369) with delta (0, 0)
Screenshot: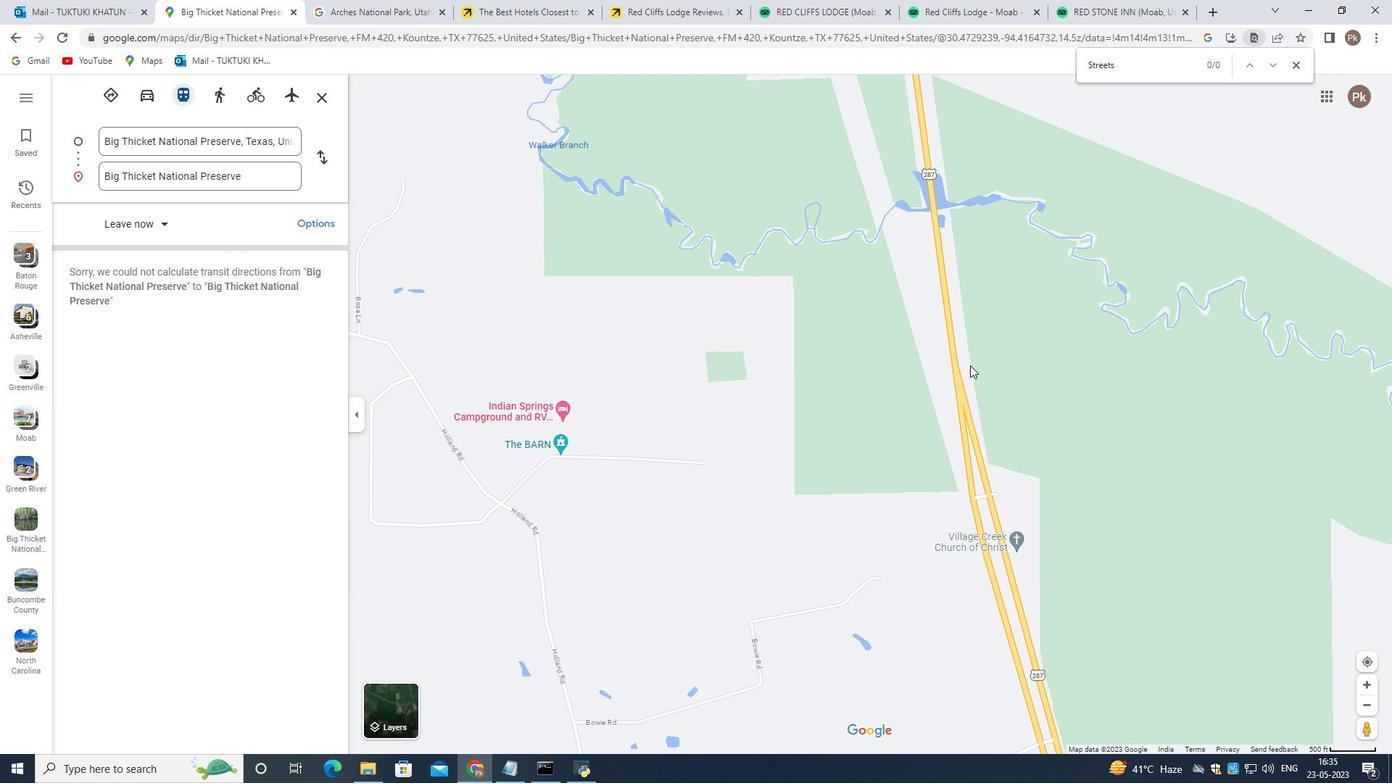 
Action: Mouse scrolled (968, 369) with delta (0, 0)
Screenshot: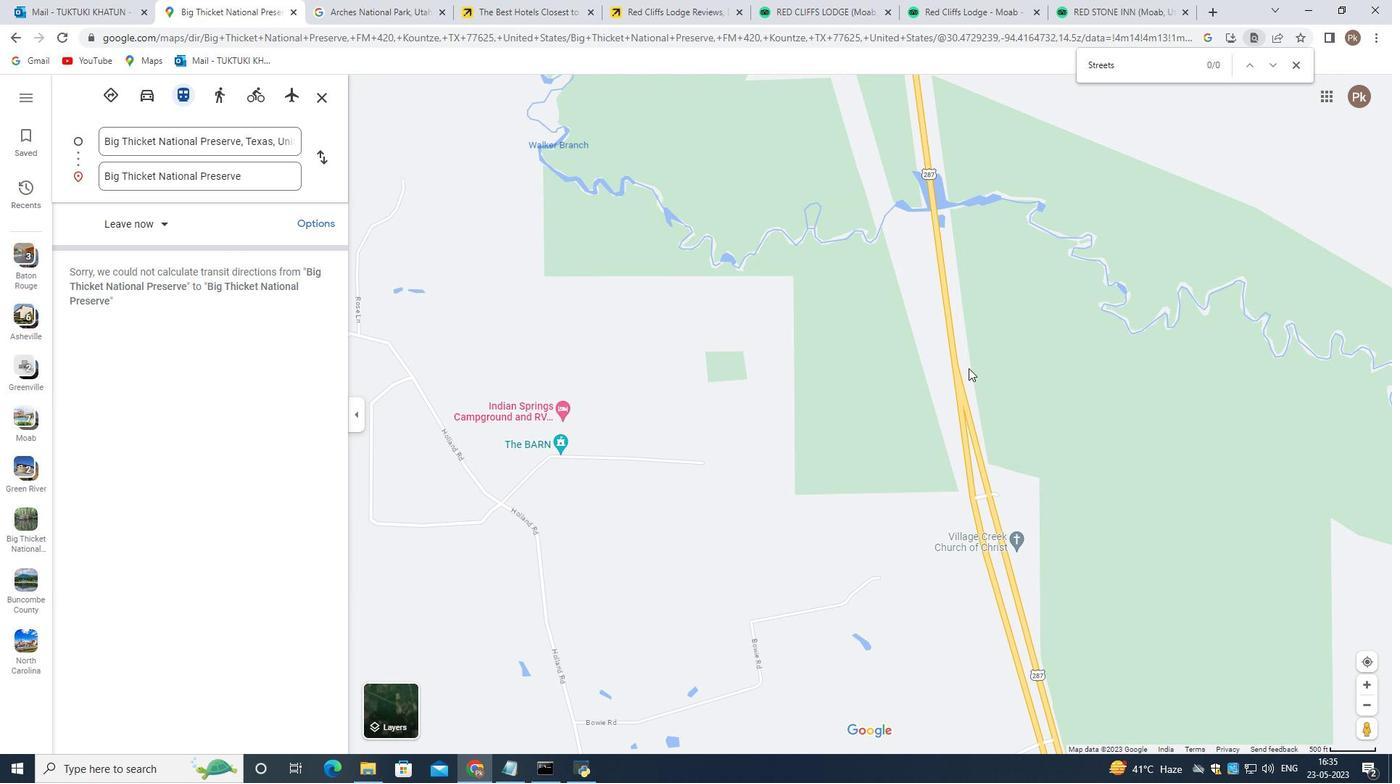 
Action: Mouse scrolled (968, 369) with delta (0, 0)
Screenshot: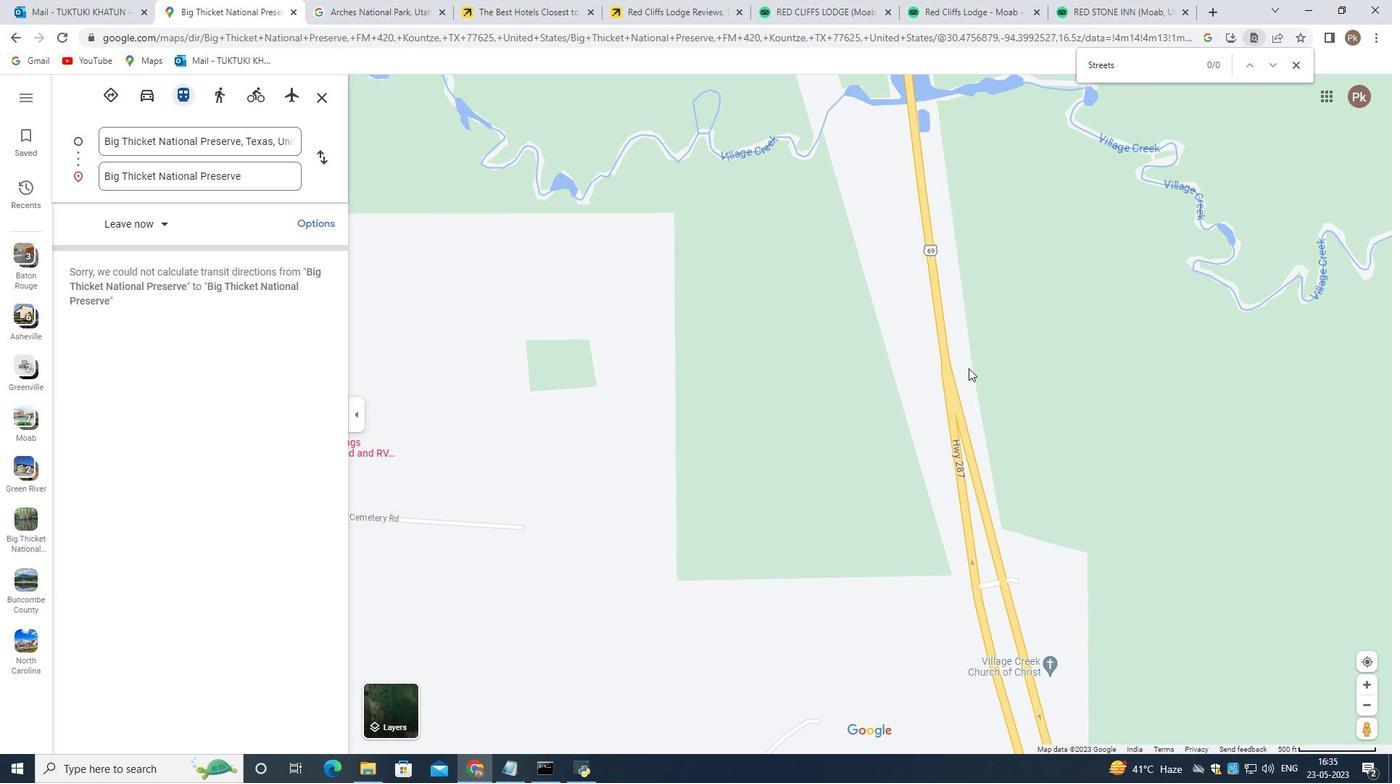 
Action: Mouse moved to (968, 369)
Screenshot: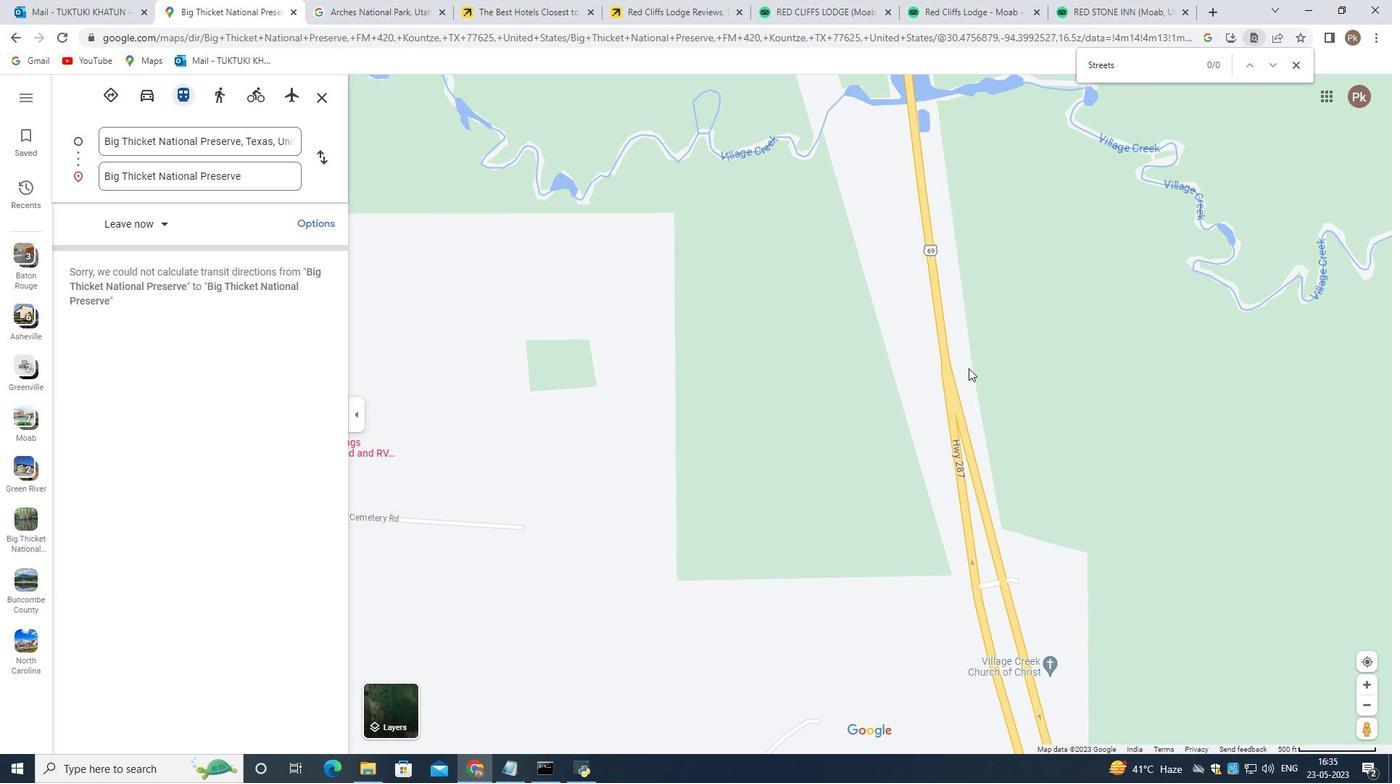 
Action: Mouse scrolled (968, 370) with delta (0, 0)
Screenshot: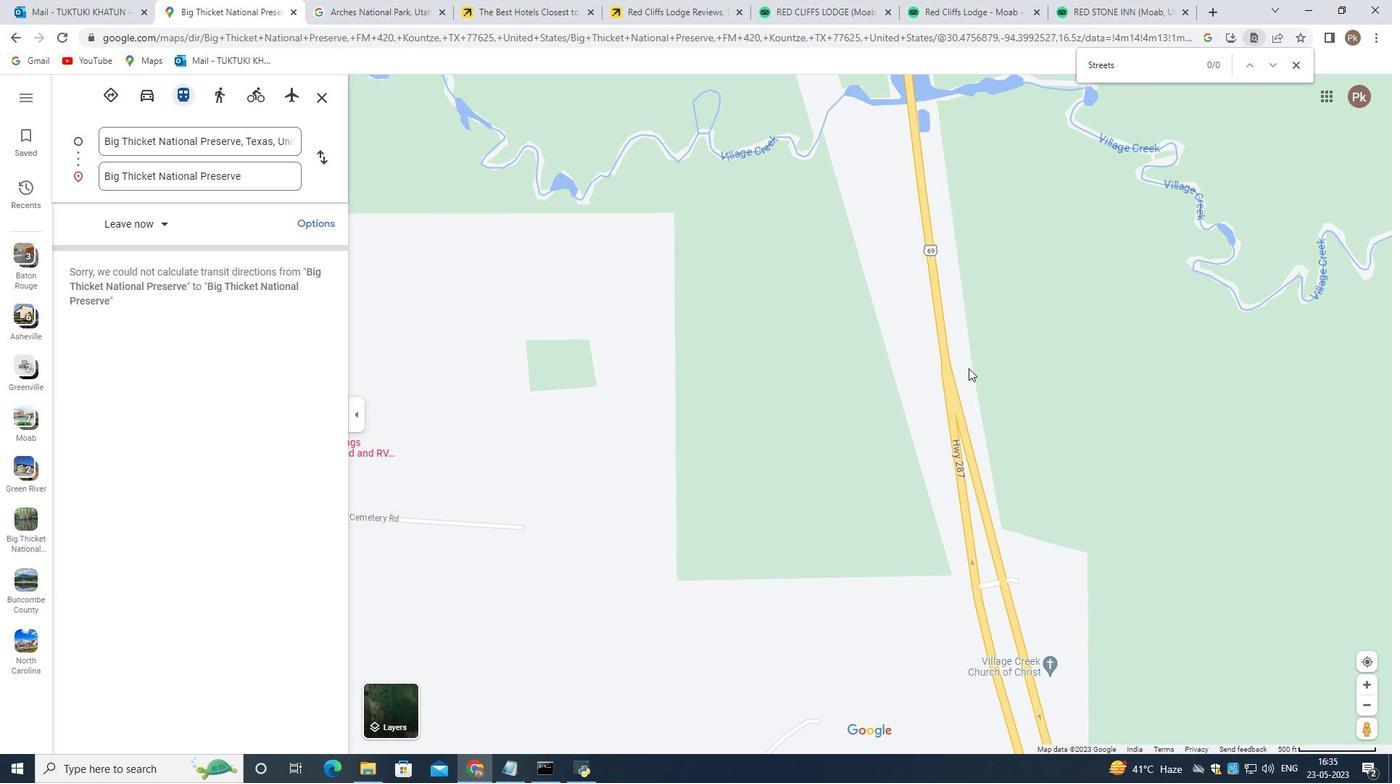 
Action: Mouse moved to (968, 370)
Screenshot: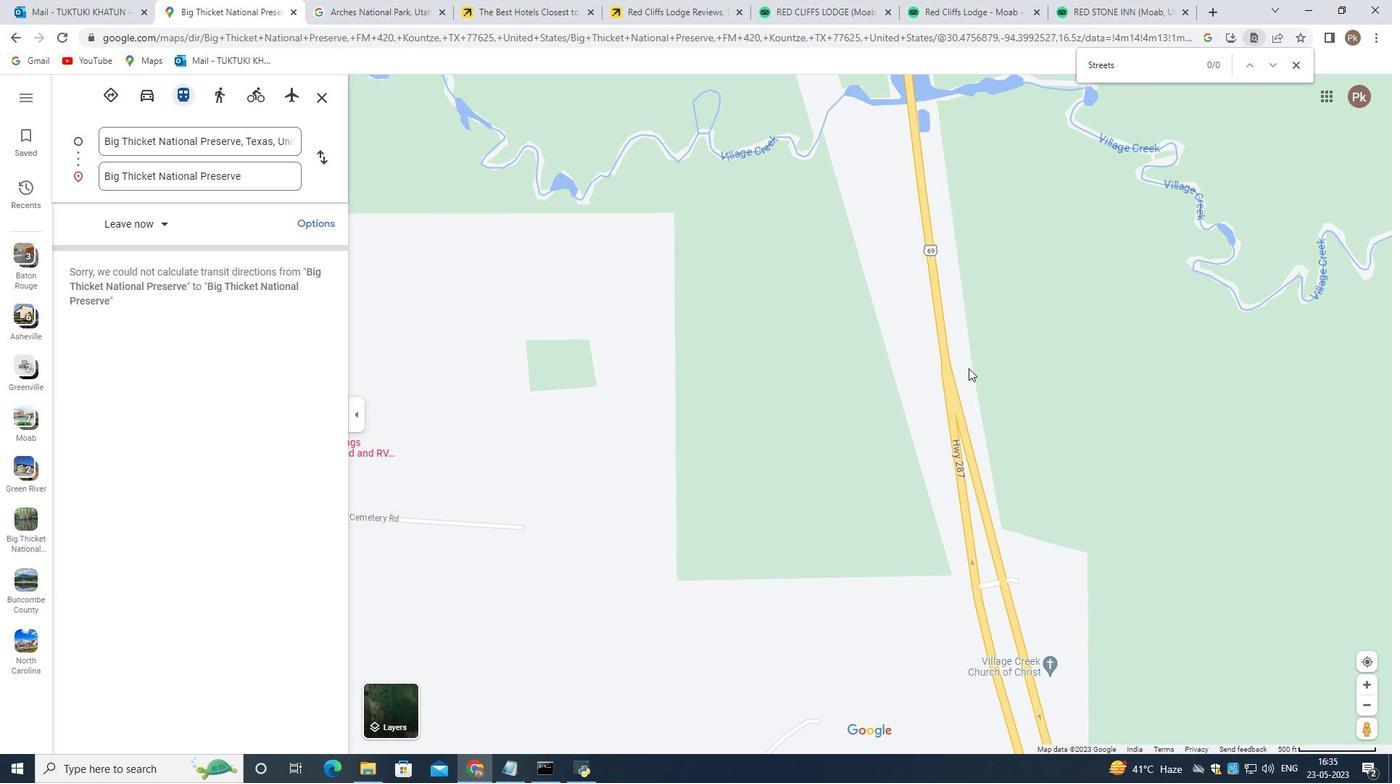 
Action: Mouse scrolled (968, 371) with delta (0, 0)
Screenshot: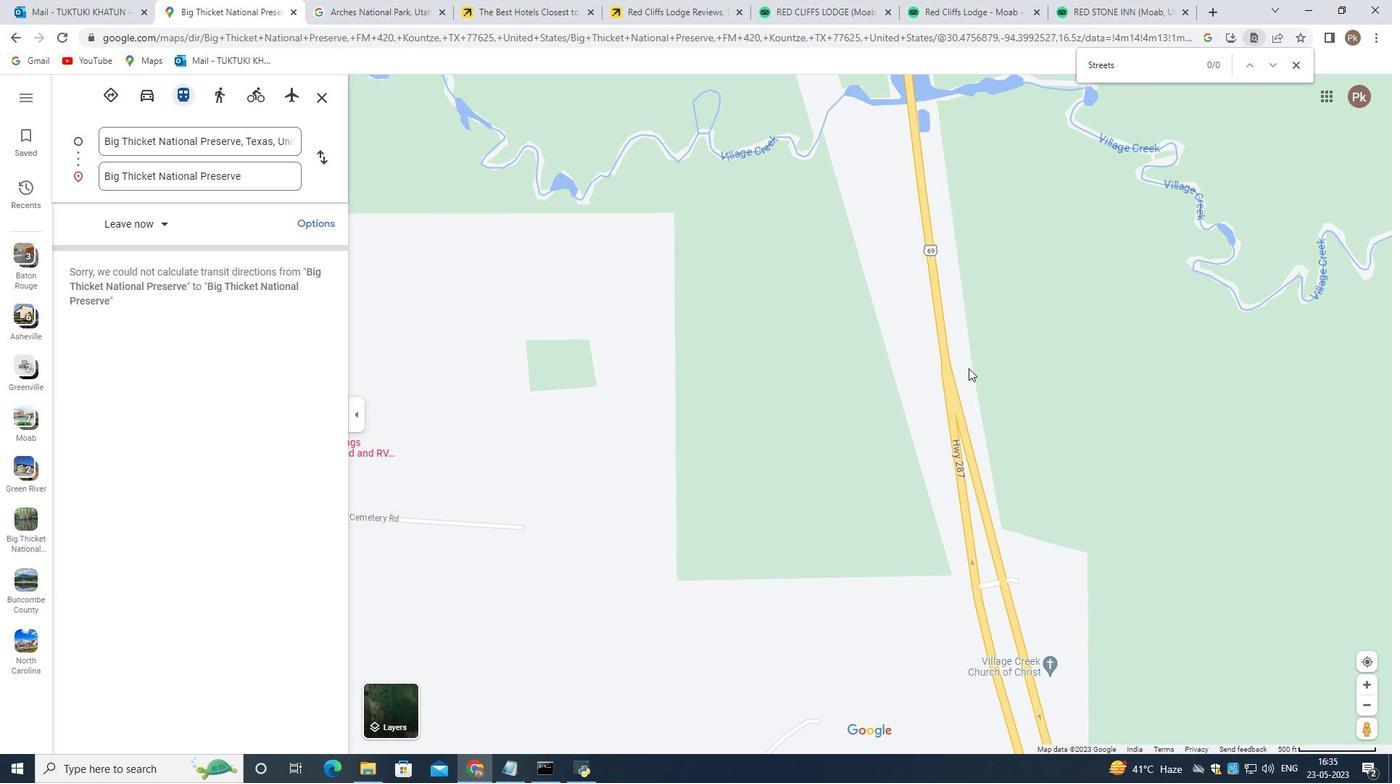 
Action: Mouse moved to (968, 371)
Screenshot: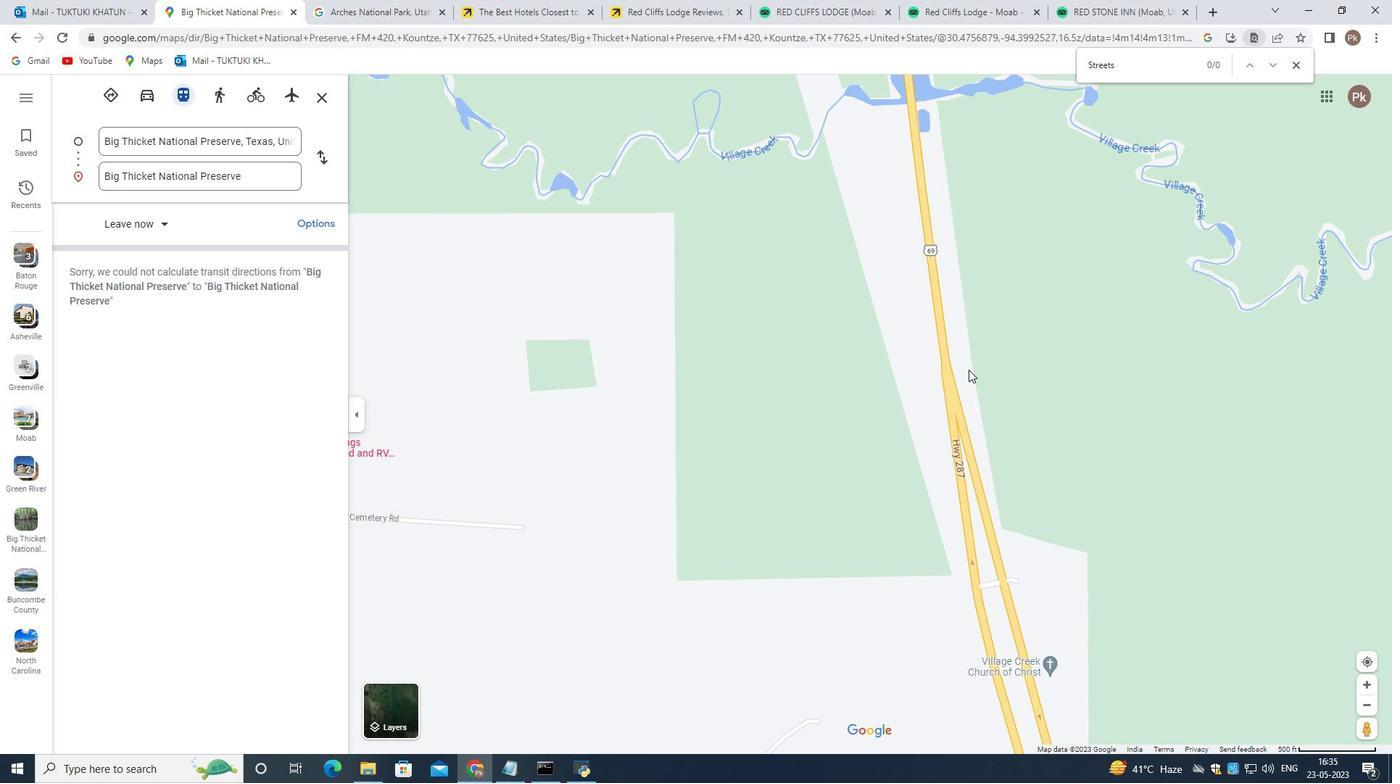 
Action: Mouse scrolled (968, 372) with delta (0, 0)
Screenshot: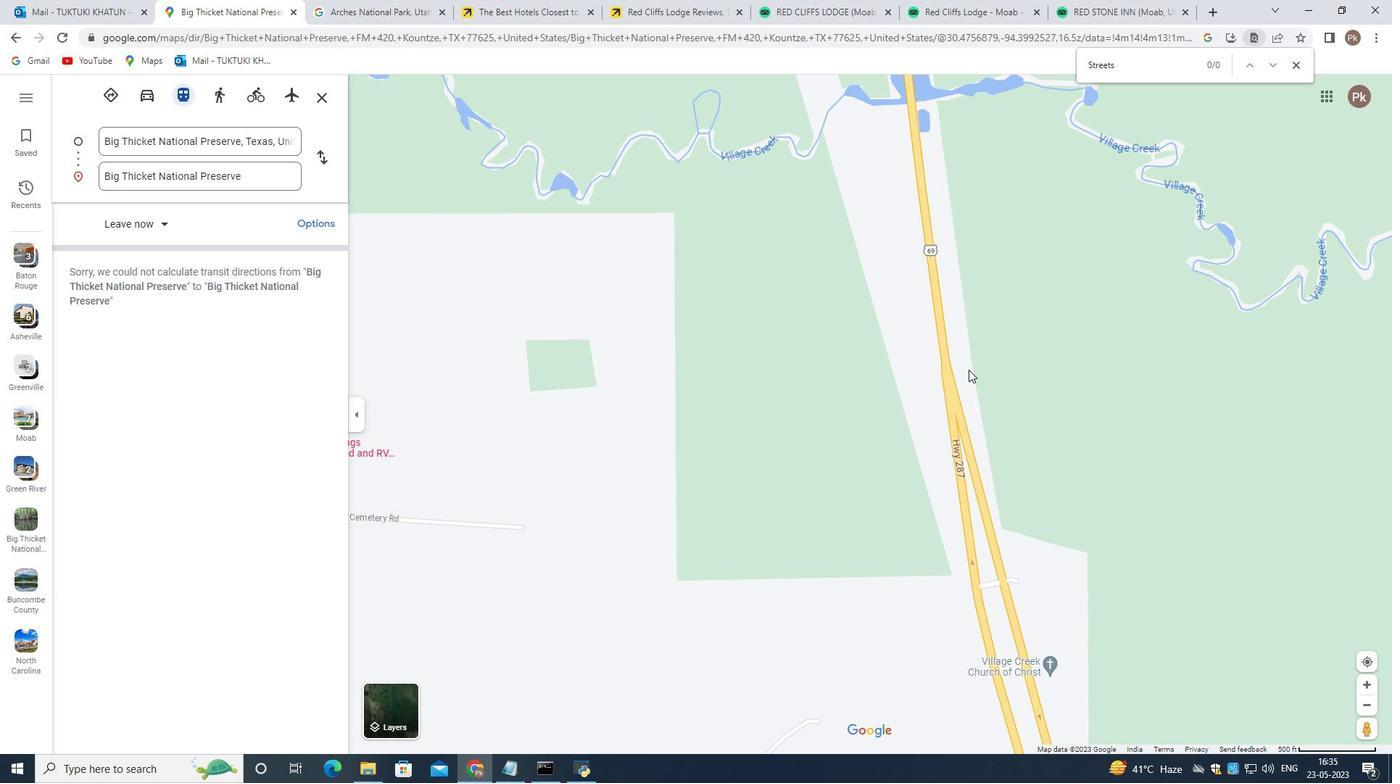 
Action: Mouse moved to (968, 379)
Screenshot: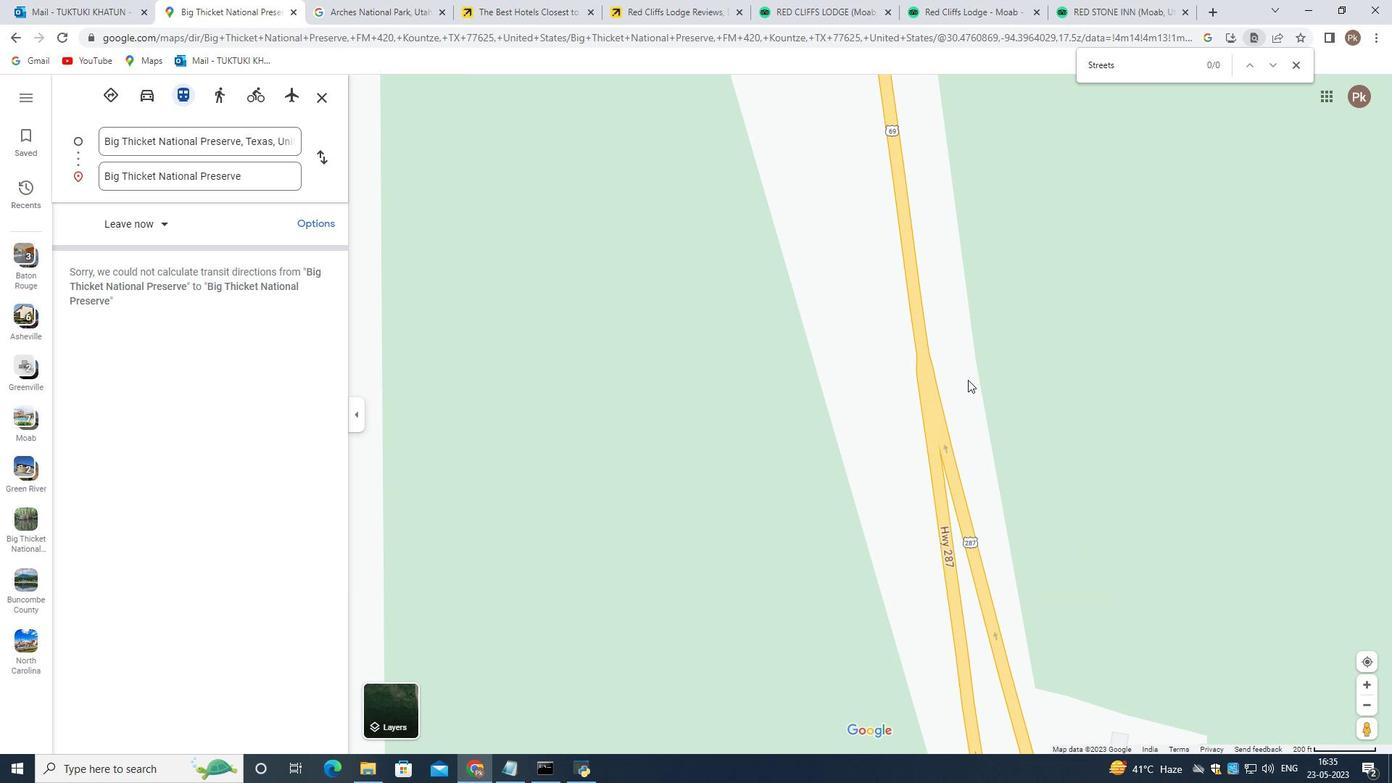 
Action: Mouse scrolled (968, 379) with delta (0, 0)
Screenshot: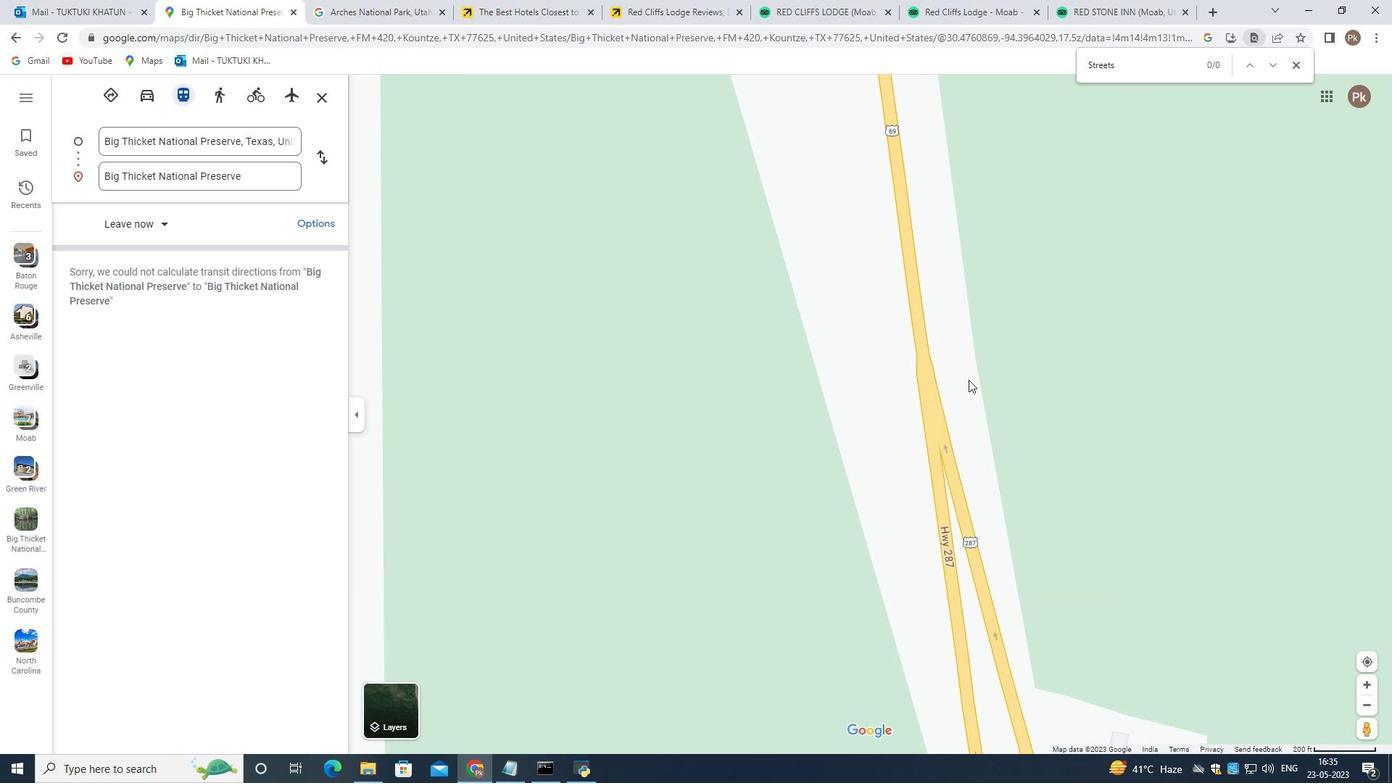 
Action: Mouse scrolled (968, 379) with delta (0, 0)
Screenshot: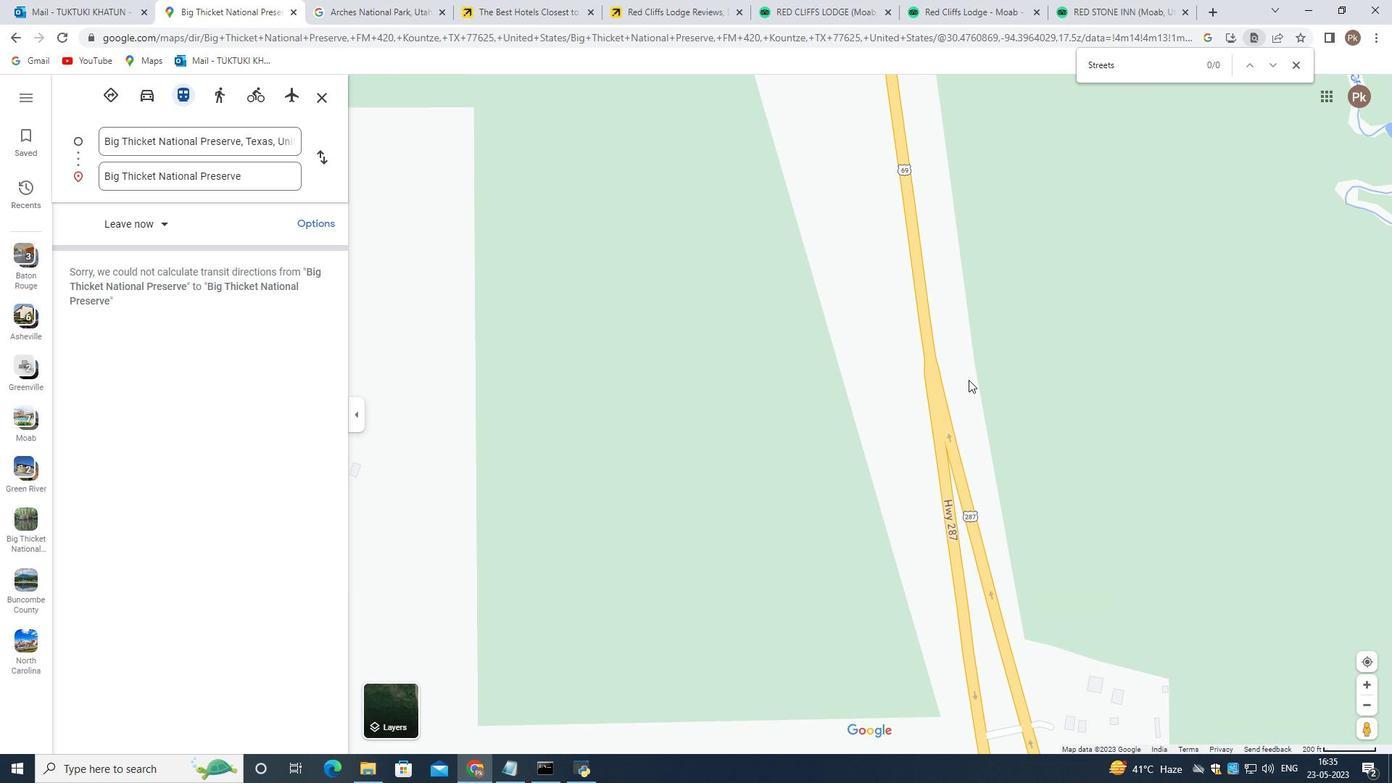 
Action: Mouse moved to (968, 381)
Screenshot: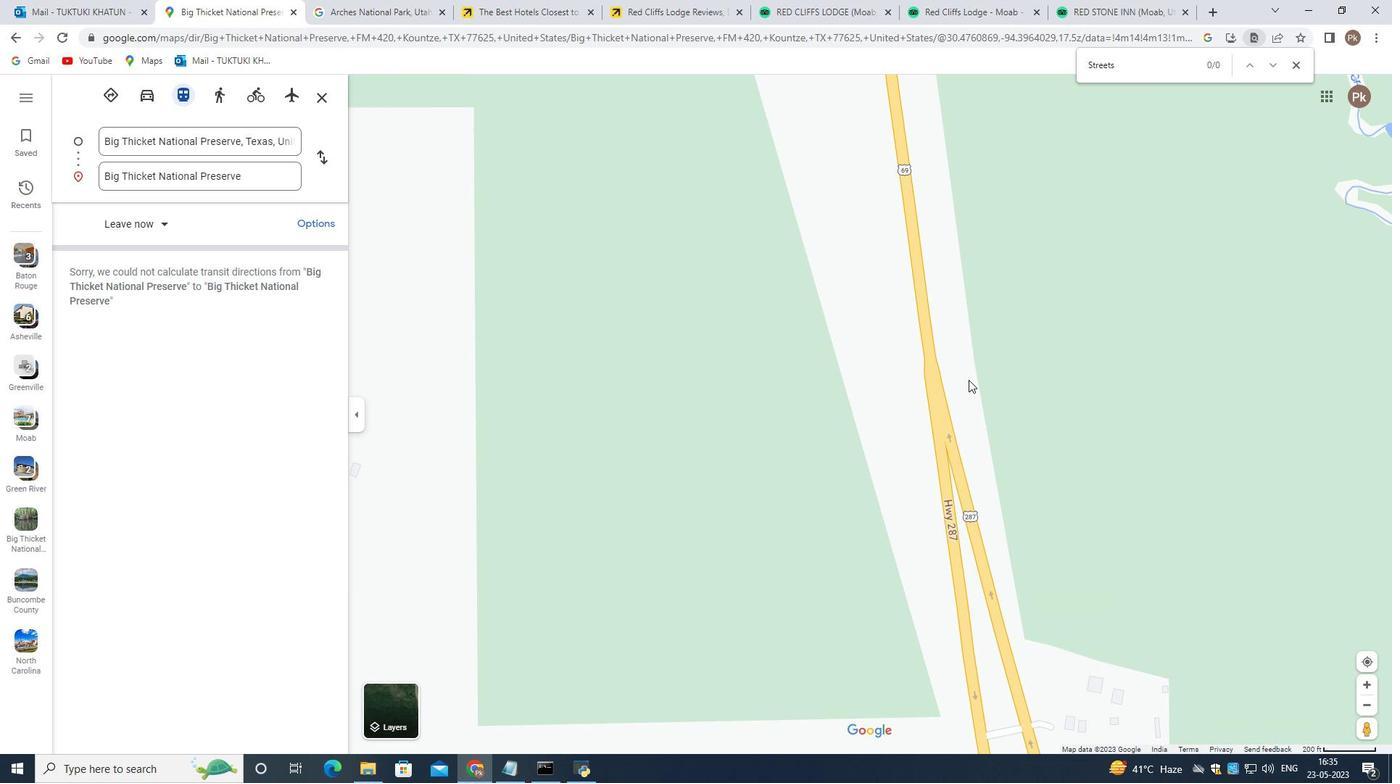 
Action: Mouse scrolled (968, 380) with delta (0, 0)
Screenshot: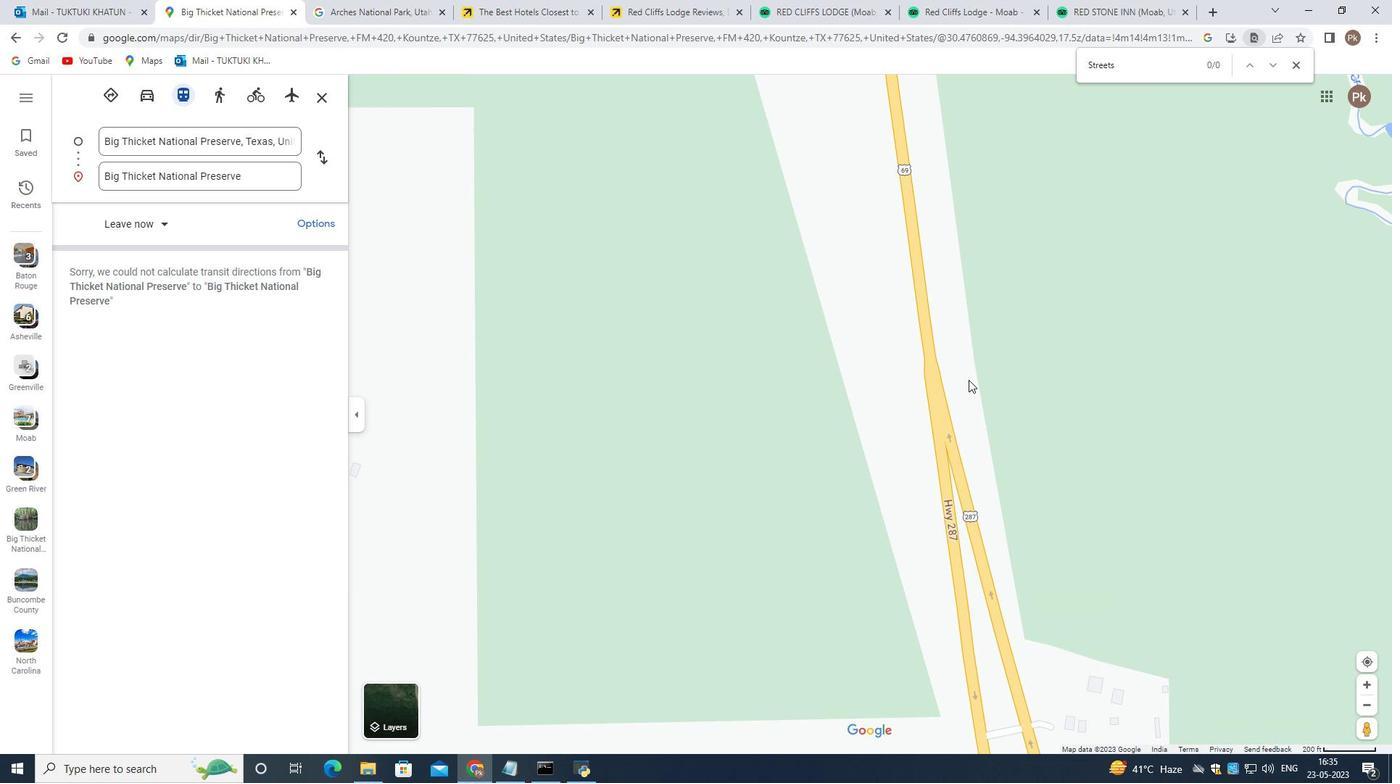 
Action: Mouse moved to (966, 382)
Screenshot: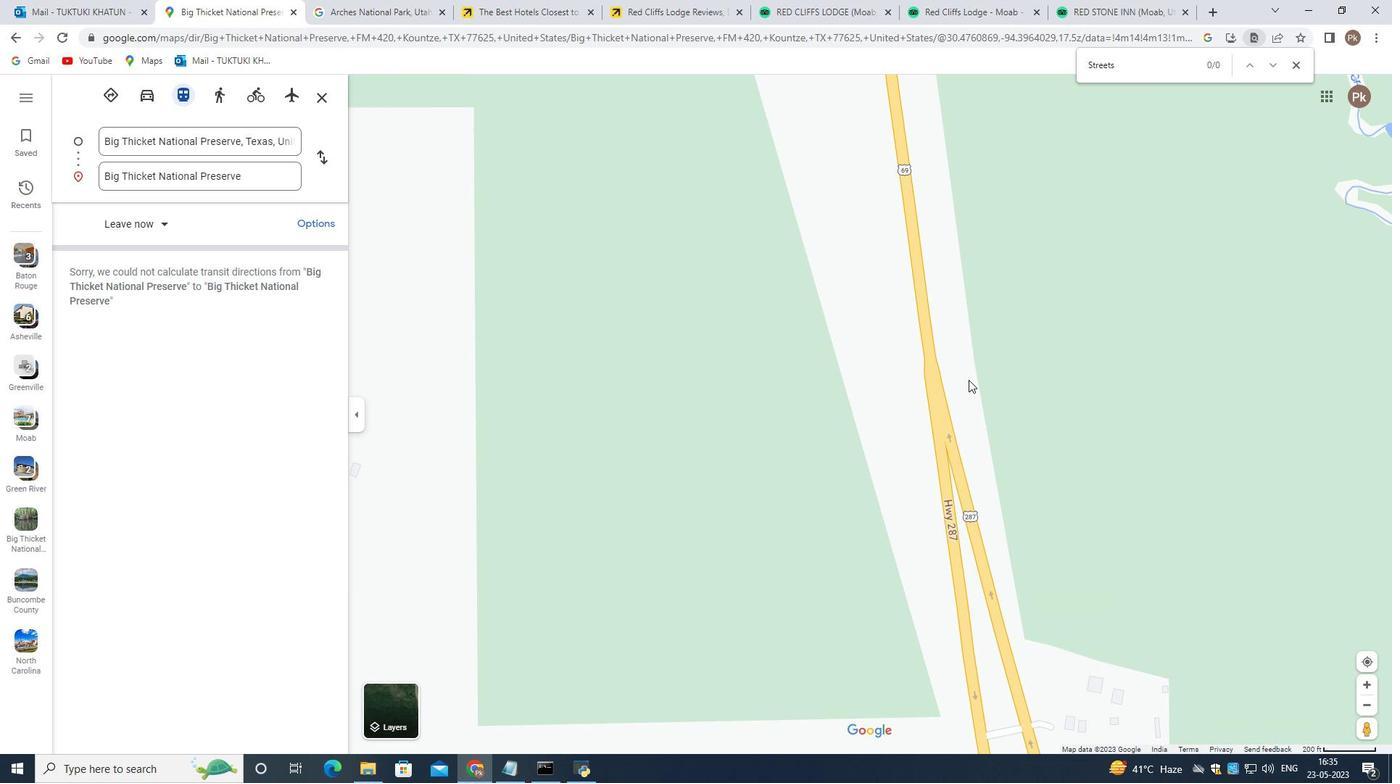 
Action: Mouse scrolled (966, 382) with delta (0, 0)
Screenshot: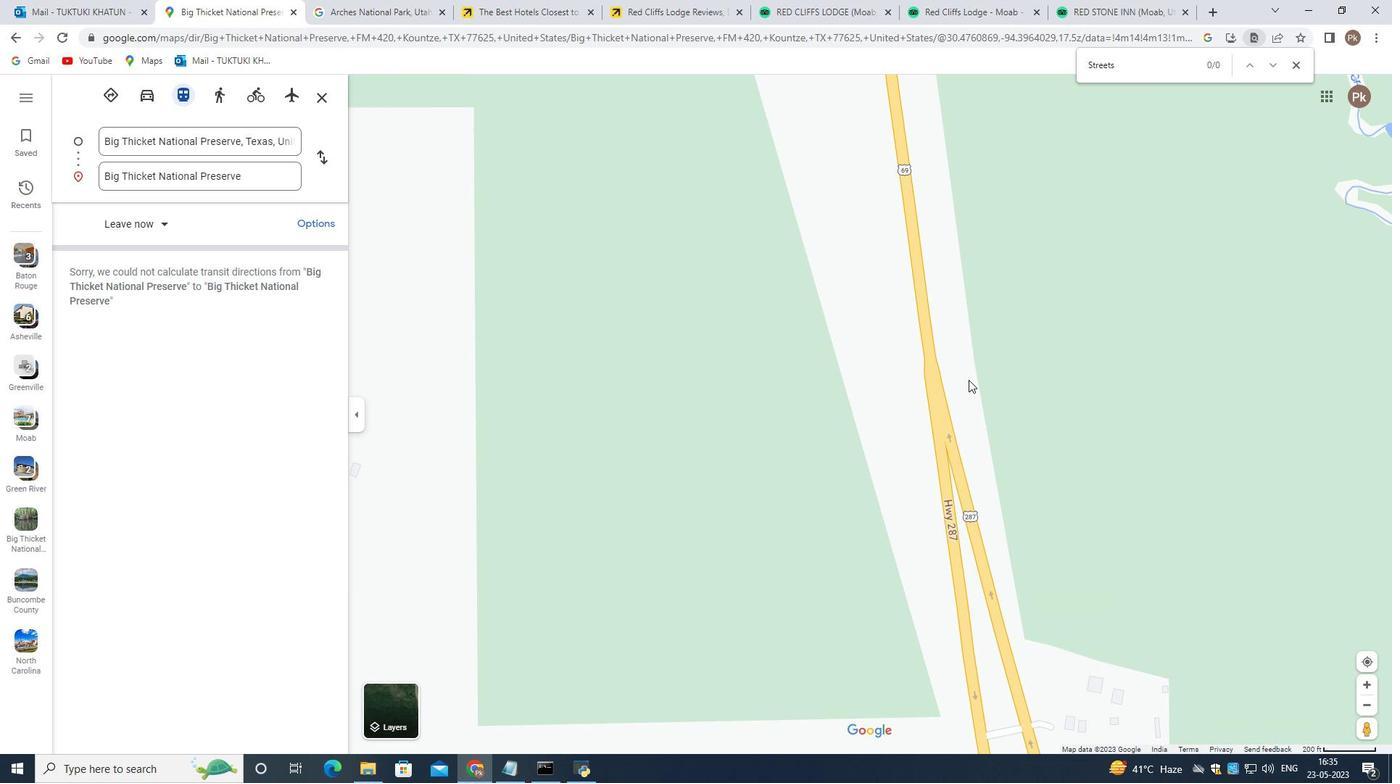 
Action: Mouse moved to (965, 385)
Screenshot: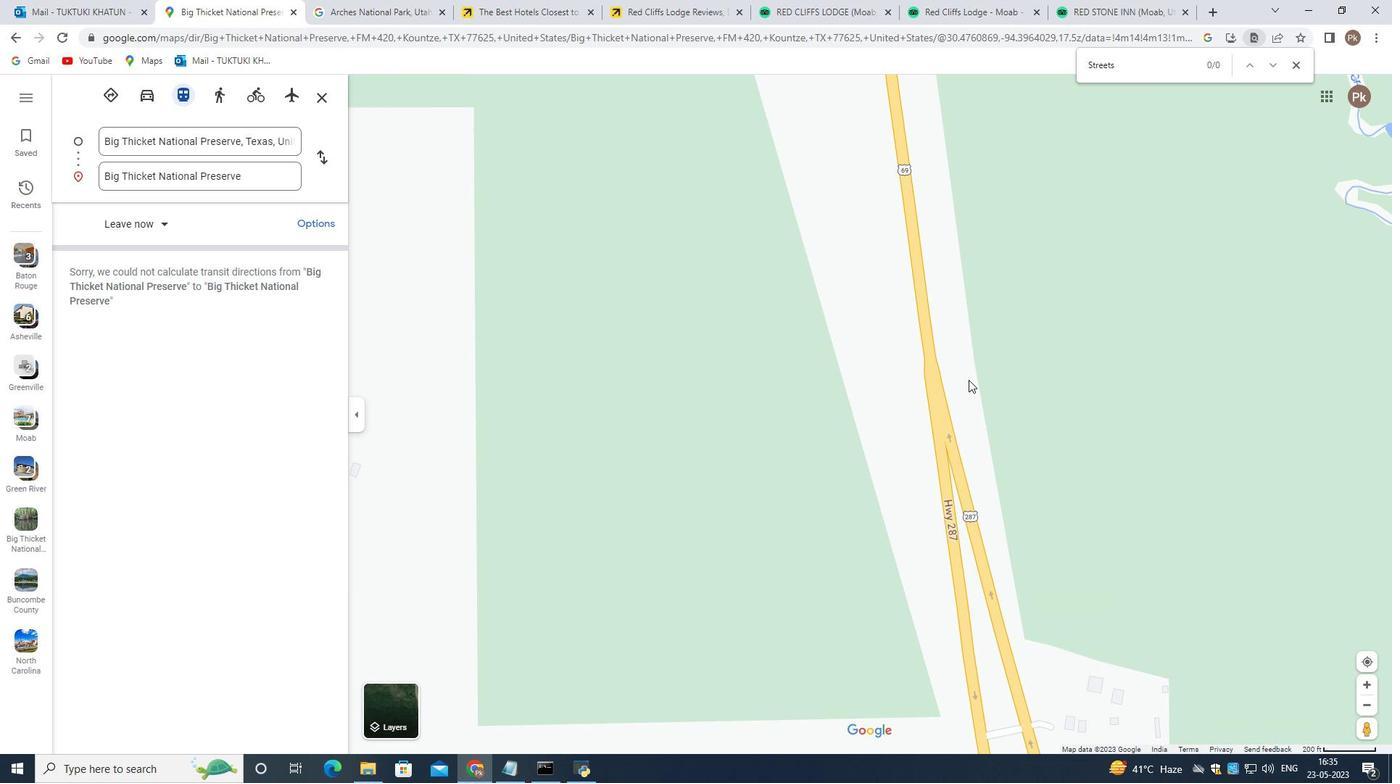 
Action: Mouse scrolled (965, 384) with delta (0, 0)
Screenshot: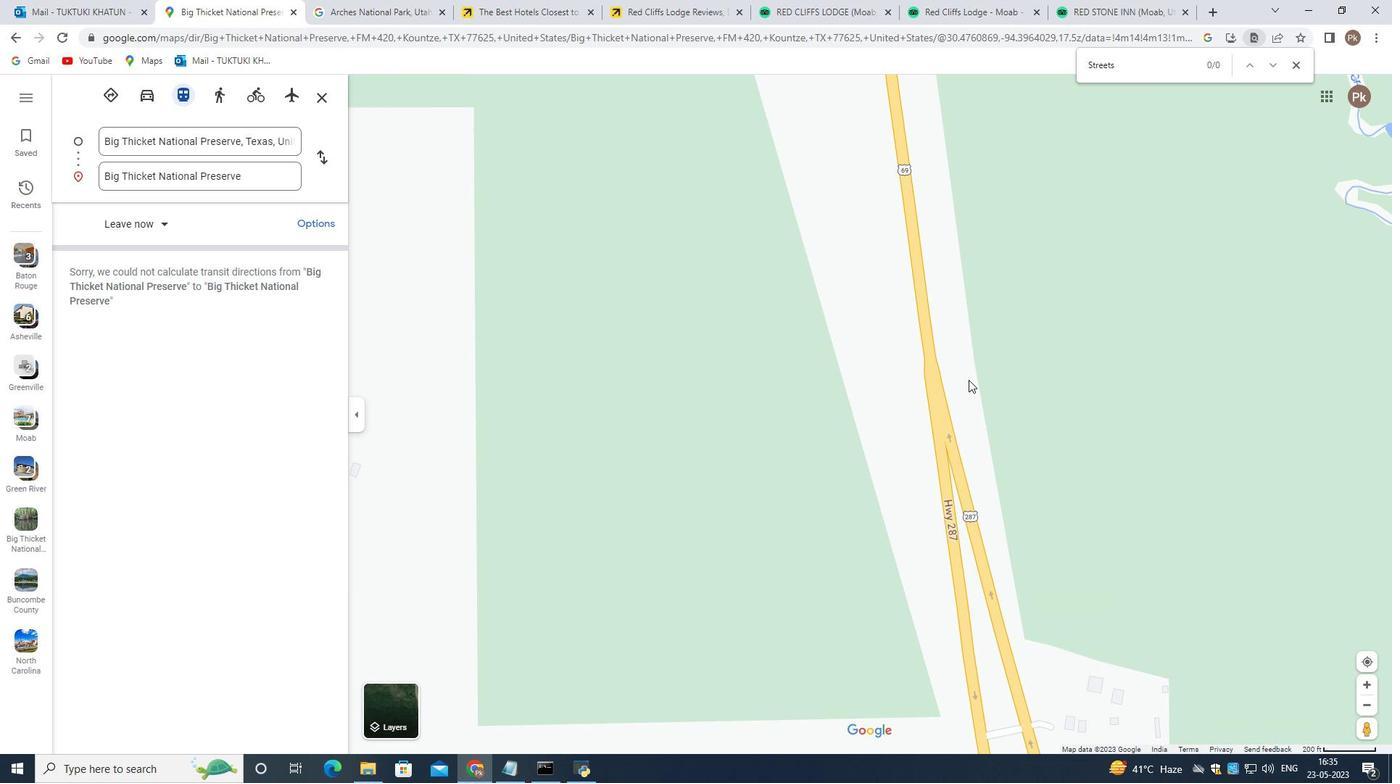 
Action: Mouse moved to (965, 386)
Screenshot: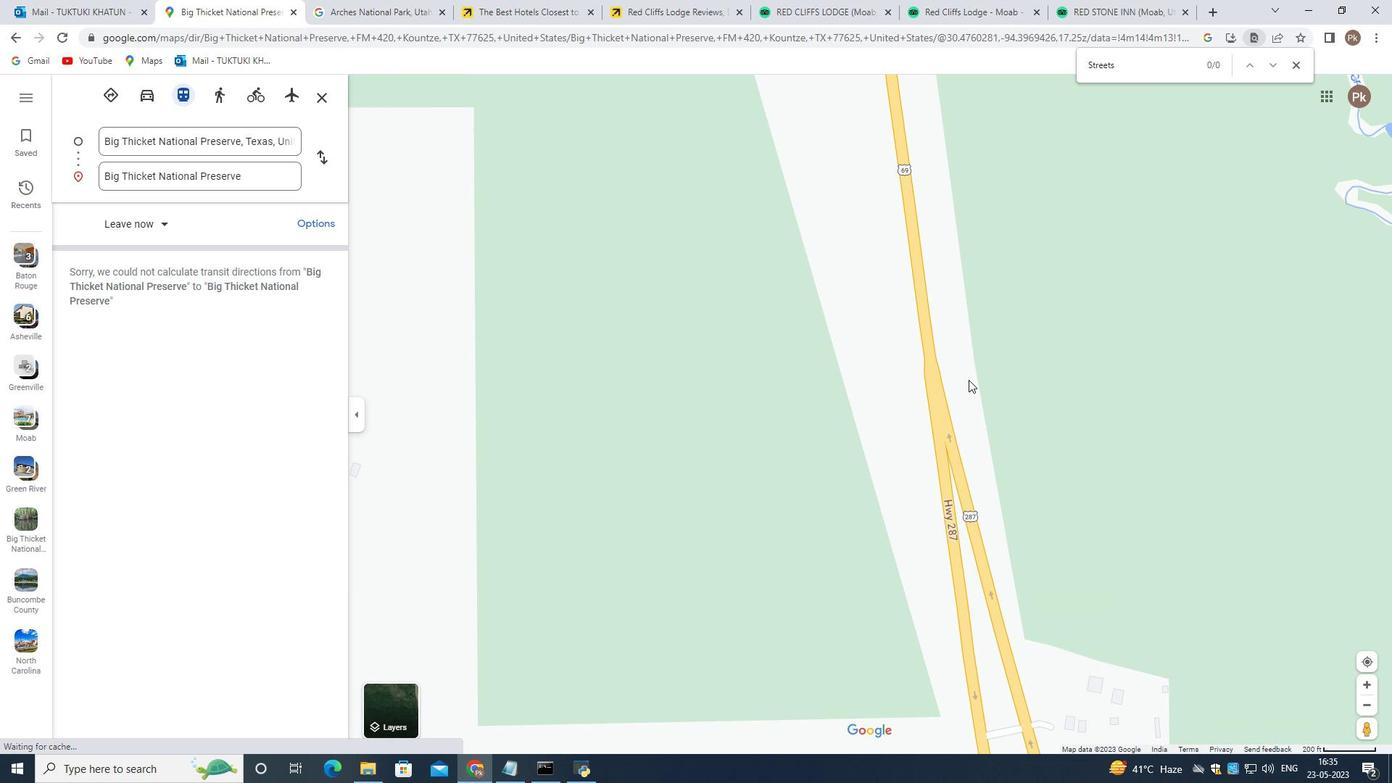 
Action: Mouse scrolled (965, 385) with delta (0, 0)
Screenshot: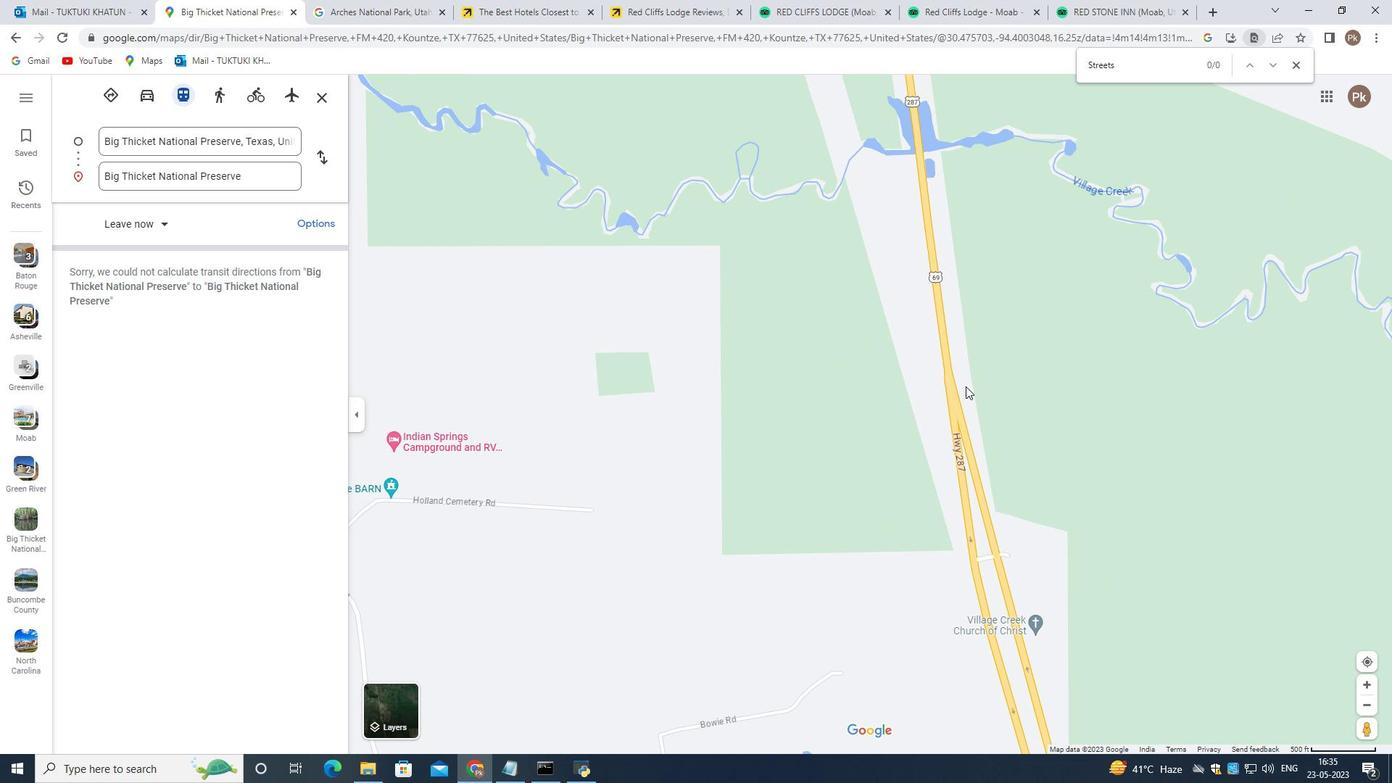 
Action: Mouse scrolled (965, 385) with delta (0, 0)
Screenshot: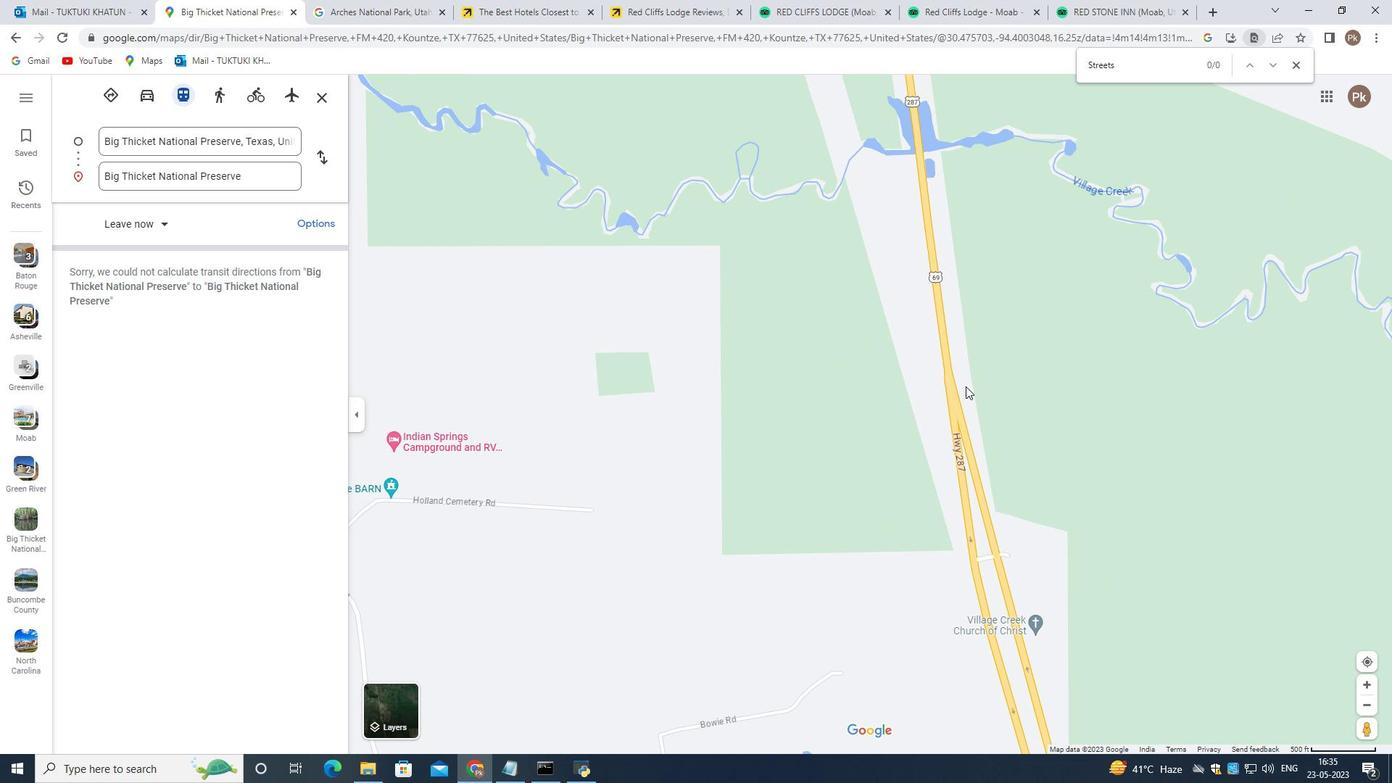 
Action: Mouse scrolled (965, 385) with delta (0, 0)
Screenshot: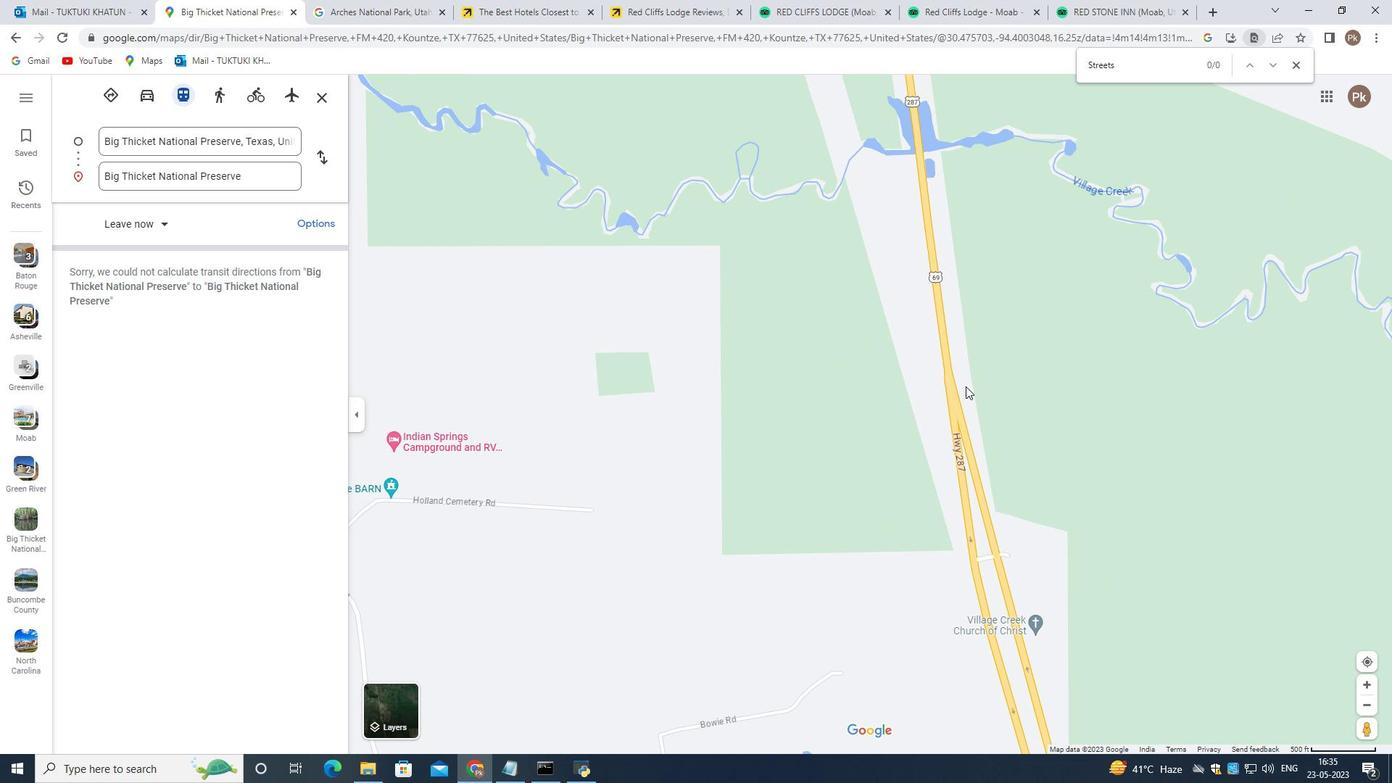
Action: Mouse scrolled (965, 385) with delta (0, 0)
Screenshot: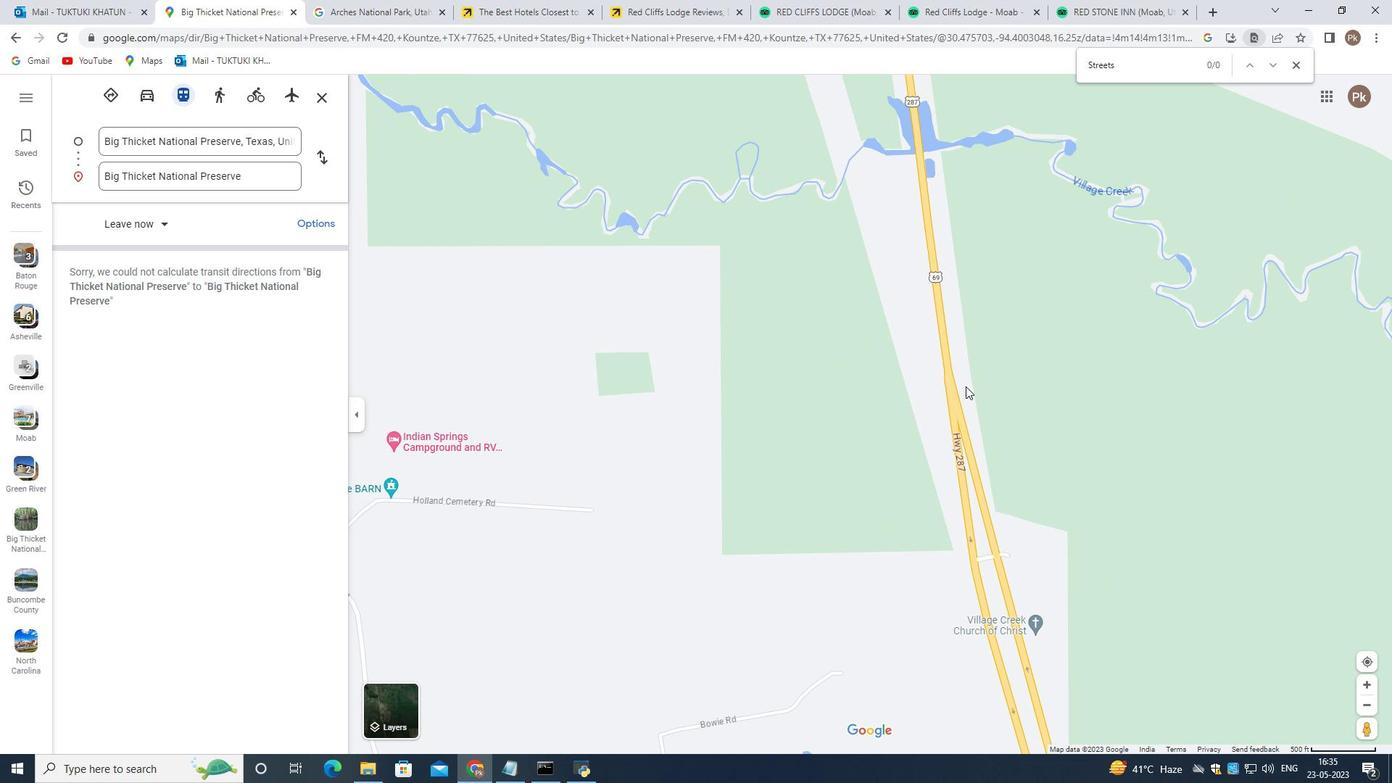 
Action: Mouse scrolled (965, 385) with delta (0, 0)
Screenshot: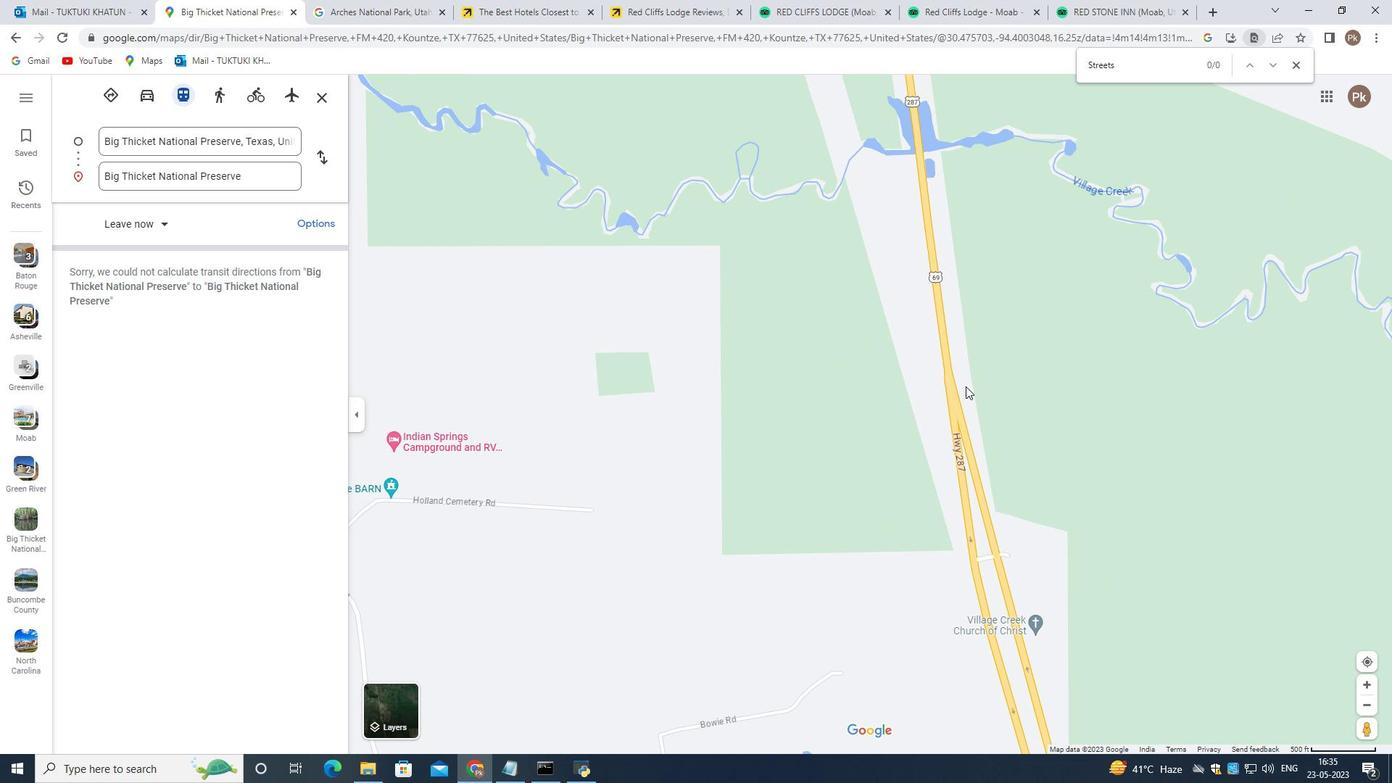 
Action: Mouse scrolled (965, 385) with delta (0, 0)
Screenshot: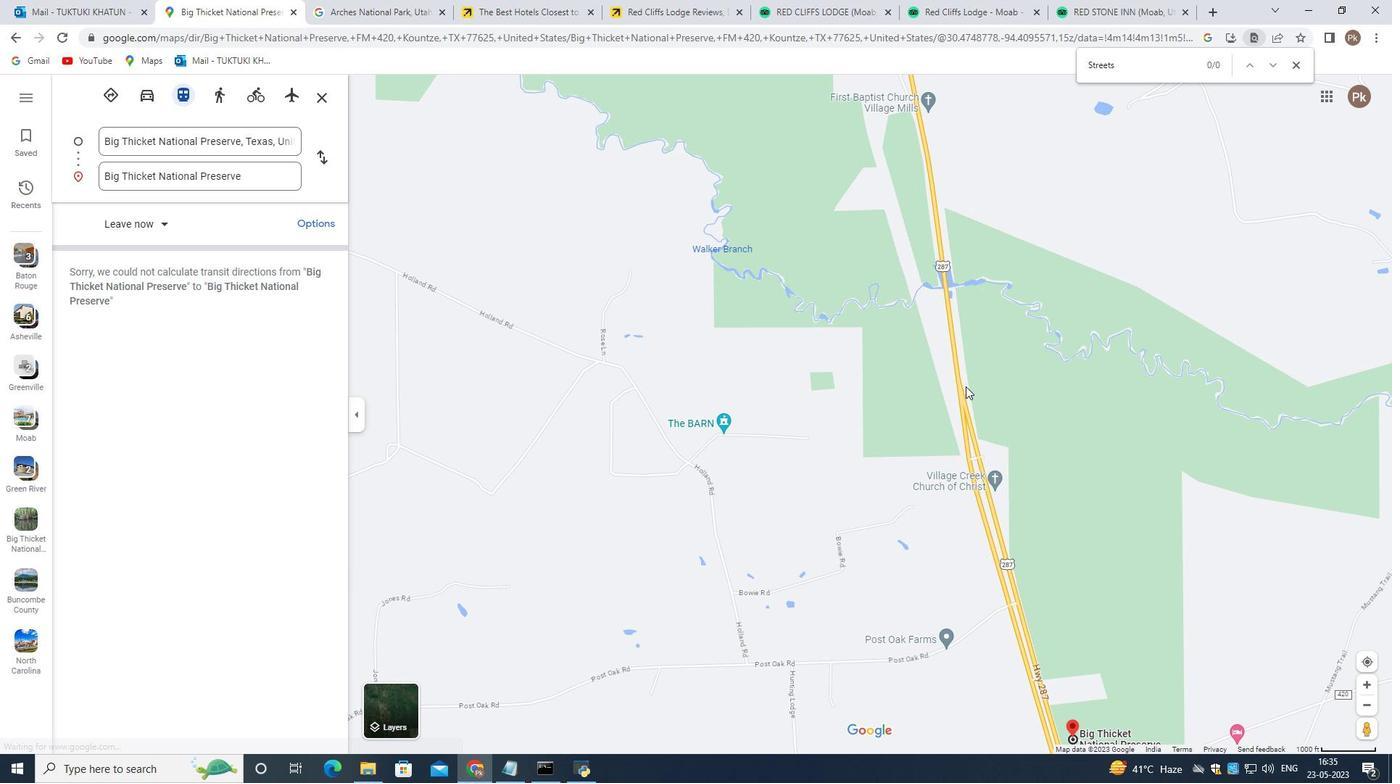 
Action: Mouse scrolled (965, 385) with delta (0, 0)
Screenshot: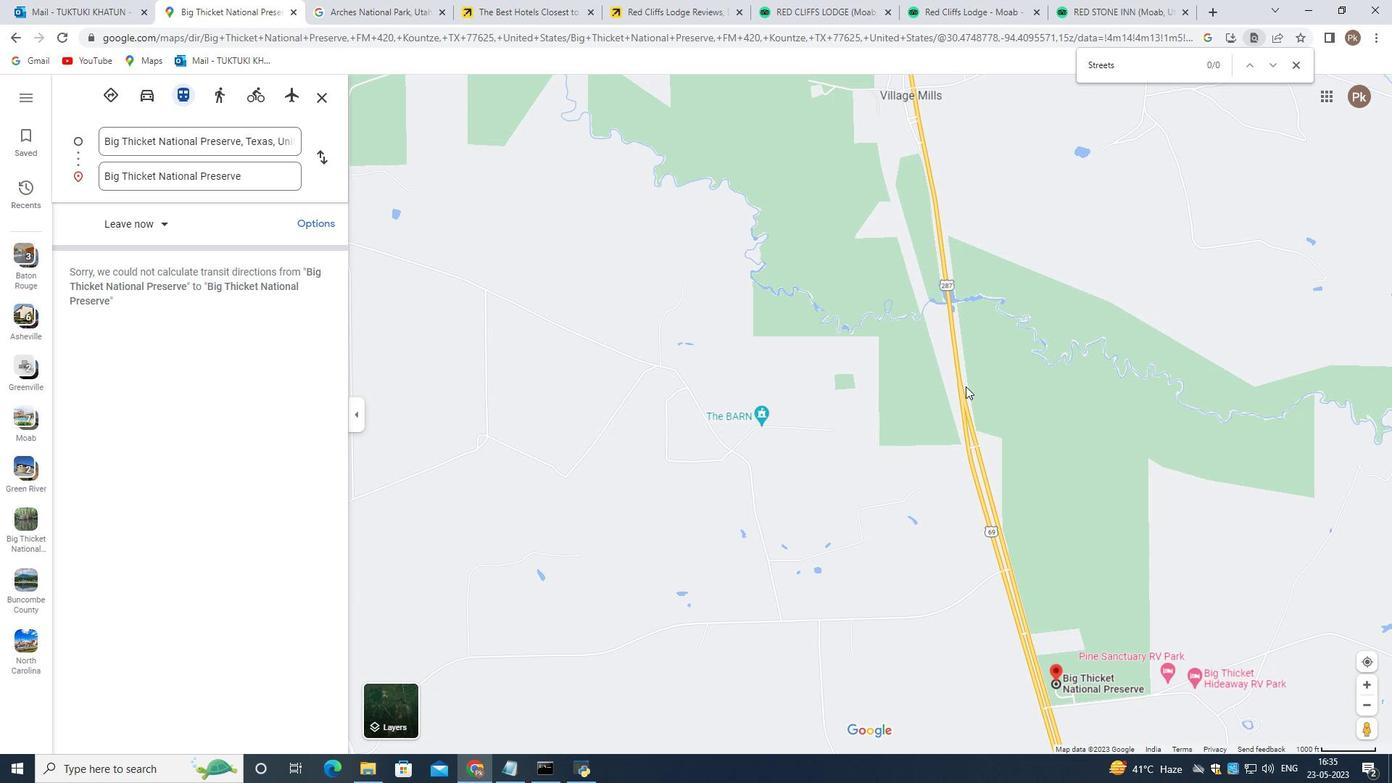 
Action: Mouse scrolled (965, 385) with delta (0, 0)
Screenshot: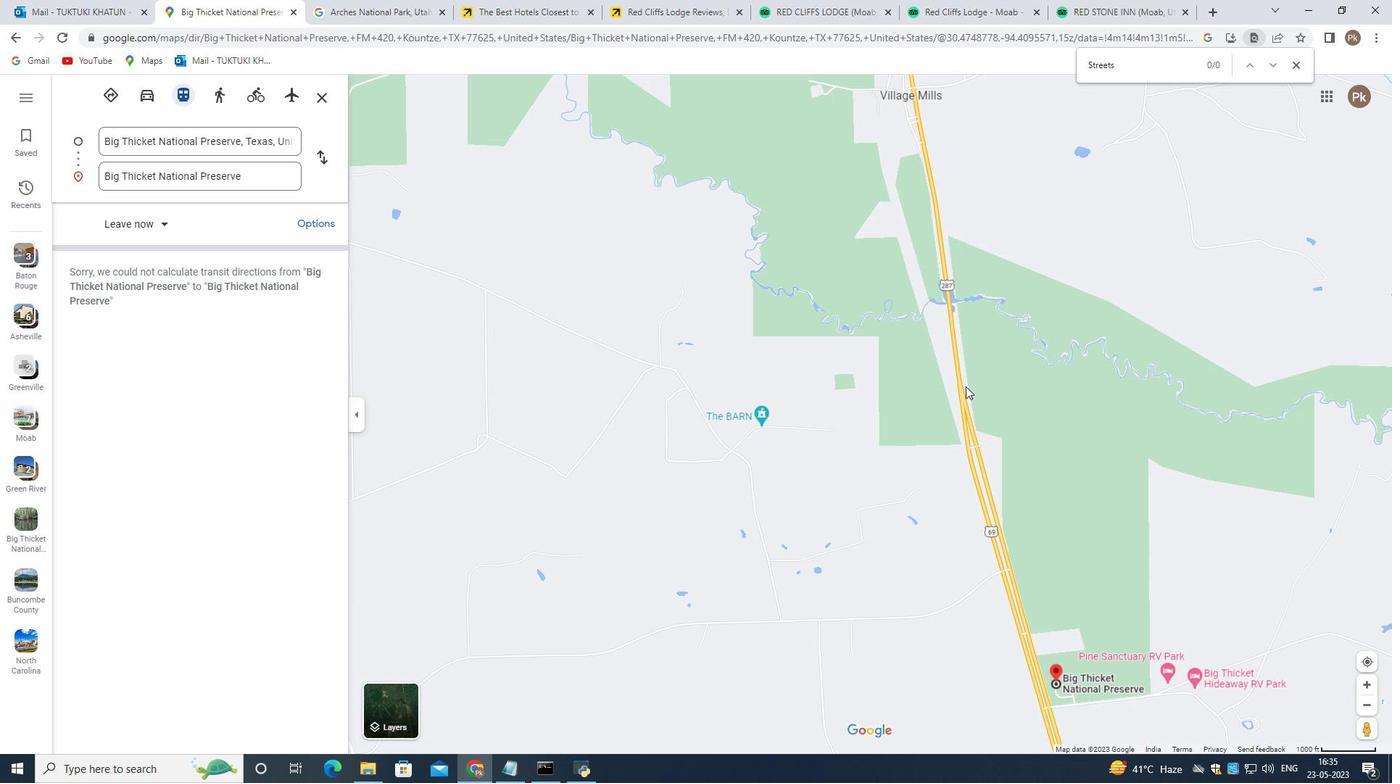 
Action: Mouse scrolled (965, 385) with delta (0, 0)
Screenshot: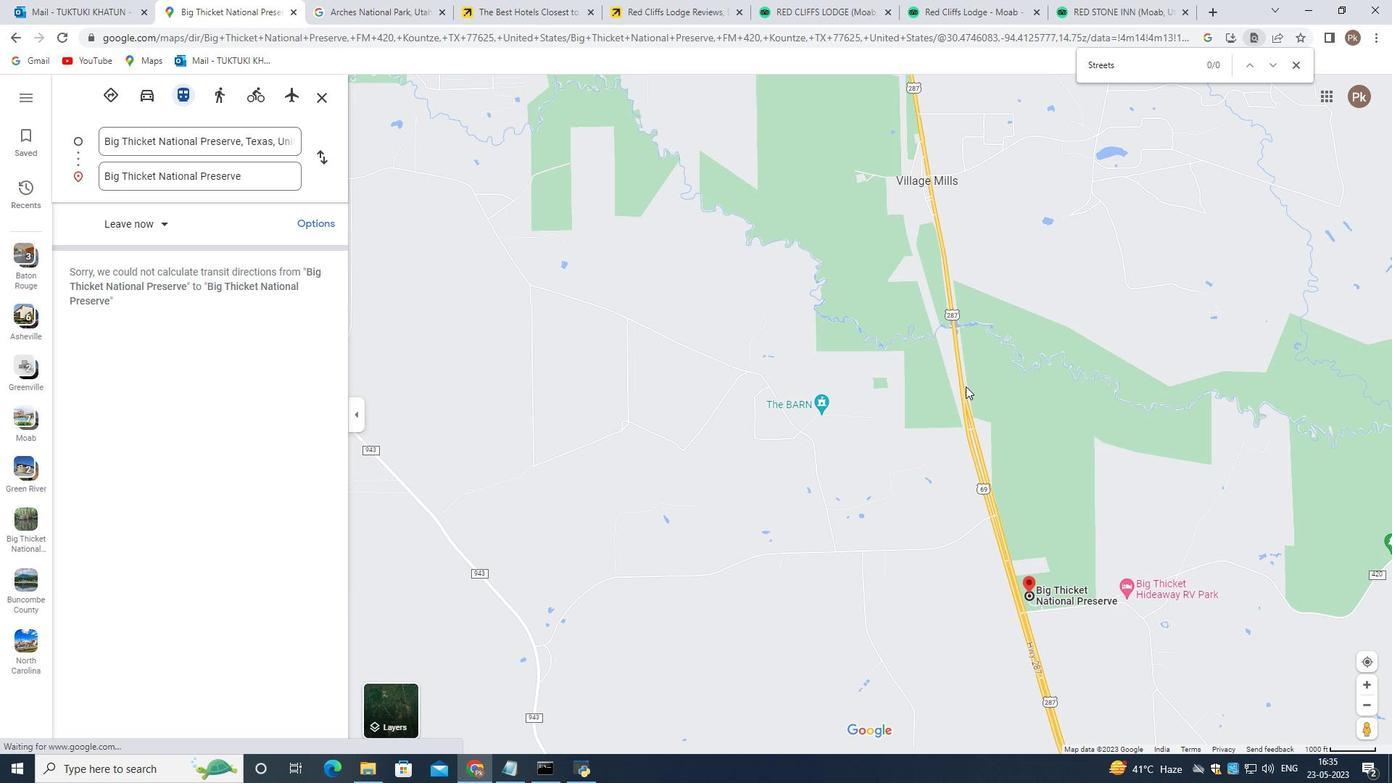 
Action: Mouse scrolled (965, 385) with delta (0, 0)
Screenshot: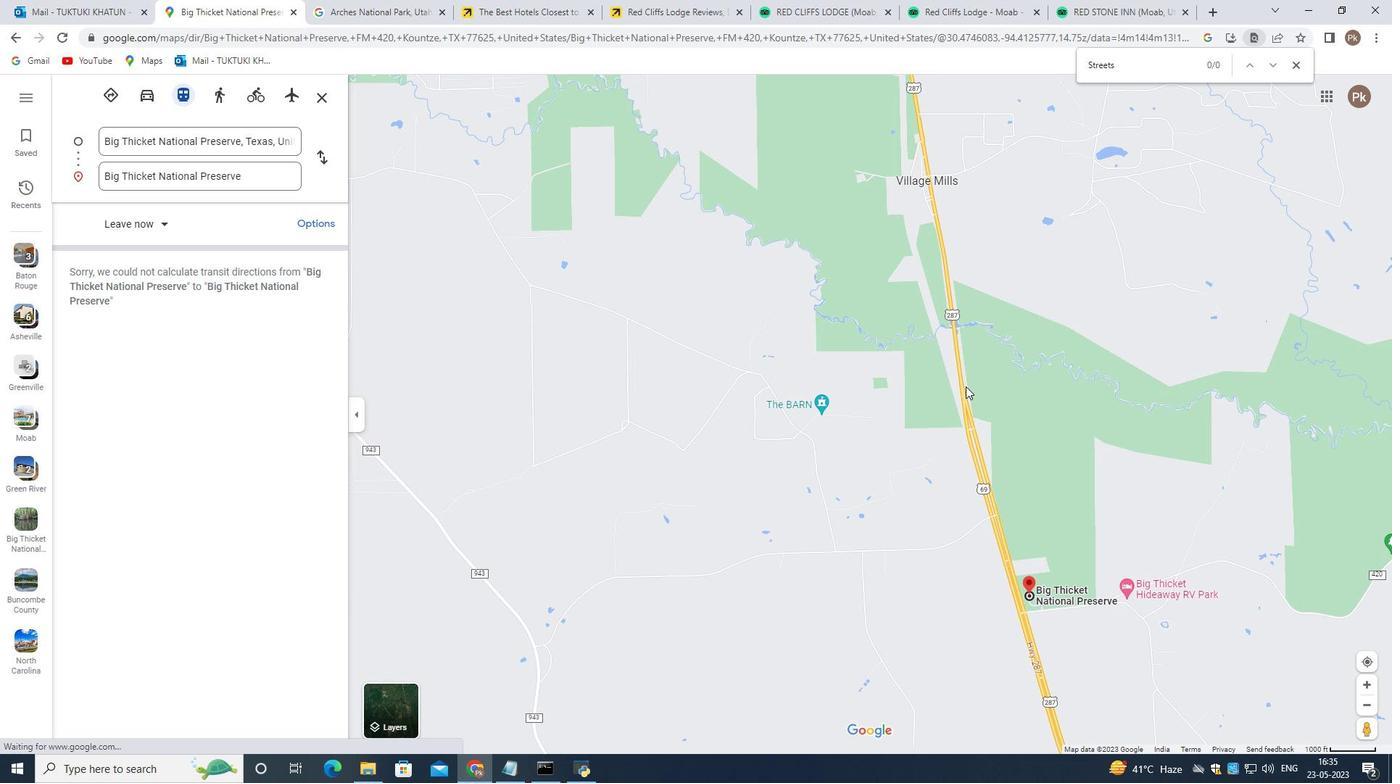 
Action: Mouse scrolled (965, 385) with delta (0, 0)
Screenshot: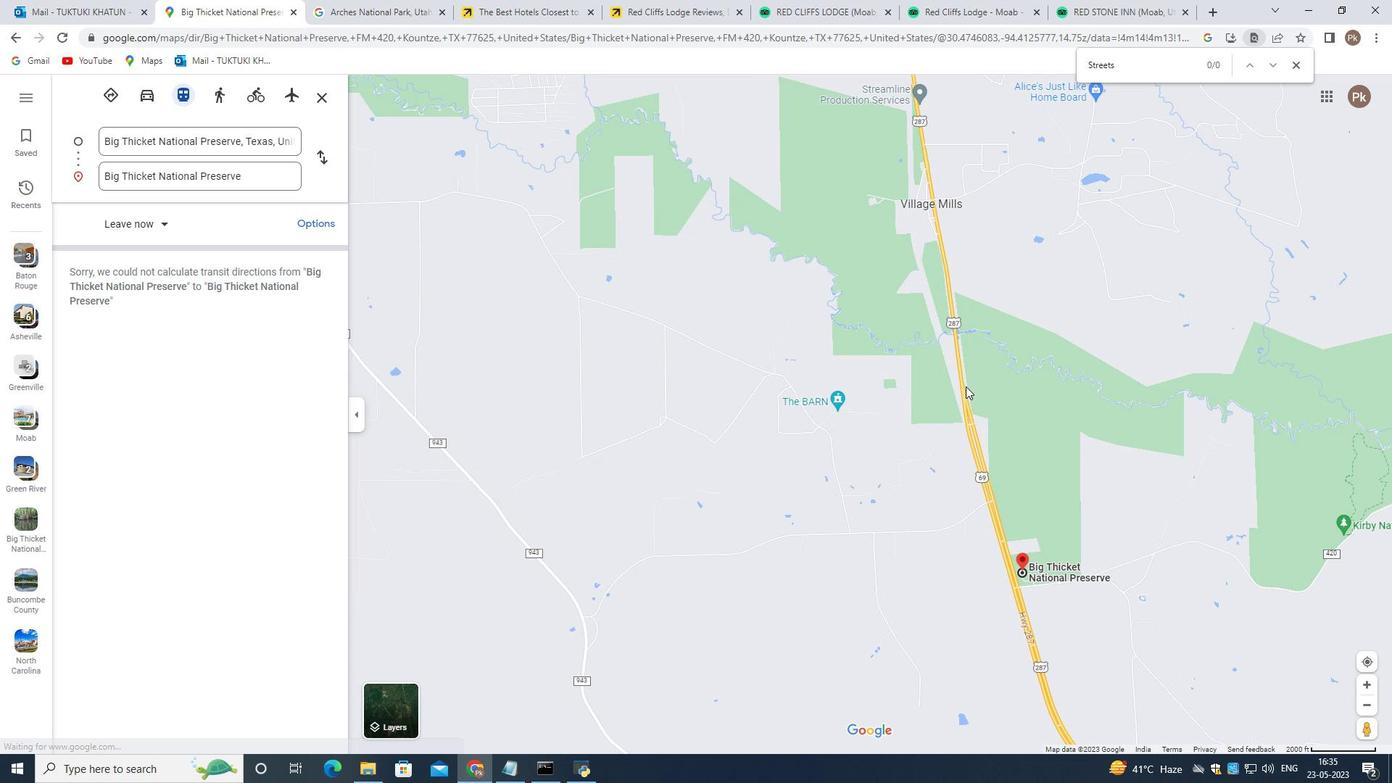 
Action: Mouse scrolled (965, 385) with delta (0, 0)
Screenshot: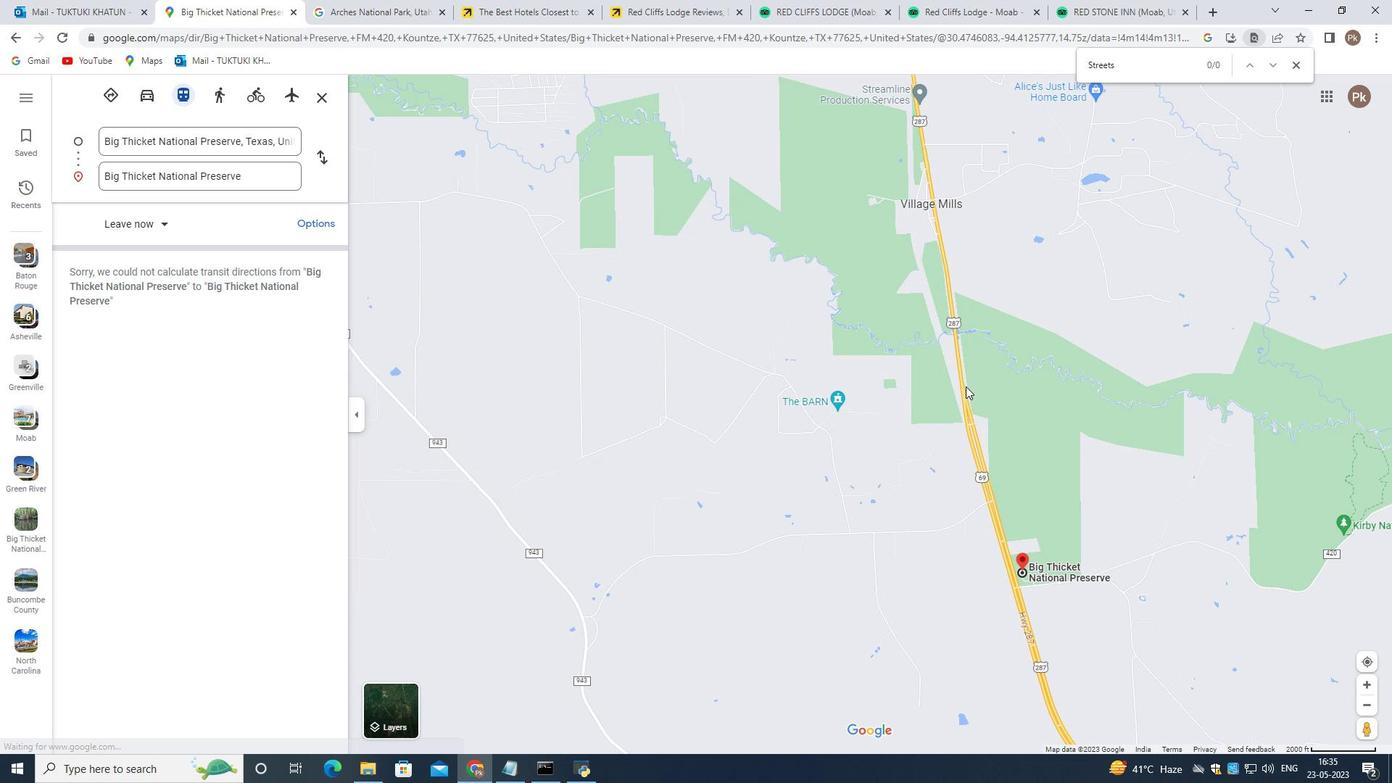 
Action: Mouse moved to (1042, 395)
Screenshot: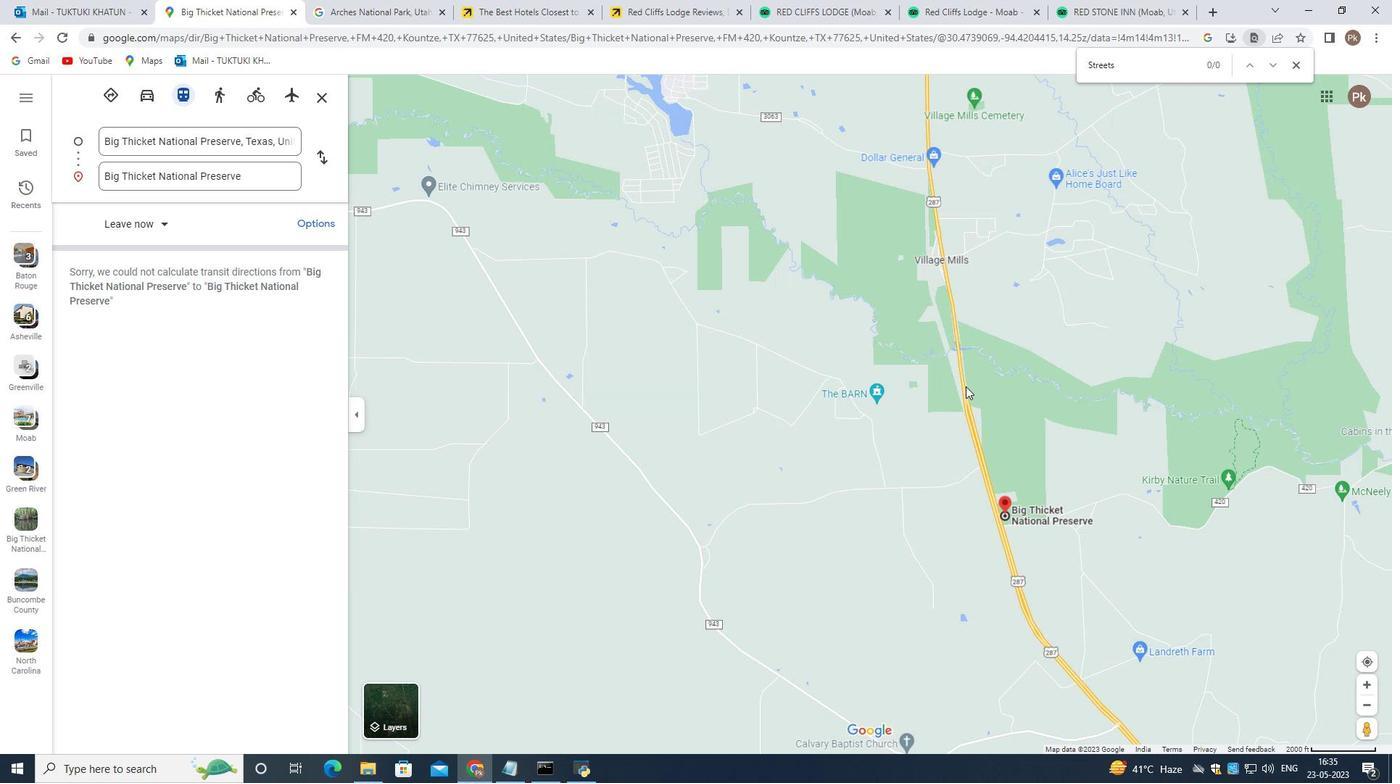 
Action: Mouse scrolled (1042, 395) with delta (0, 0)
Screenshot: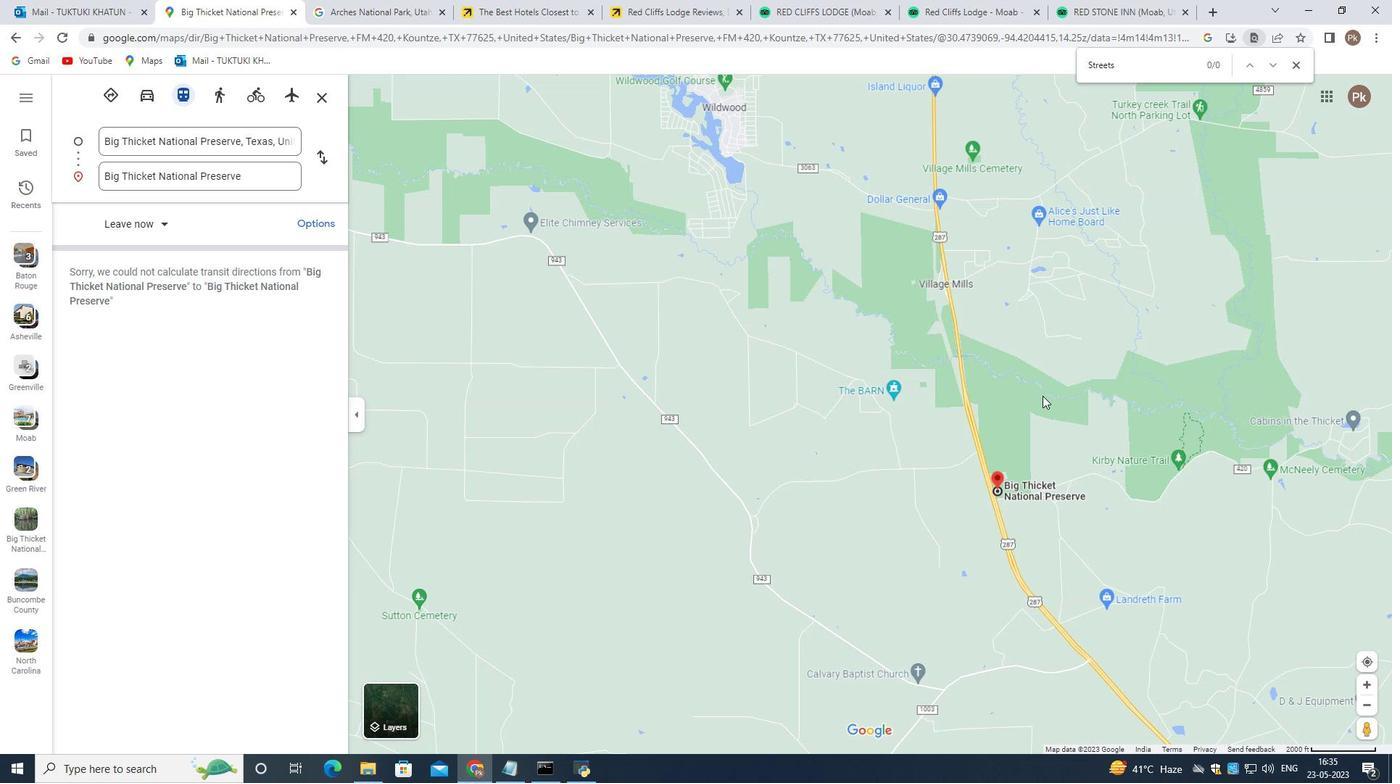 
Action: Mouse scrolled (1042, 395) with delta (0, 0)
Screenshot: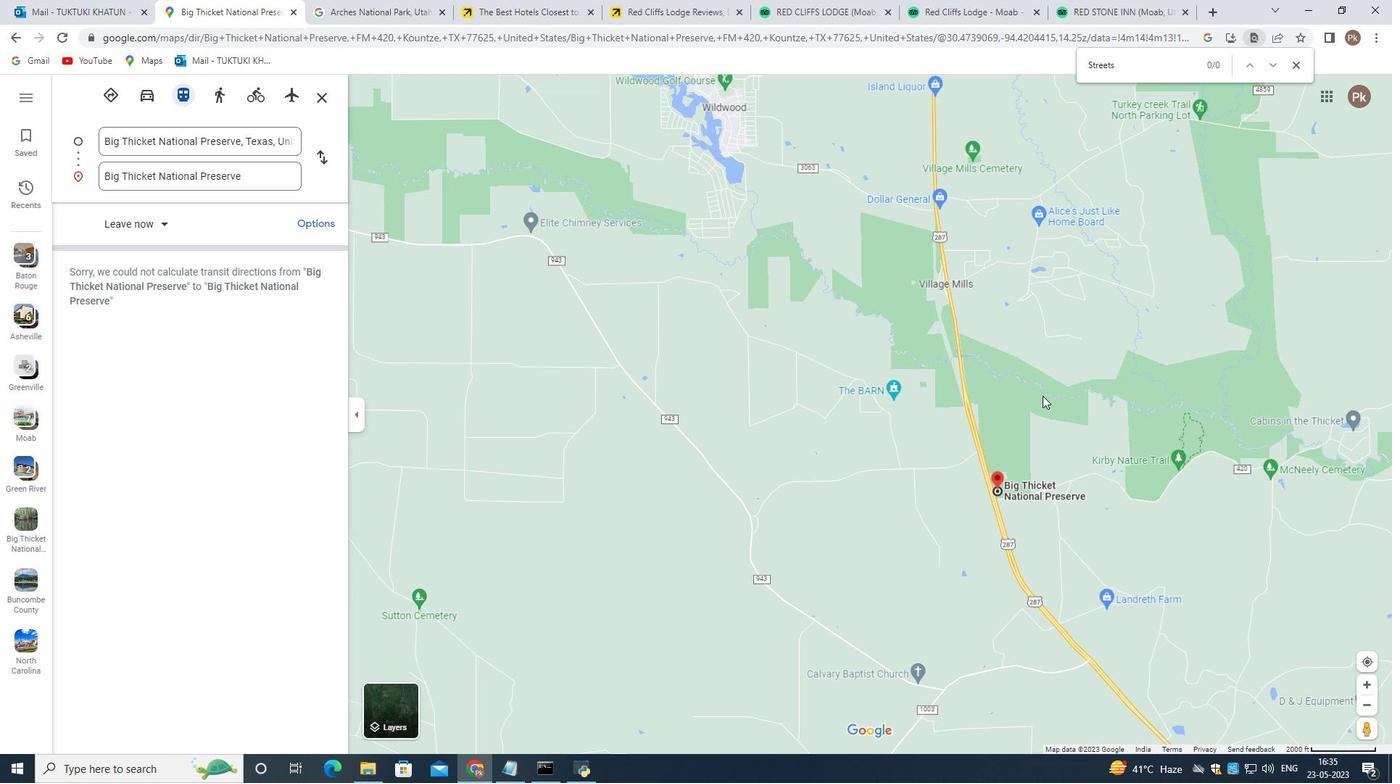 
Action: Mouse scrolled (1042, 395) with delta (0, 0)
Screenshot: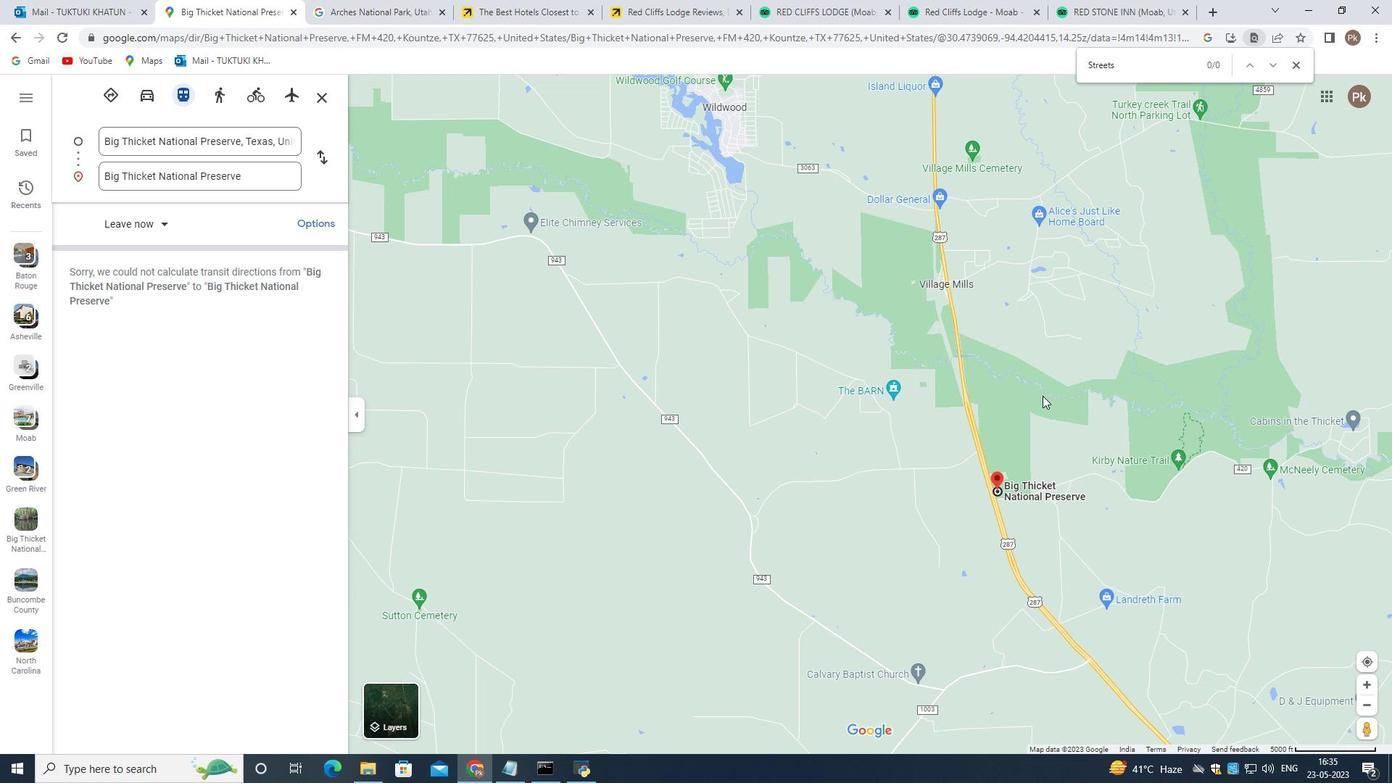 
Action: Mouse moved to (1043, 396)
Screenshot: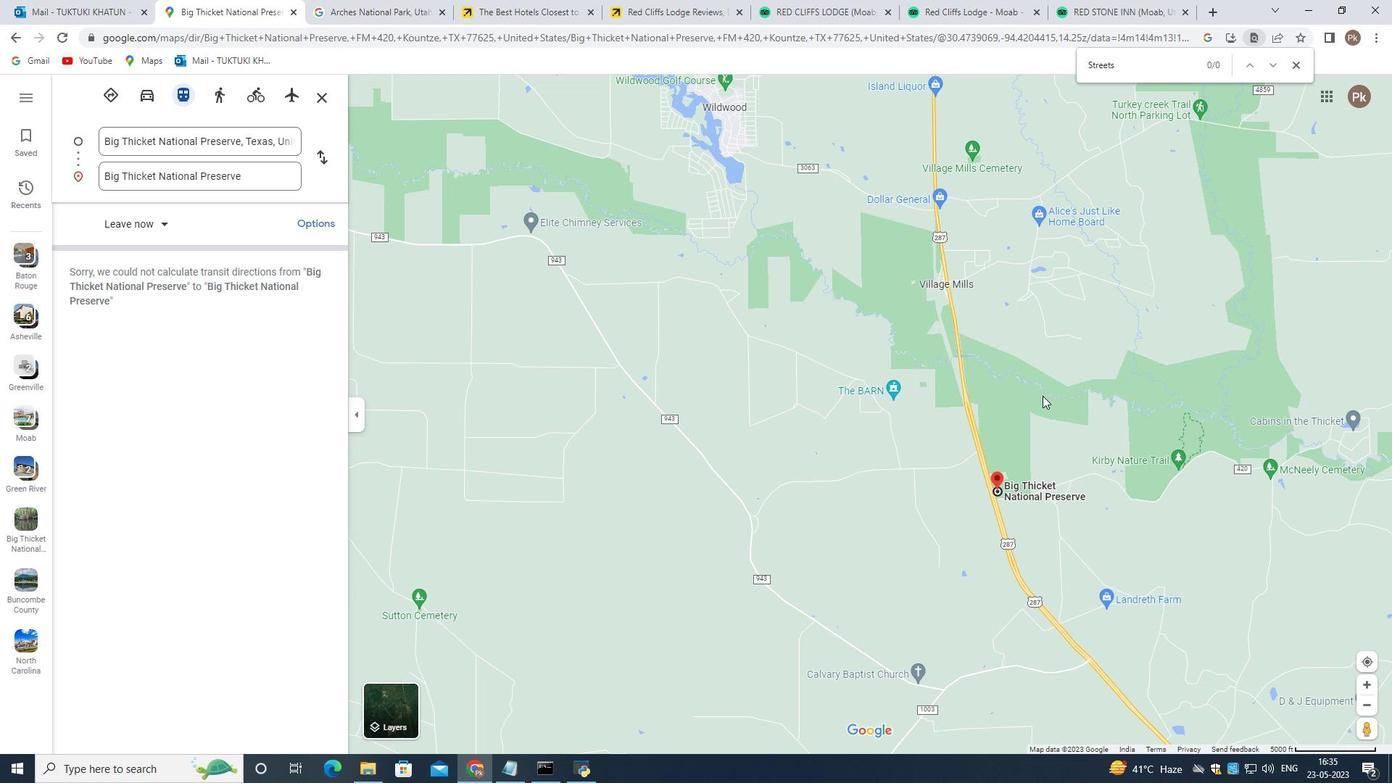 
Action: Mouse scrolled (1043, 395) with delta (0, 0)
Screenshot: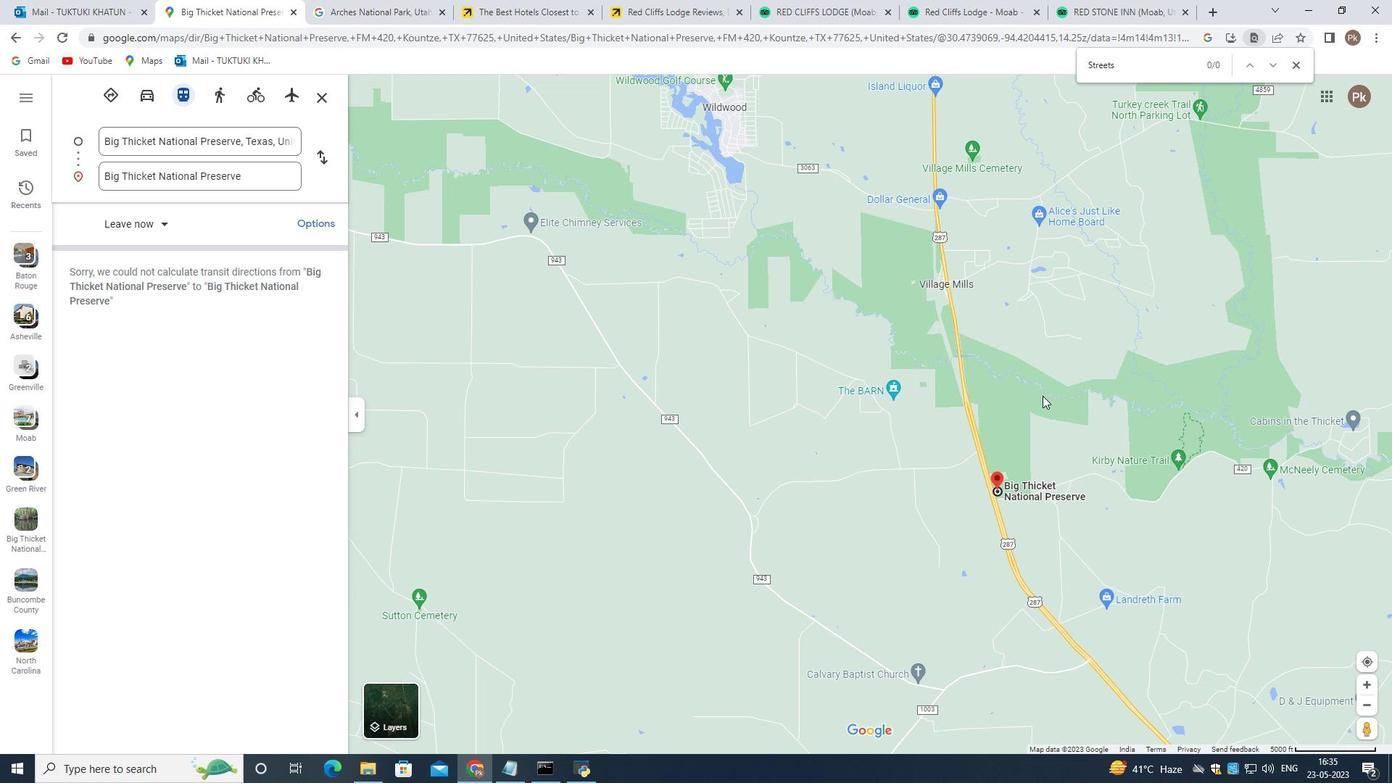 
Action: Mouse scrolled (1043, 395) with delta (0, 0)
Screenshot: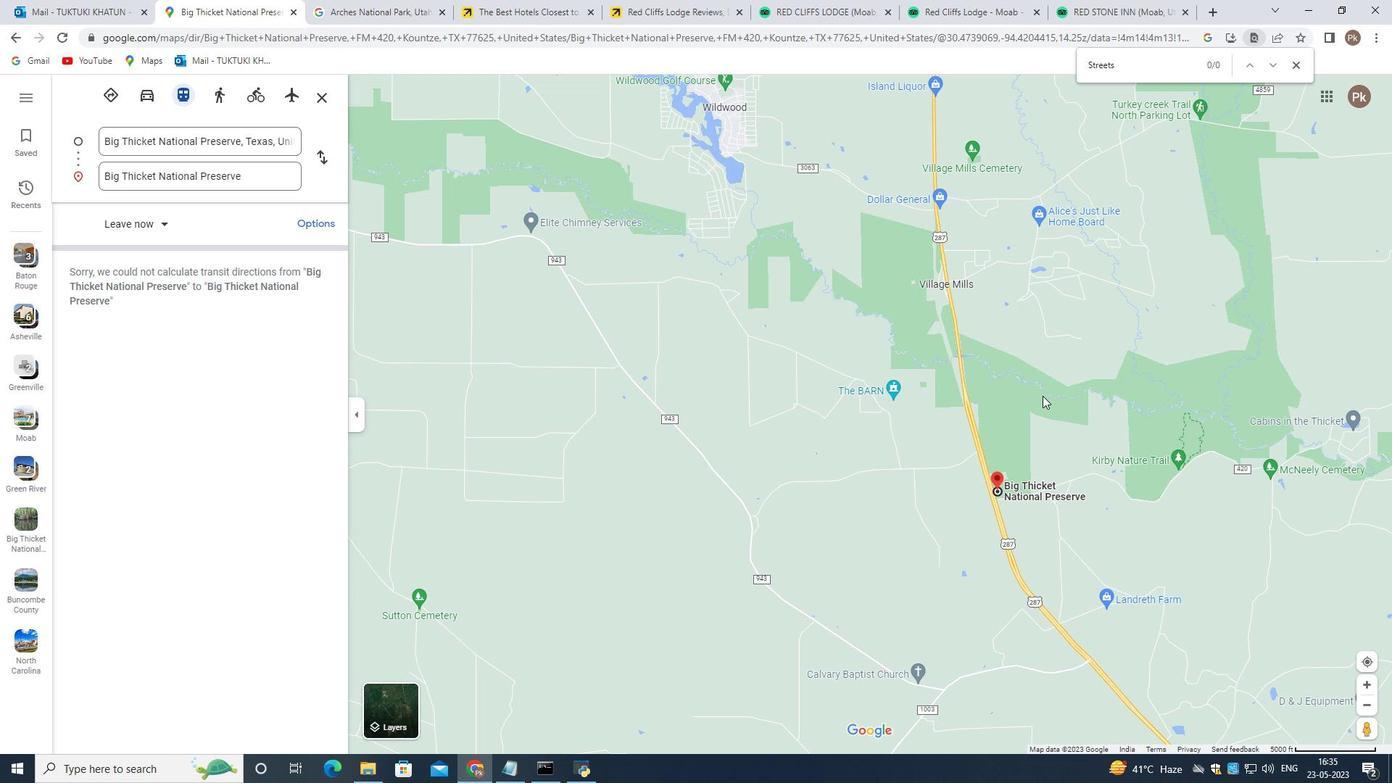 
Action: Mouse moved to (1043, 398)
Screenshot: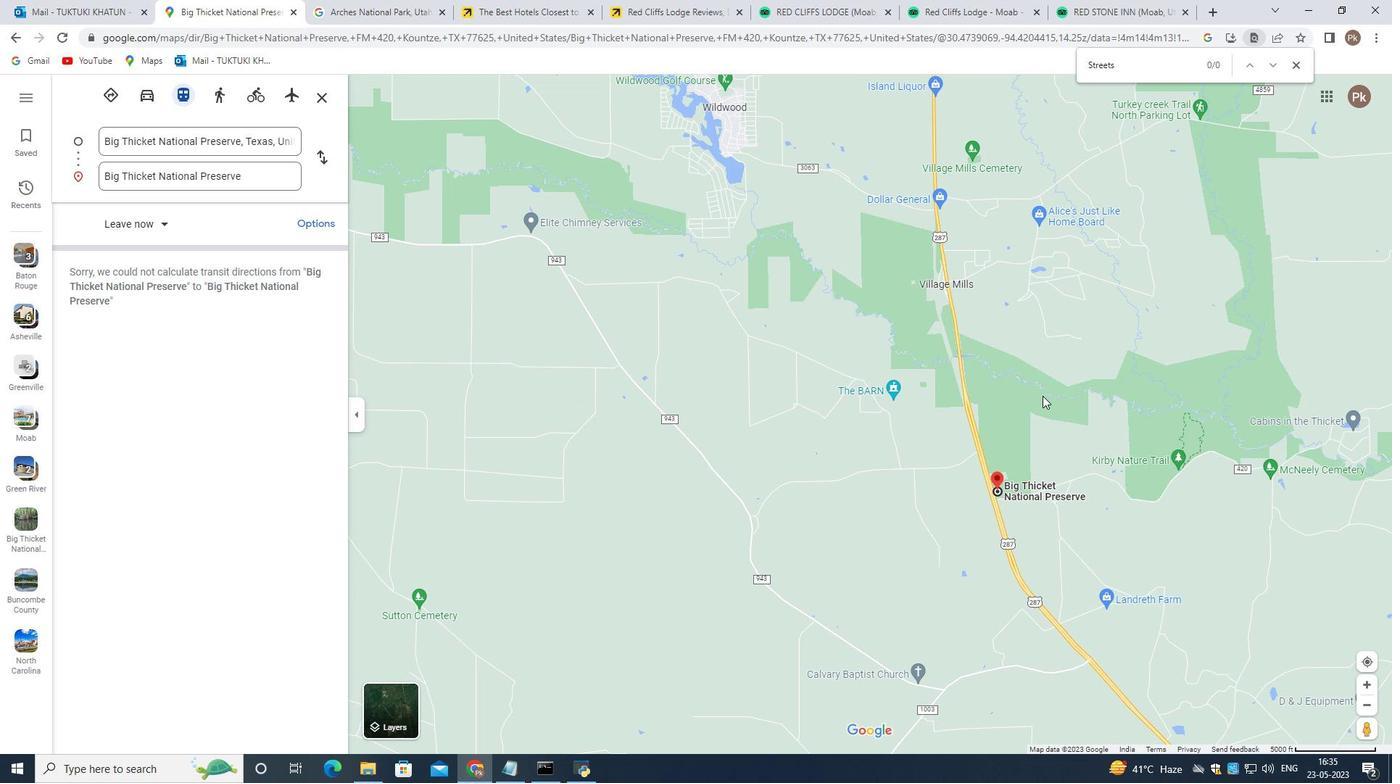 
Action: Mouse scrolled (1043, 398) with delta (0, 0)
Screenshot: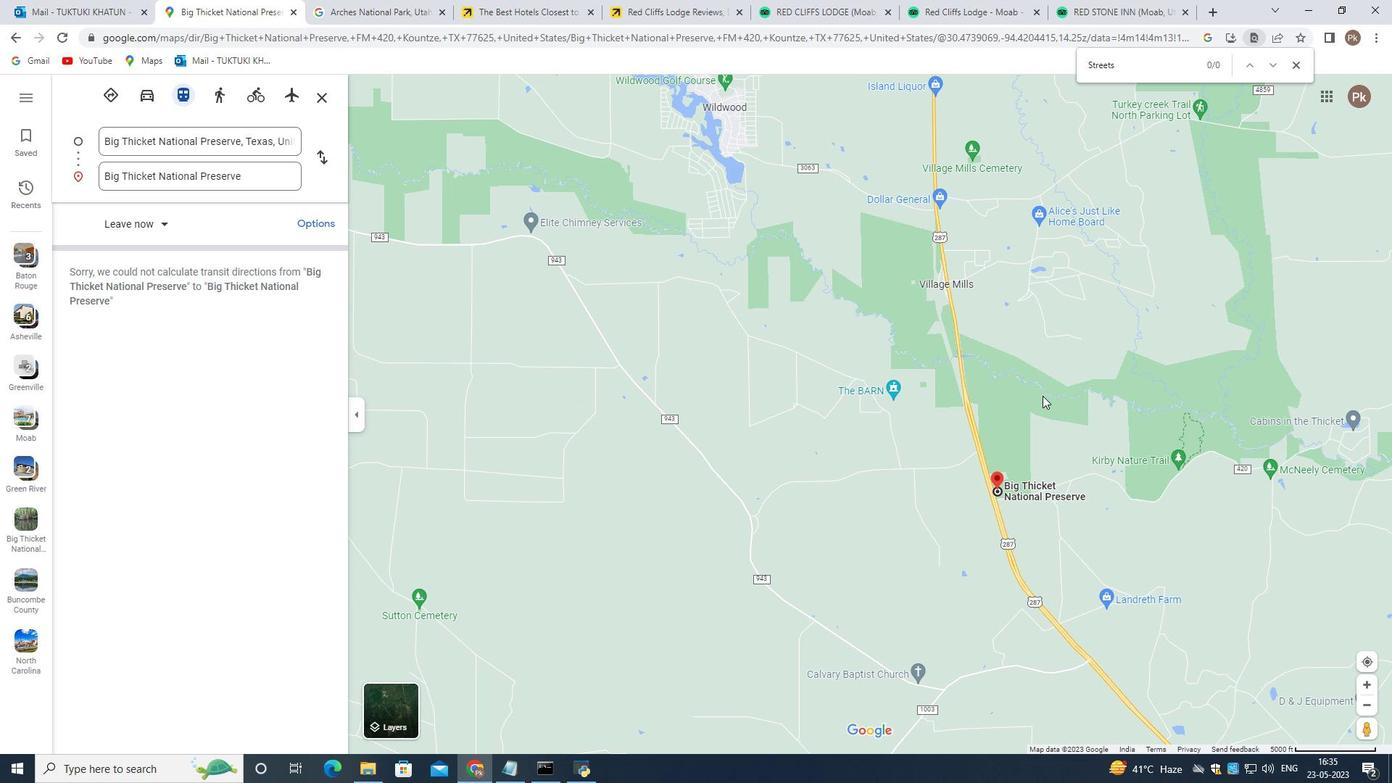 
Action: Mouse moved to (1044, 442)
Screenshot: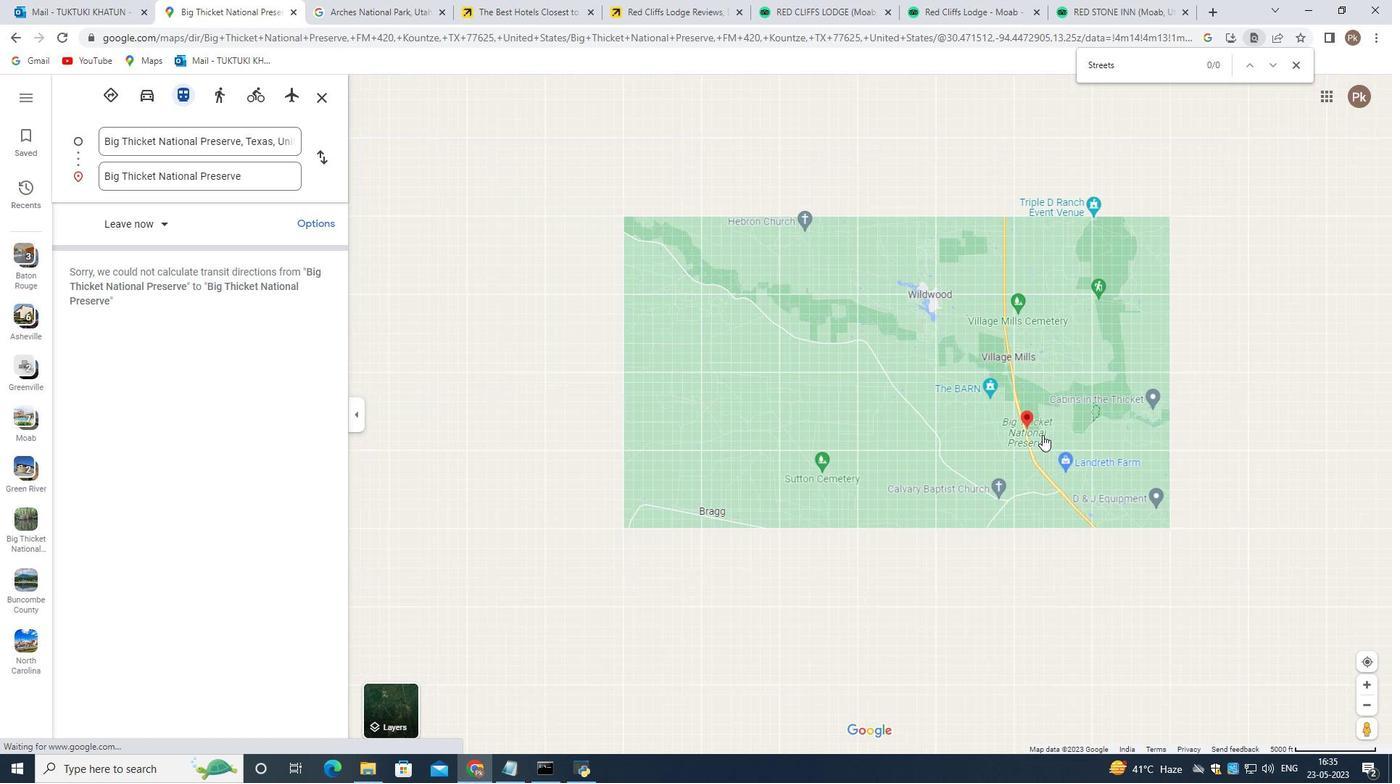 
Action: Mouse scrolled (1044, 441) with delta (0, 0)
Screenshot: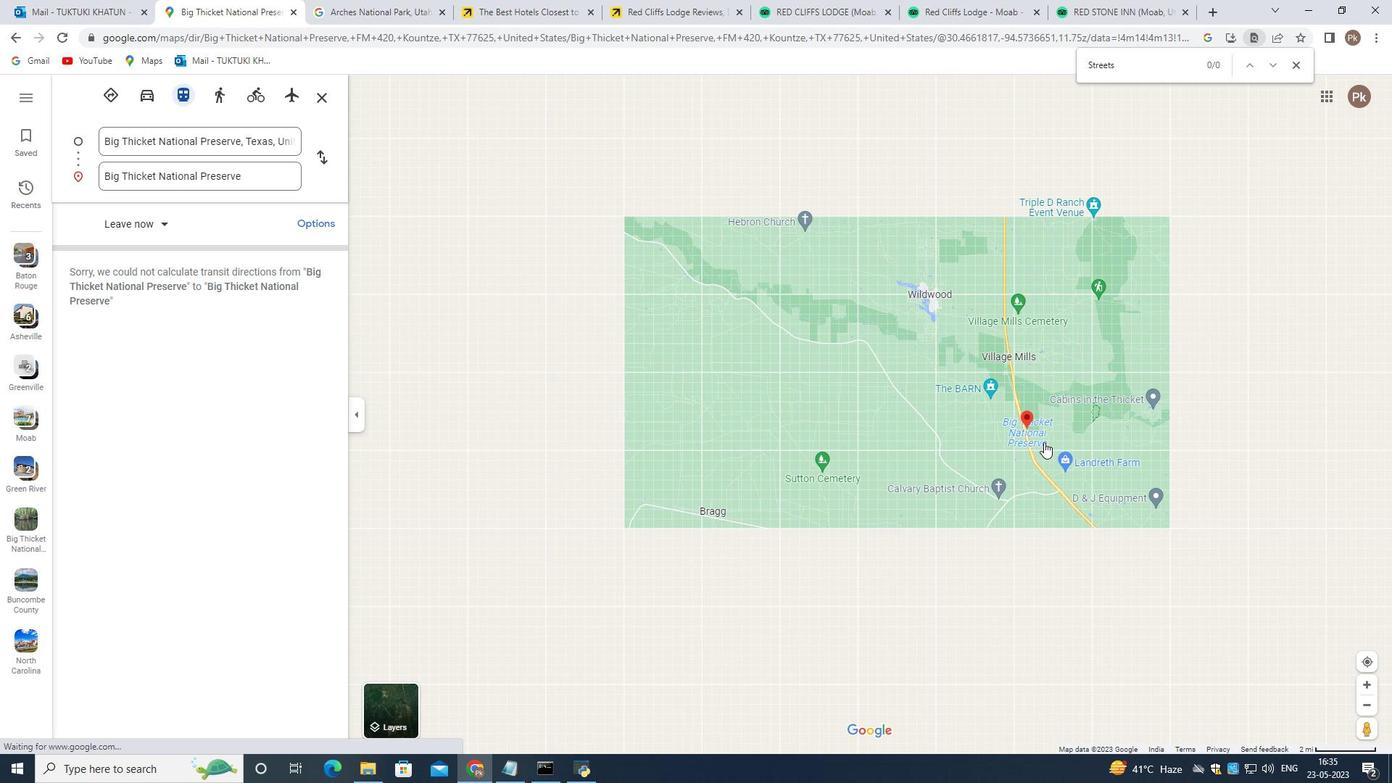 
Action: Mouse scrolled (1044, 441) with delta (0, 0)
Screenshot: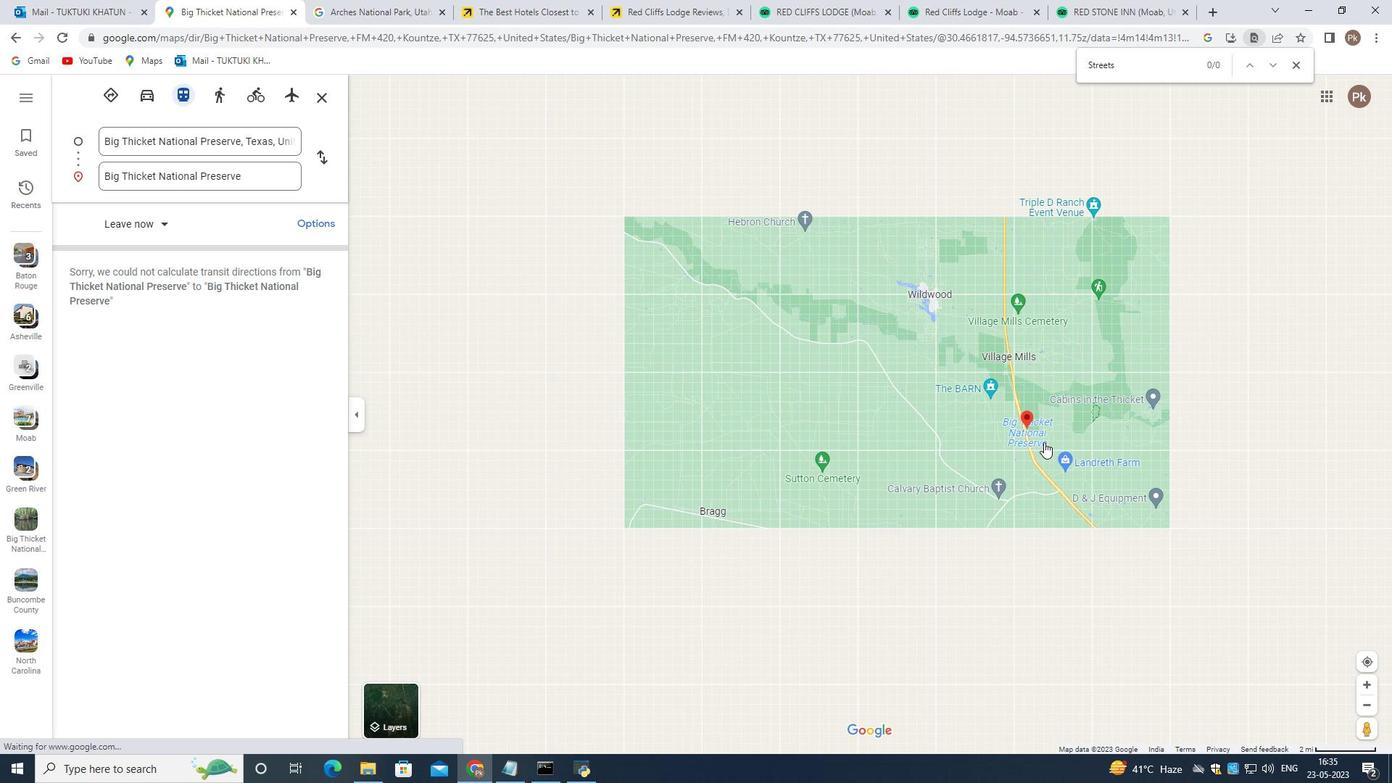 
Action: Mouse scrolled (1044, 441) with delta (0, 0)
Screenshot: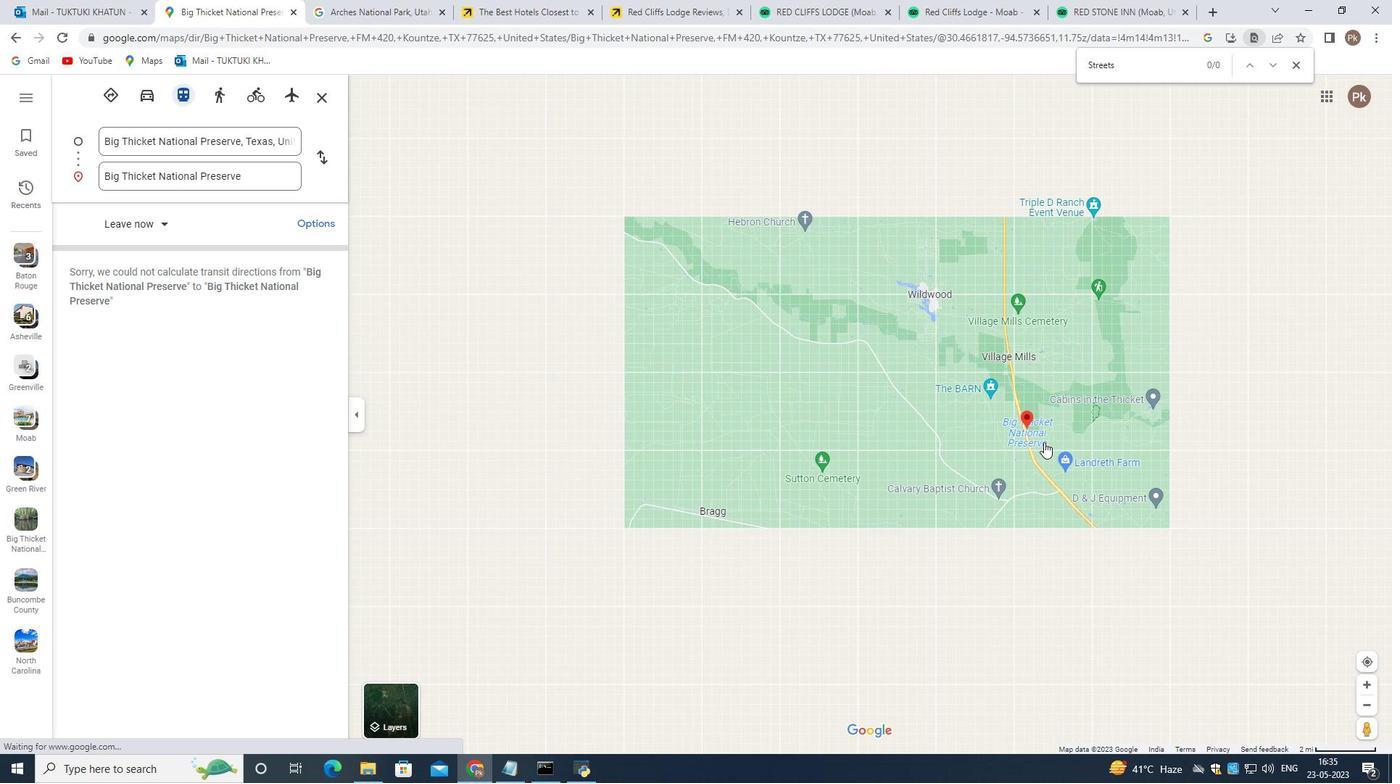 
Action: Mouse moved to (1367, 680)
Screenshot: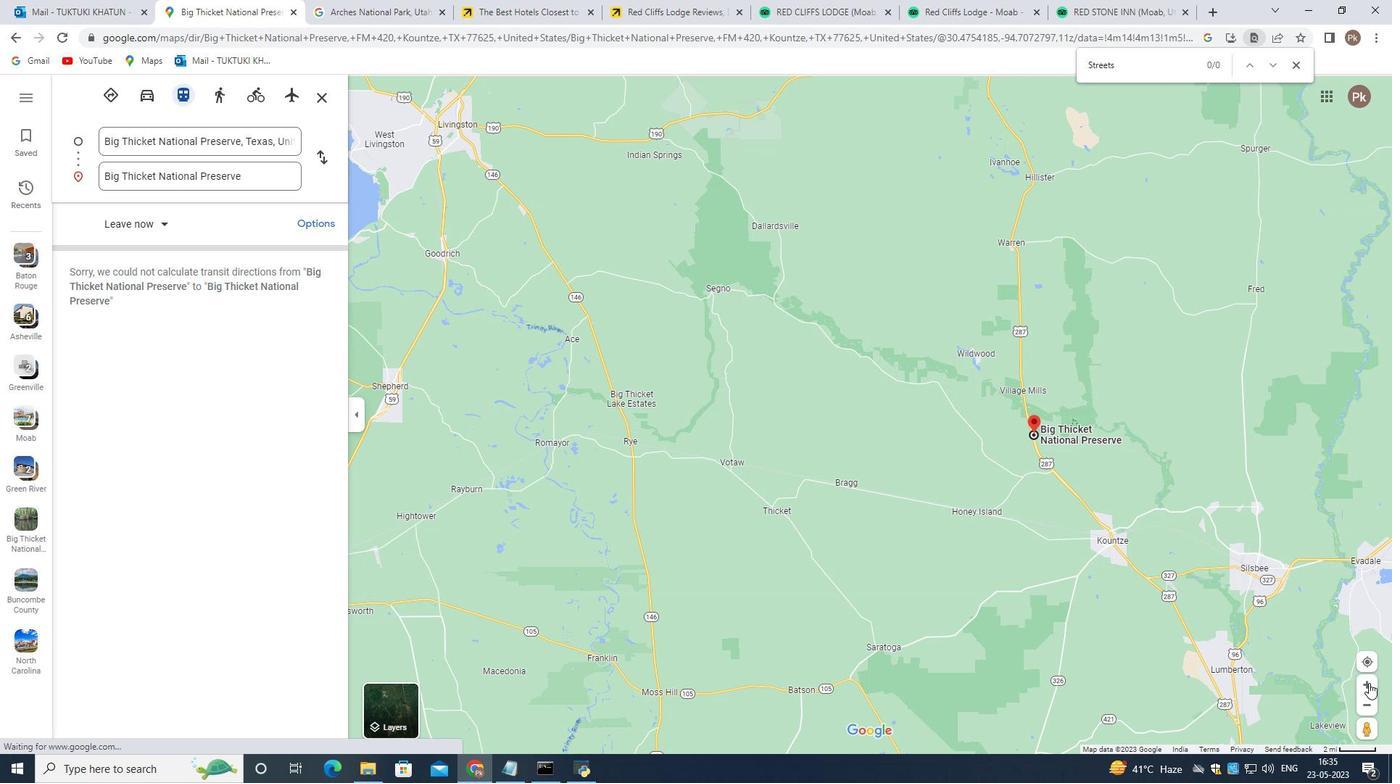 
Action: Mouse pressed left at (1367, 680)
Screenshot: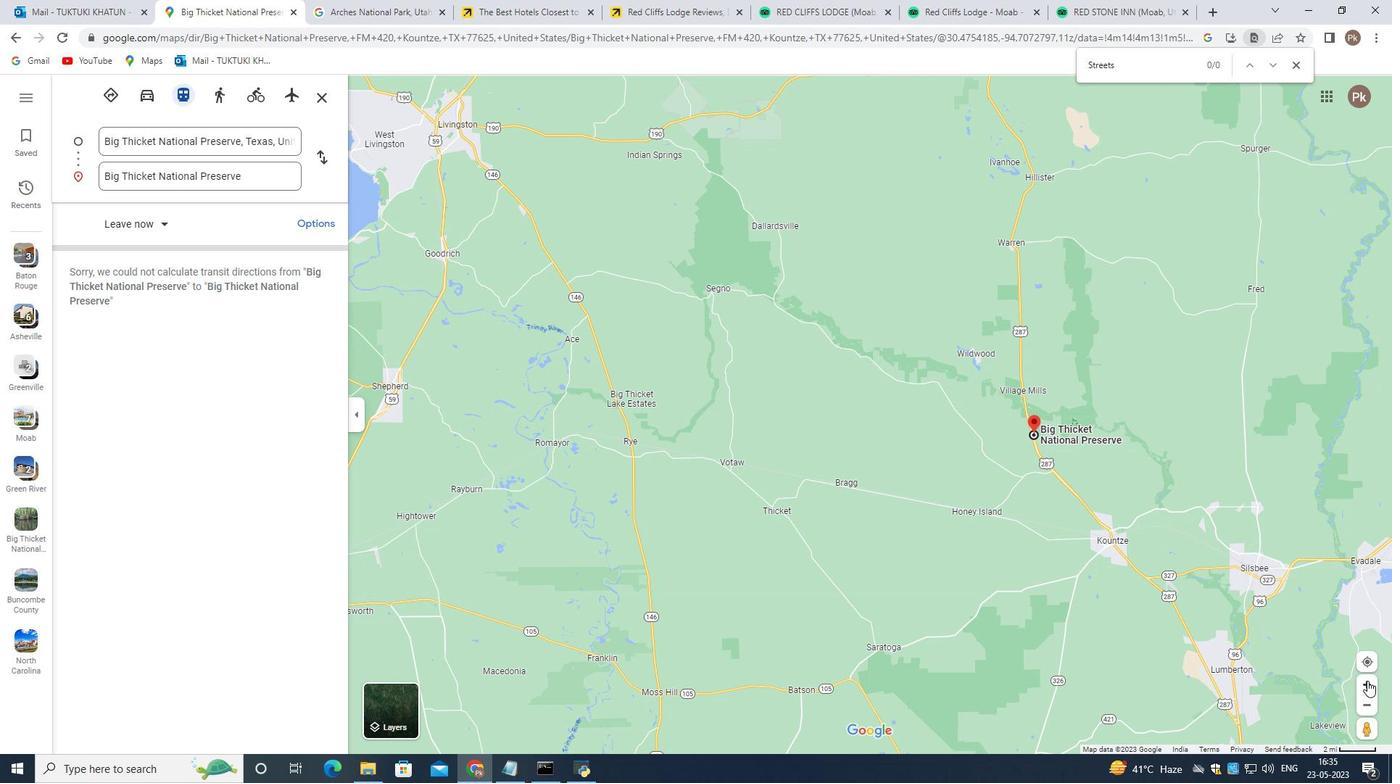 
Action: Mouse moved to (1174, 580)
Screenshot: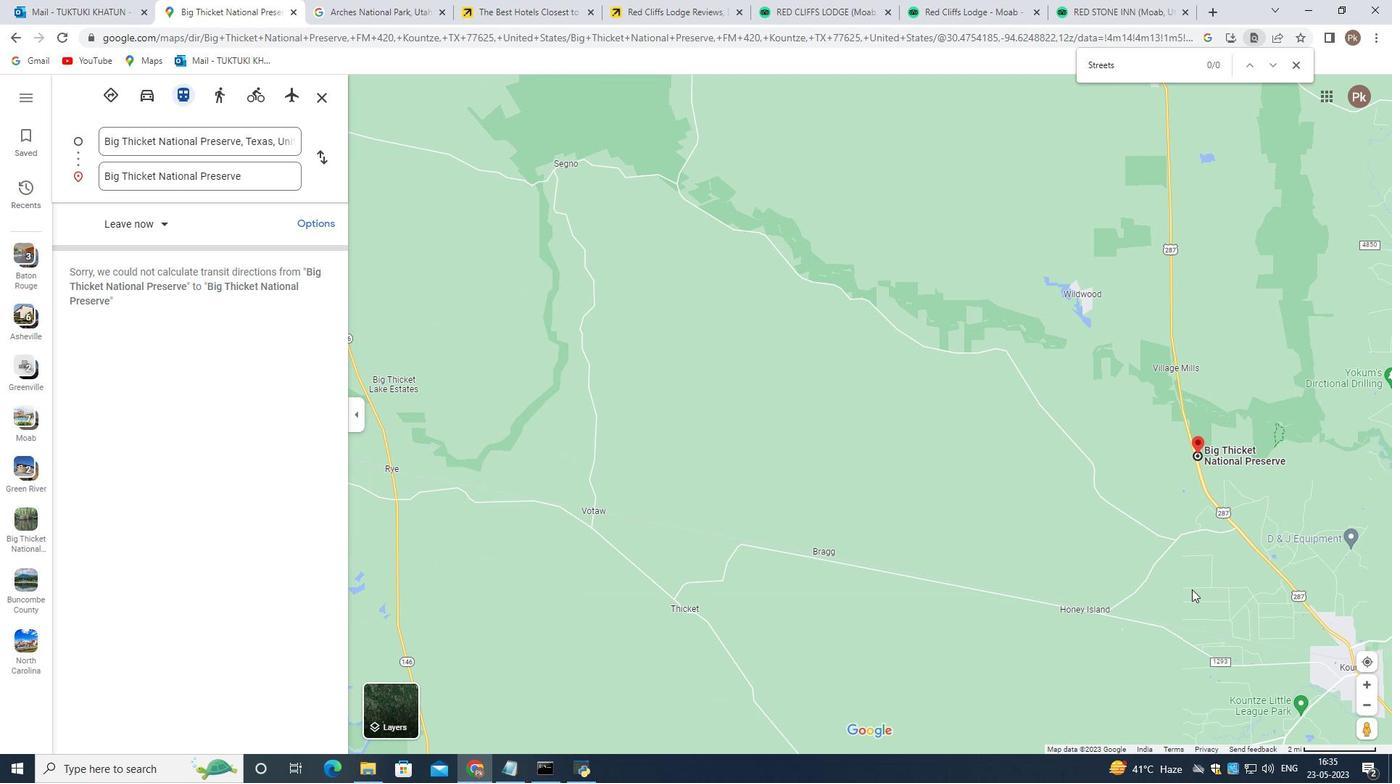 
Action: Mouse pressed left at (1174, 580)
Screenshot: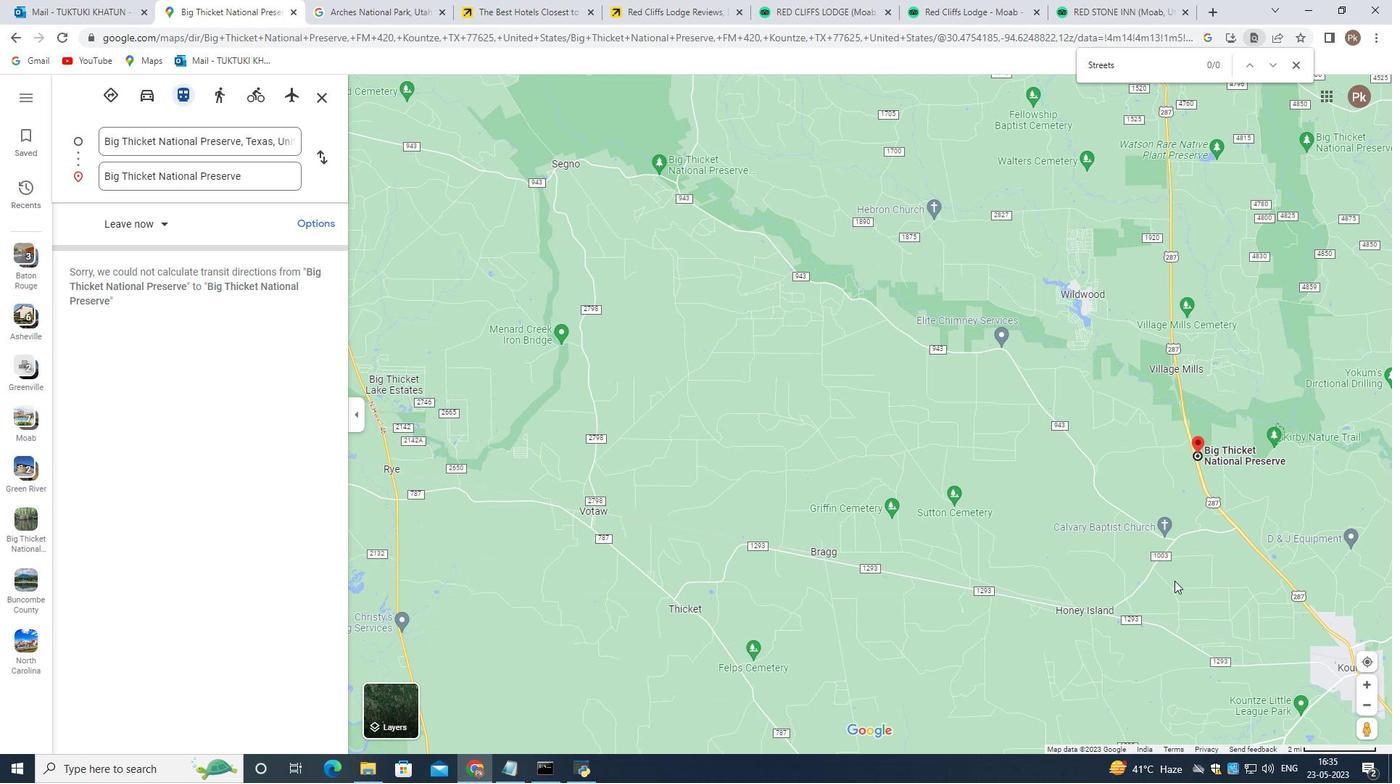 
Action: Mouse moved to (1363, 681)
Screenshot: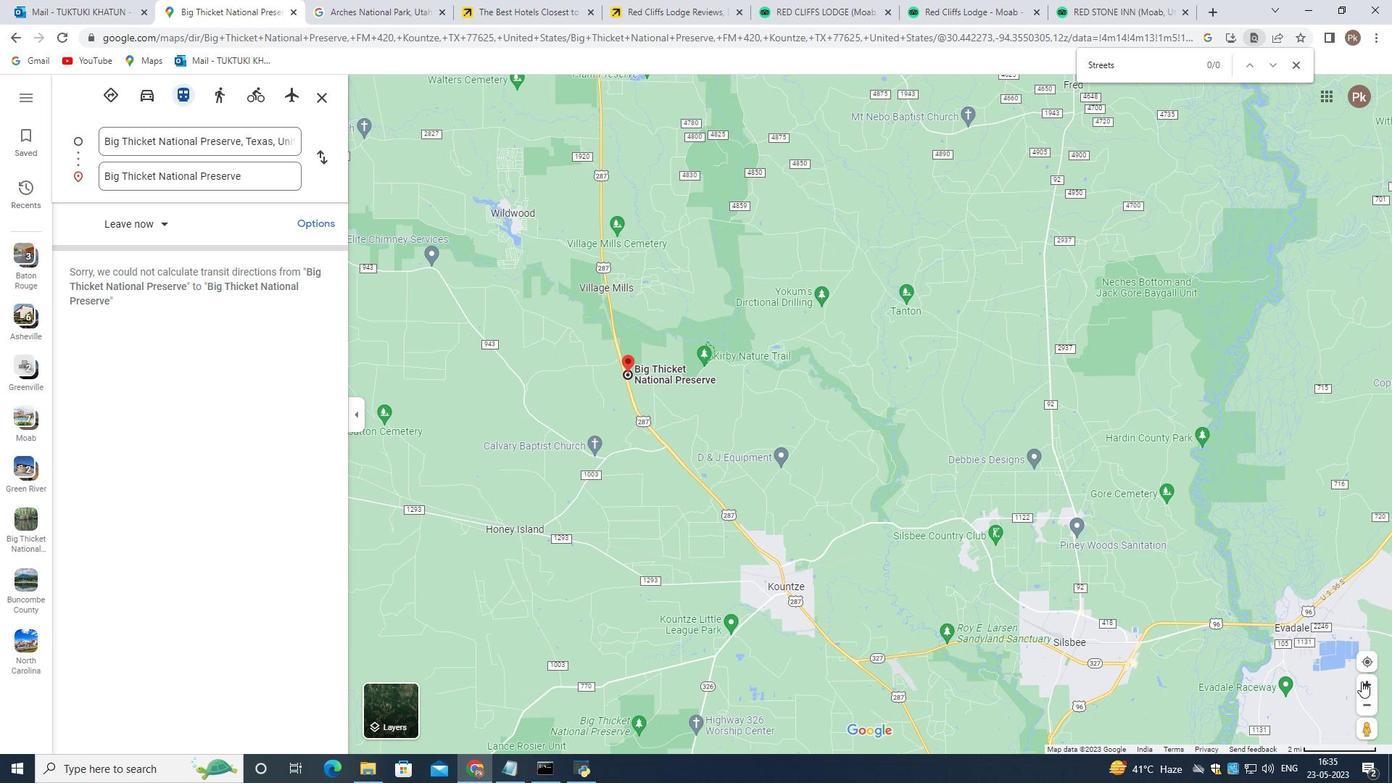 
Action: Mouse pressed left at (1363, 681)
Screenshot: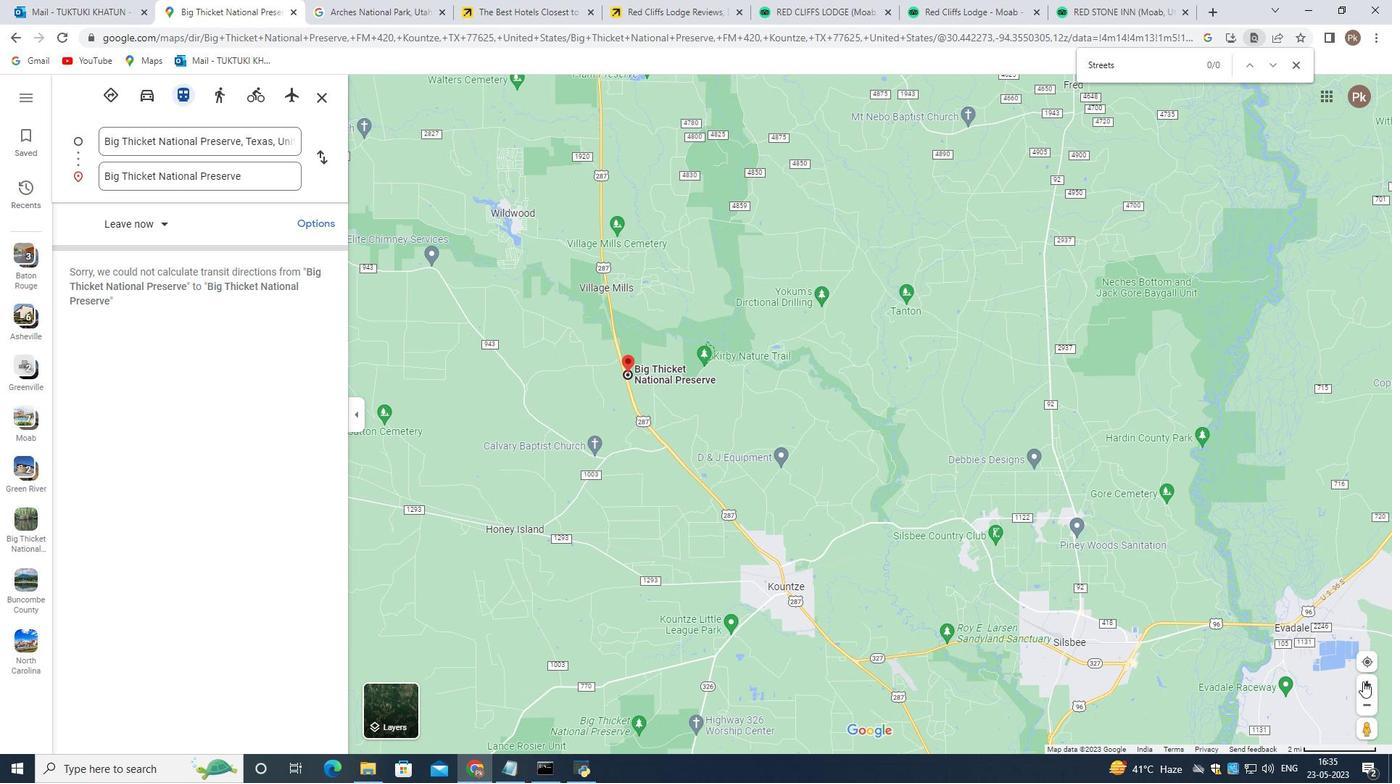 
Action: Mouse moved to (577, 422)
Screenshot: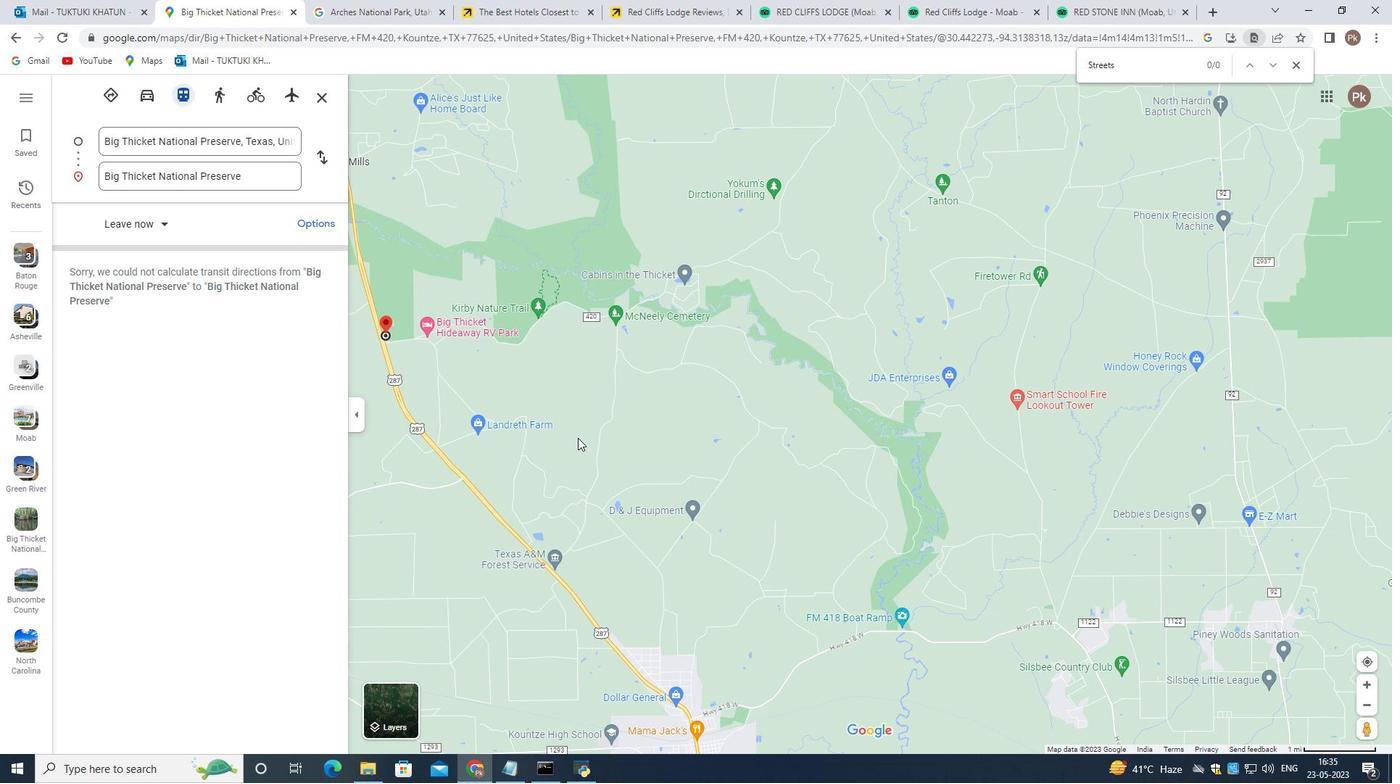 
Action: Mouse pressed left at (577, 422)
Screenshot: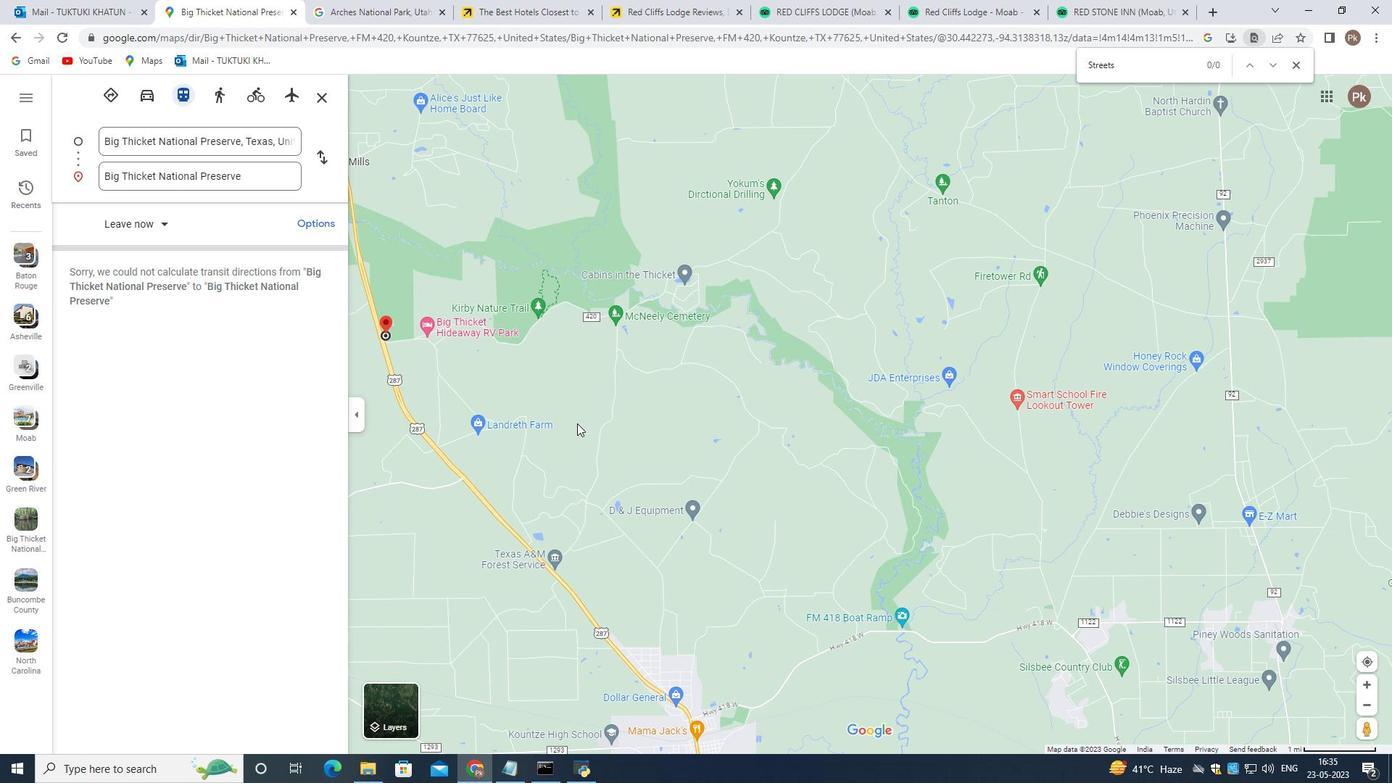 
Action: Mouse moved to (1367, 687)
Screenshot: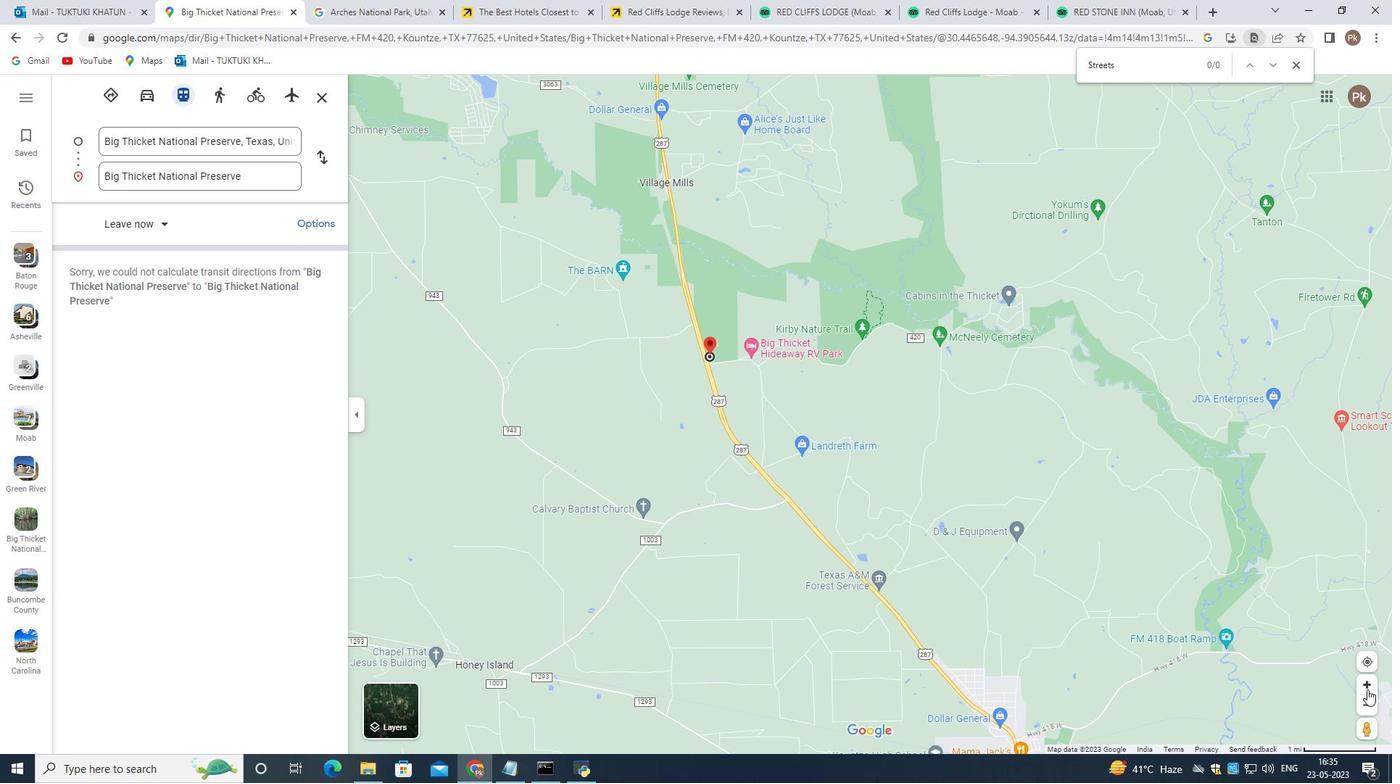 
Action: Mouse pressed left at (1367, 687)
Screenshot: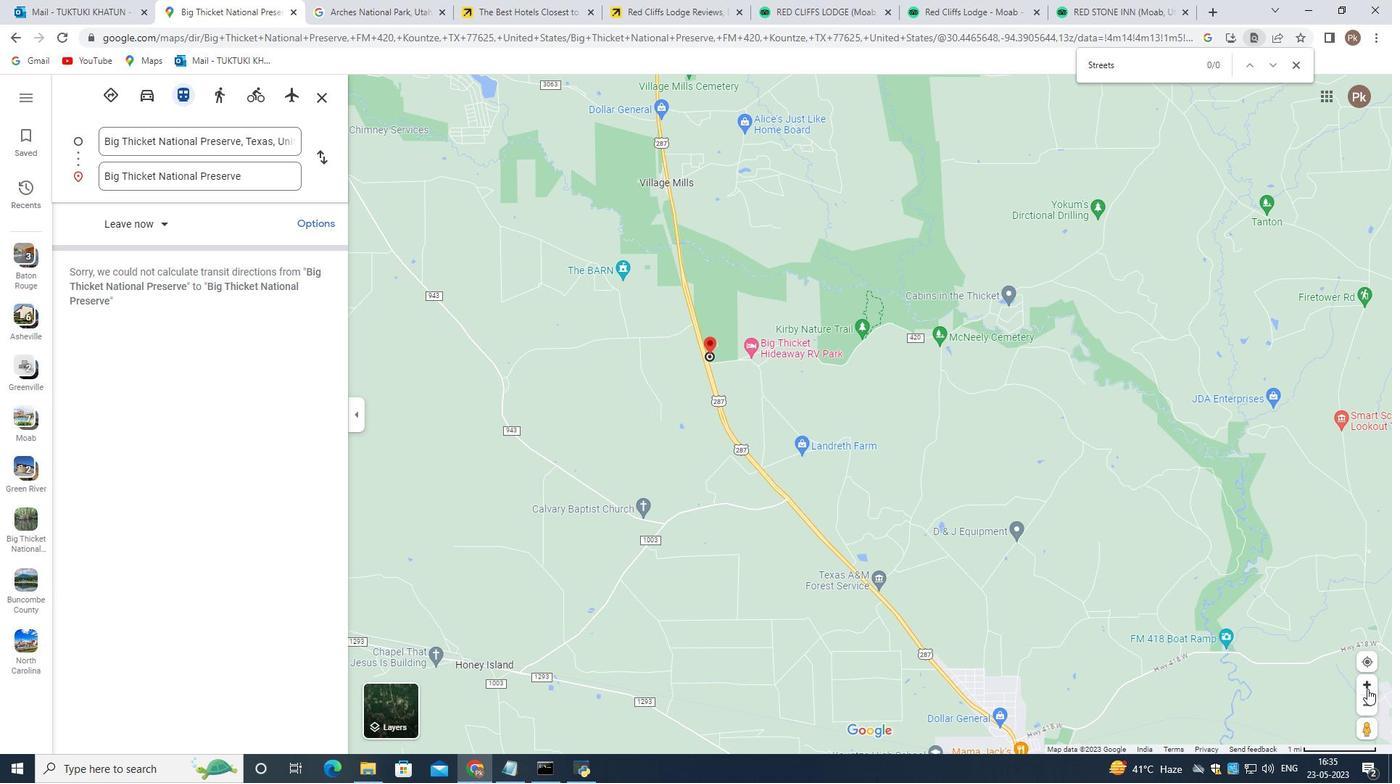 
Action: Mouse pressed left at (1367, 687)
Screenshot: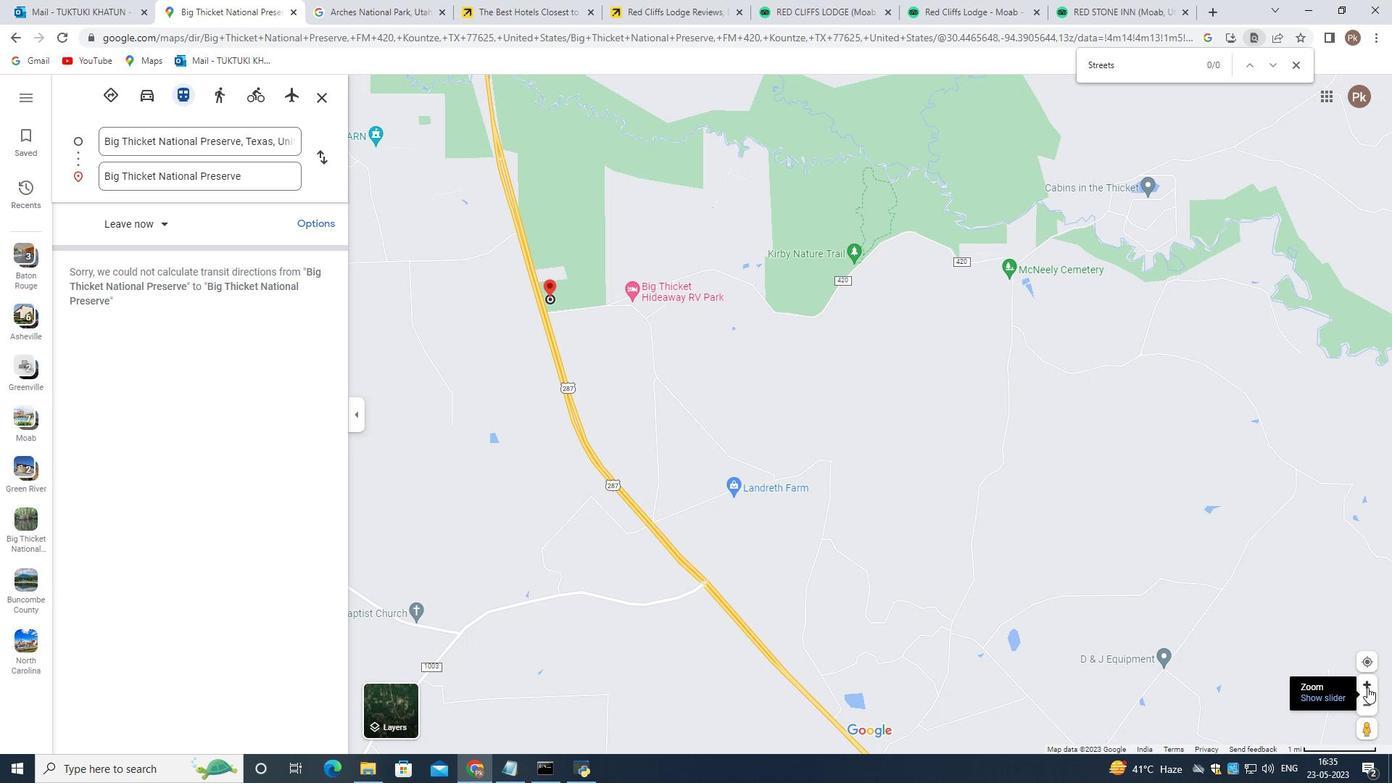 
Action: Mouse moved to (587, 405)
Screenshot: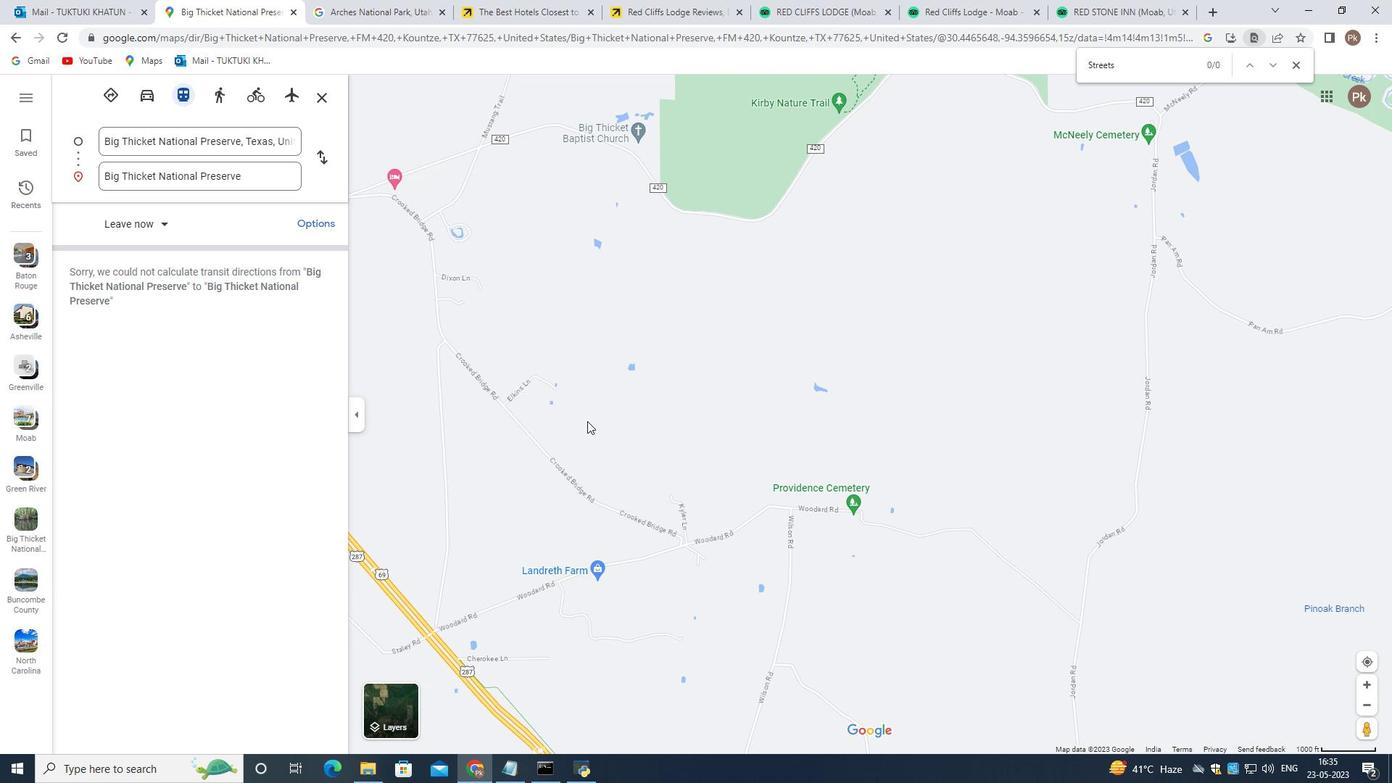 
Action: Mouse pressed left at (587, 405)
Screenshot: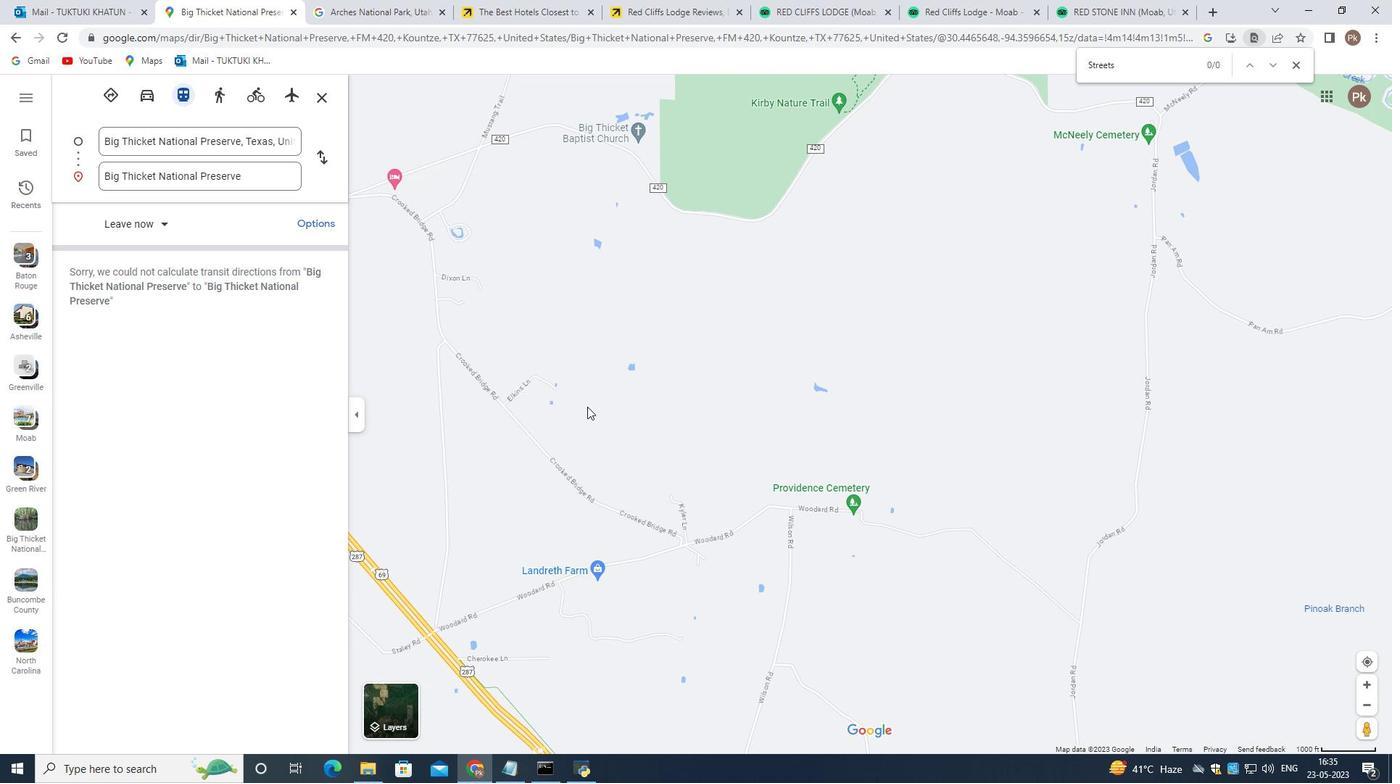 
Action: Mouse moved to (1367, 679)
Screenshot: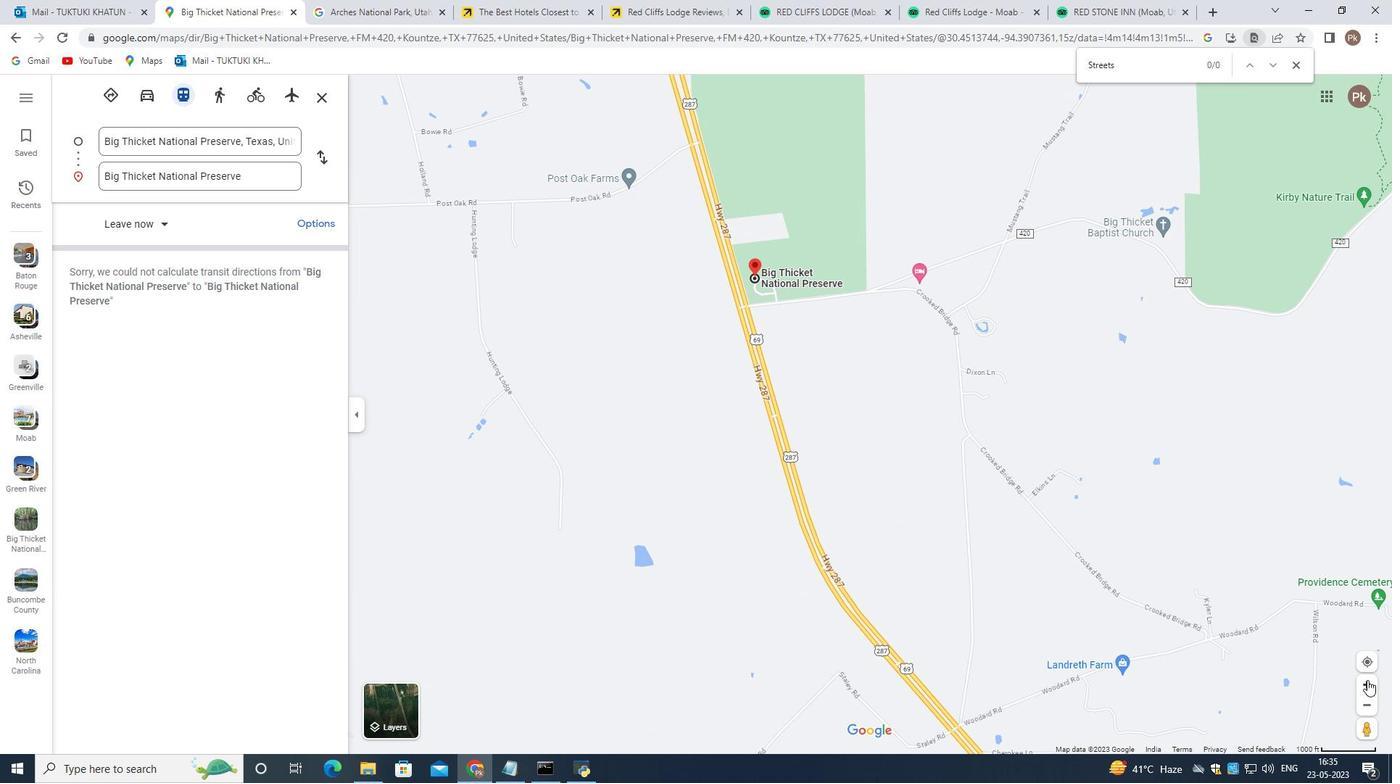 
Action: Mouse pressed left at (1367, 679)
Screenshot: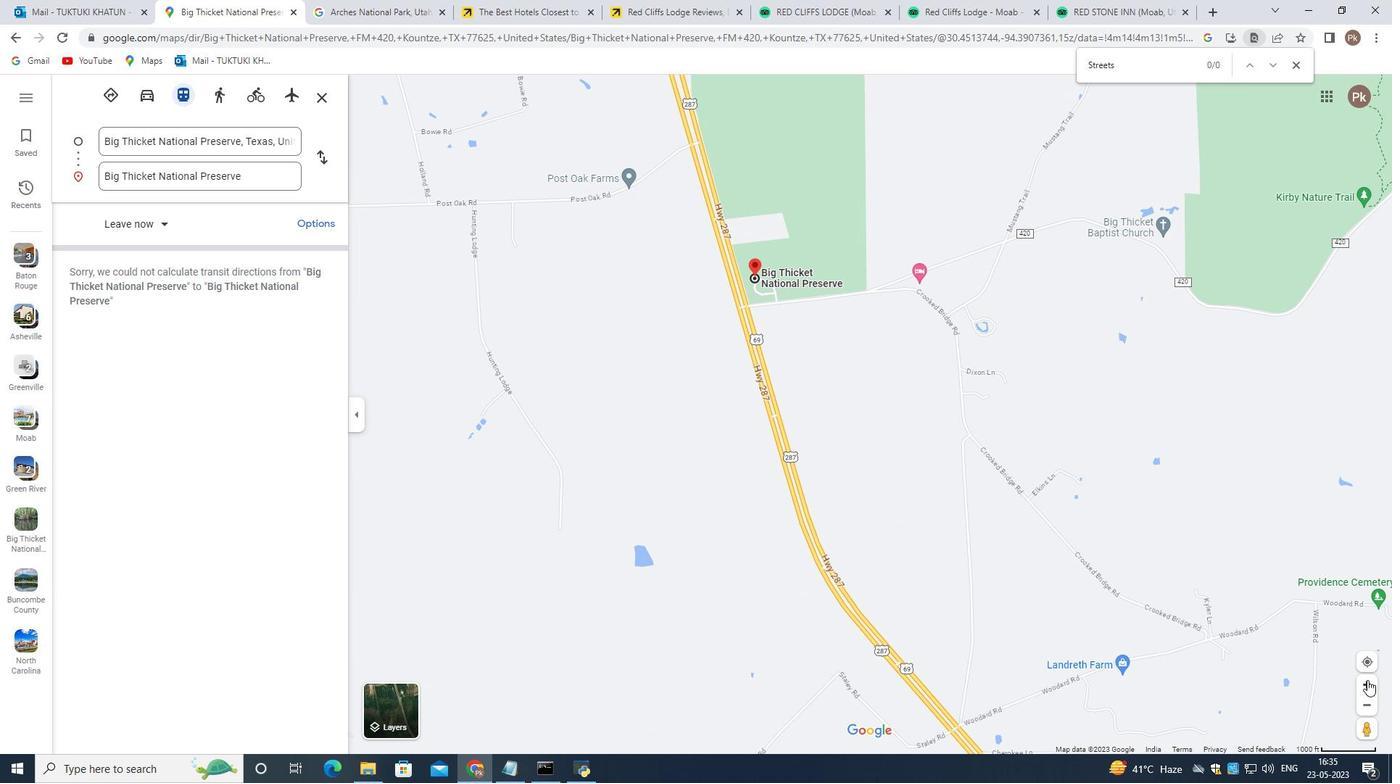 
Action: Mouse moved to (810, 398)
Screenshot: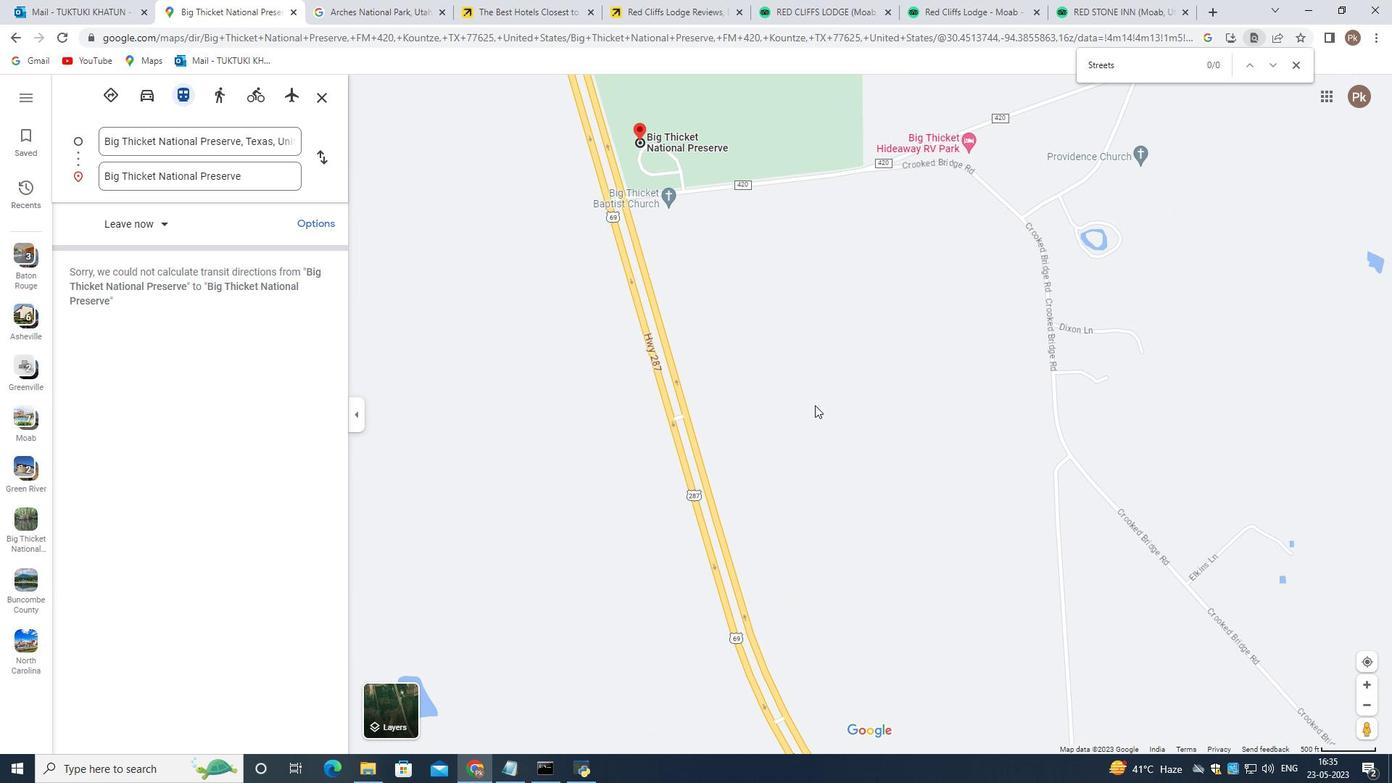 
Action: Mouse pressed left at (810, 398)
Screenshot: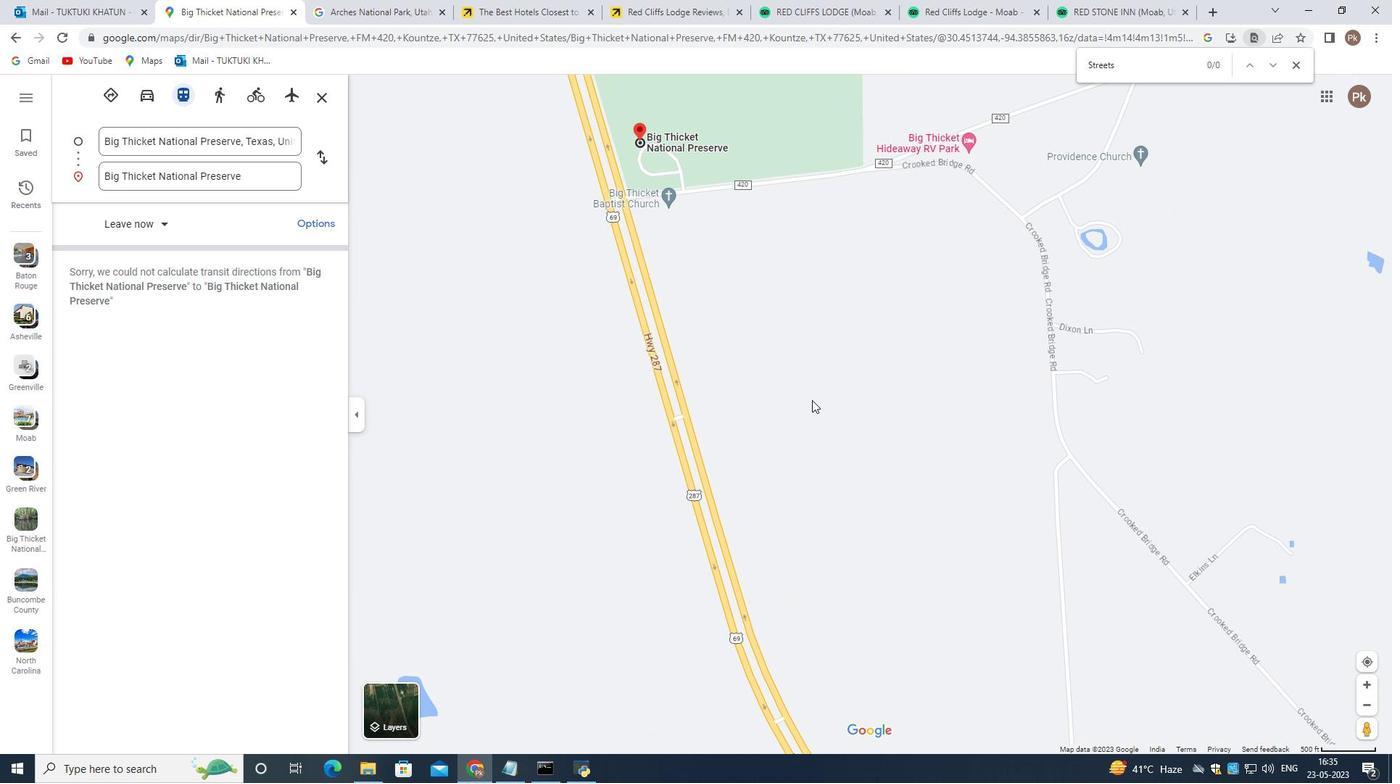 
Action: Mouse moved to (912, 718)
Screenshot: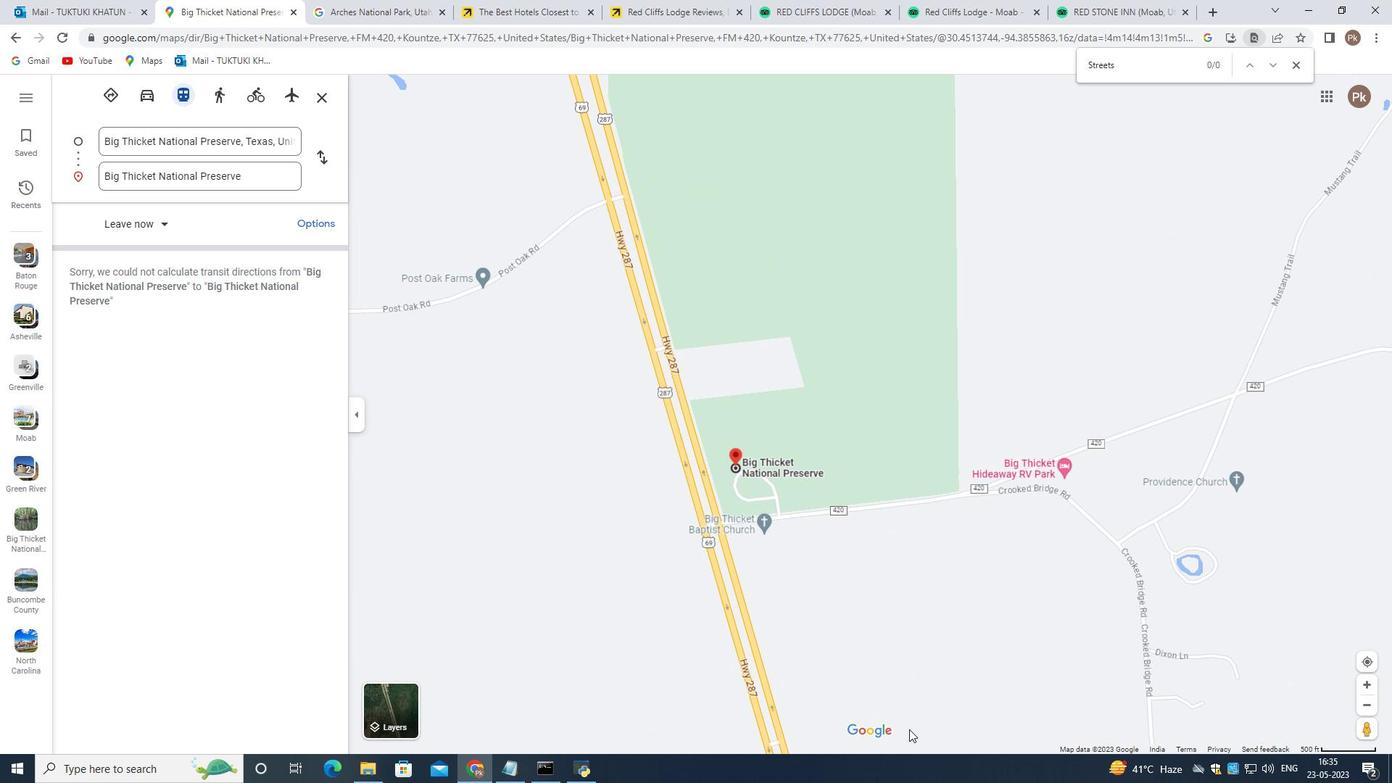 
Action: Mouse pressed left at (912, 718)
Screenshot: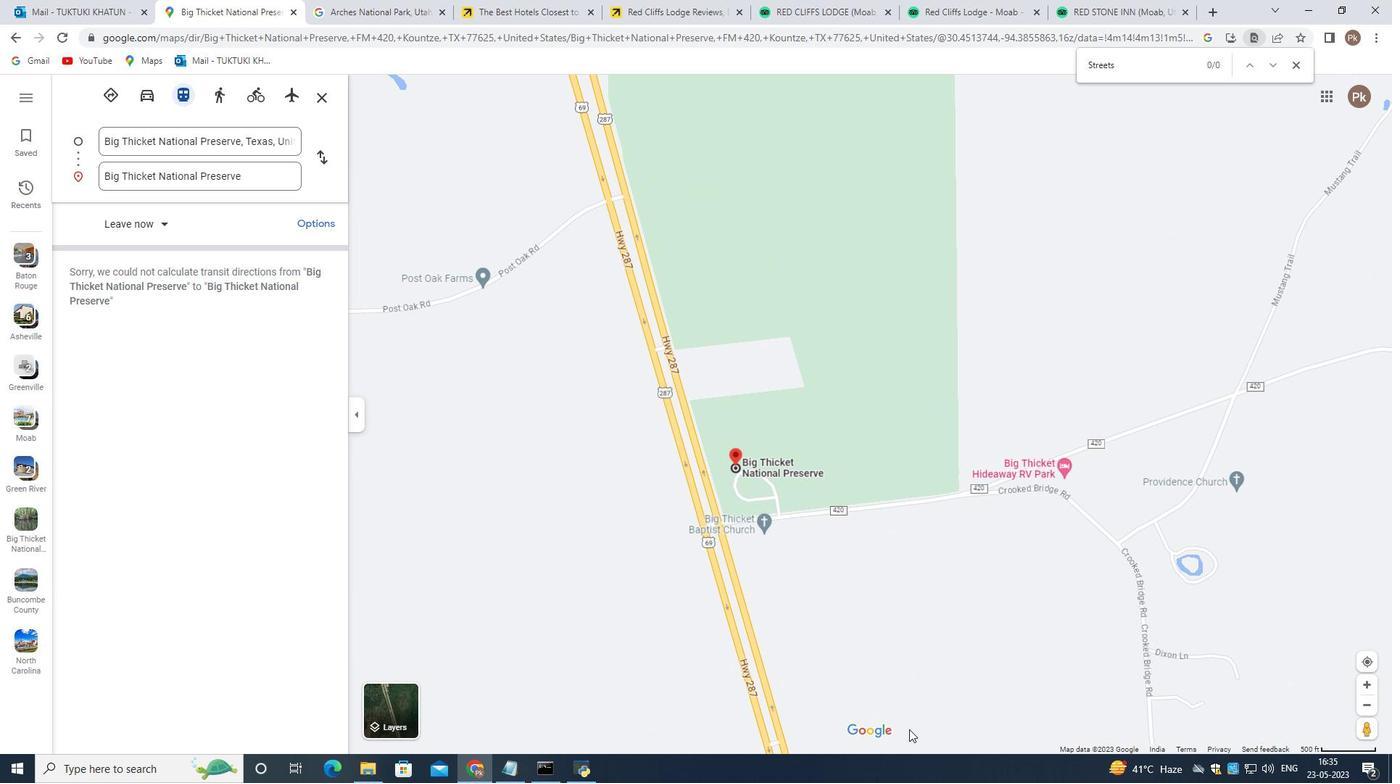 
Action: Mouse moved to (1370, 683)
Screenshot: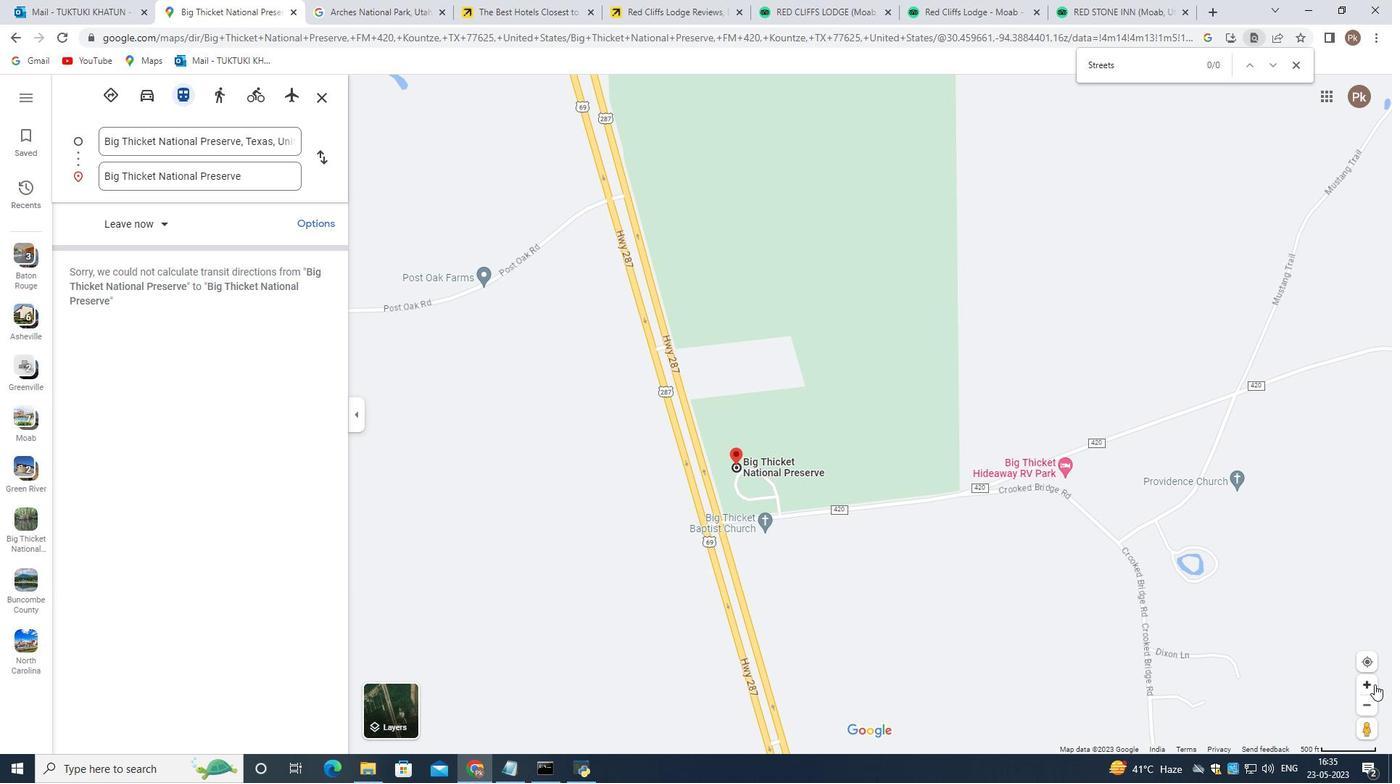 
Action: Mouse pressed left at (1370, 683)
Screenshot: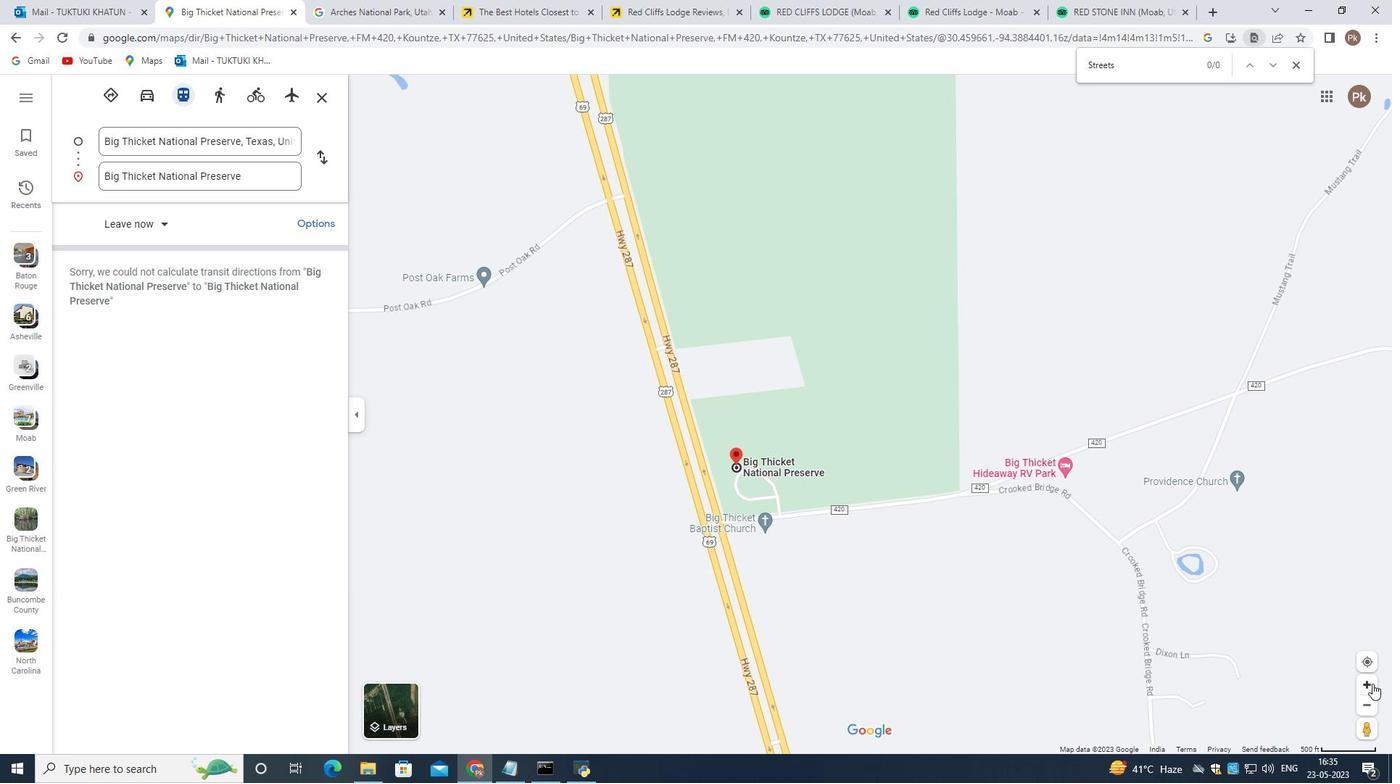 
Action: Mouse moved to (907, 470)
Screenshot: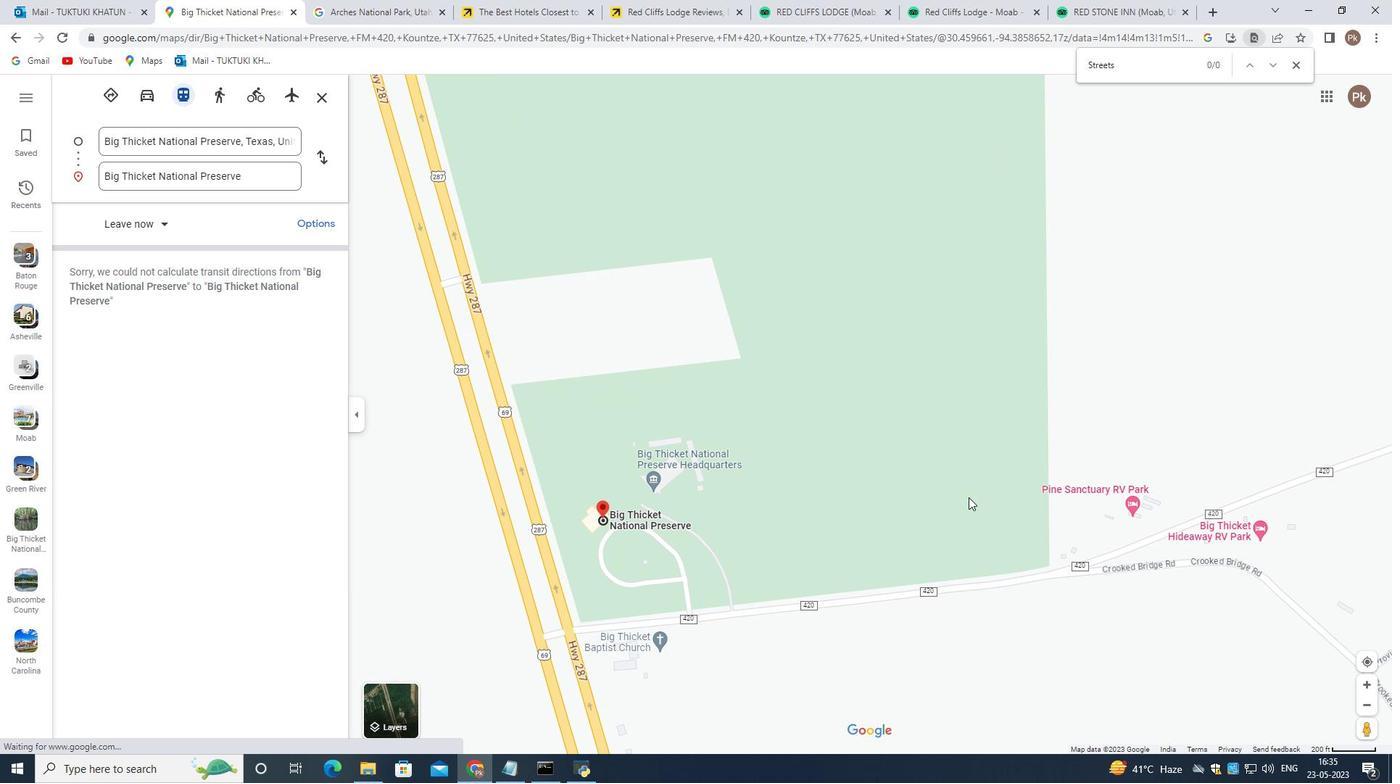 
Action: Mouse pressed left at (907, 470)
Screenshot: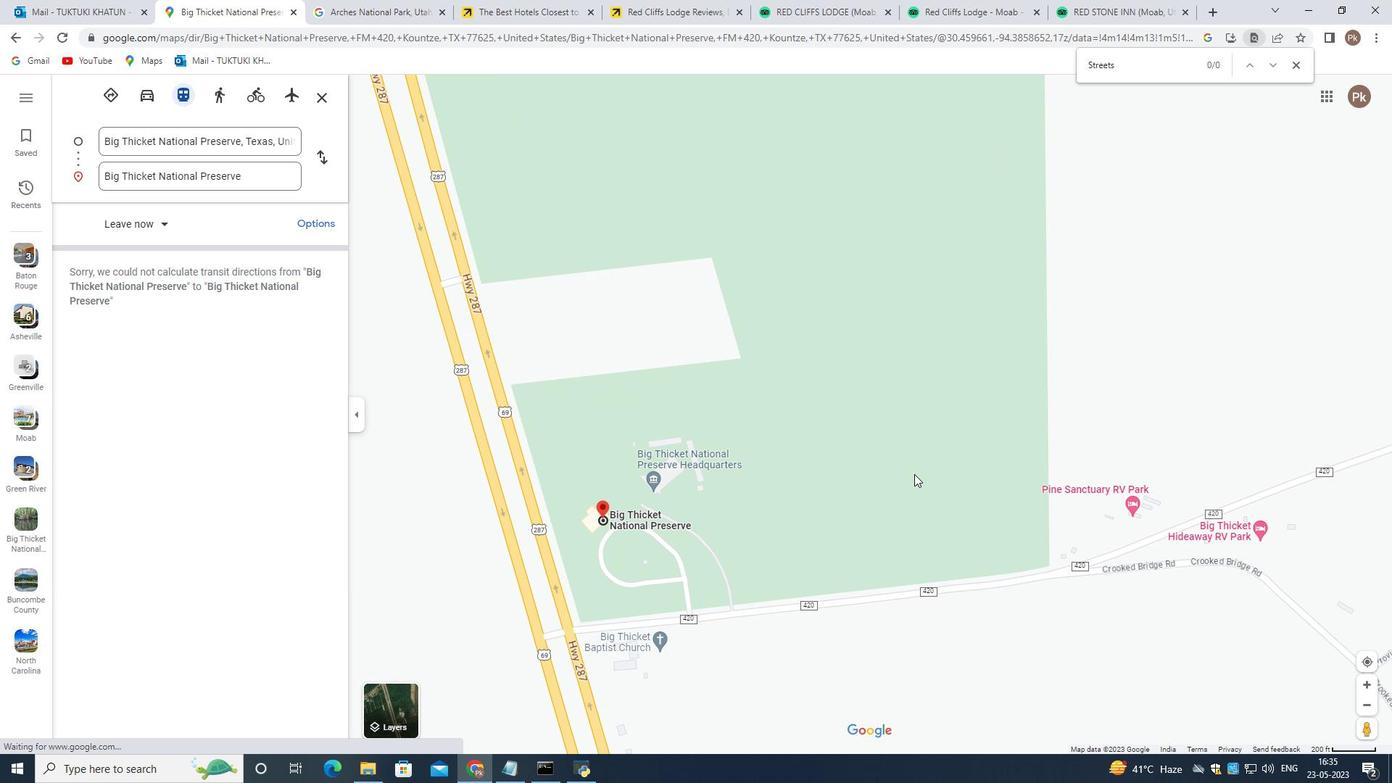 
Action: Mouse moved to (1366, 683)
Screenshot: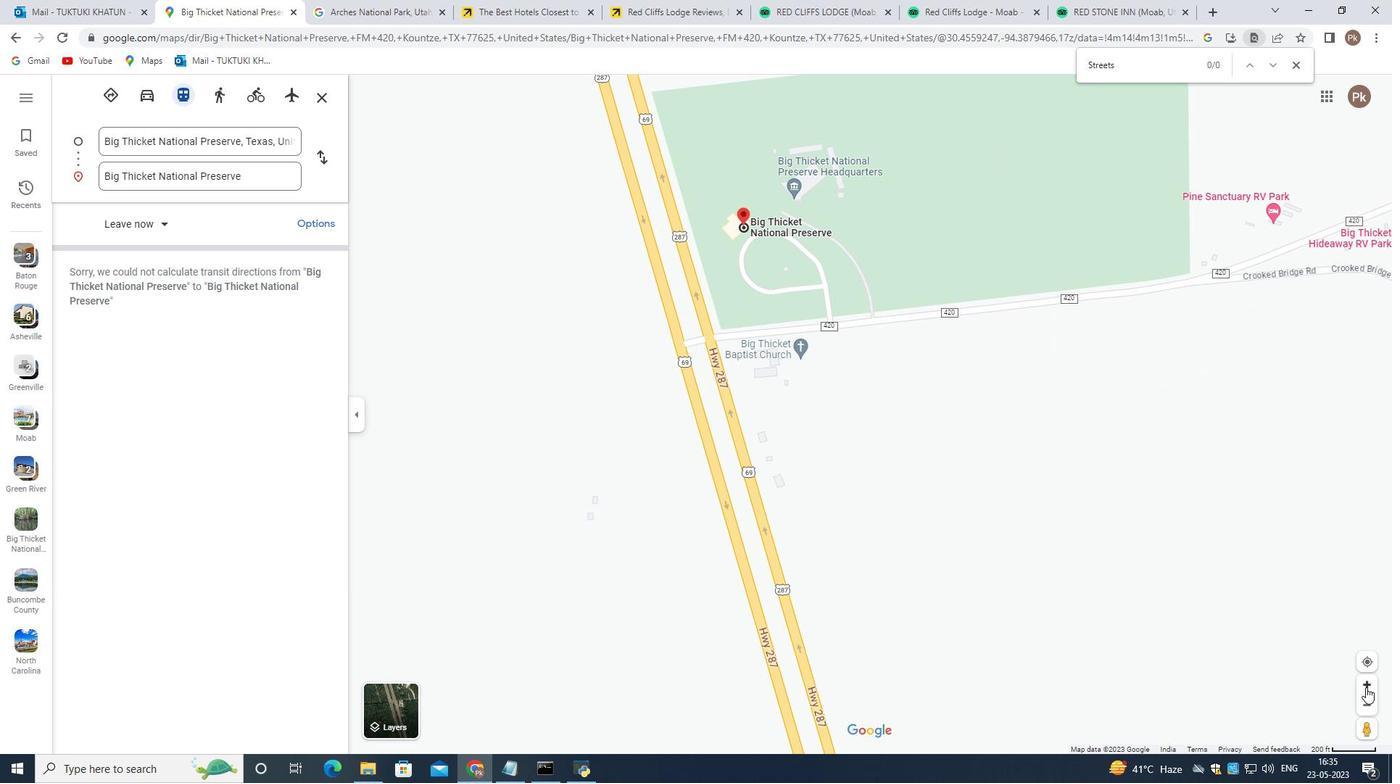 
Action: Mouse pressed left at (1366, 683)
Screenshot: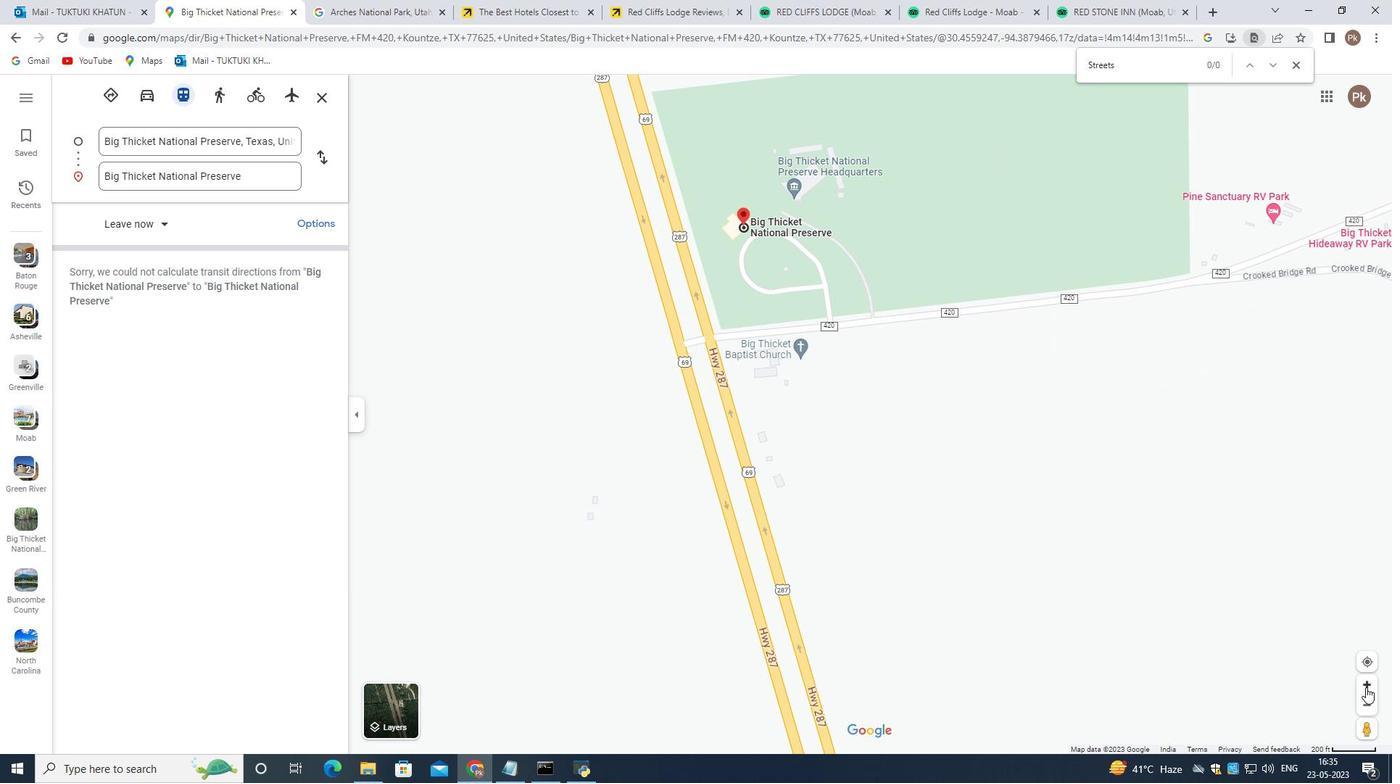 
Action: Mouse moved to (806, 265)
Screenshot: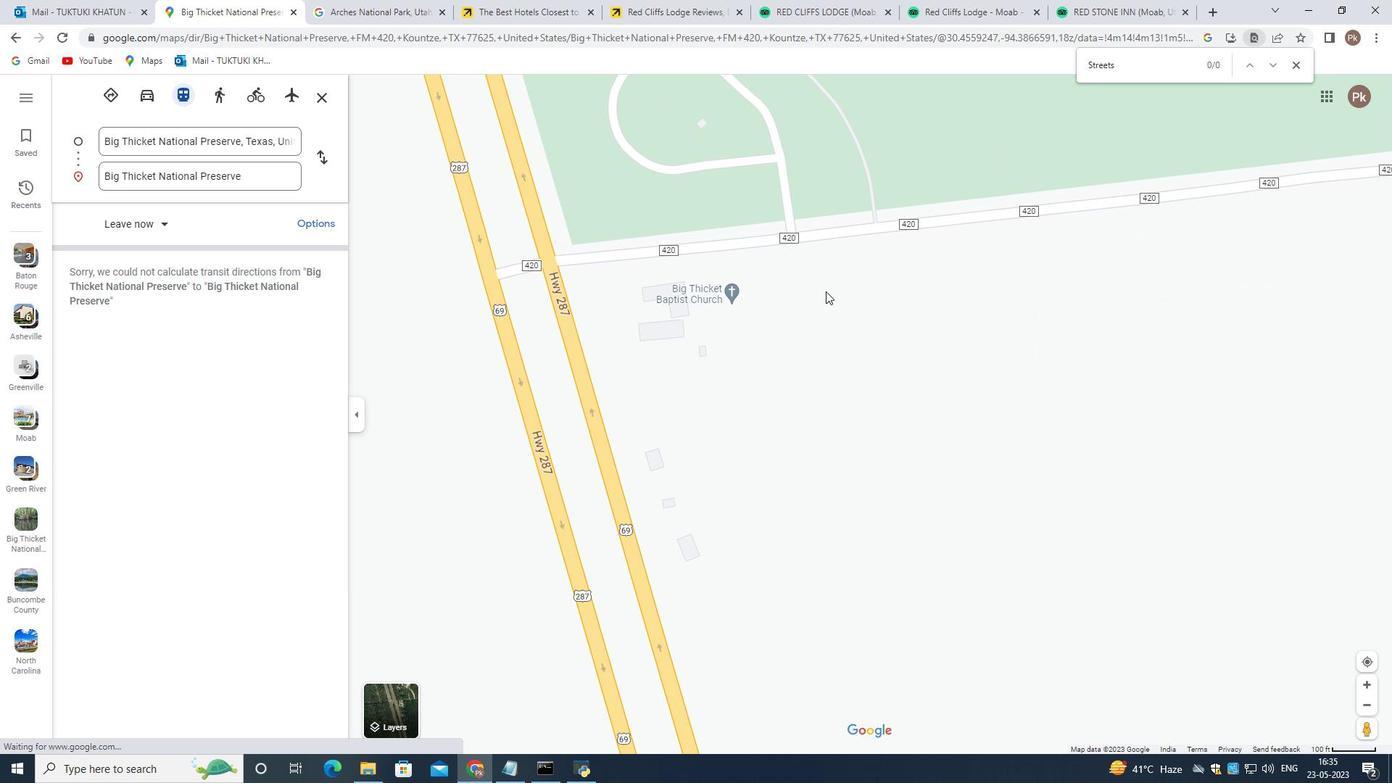 
Action: Mouse pressed left at (806, 265)
Screenshot: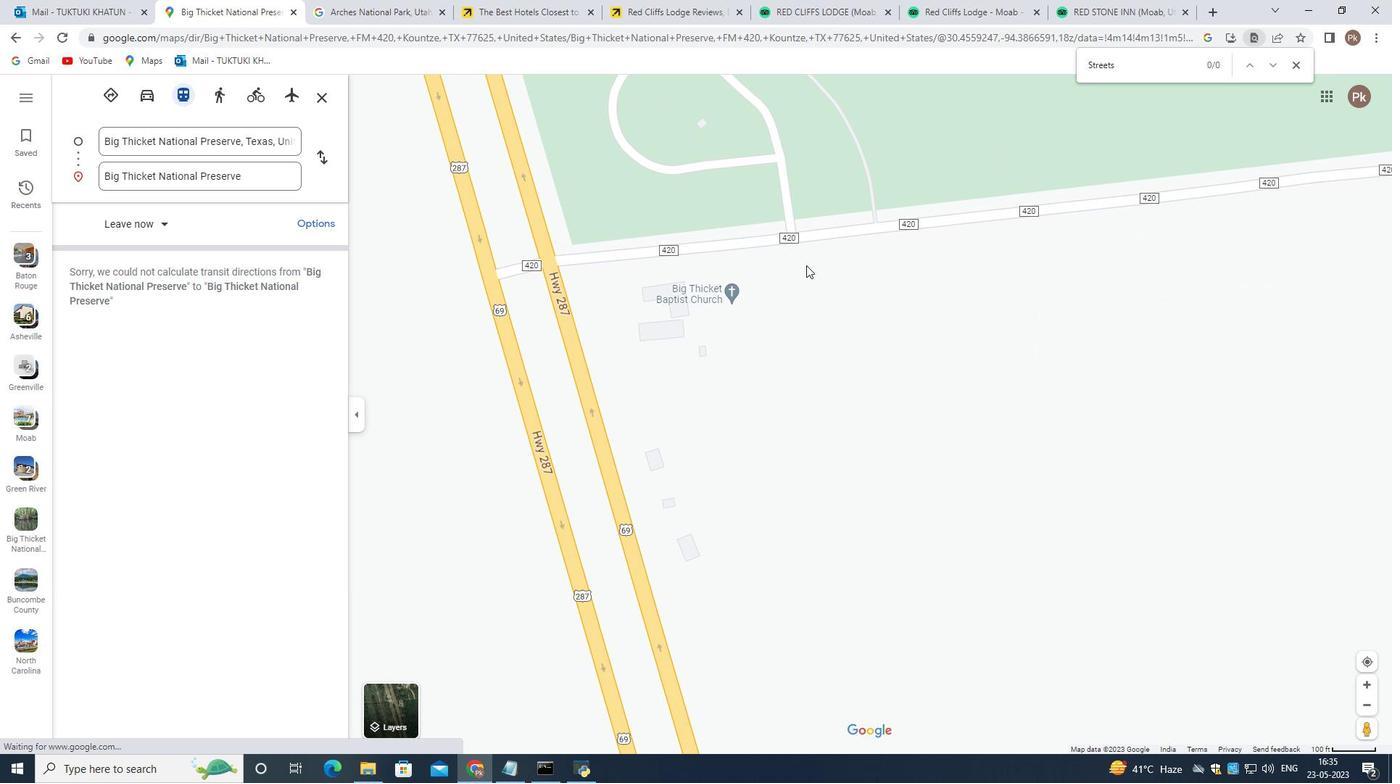 
Action: Mouse moved to (1370, 685)
Screenshot: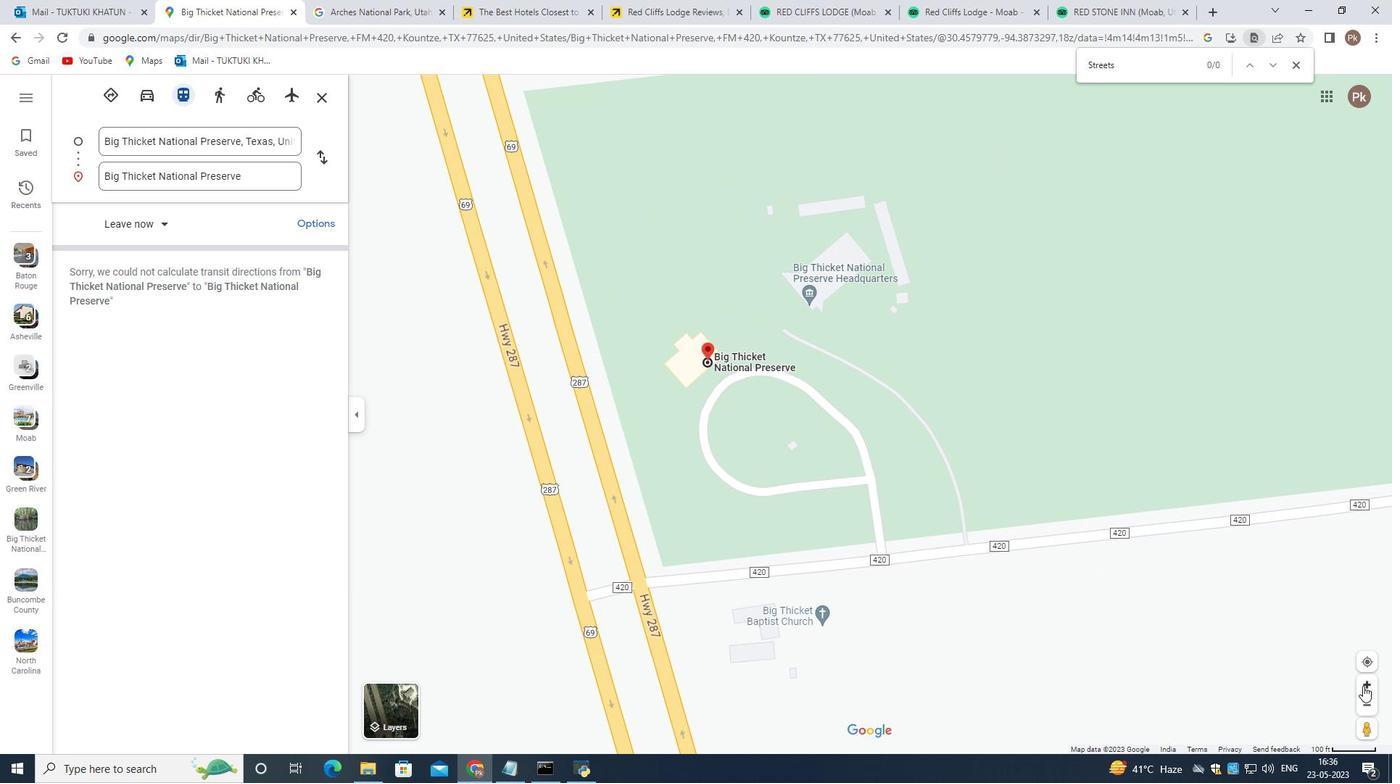 
Action: Mouse pressed left at (1370, 685)
Screenshot: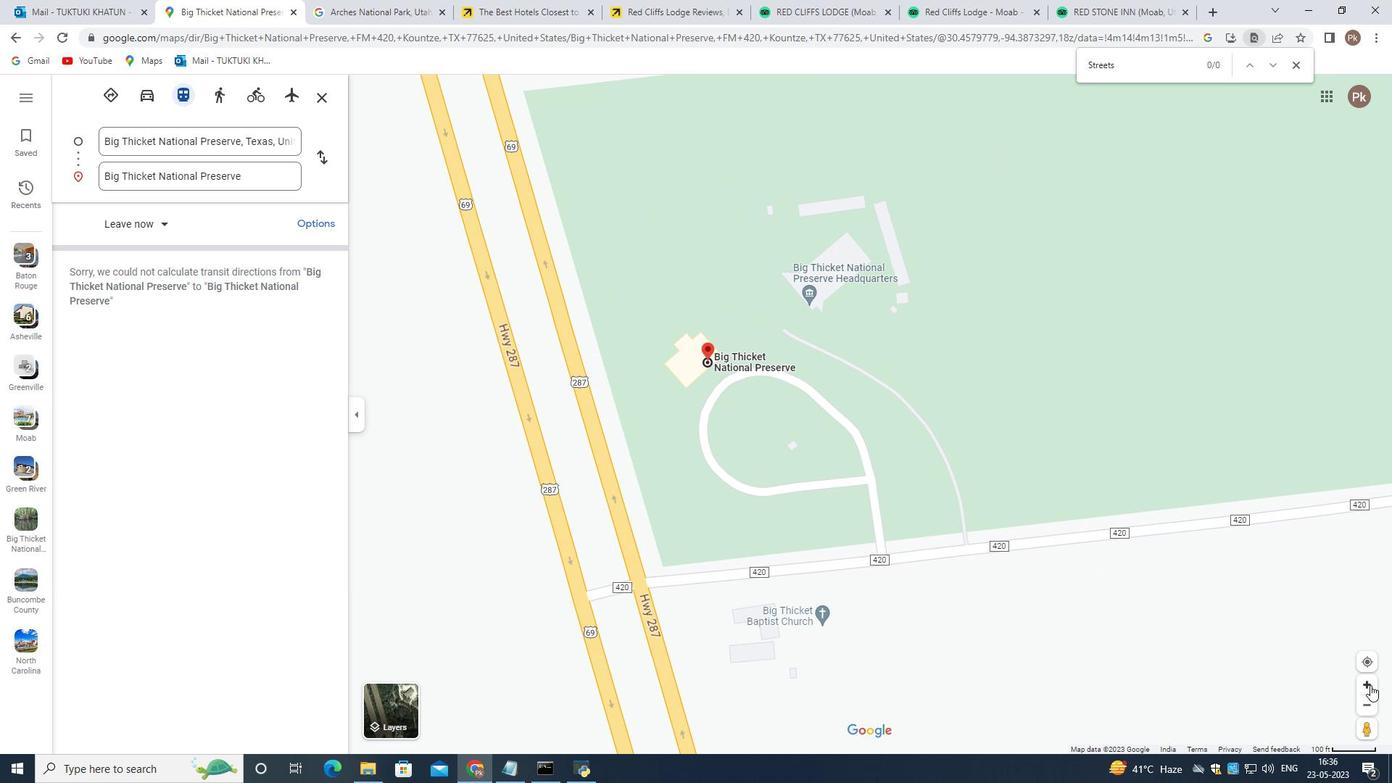 
Action: Mouse pressed left at (1370, 685)
Screenshot: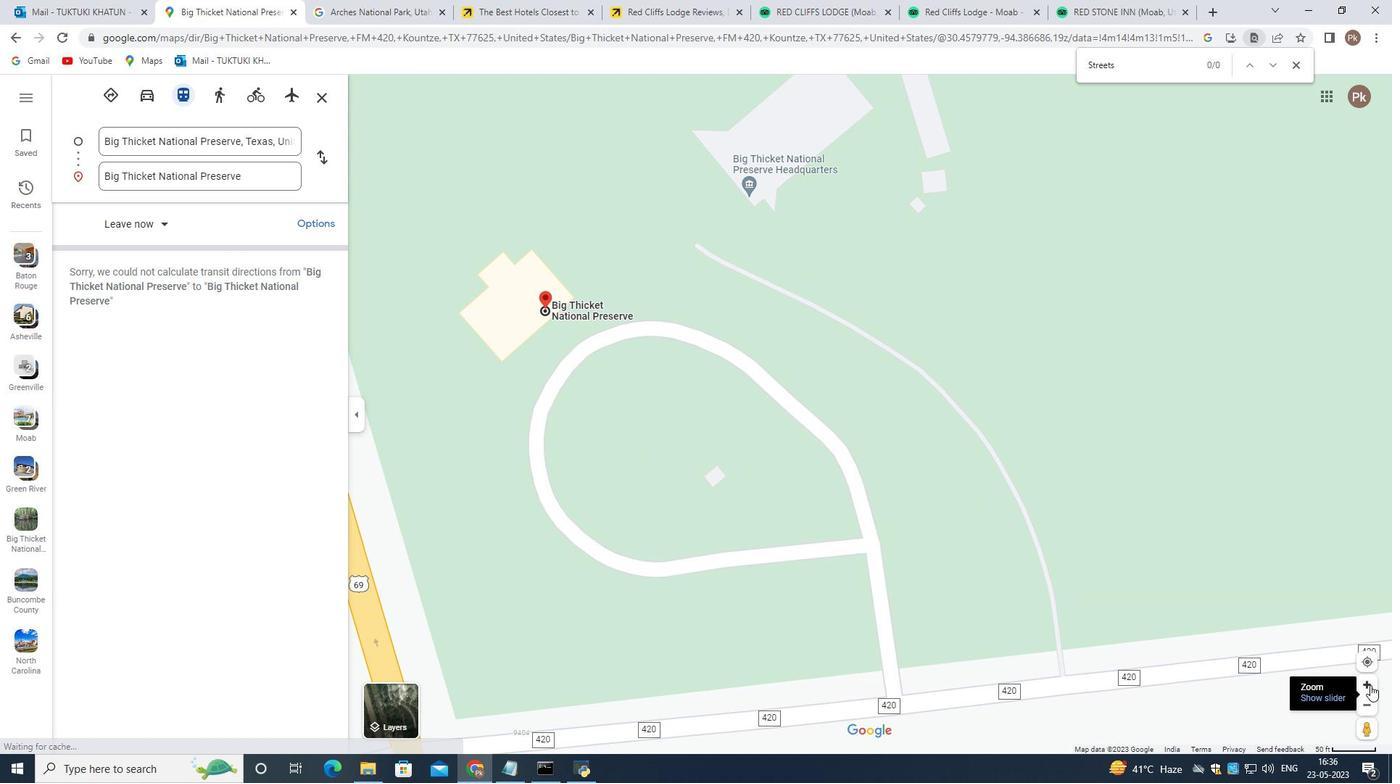 
Action: Mouse moved to (493, 340)
Screenshot: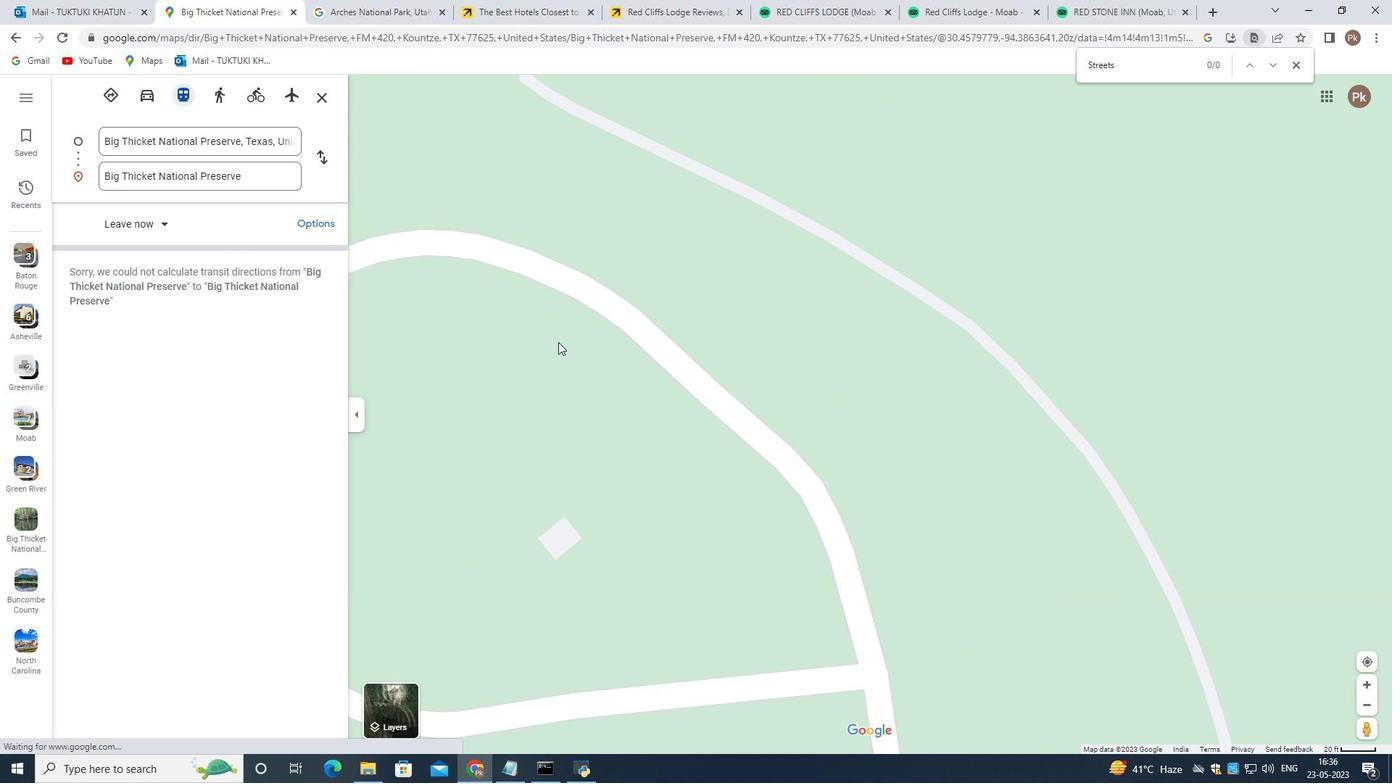 
Action: Mouse pressed left at (493, 340)
Screenshot: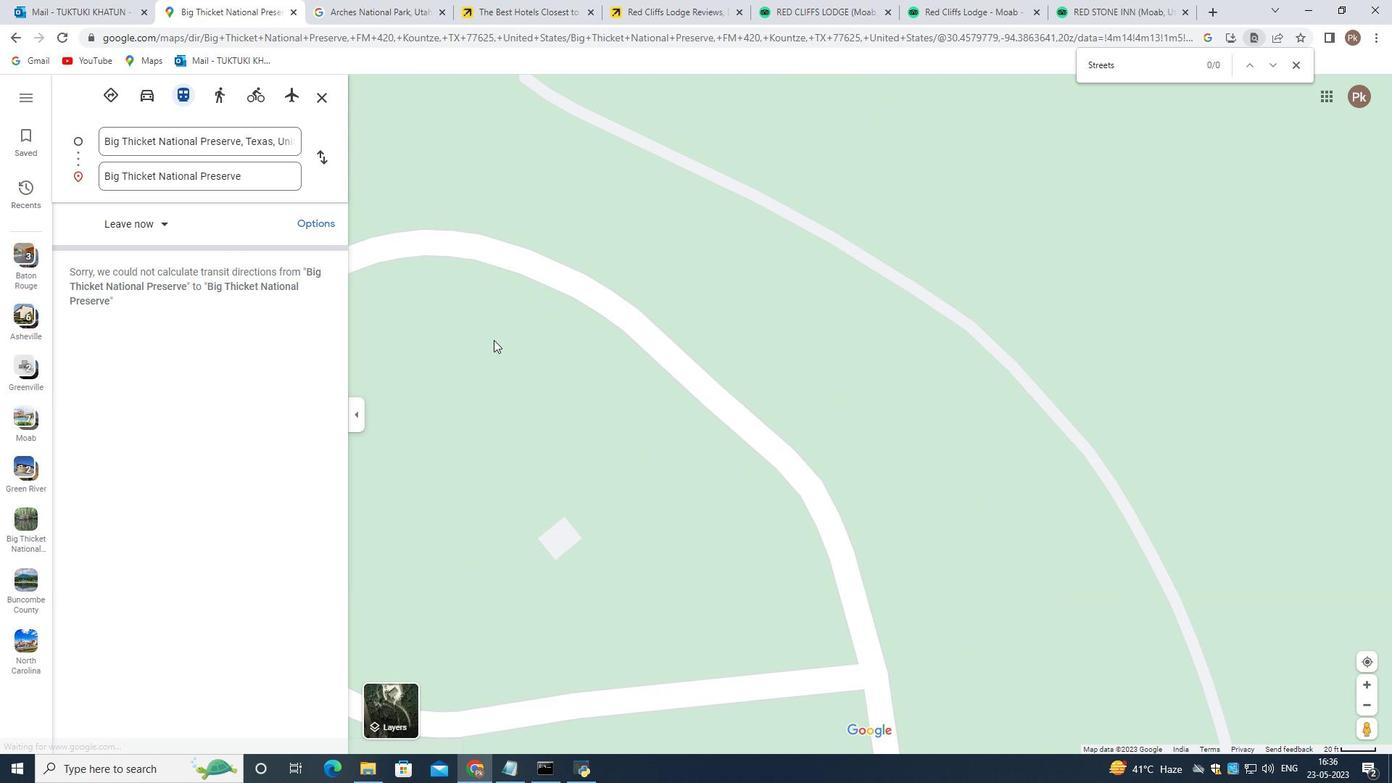 
Action: Mouse moved to (1366, 686)
Screenshot: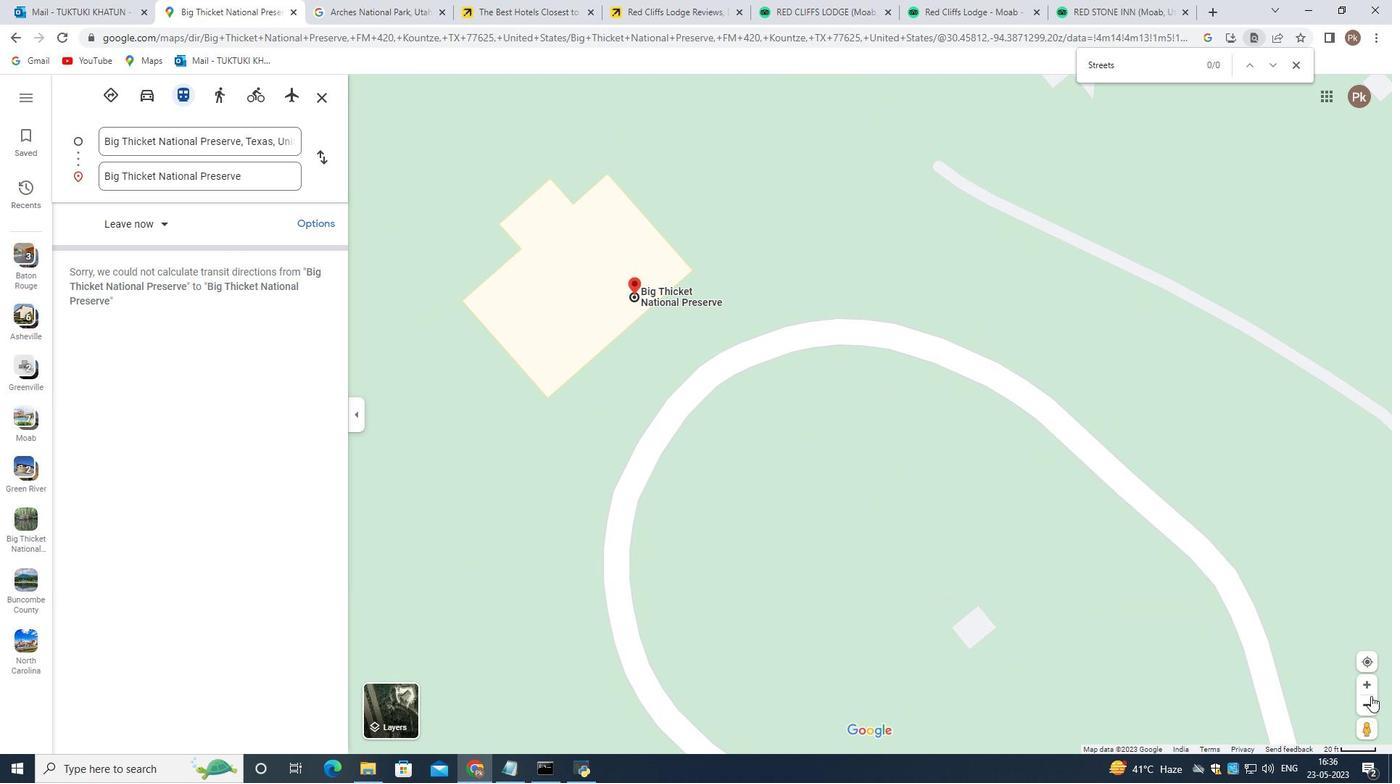 
Action: Mouse pressed left at (1366, 686)
Screenshot: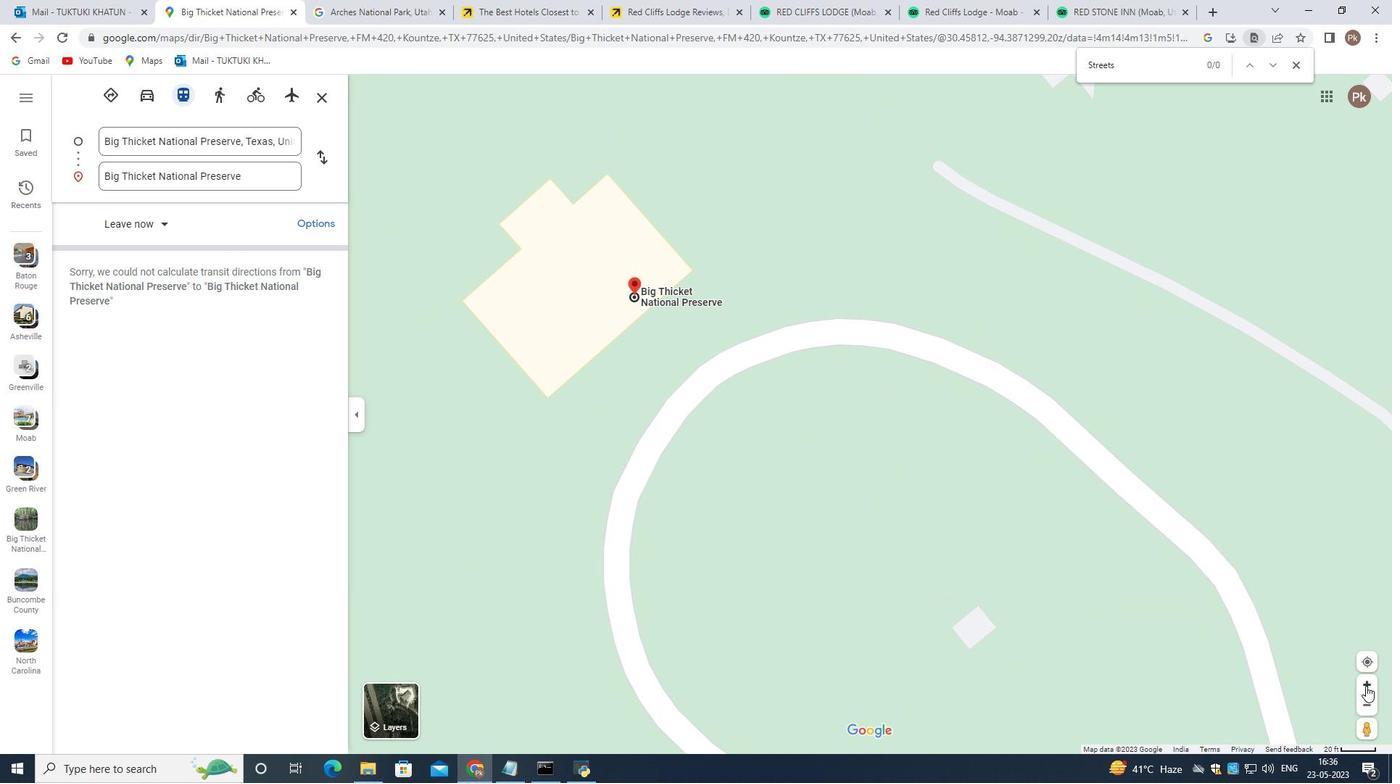 
Action: Mouse moved to (519, 207)
Screenshot: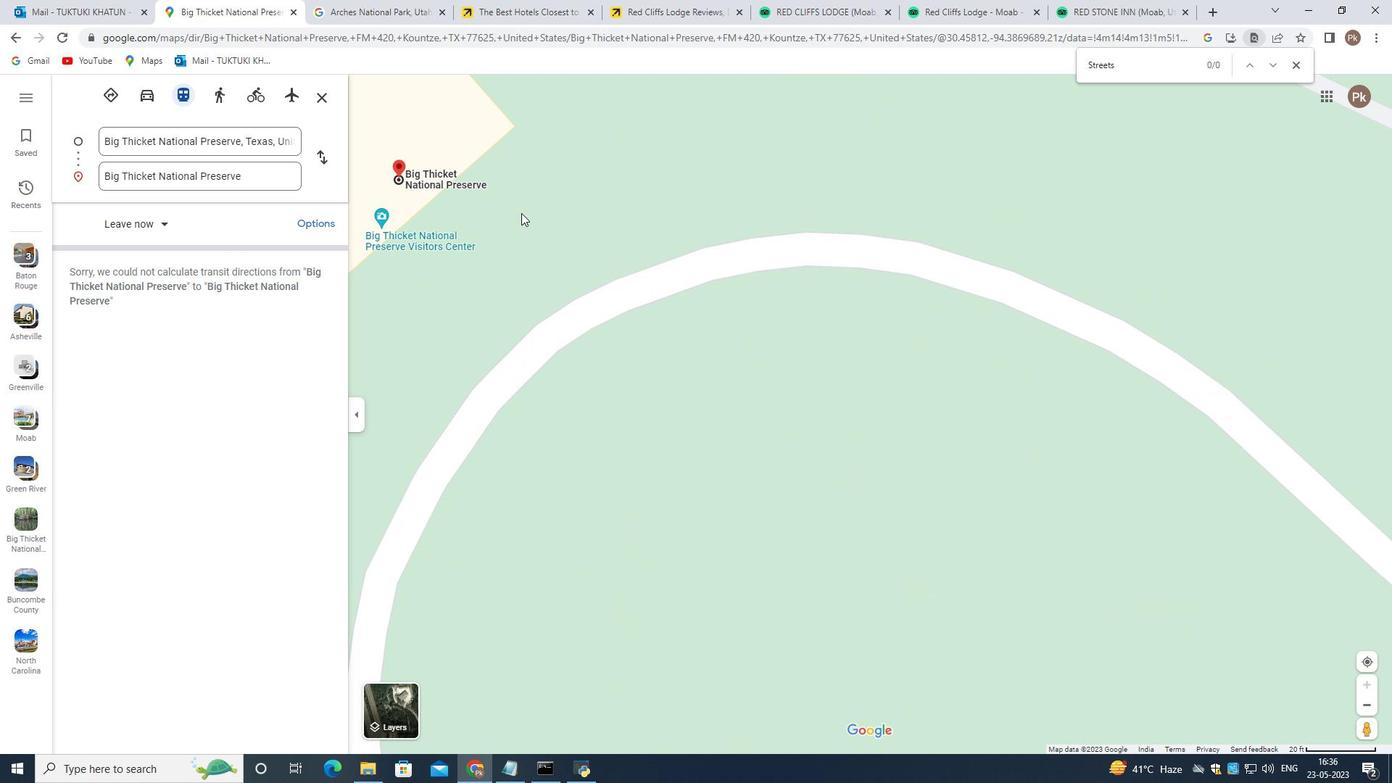
Action: Mouse pressed left at (519, 207)
Screenshot: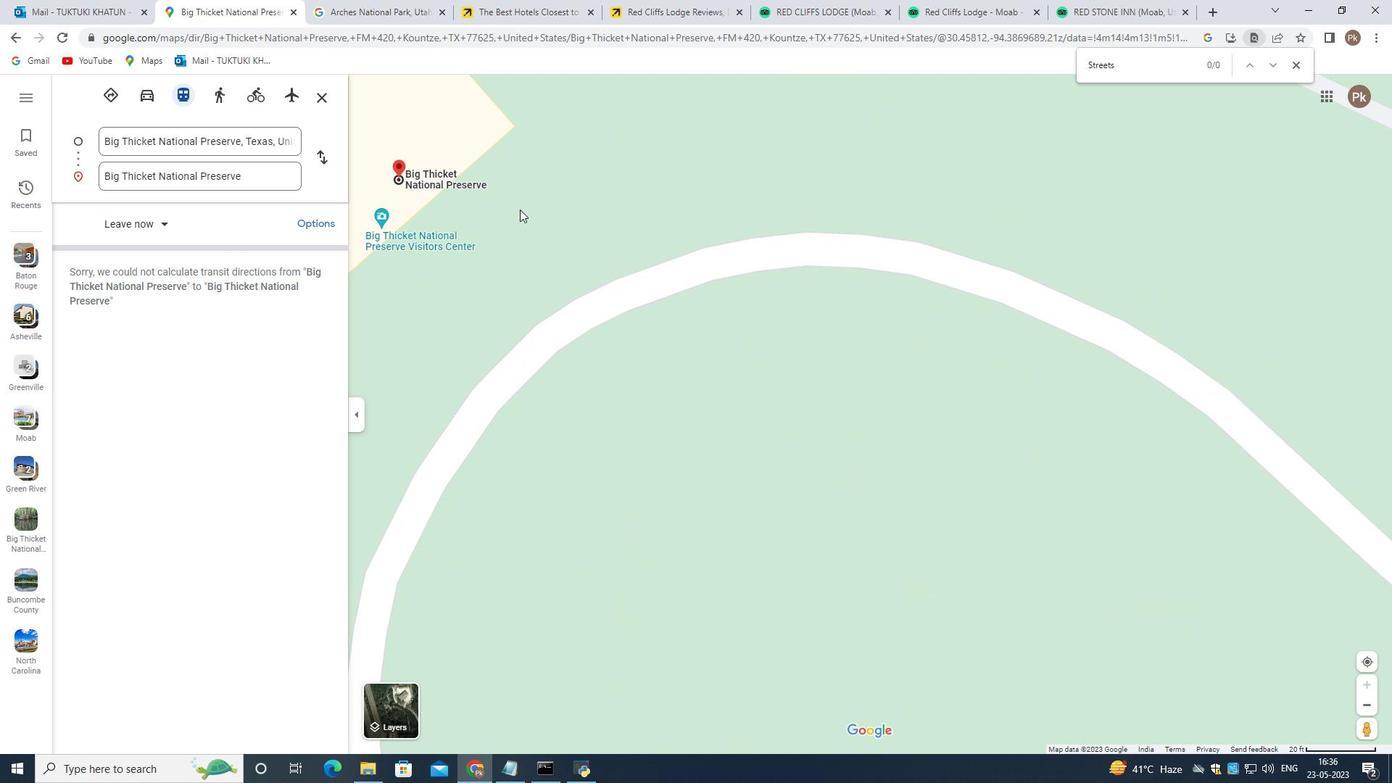 
Action: Mouse moved to (1129, 659)
Screenshot: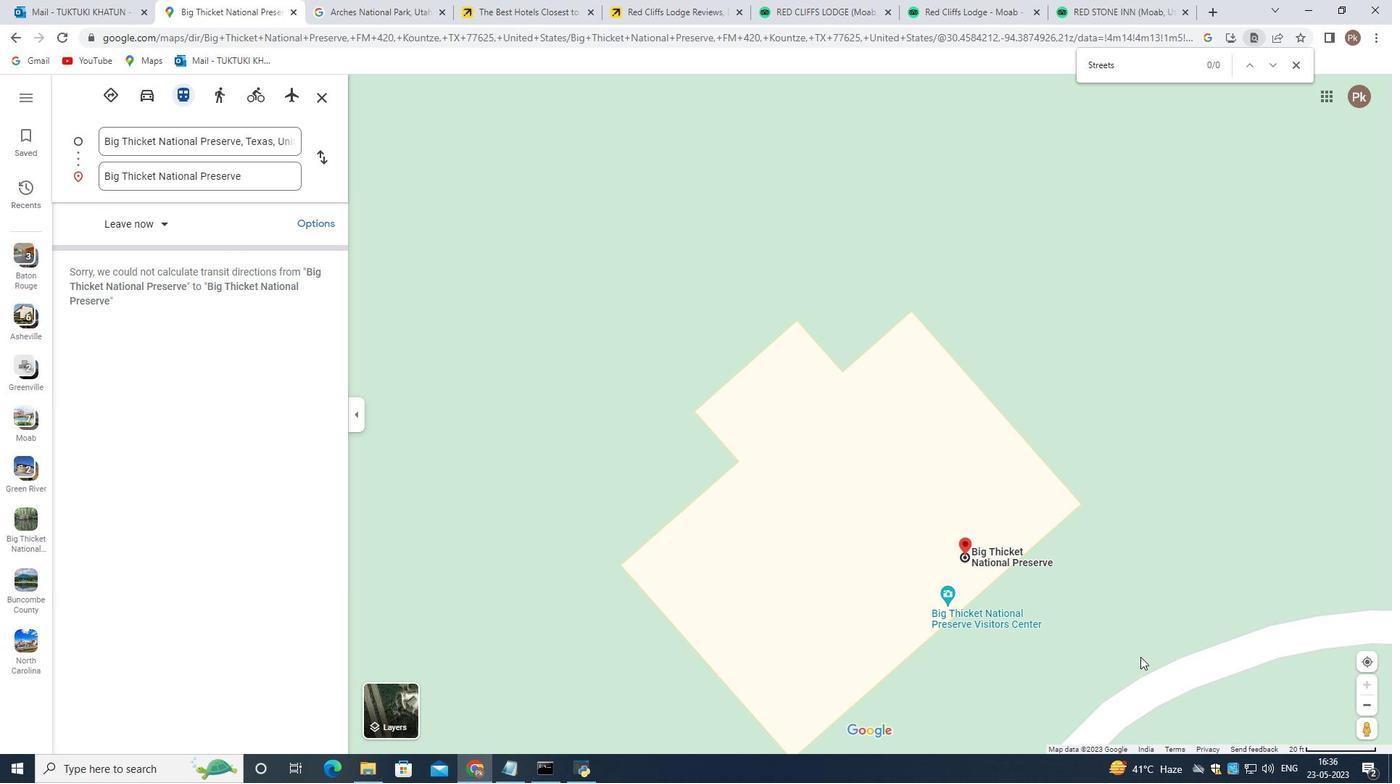 
